 Task: Play online Dominion game.
Action: Mouse moved to (512, 545)
Screenshot: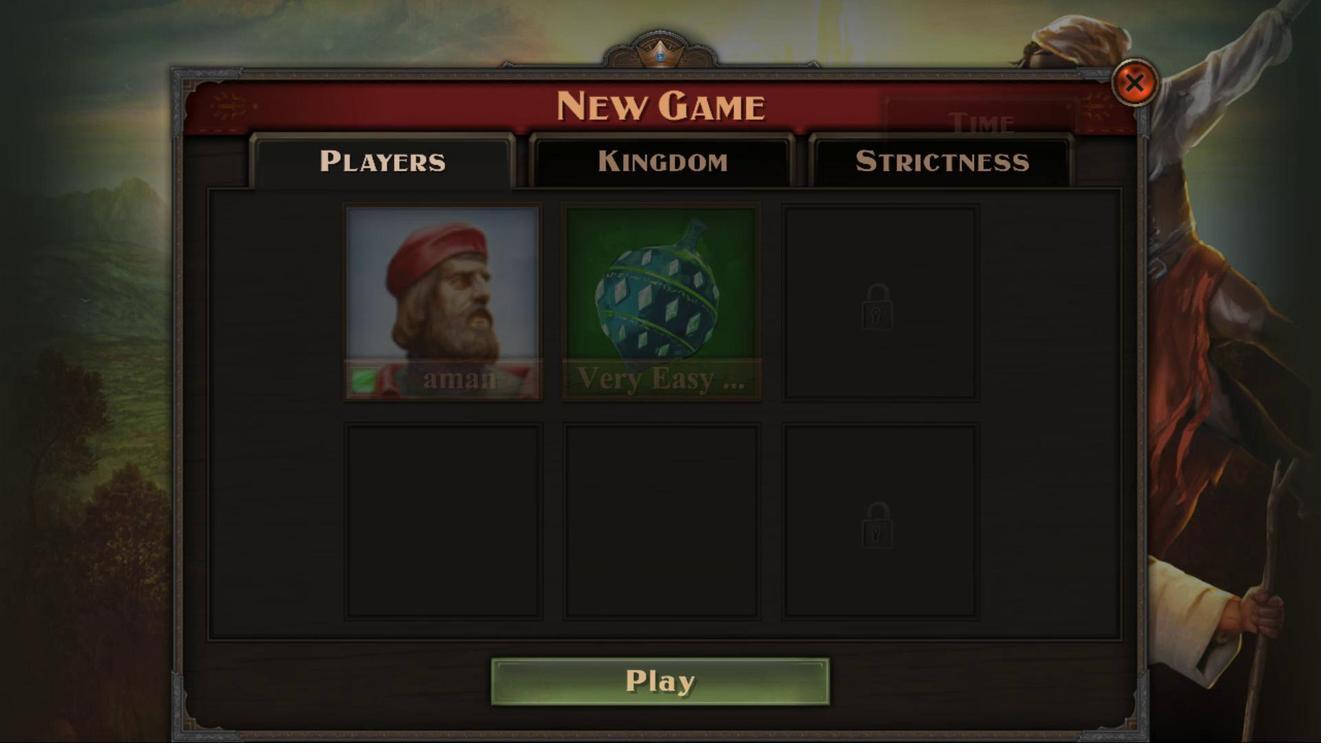 
Action: Mouse pressed left at (512, 545)
Screenshot: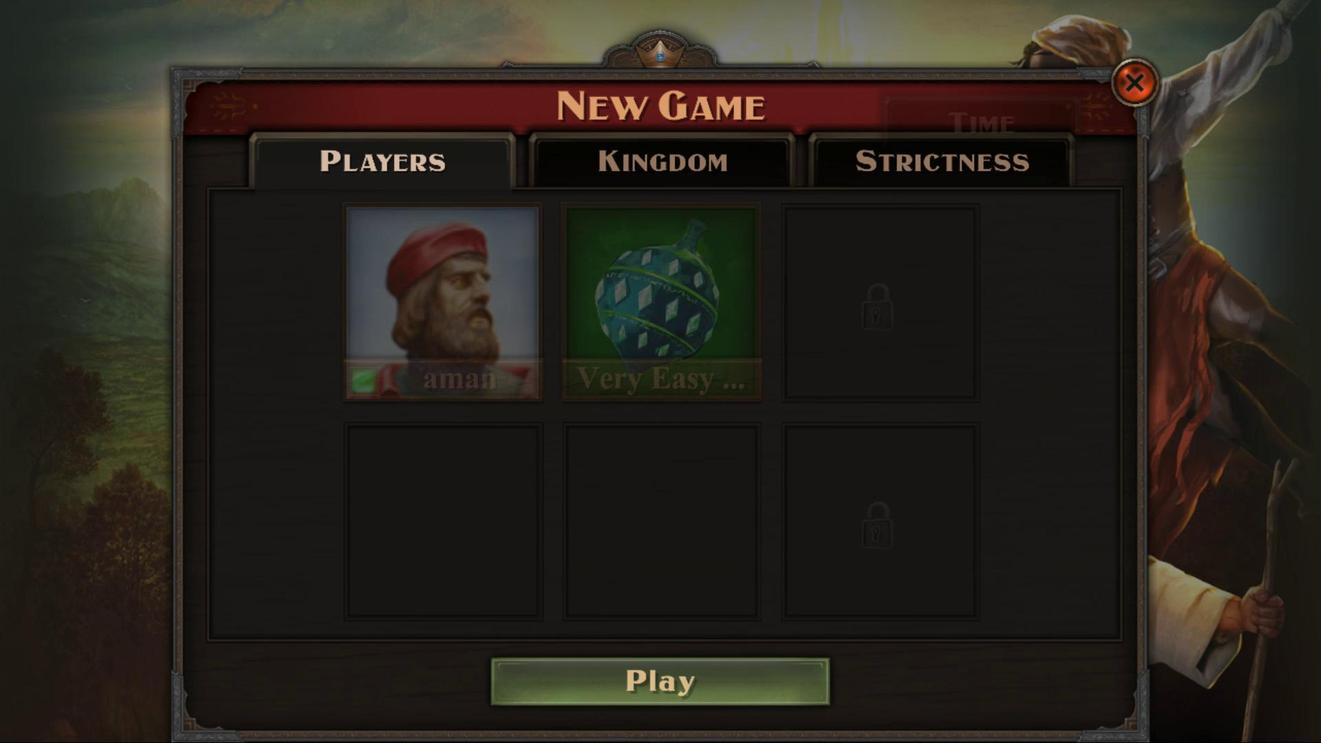 
Action: Mouse moved to (549, 538)
Screenshot: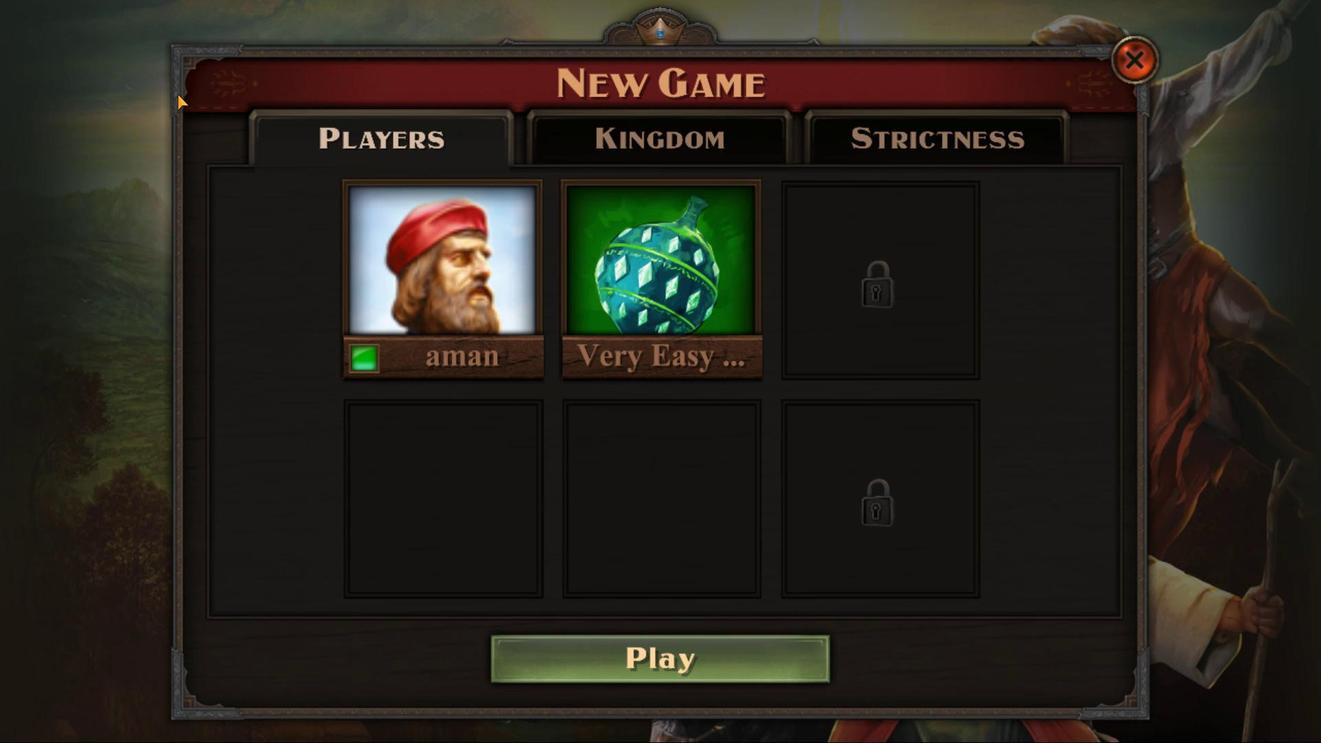 
Action: Mouse pressed left at (549, 538)
Screenshot: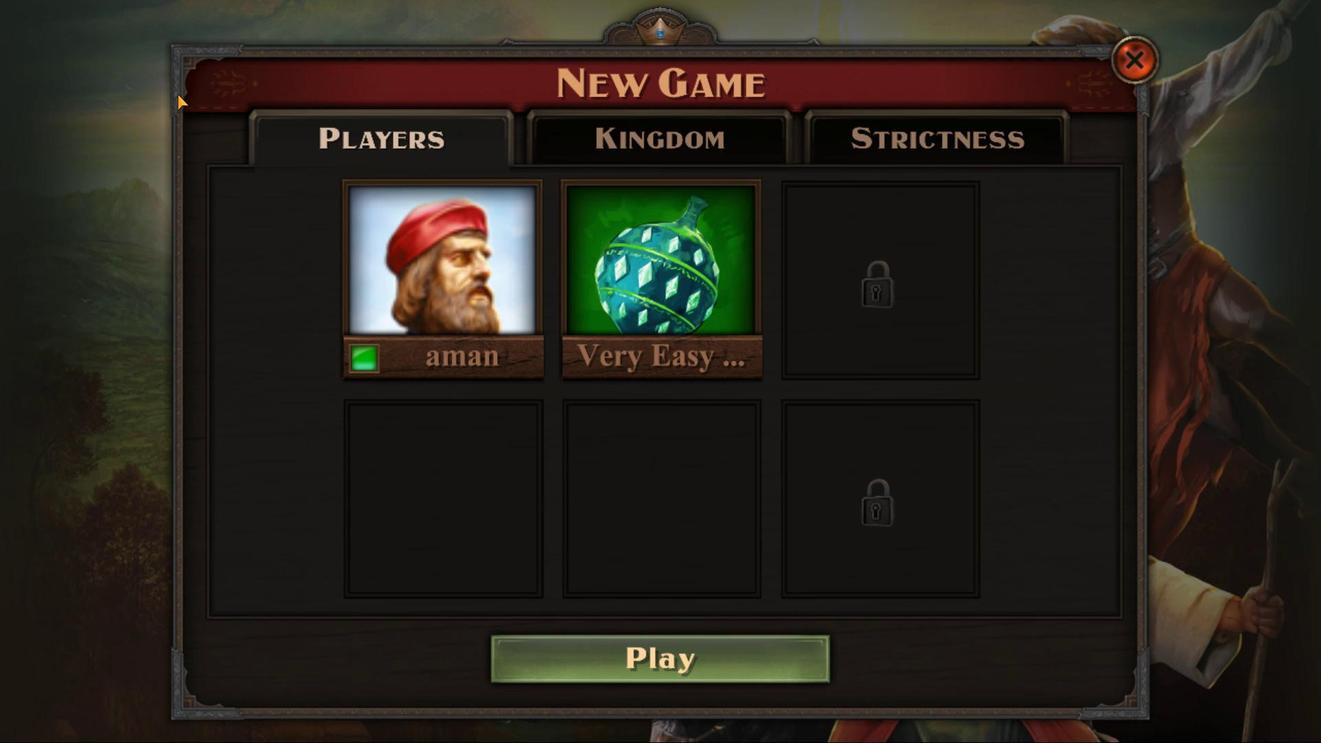 
Action: Mouse moved to (554, 527)
Screenshot: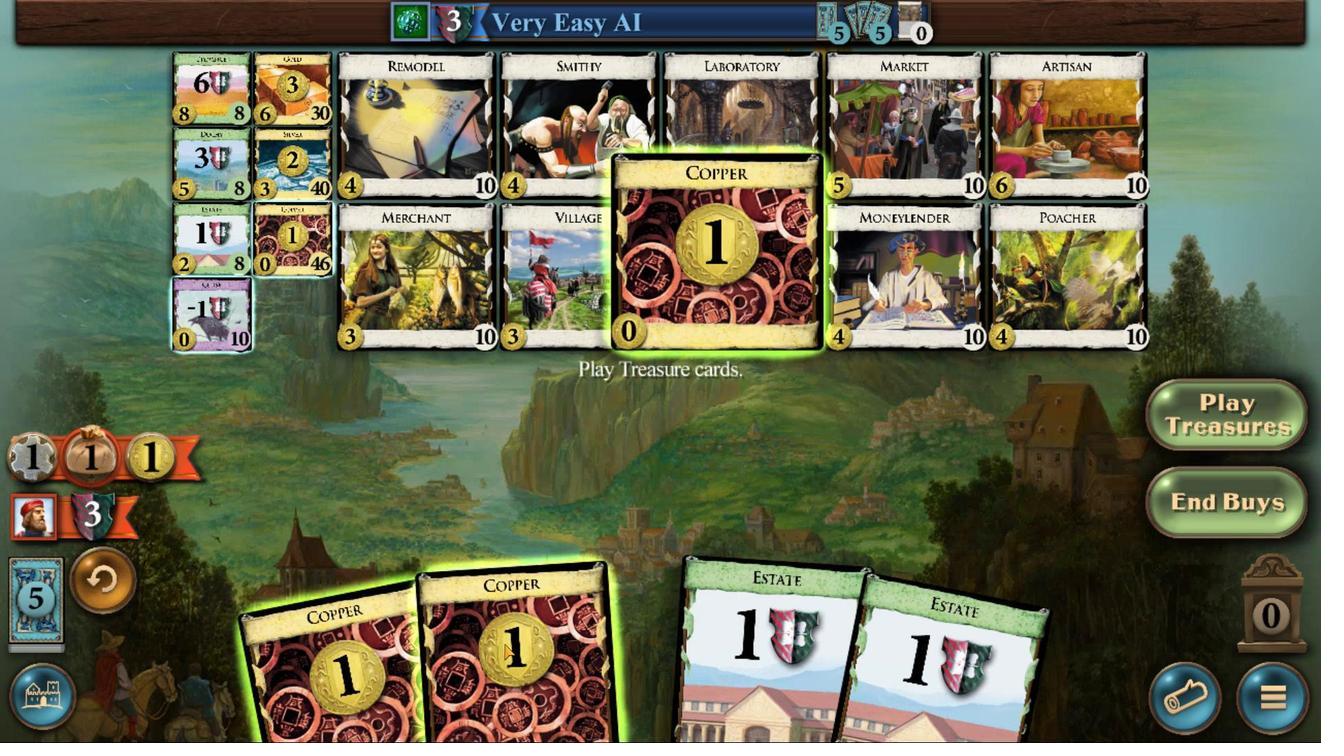 
Action: Mouse pressed left at (554, 527)
Screenshot: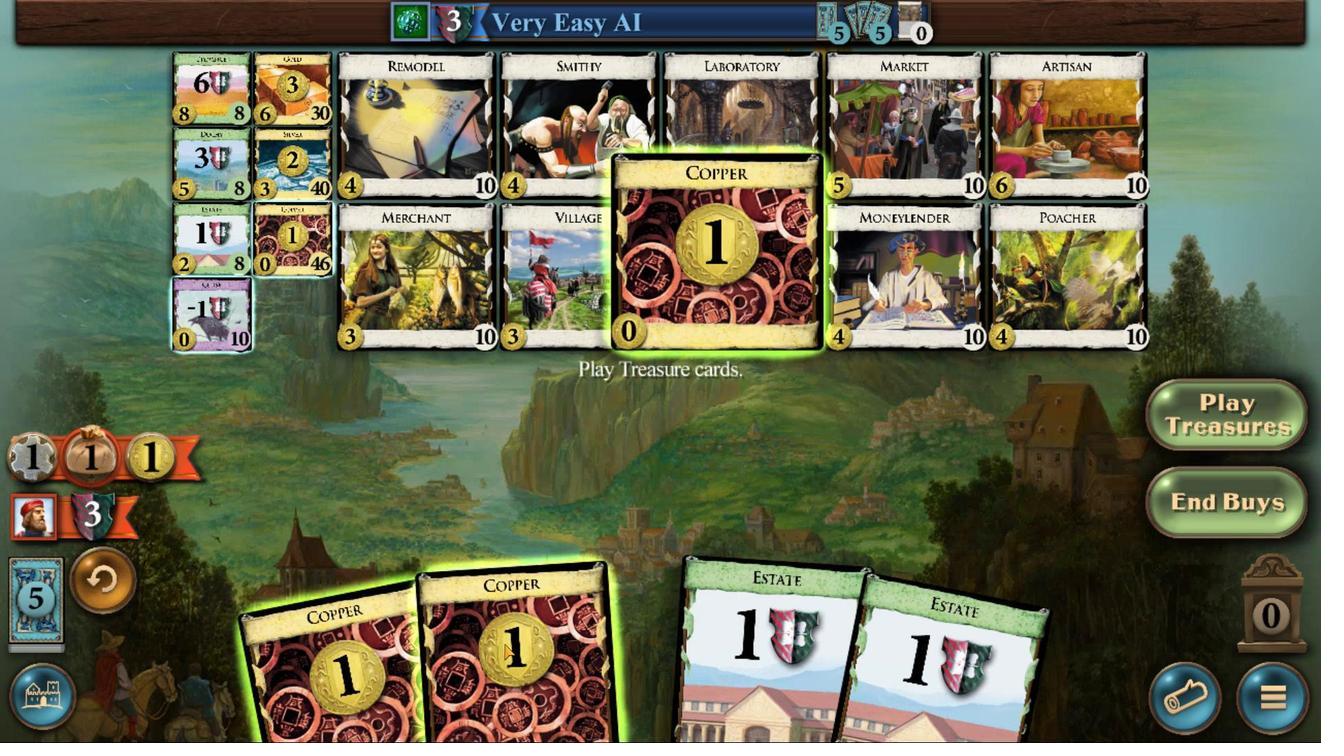 
Action: Mouse moved to (535, 540)
Screenshot: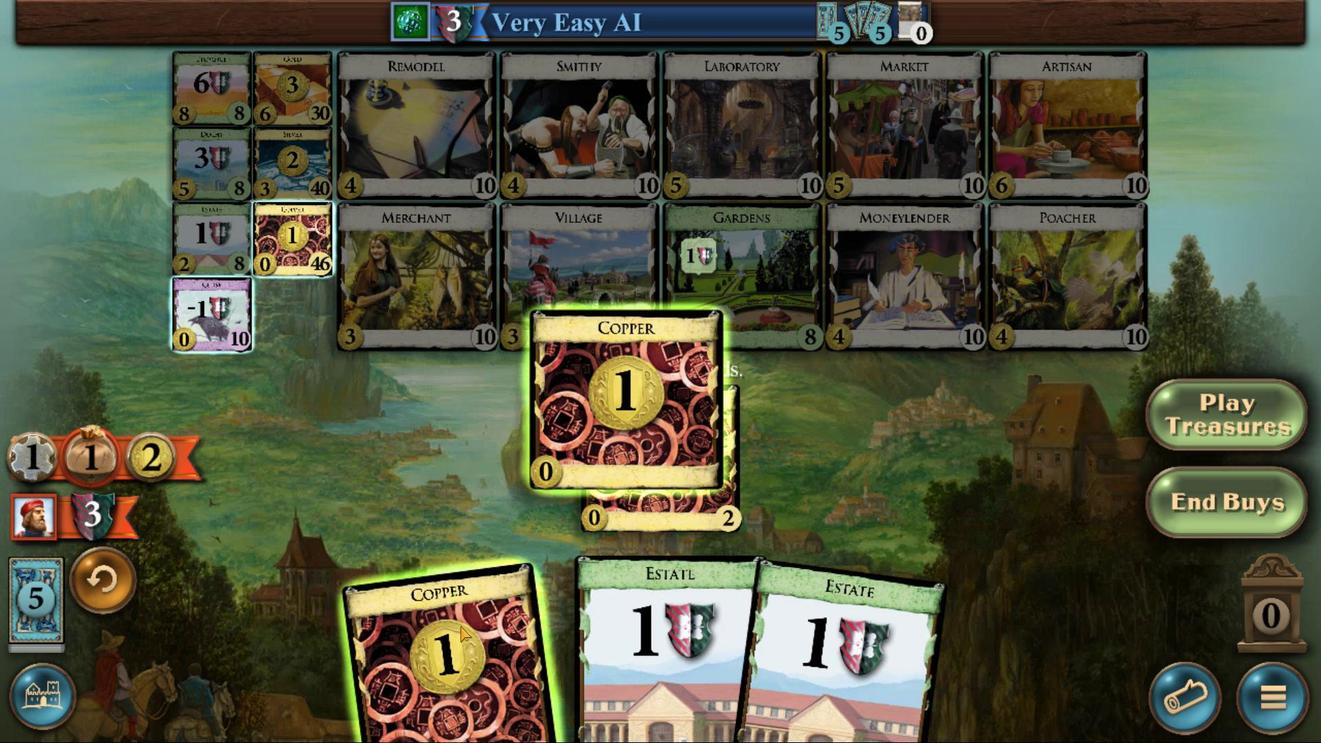 
Action: Mouse pressed left at (535, 540)
Screenshot: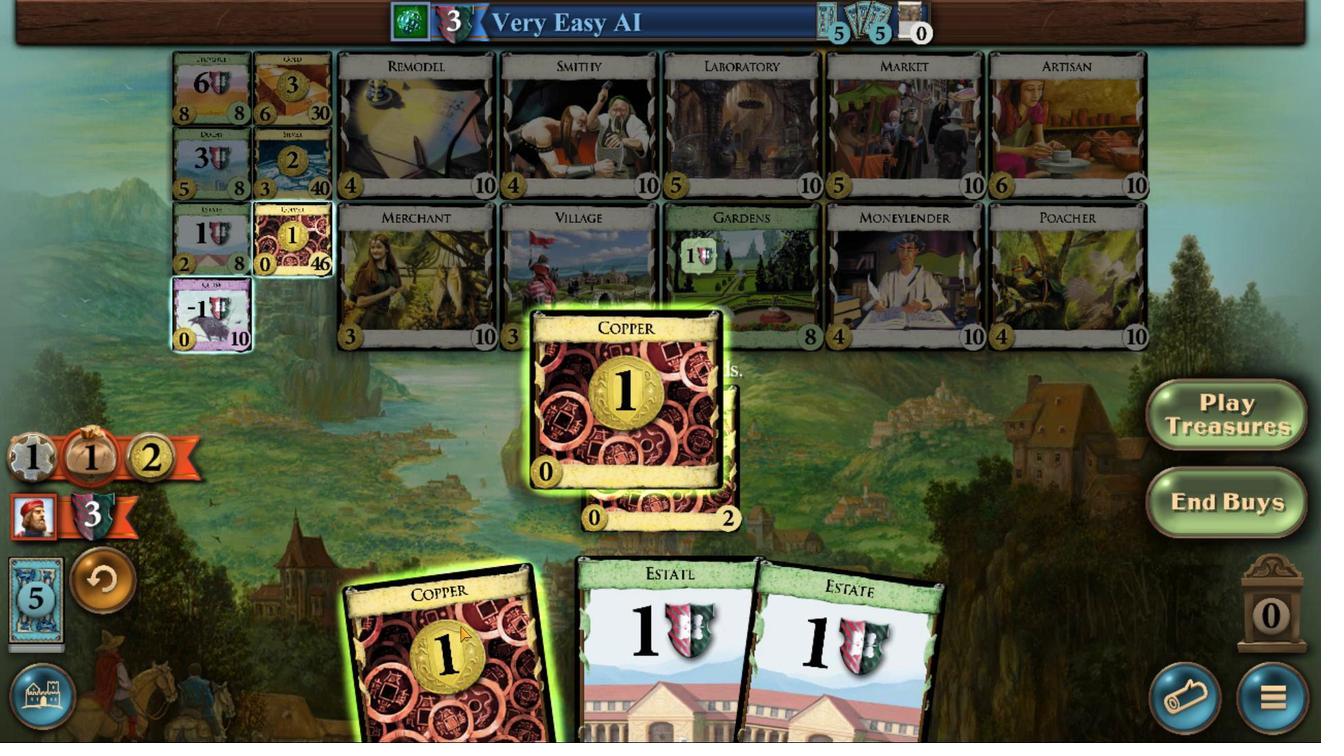 
Action: Mouse moved to (530, 535)
Screenshot: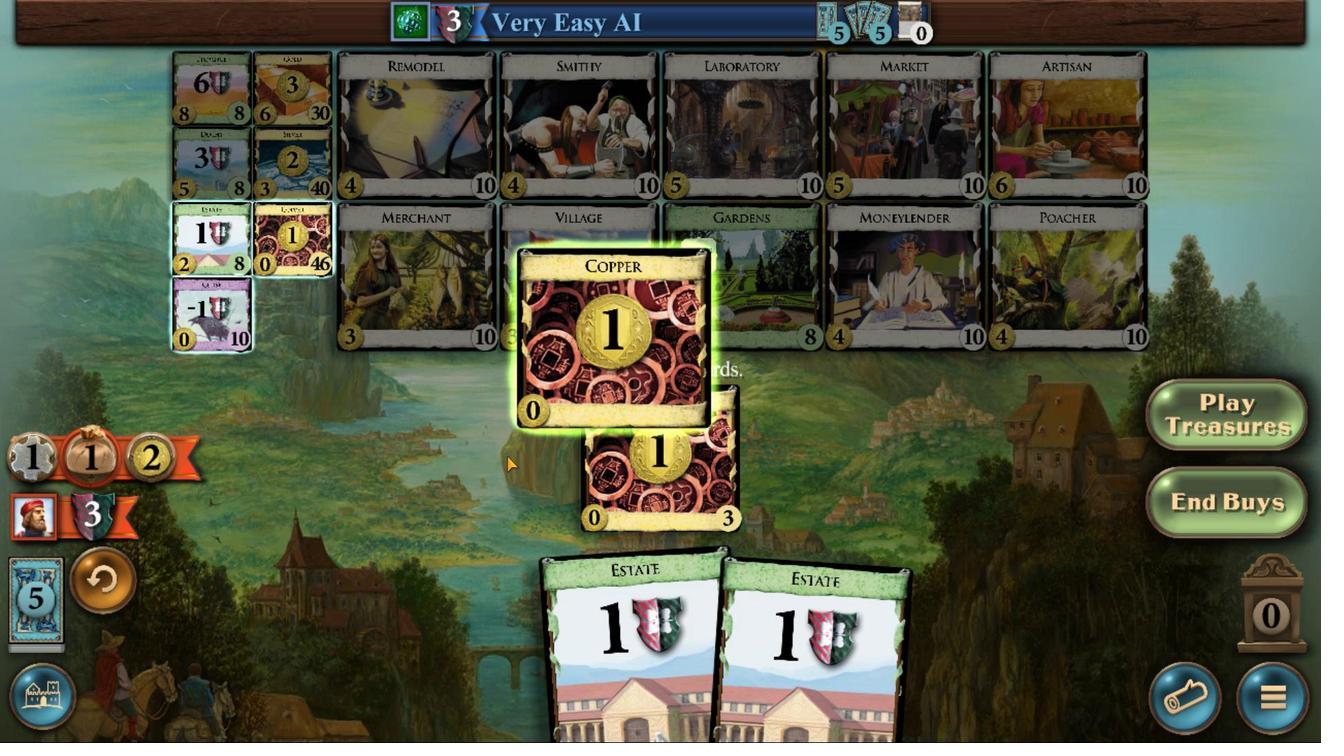 
Action: Mouse pressed left at (530, 535)
Screenshot: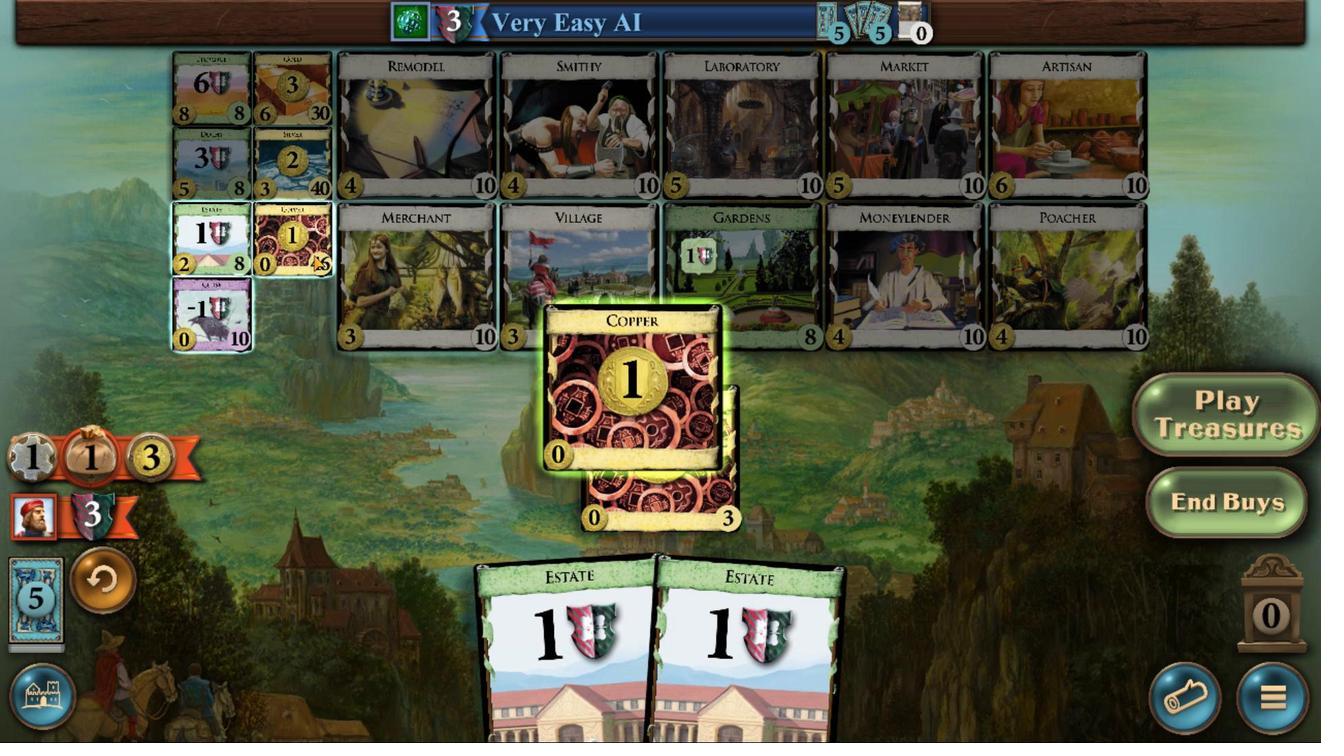 
Action: Mouse moved to (511, 419)
Screenshot: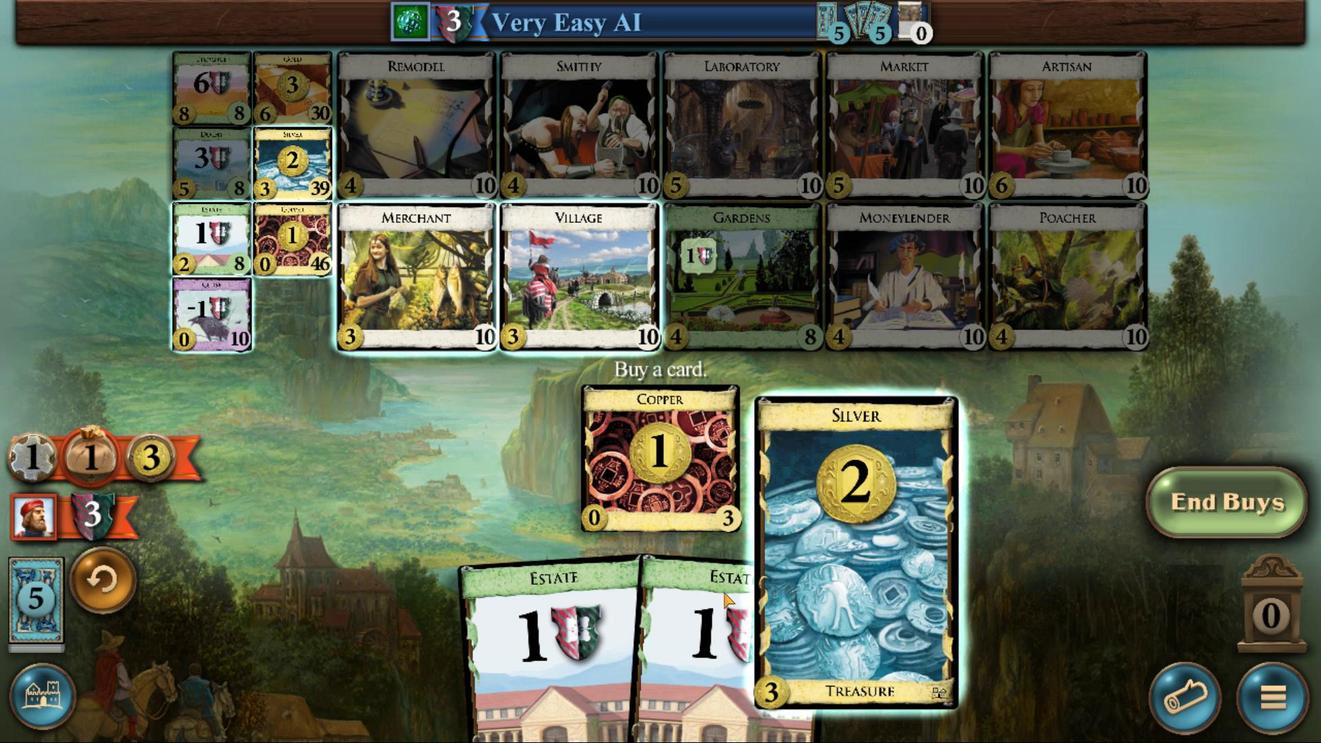 
Action: Mouse pressed left at (511, 419)
Screenshot: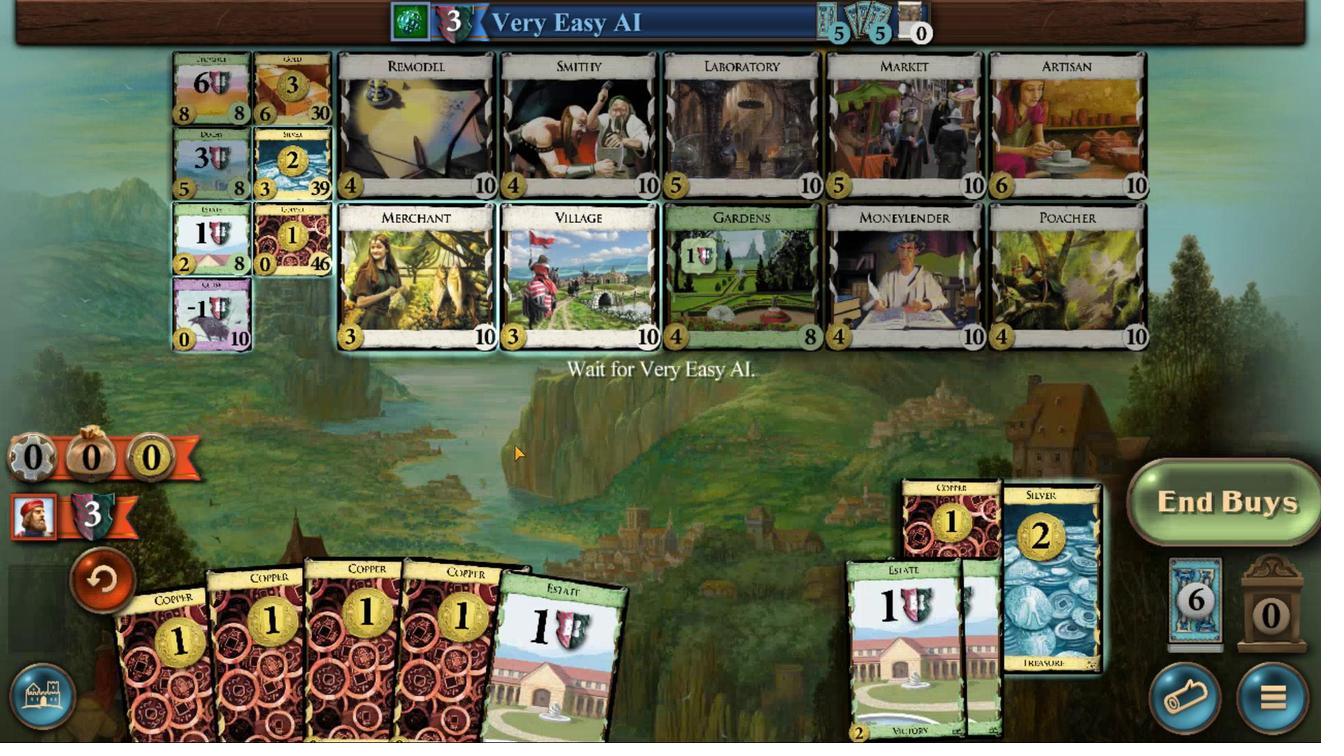 
Action: Mouse moved to (568, 548)
Screenshot: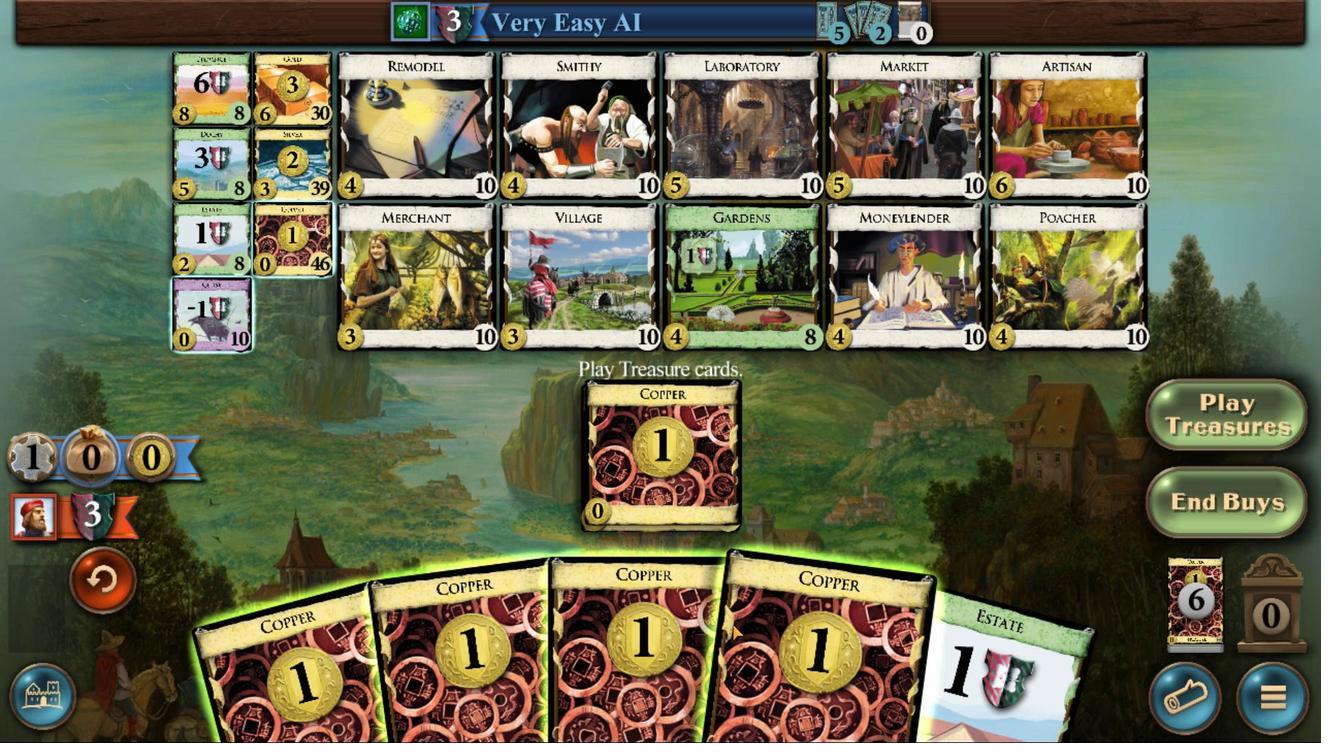 
Action: Mouse pressed left at (568, 548)
Screenshot: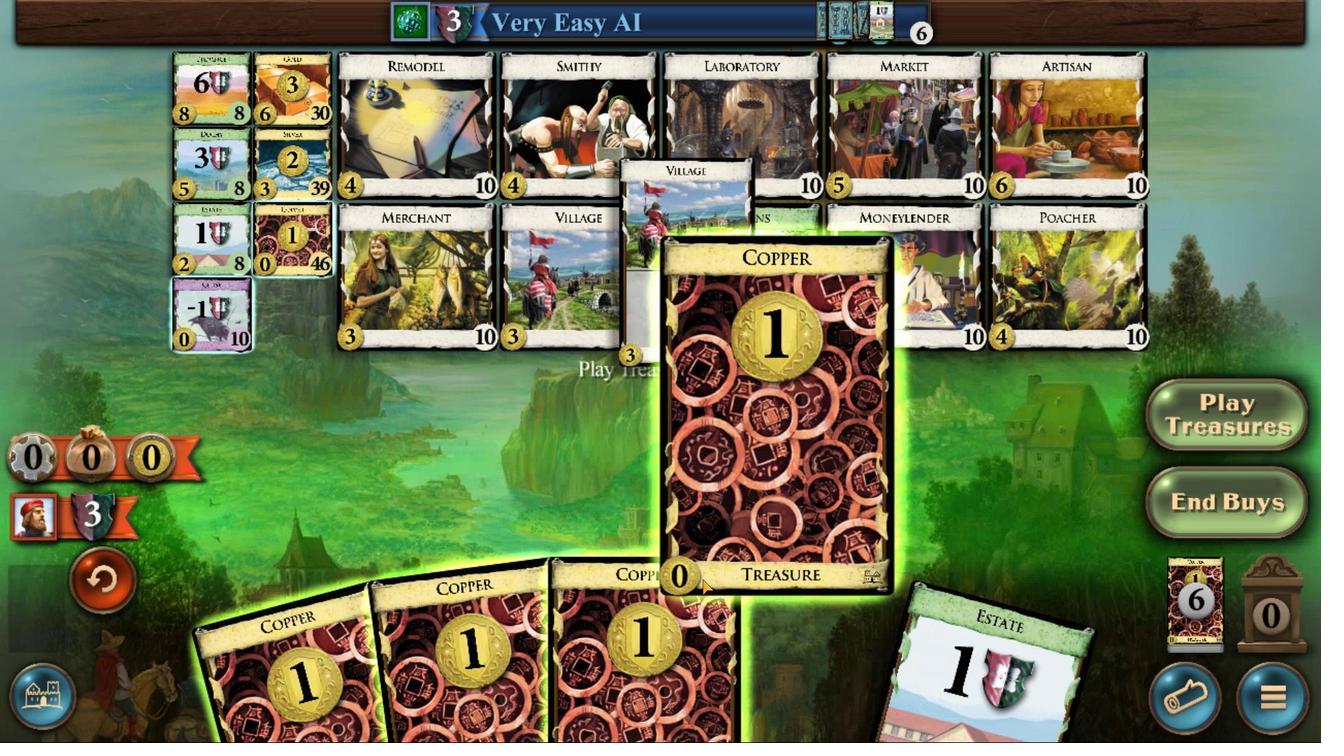 
Action: Mouse moved to (567, 549)
Screenshot: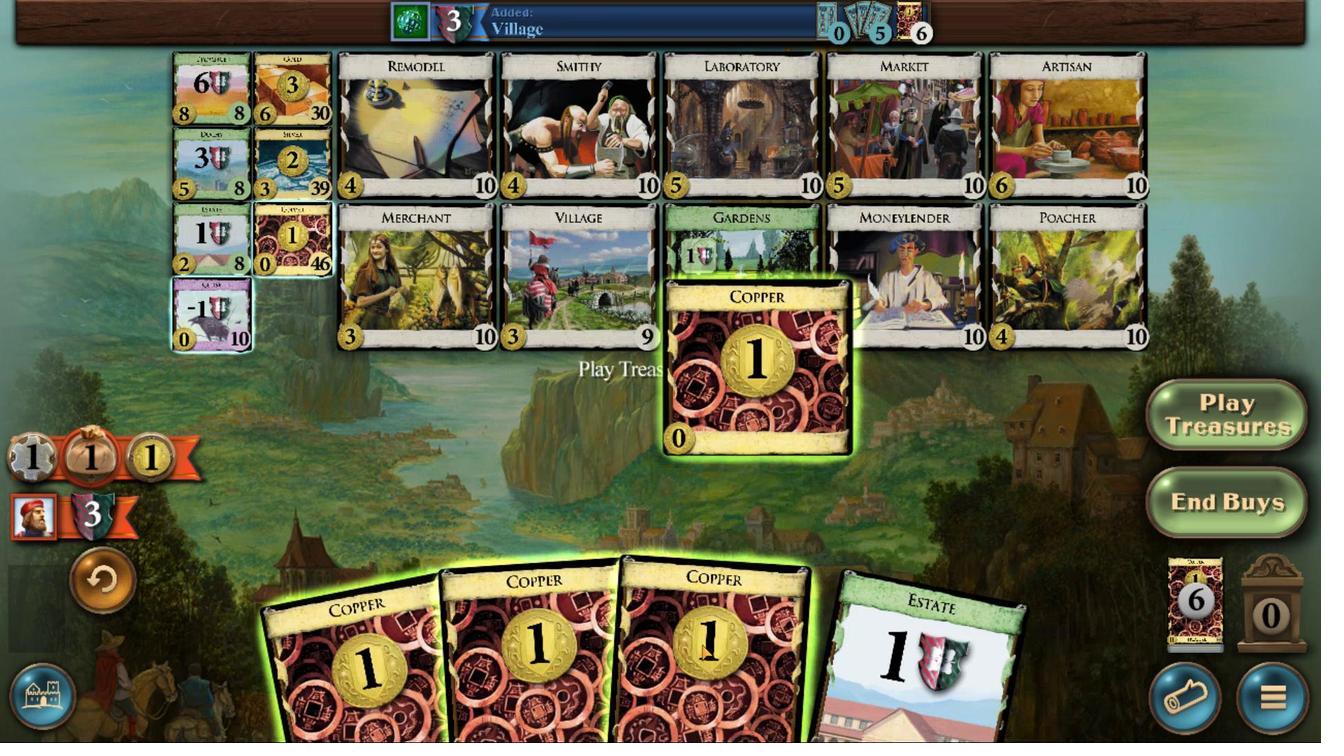 
Action: Mouse pressed left at (567, 549)
Screenshot: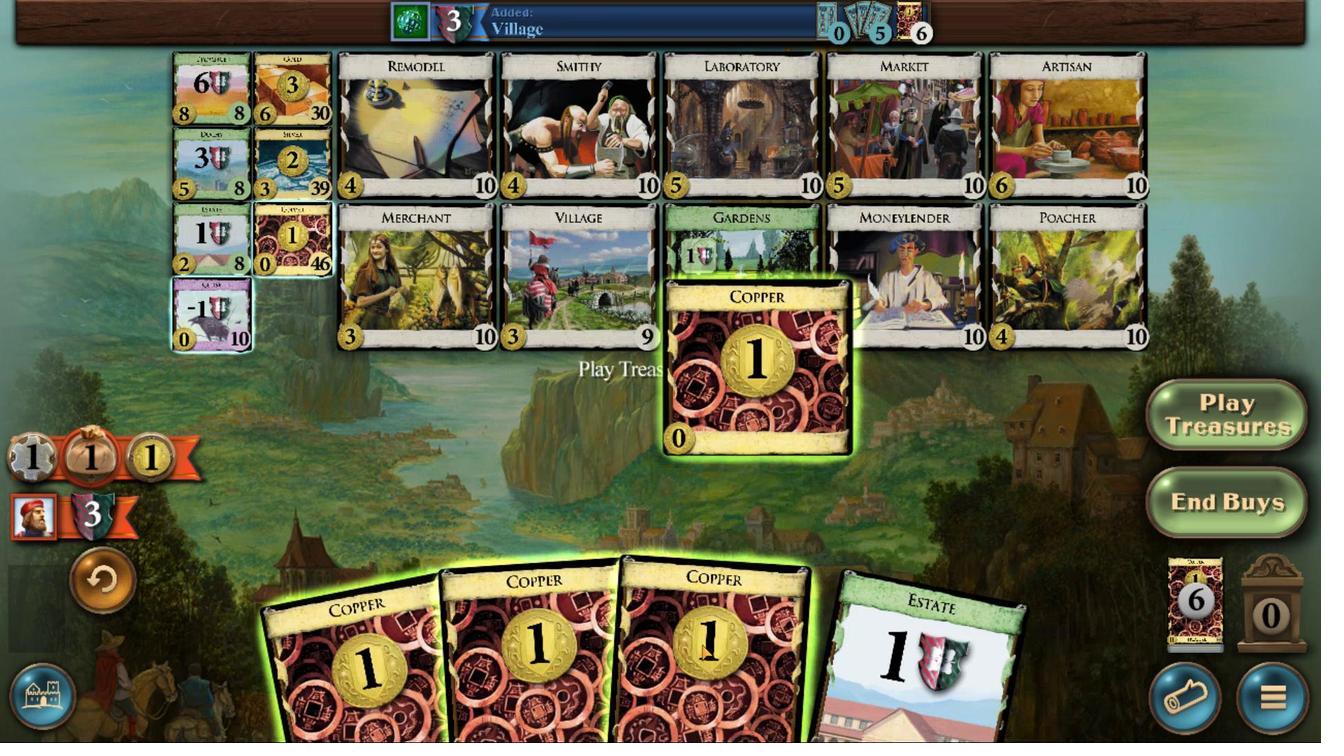 
Action: Mouse moved to (560, 536)
Screenshot: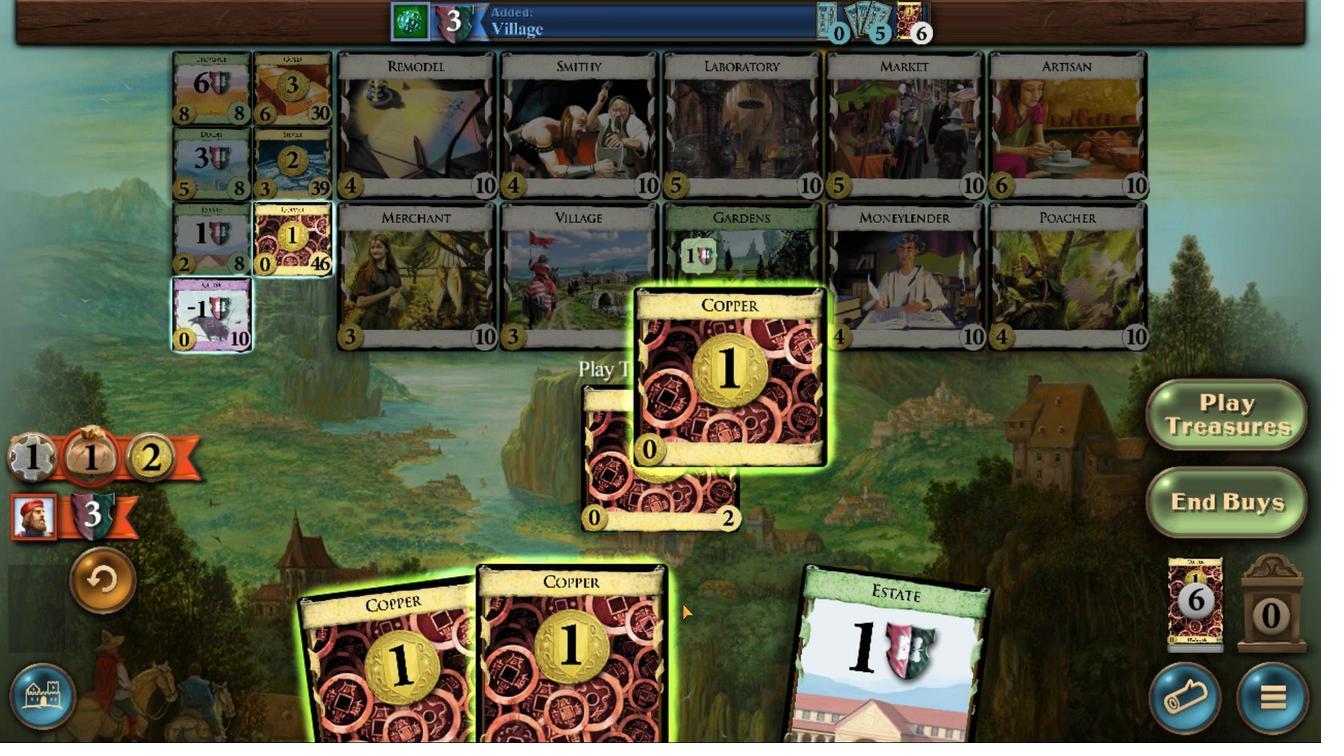 
Action: Mouse pressed left at (560, 536)
Screenshot: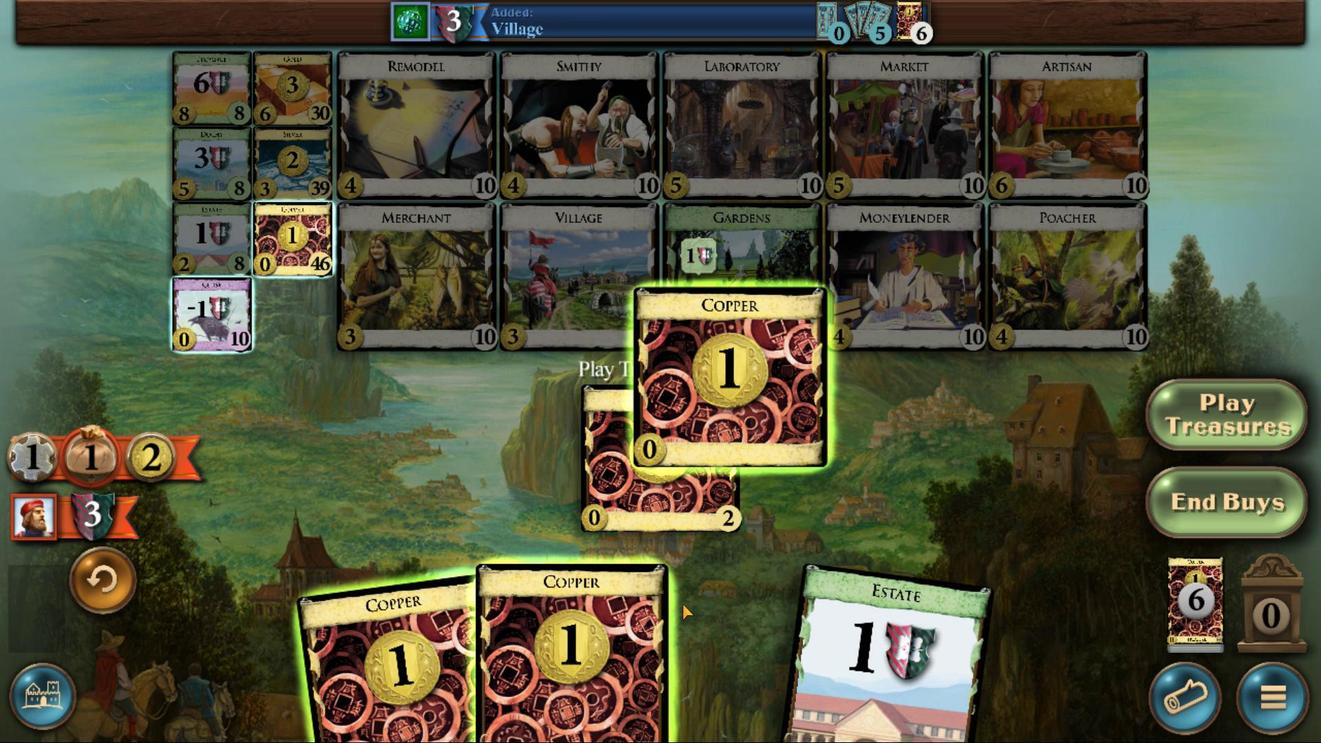 
Action: Mouse moved to (555, 533)
Screenshot: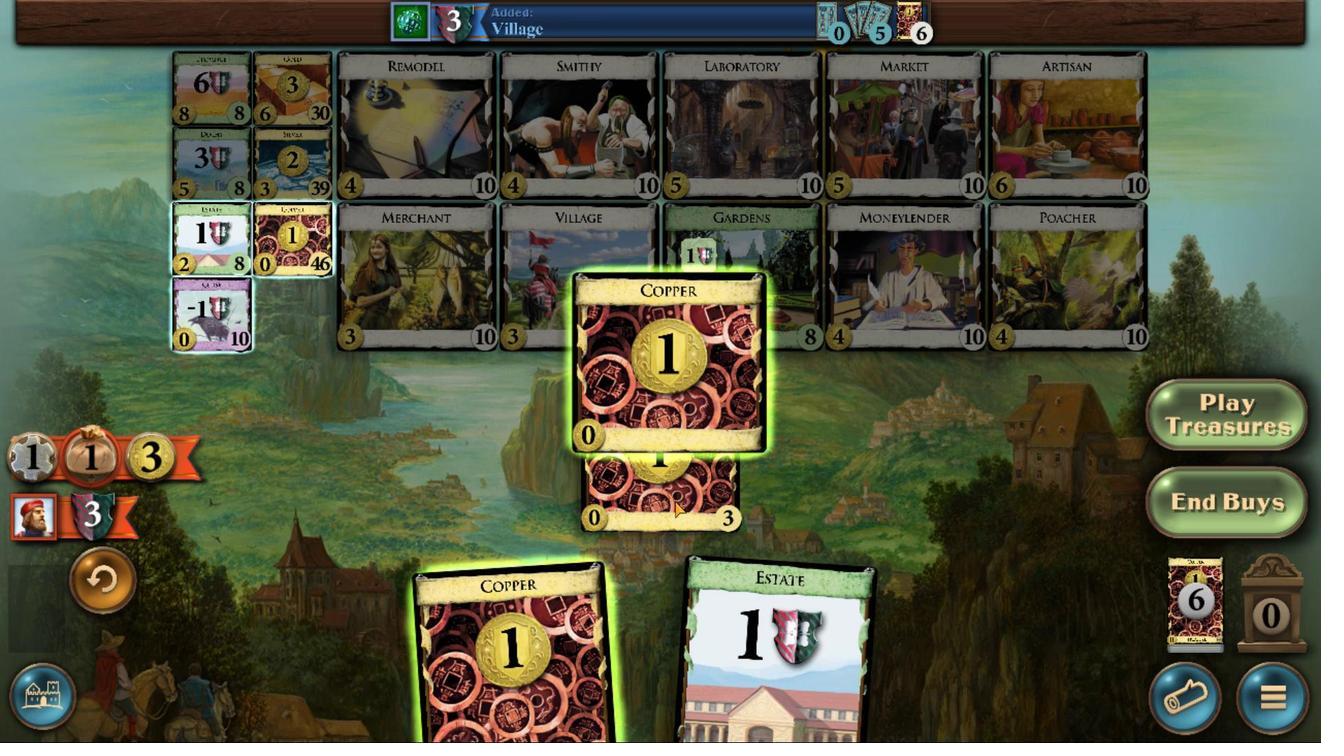 
Action: Mouse pressed left at (555, 533)
Screenshot: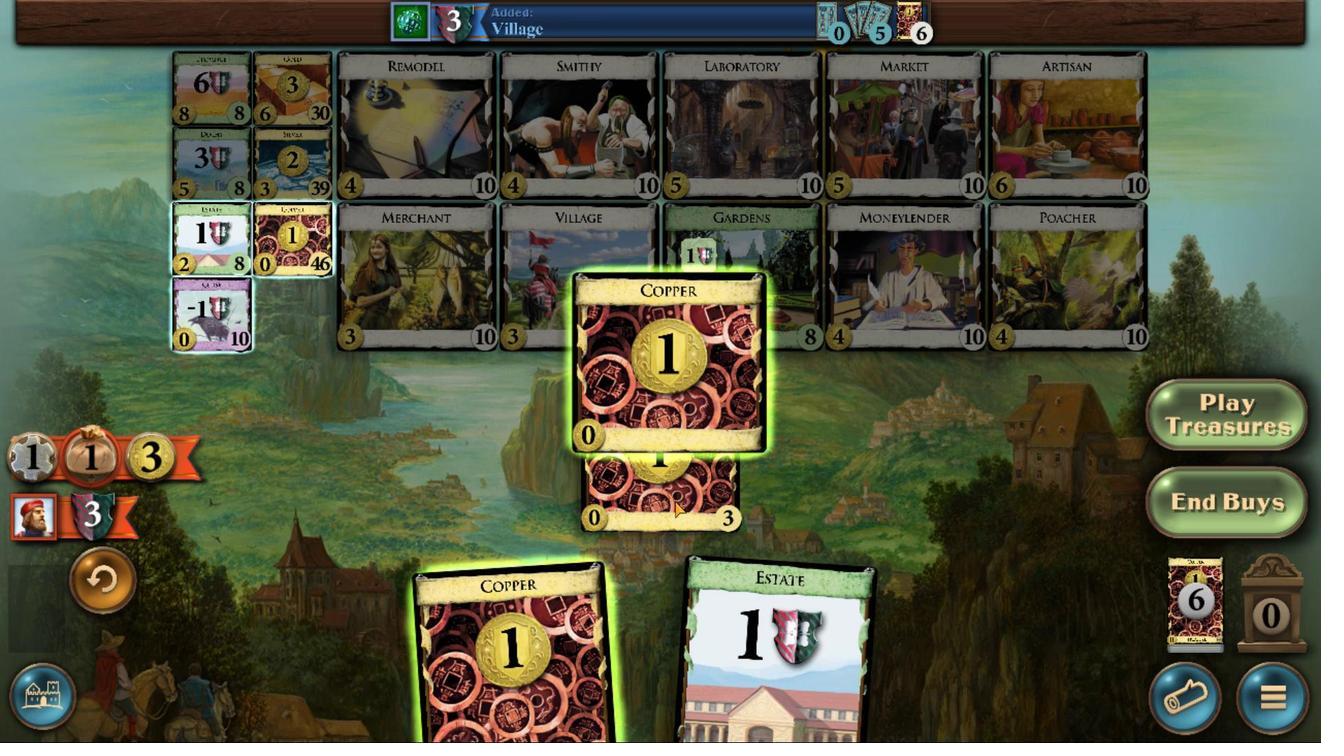 
Action: Mouse moved to (511, 419)
Screenshot: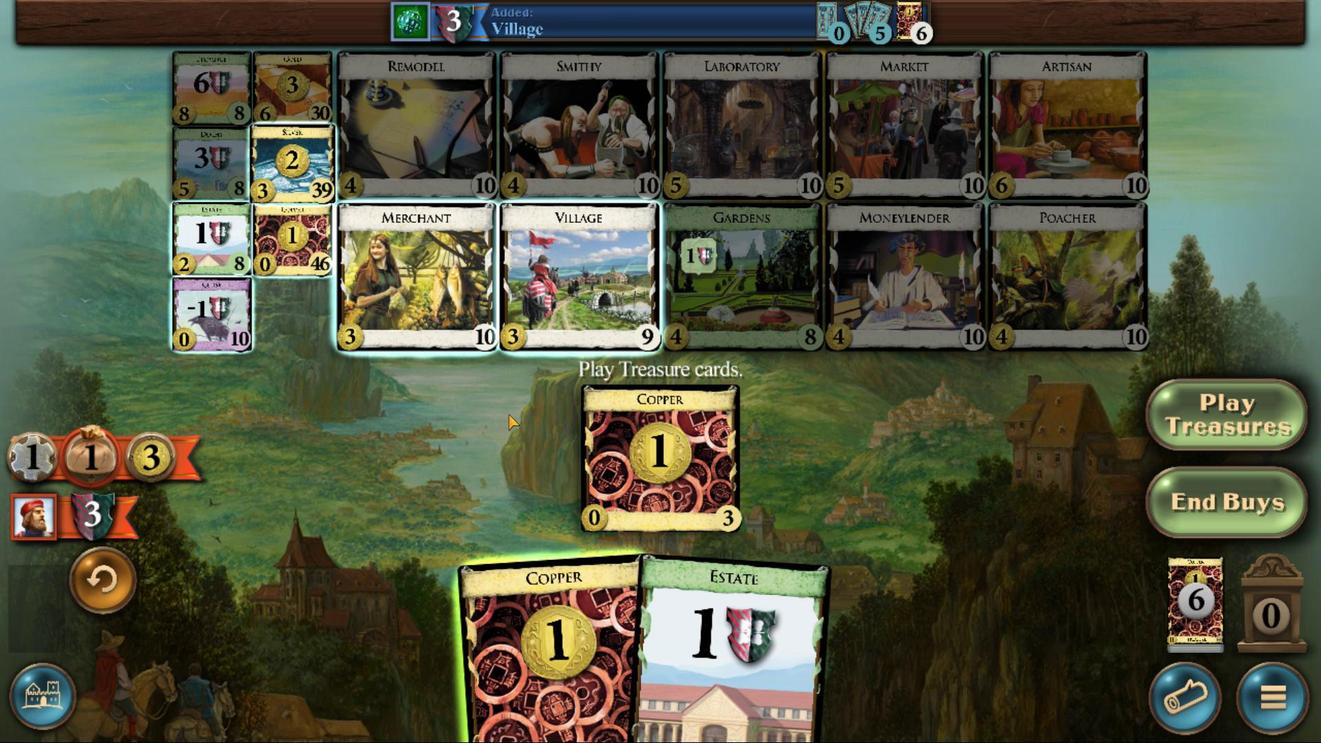 
Action: Mouse pressed left at (511, 419)
Screenshot: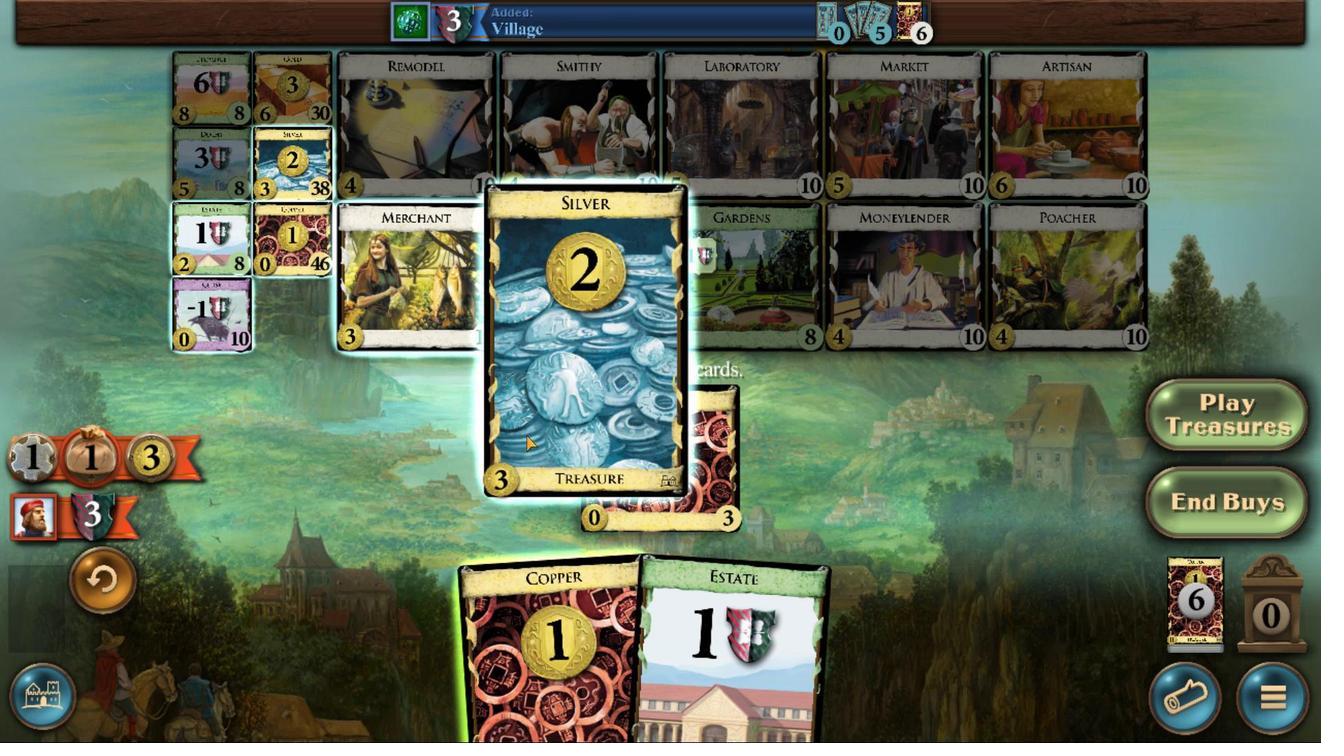 
Action: Mouse moved to (548, 529)
Screenshot: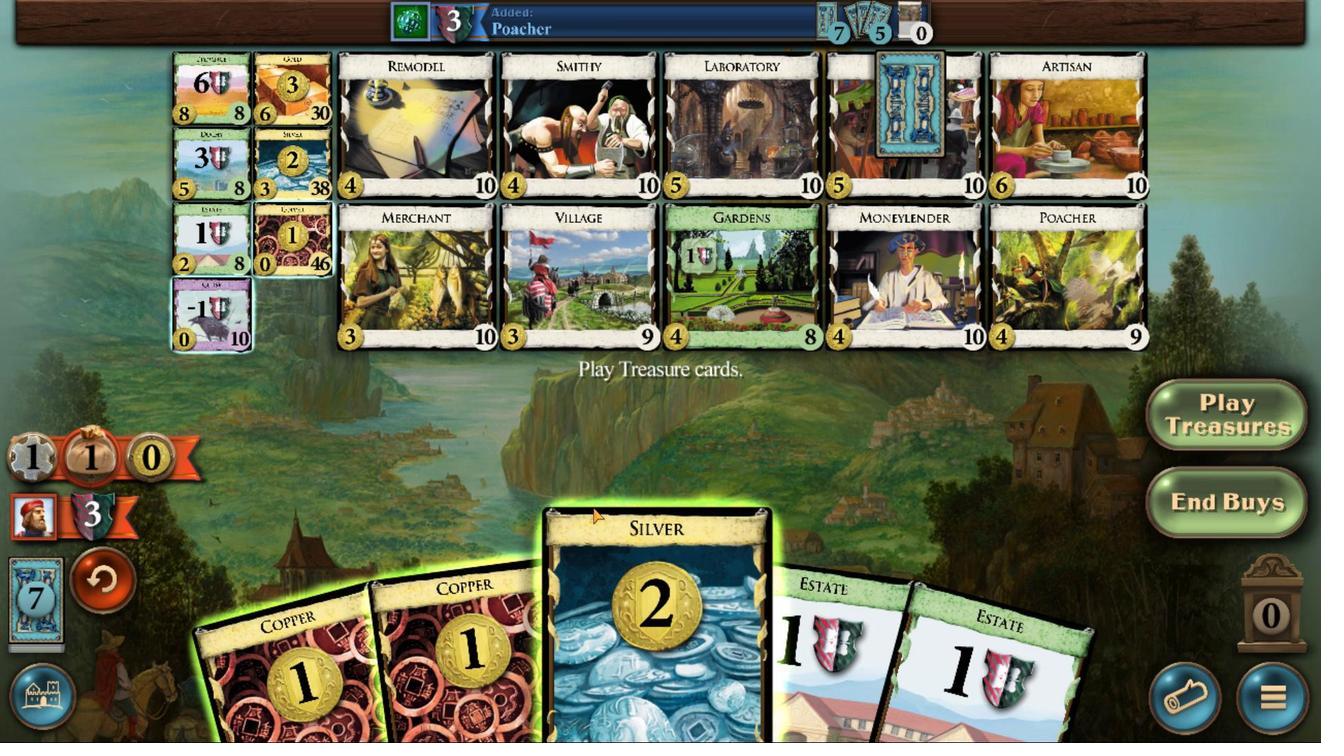 
Action: Mouse pressed left at (548, 529)
Screenshot: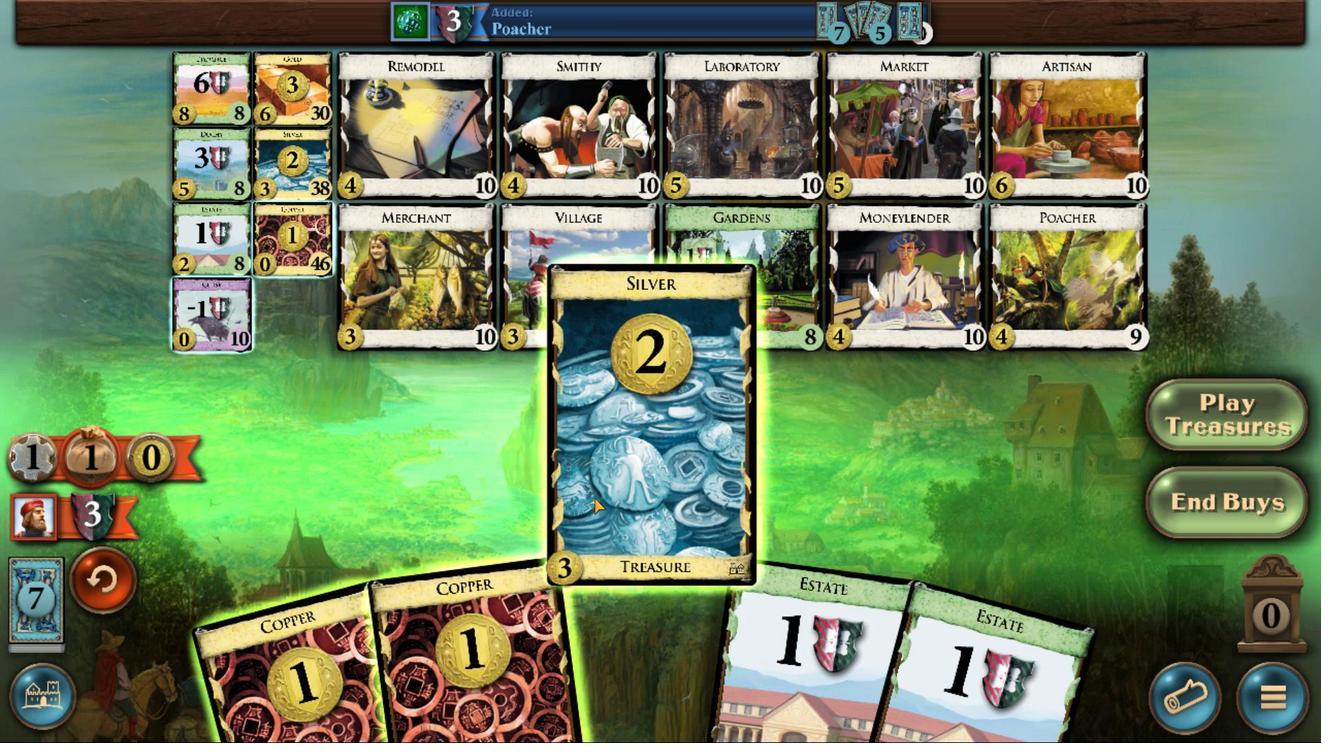 
Action: Mouse moved to (543, 536)
Screenshot: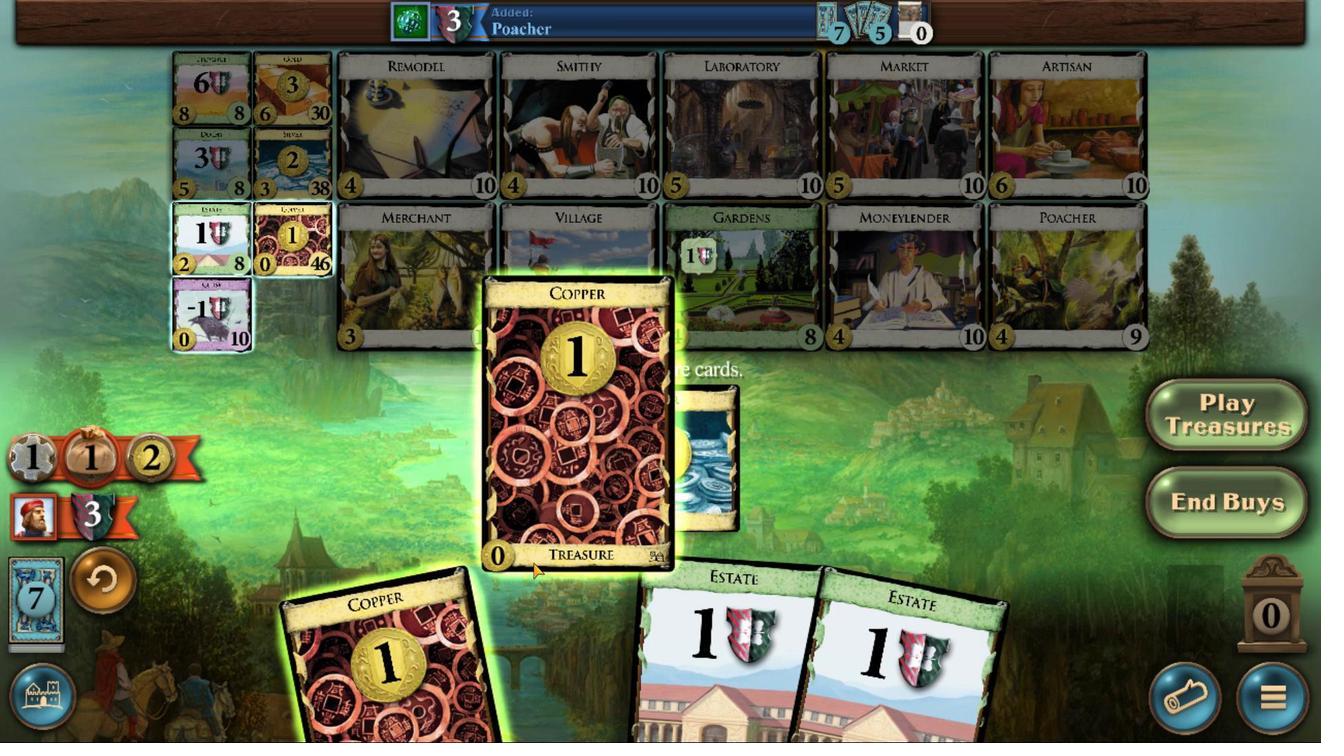 
Action: Mouse pressed left at (543, 536)
Screenshot: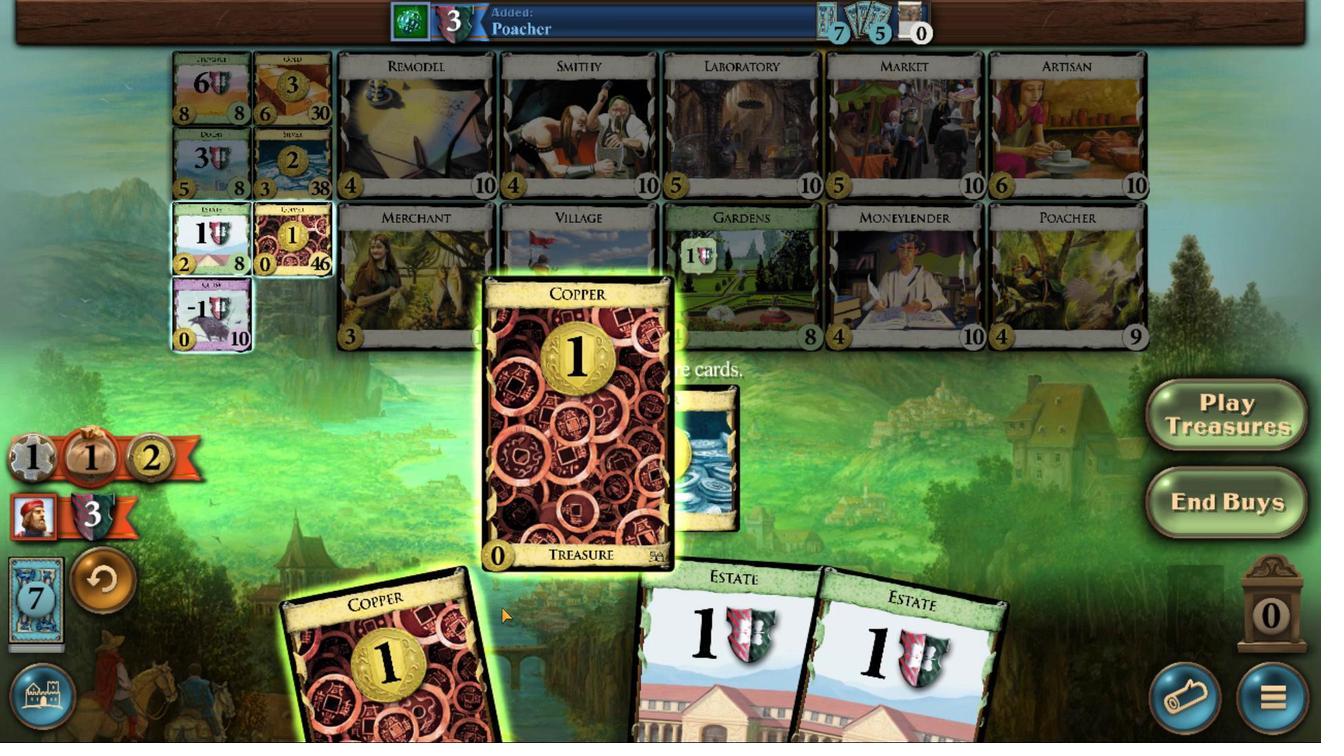 
Action: Mouse moved to (533, 537)
Screenshot: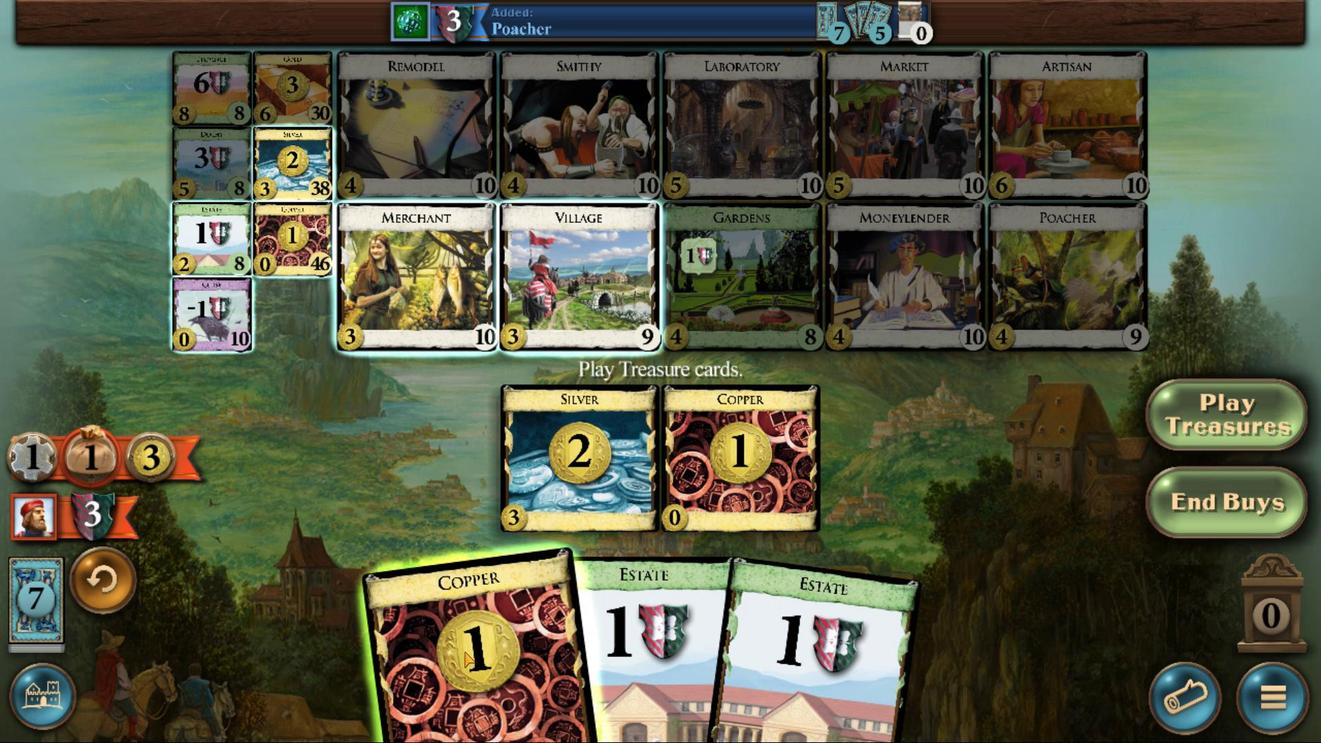 
Action: Mouse pressed left at (533, 537)
Screenshot: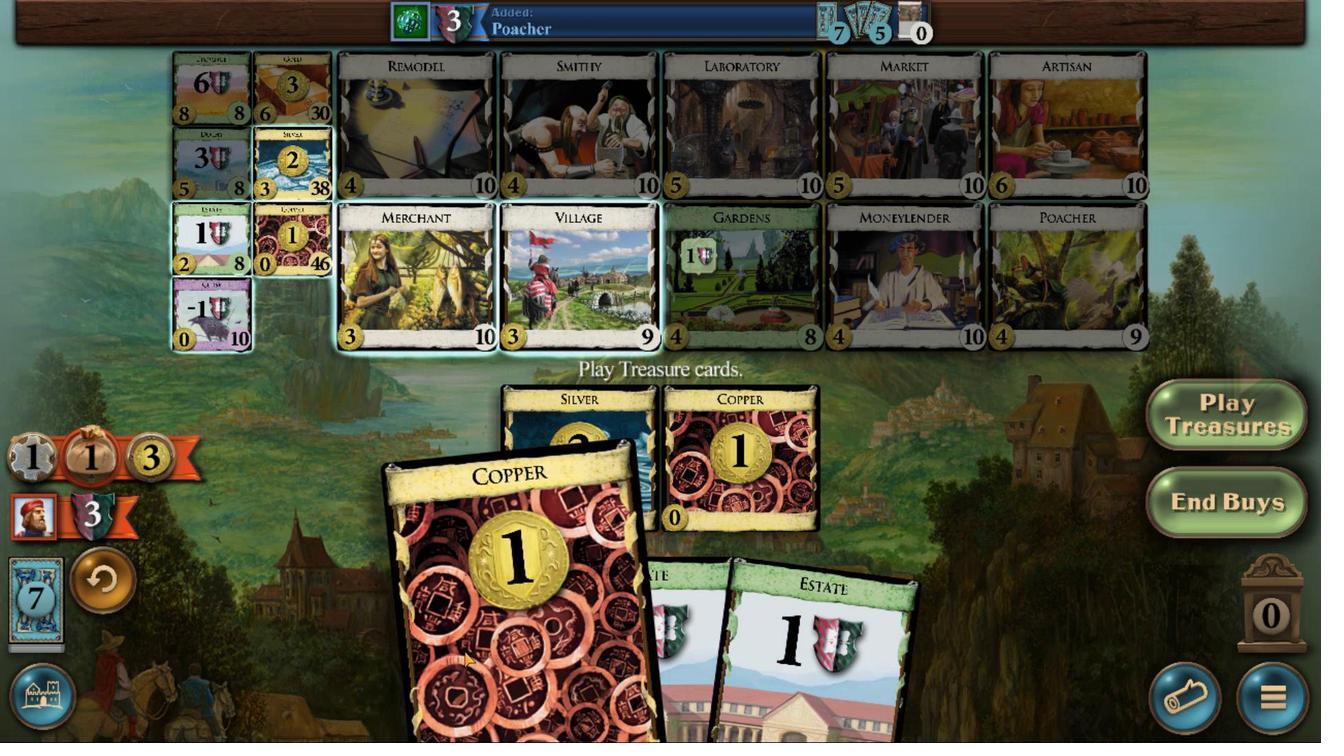 
Action: Mouse pressed left at (533, 537)
Screenshot: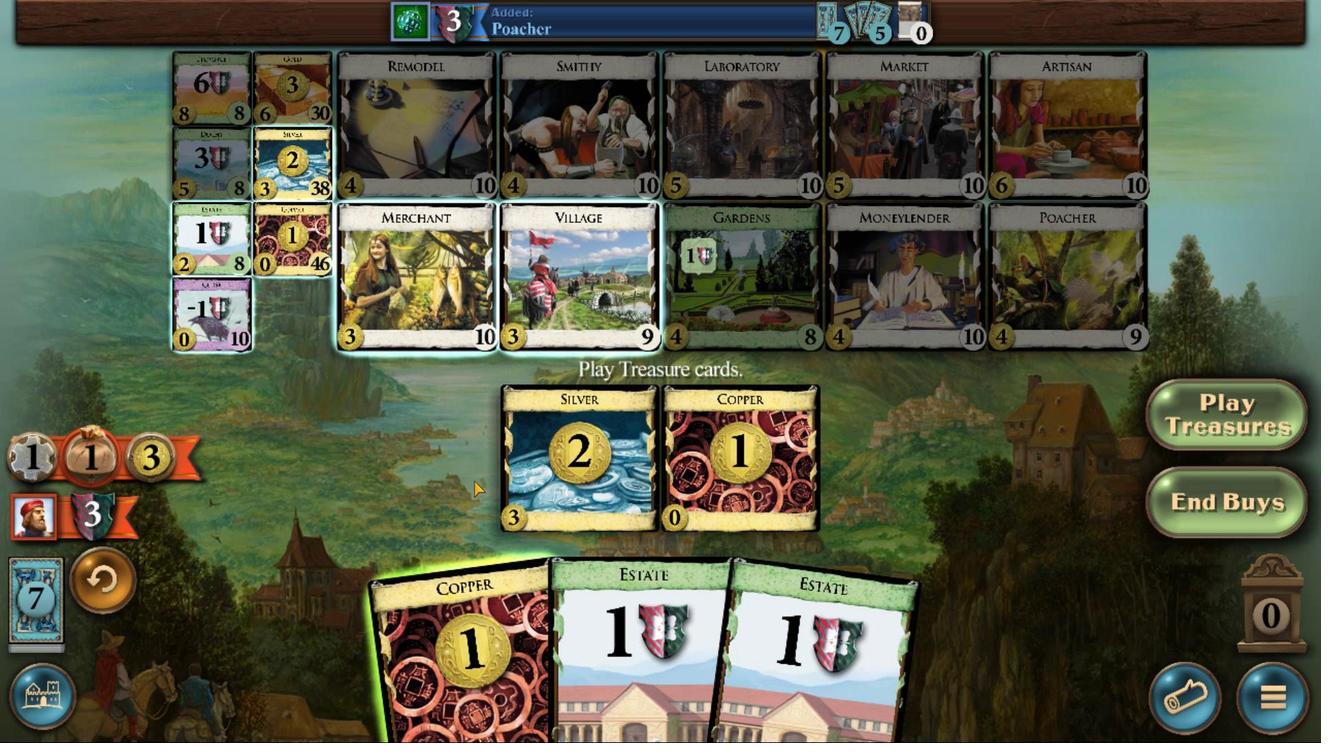 
Action: Mouse moved to (518, 413)
Screenshot: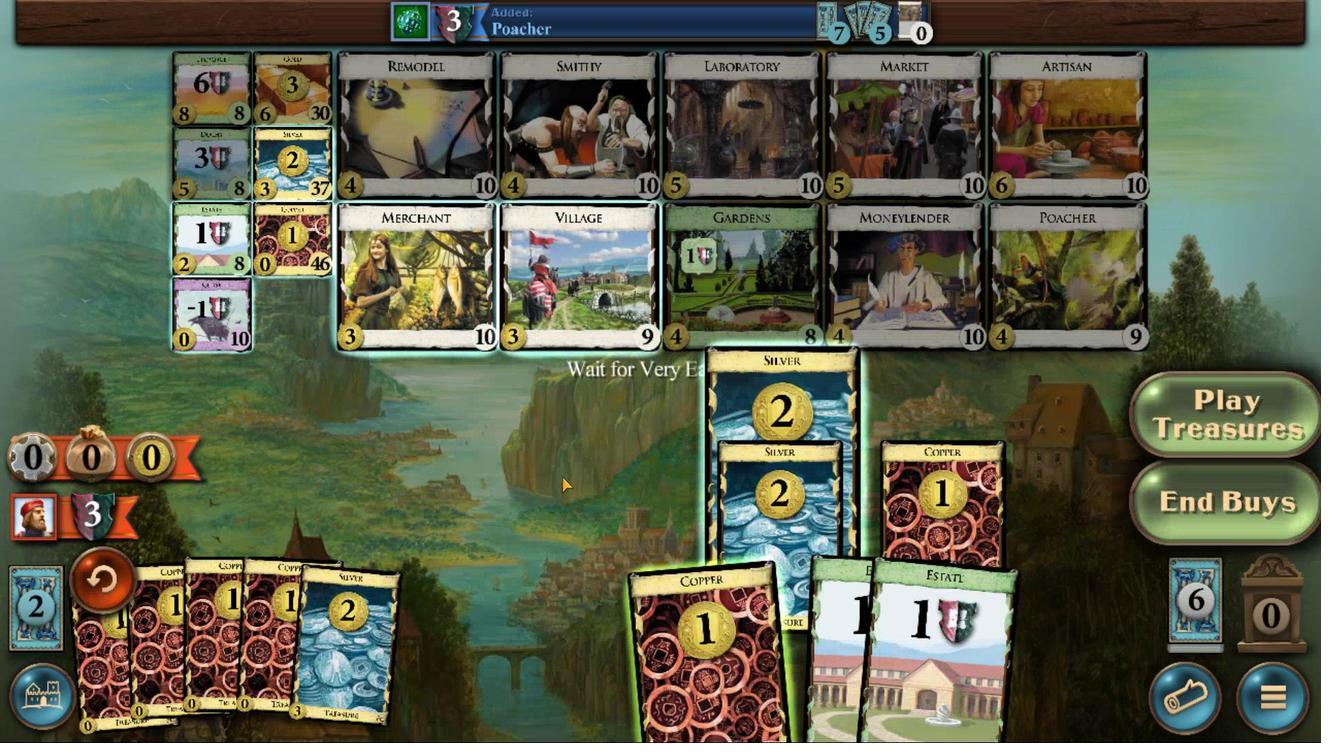 
Action: Mouse pressed left at (518, 413)
Screenshot: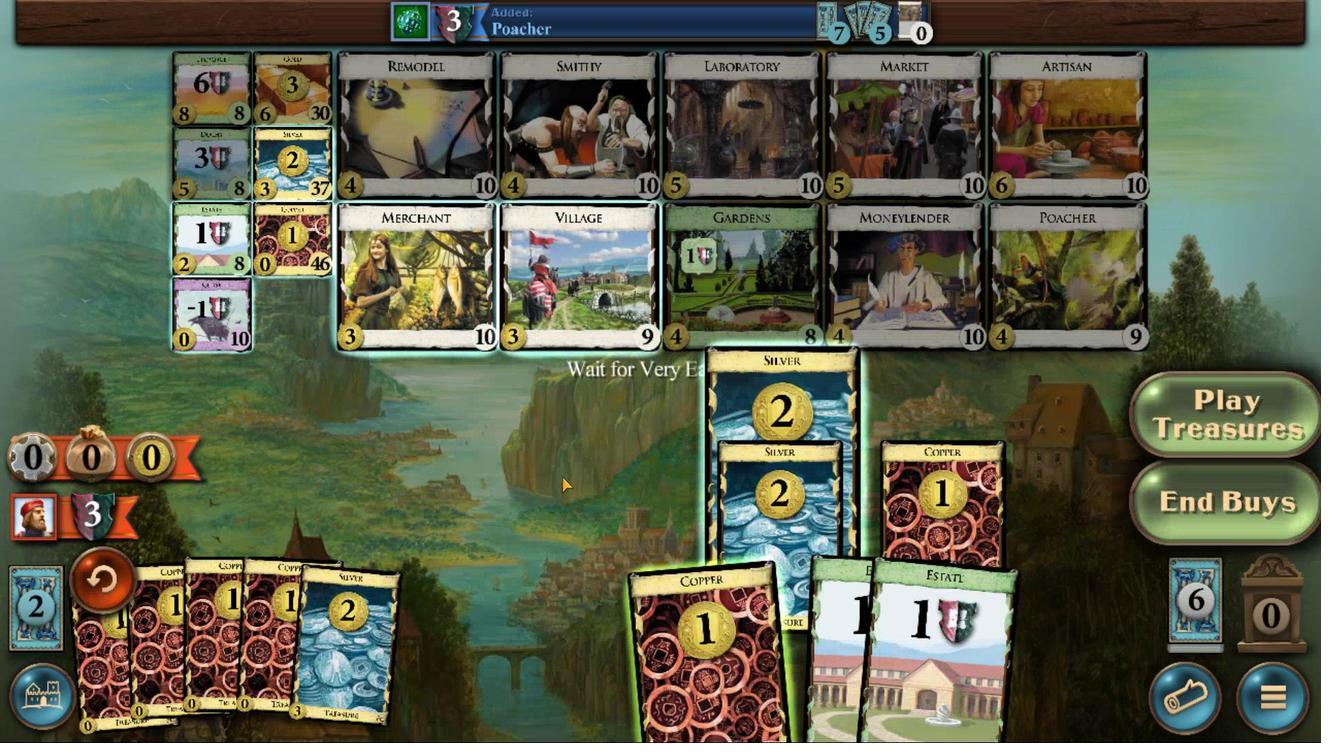 
Action: Mouse moved to (566, 540)
Screenshot: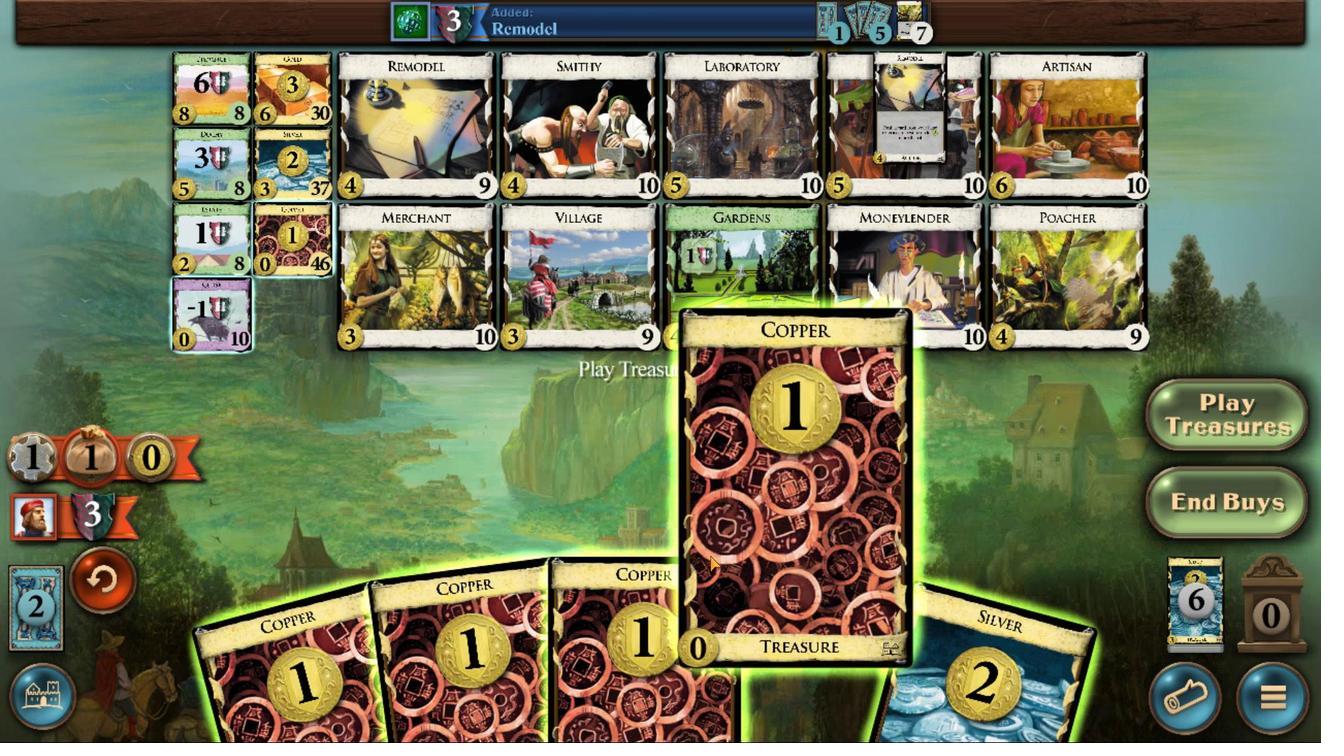 
Action: Mouse pressed left at (566, 540)
Screenshot: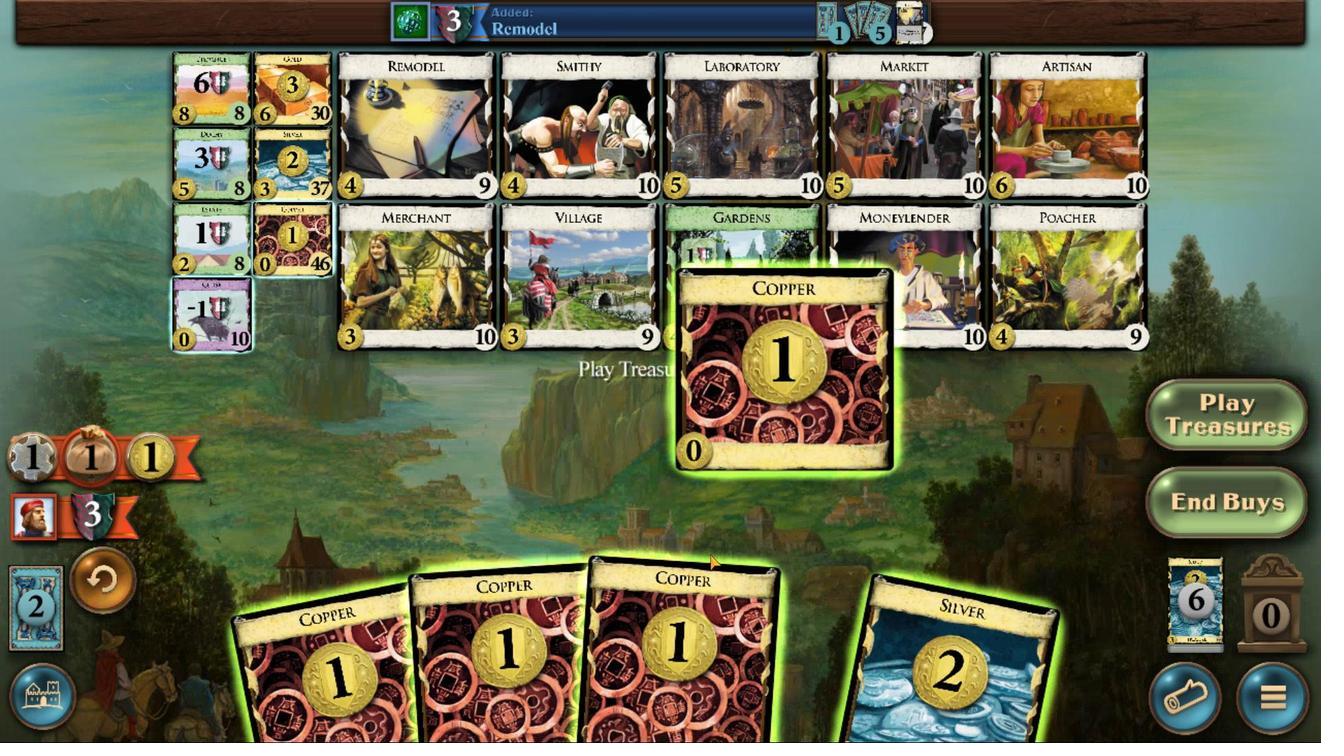 
Action: Mouse moved to (562, 543)
Screenshot: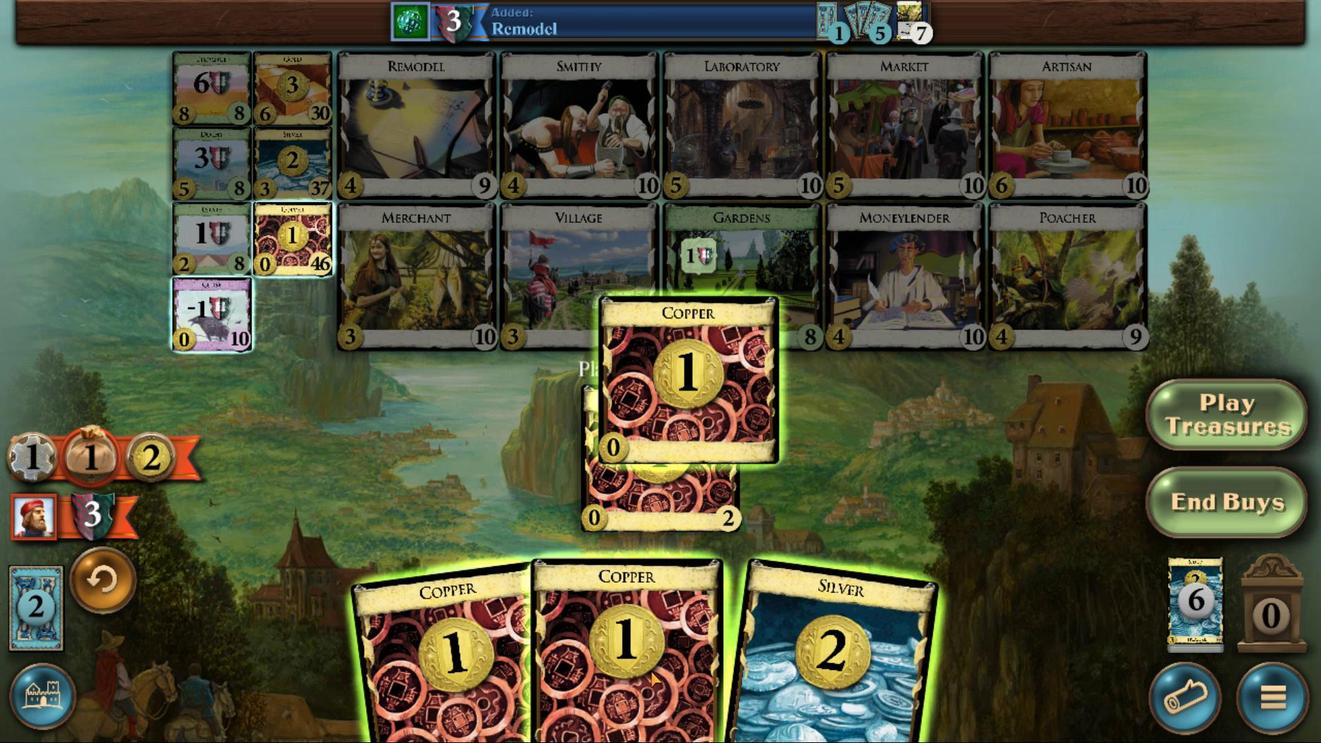
Action: Mouse pressed left at (562, 543)
Screenshot: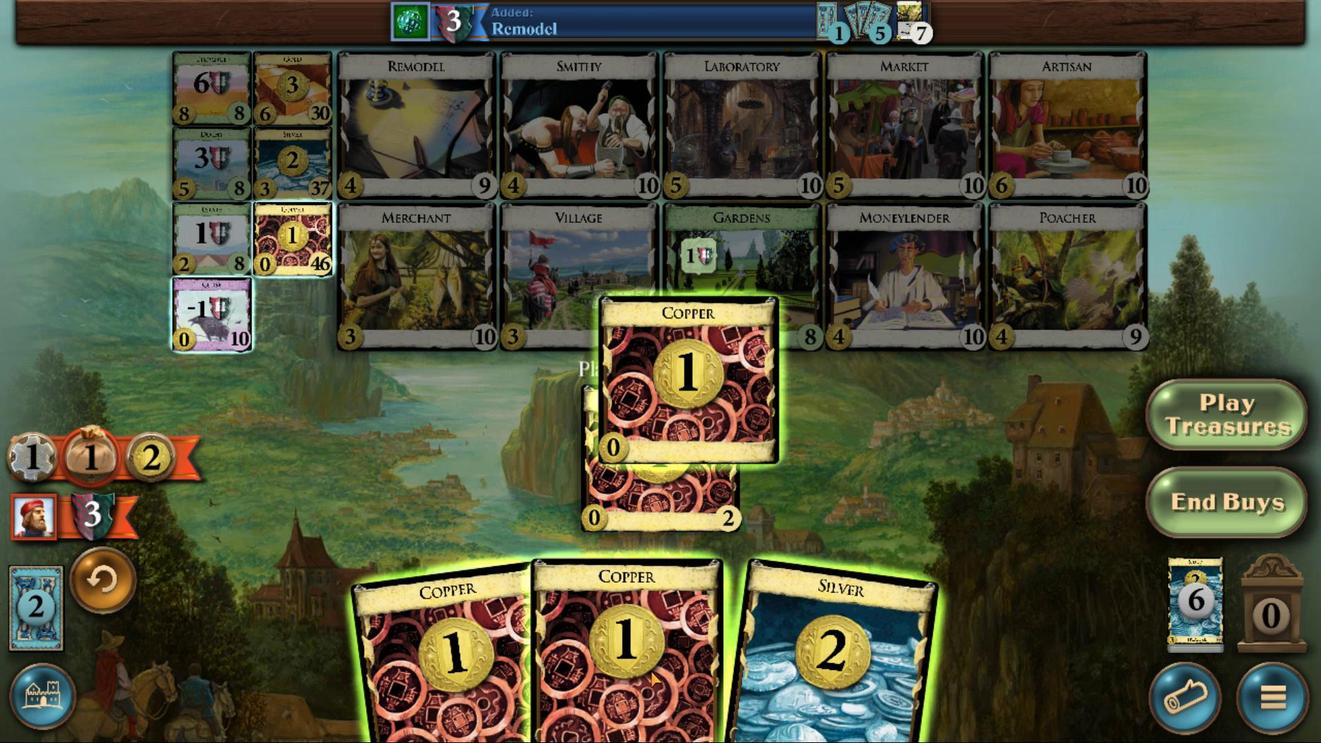 
Action: Mouse moved to (553, 547)
Screenshot: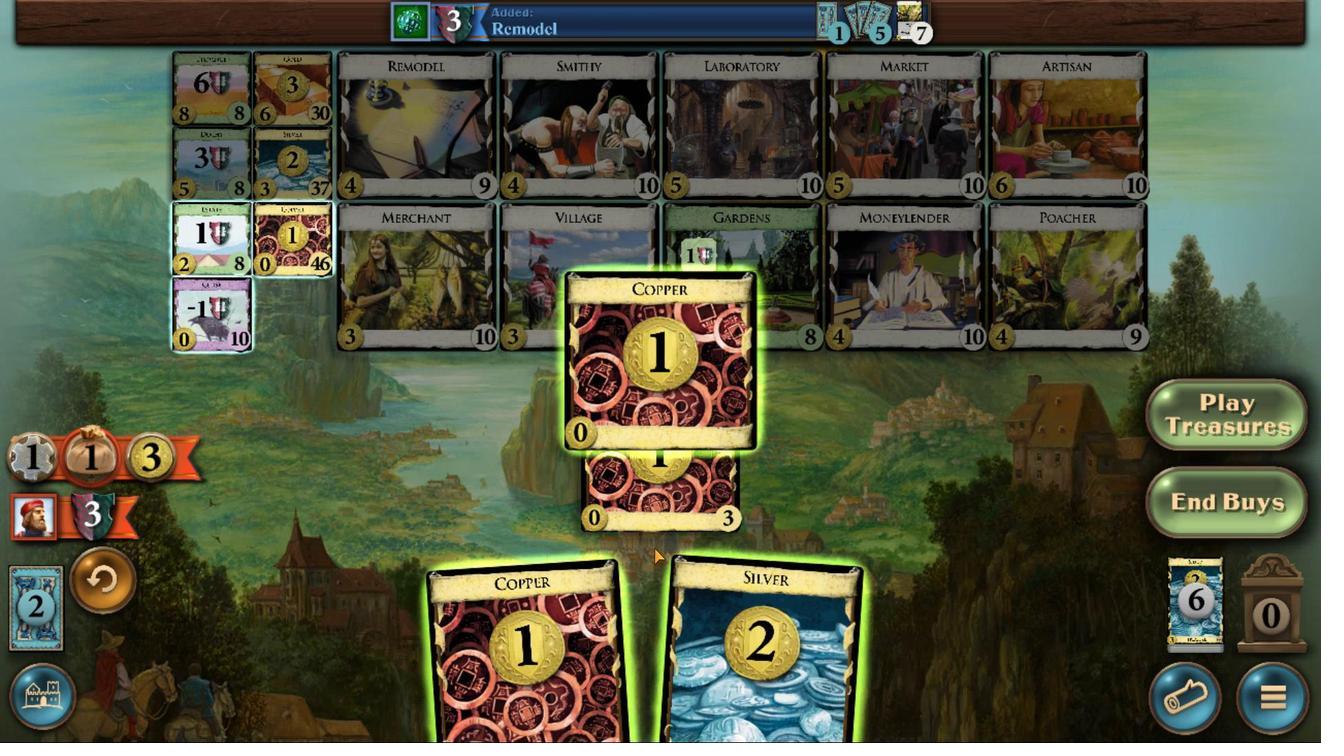 
Action: Mouse pressed left at (553, 547)
Screenshot: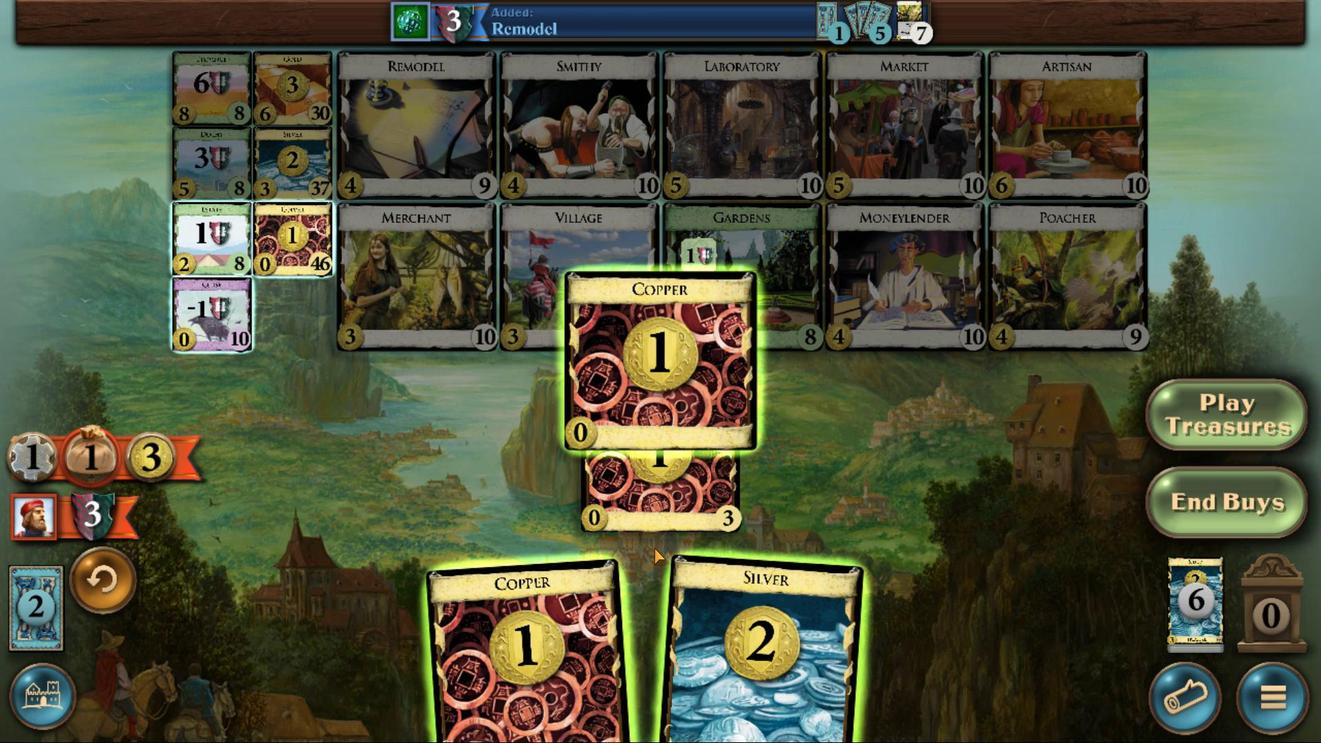 
Action: Mouse moved to (515, 415)
Screenshot: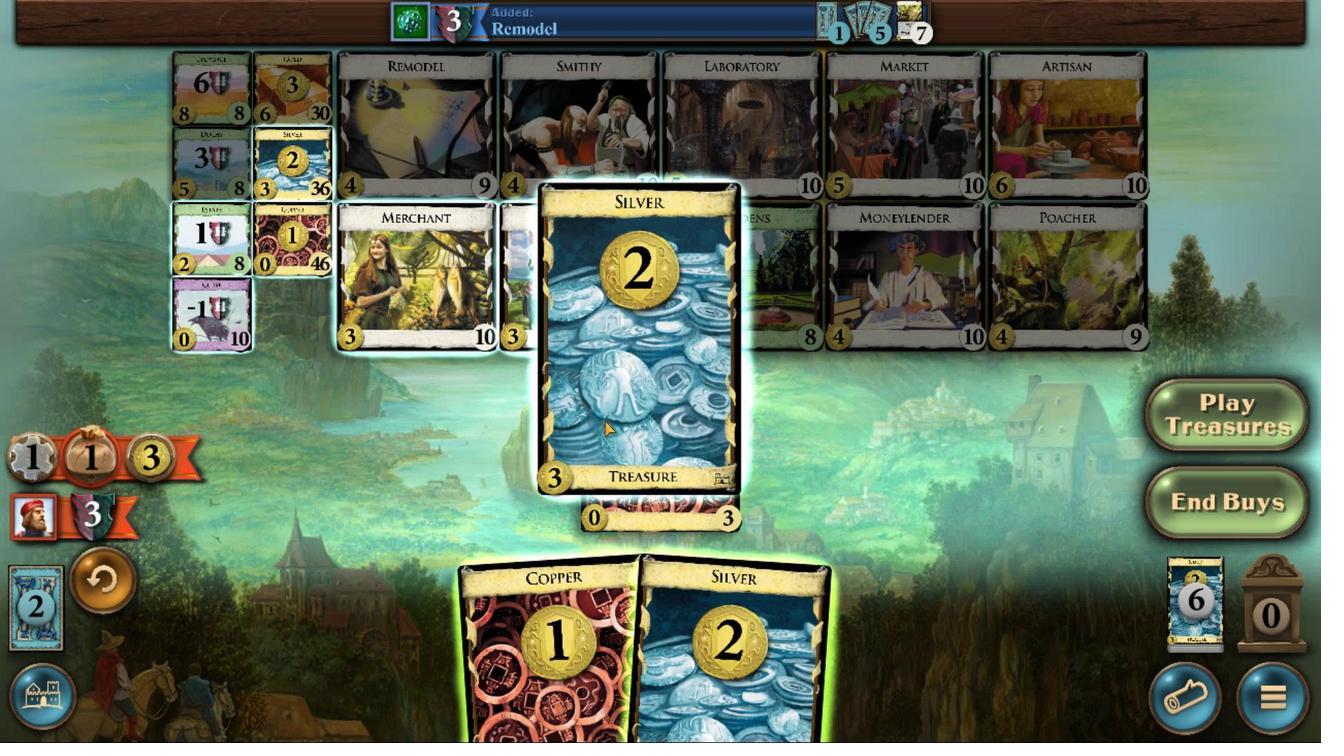 
Action: Mouse pressed left at (515, 415)
Screenshot: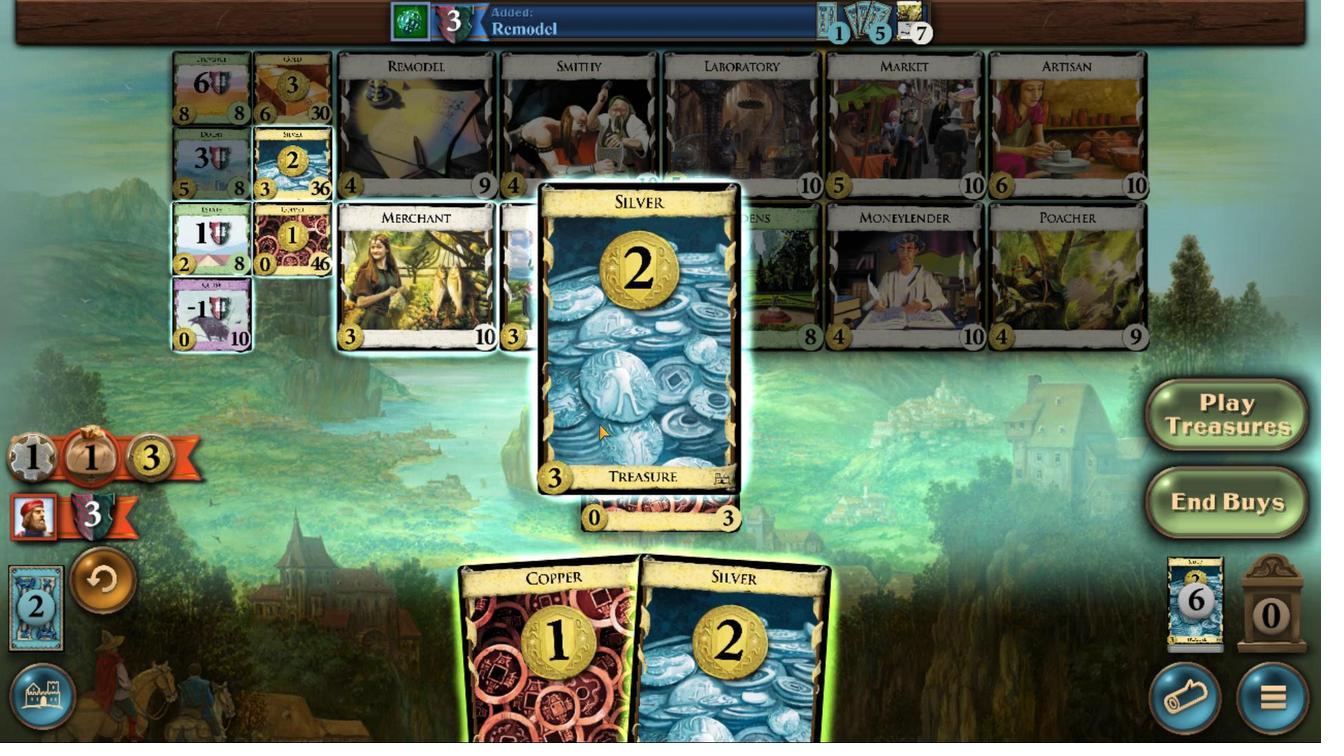 
Action: Mouse moved to (570, 529)
Screenshot: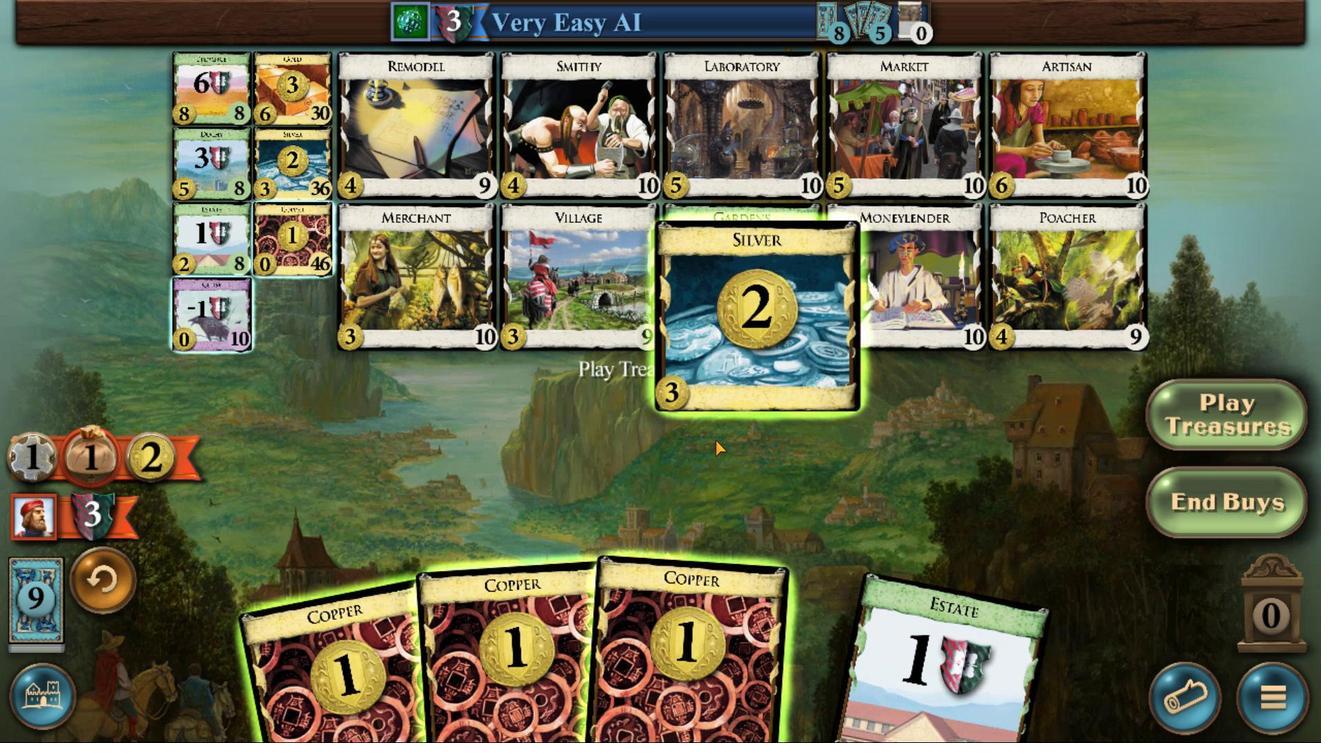 
Action: Mouse pressed left at (570, 529)
Screenshot: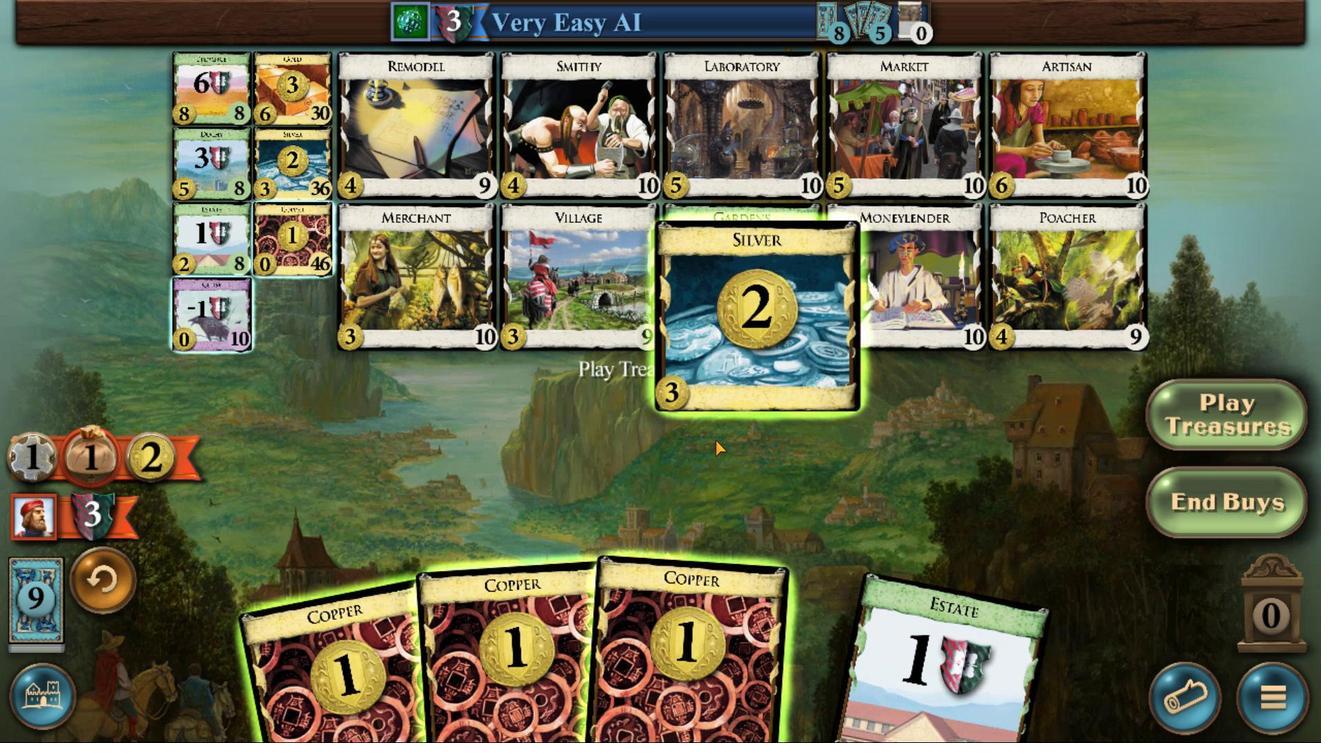 
Action: Mouse moved to (565, 529)
Screenshot: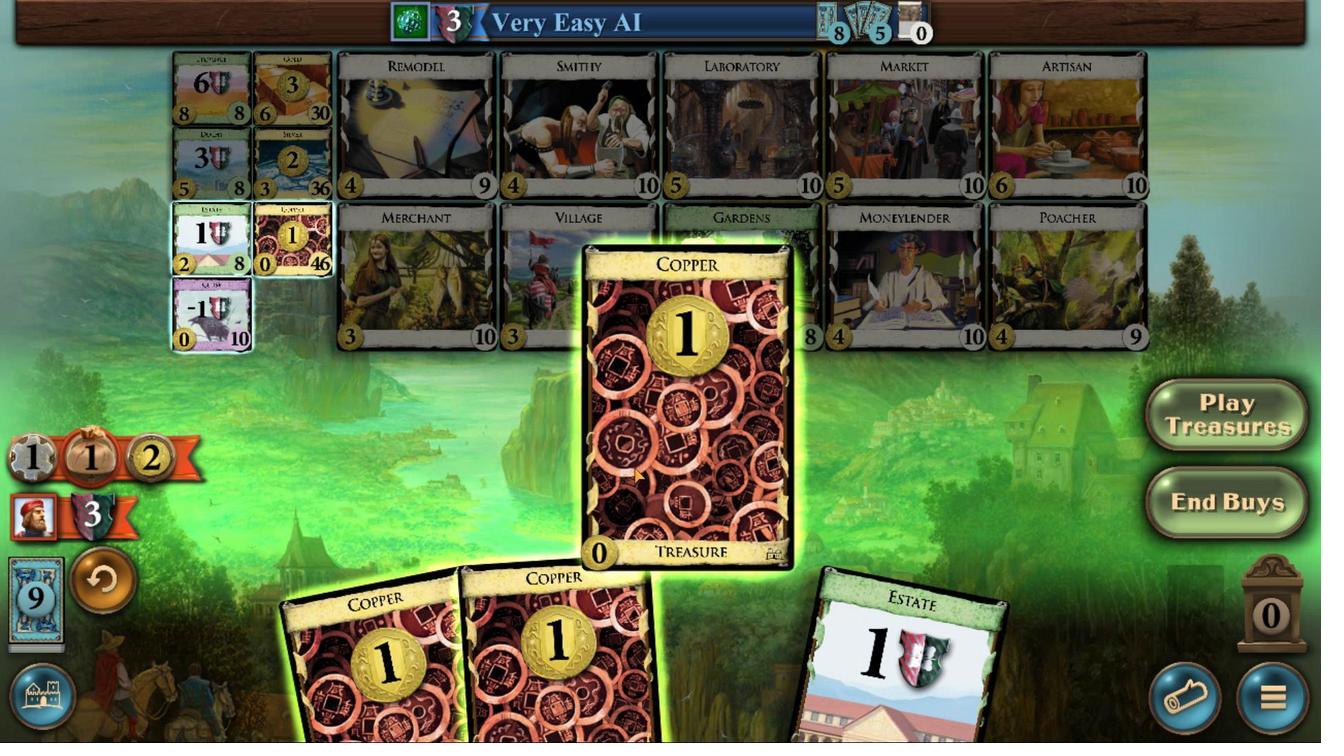 
Action: Mouse pressed left at (565, 529)
Screenshot: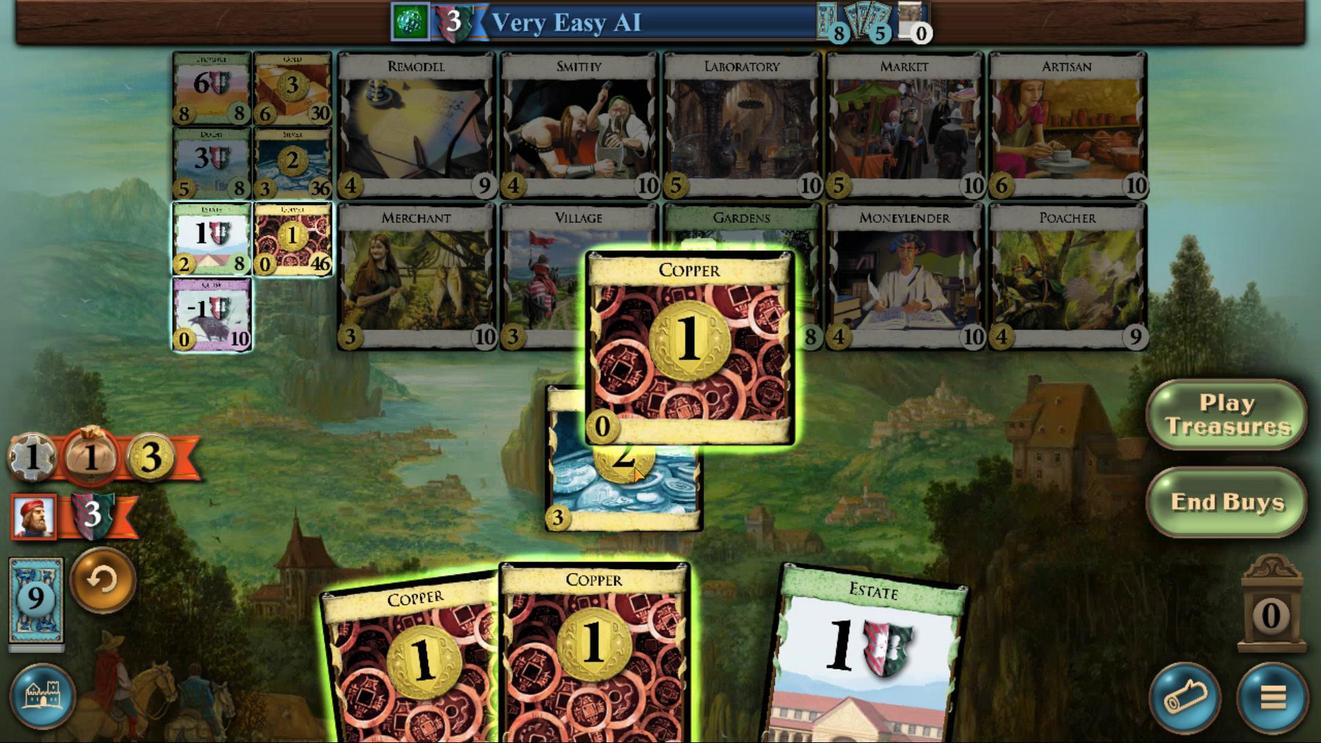 
Action: Mouse moved to (560, 489)
Screenshot: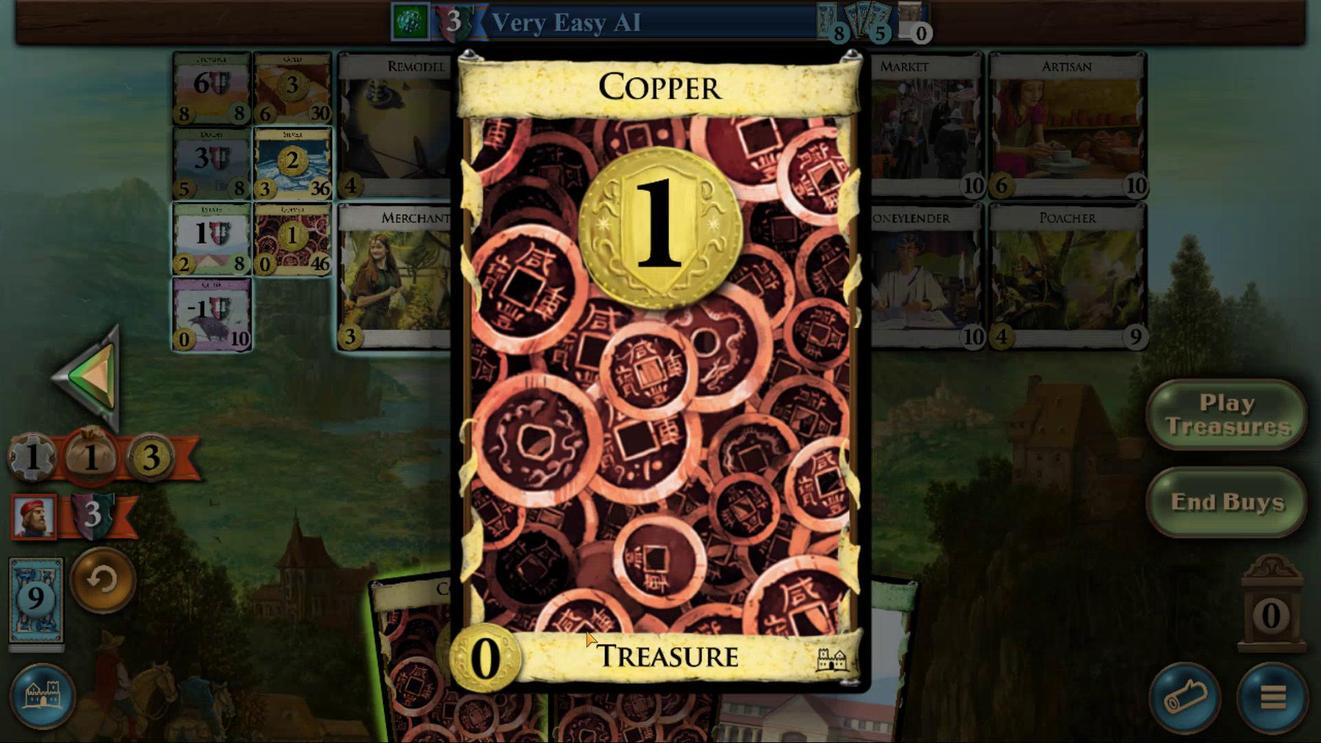 
Action: Mouse pressed left at (560, 489)
Screenshot: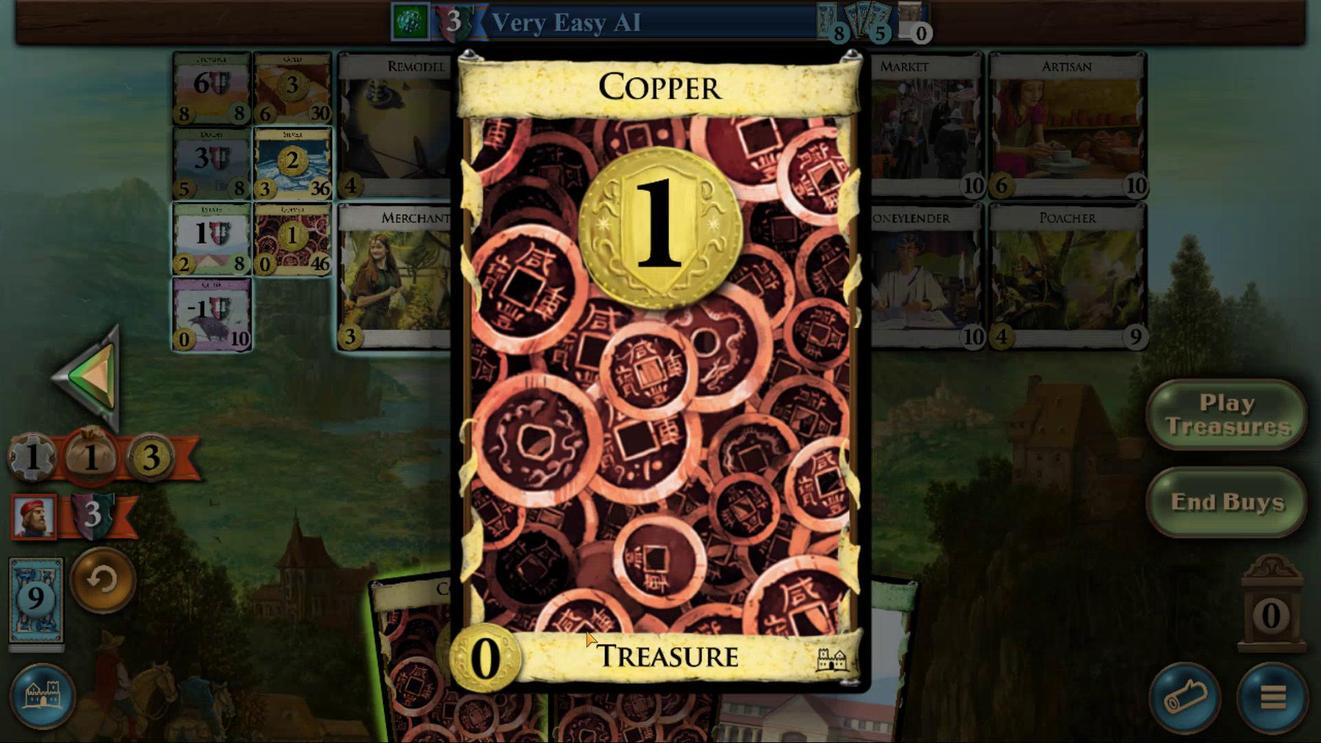 
Action: Mouse moved to (551, 506)
Screenshot: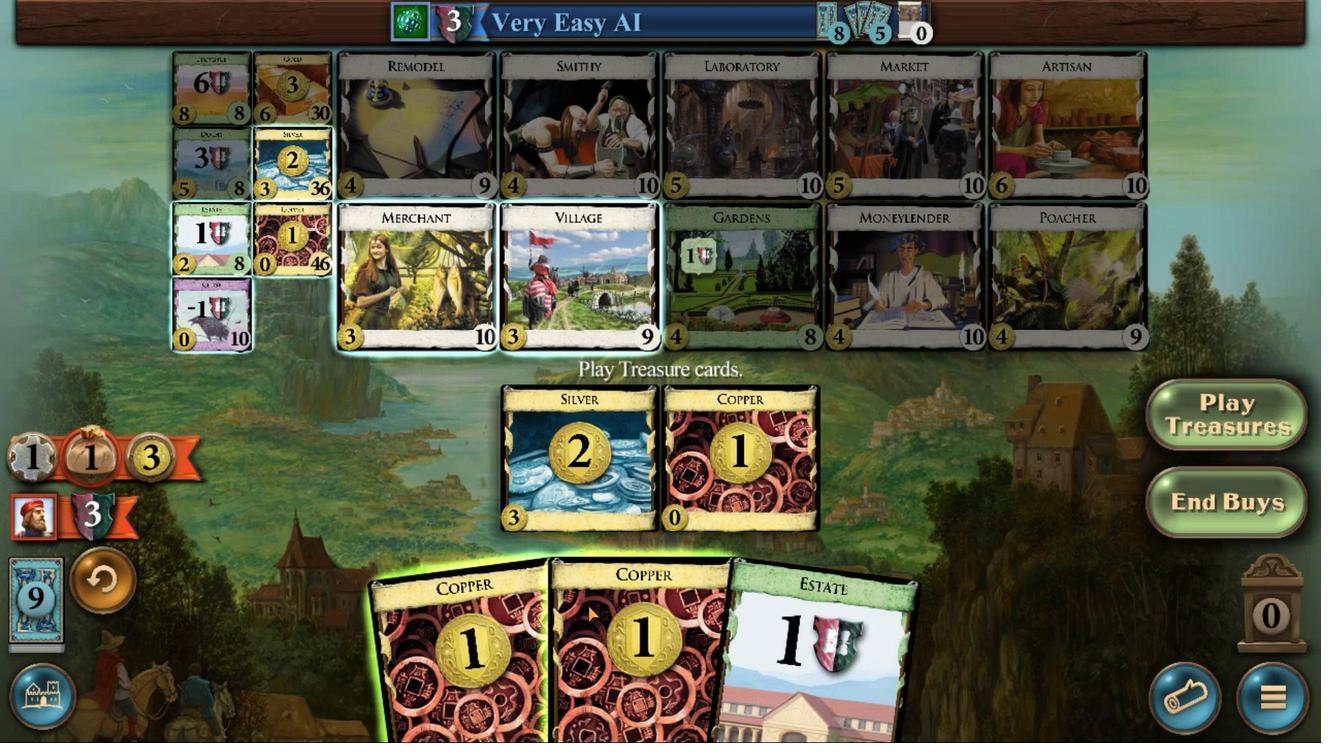 
Action: Mouse pressed left at (551, 506)
Screenshot: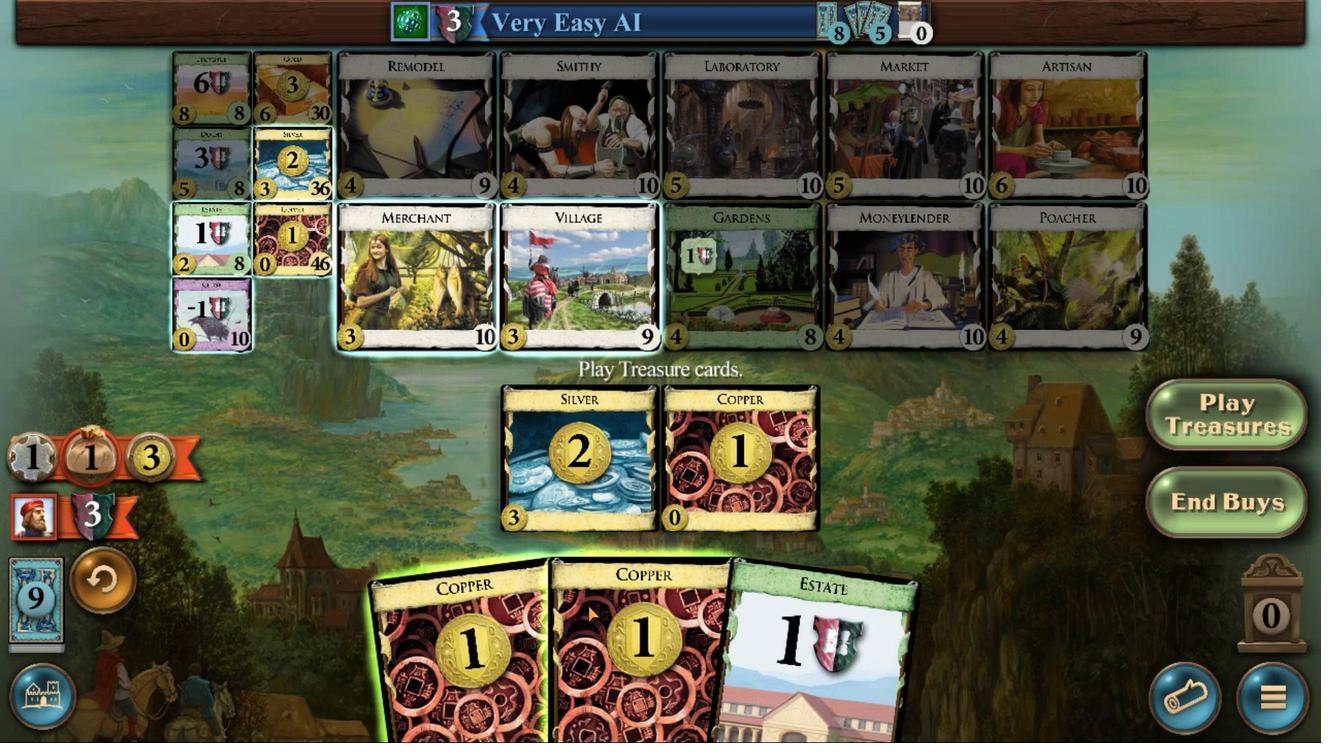 
Action: Mouse moved to (549, 528)
Screenshot: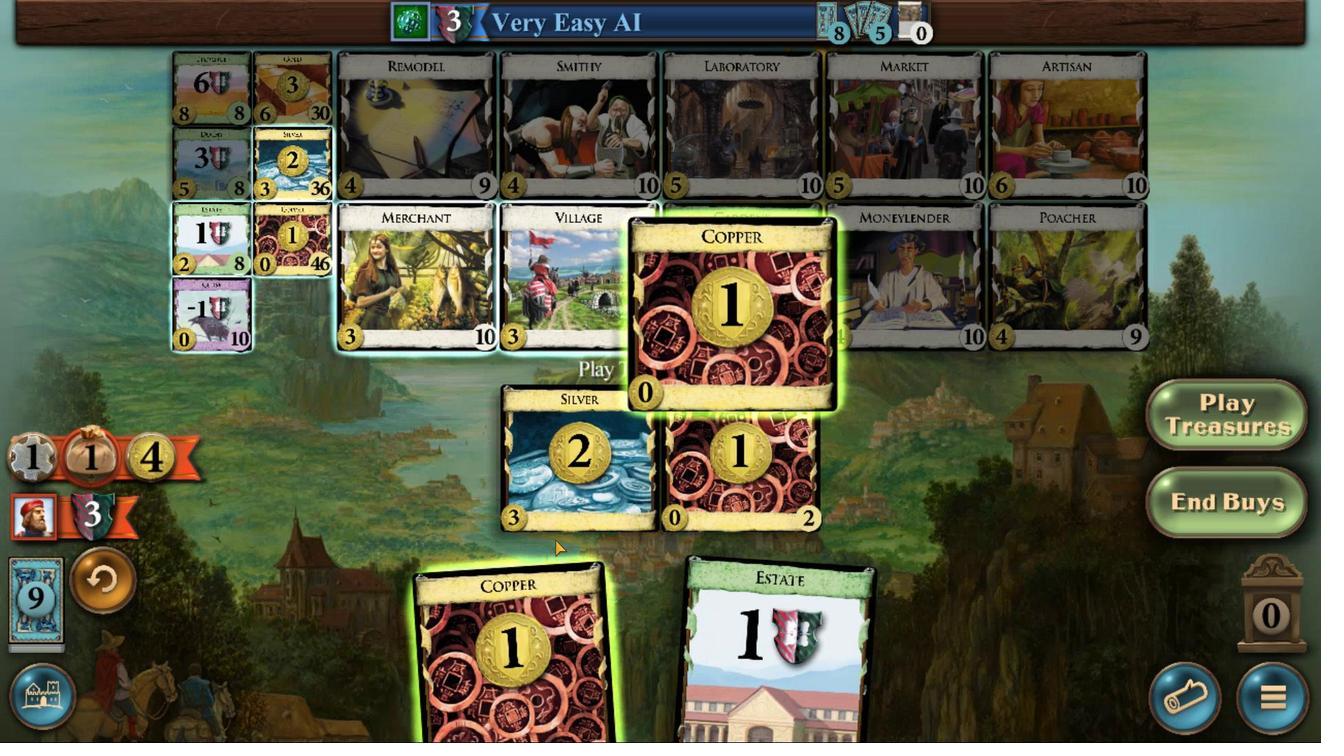 
Action: Mouse pressed left at (549, 528)
Screenshot: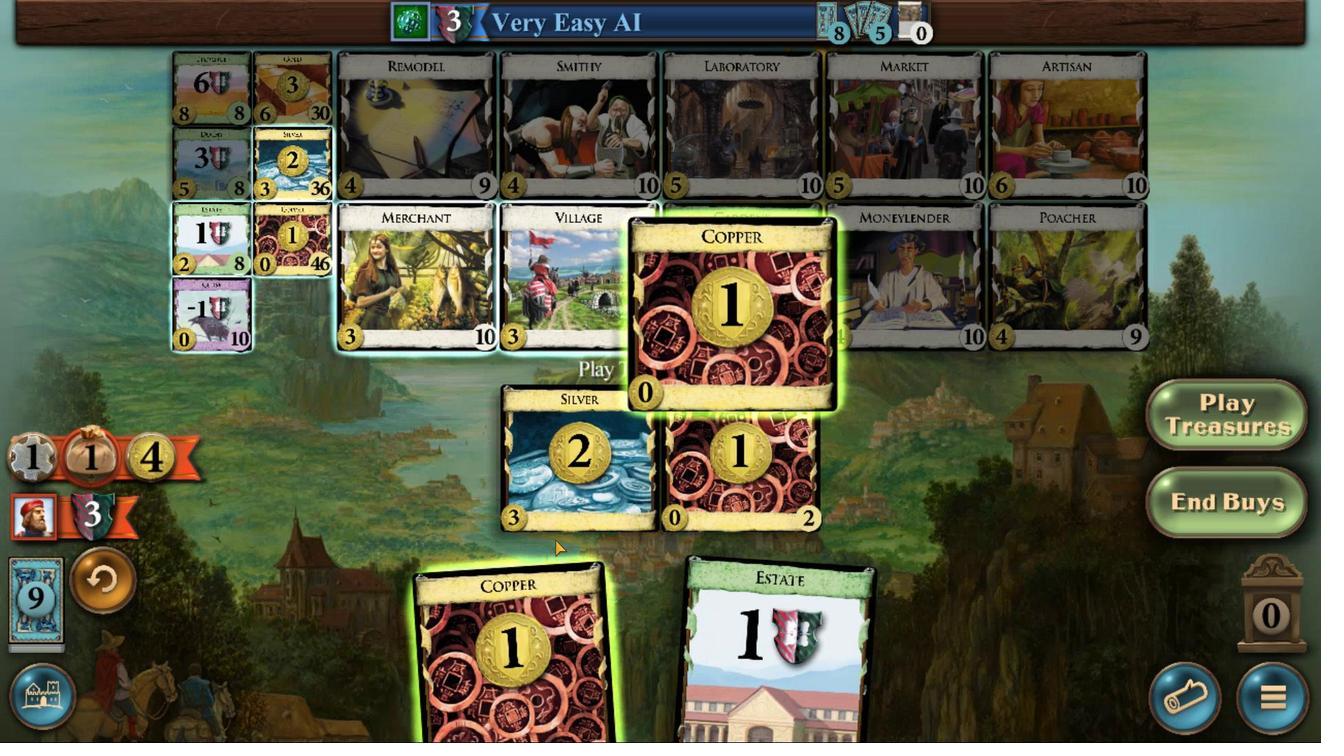 
Action: Mouse moved to (534, 541)
Screenshot: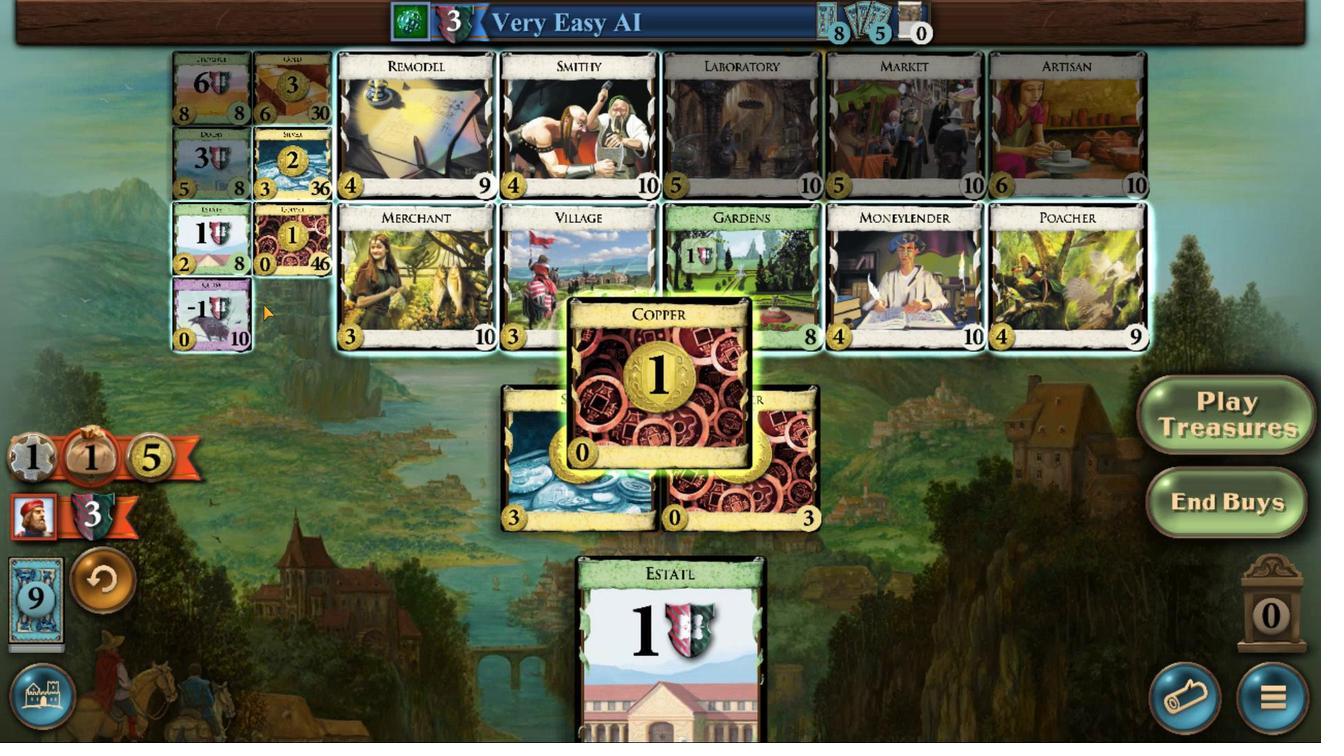 
Action: Mouse pressed left at (534, 541)
Screenshot: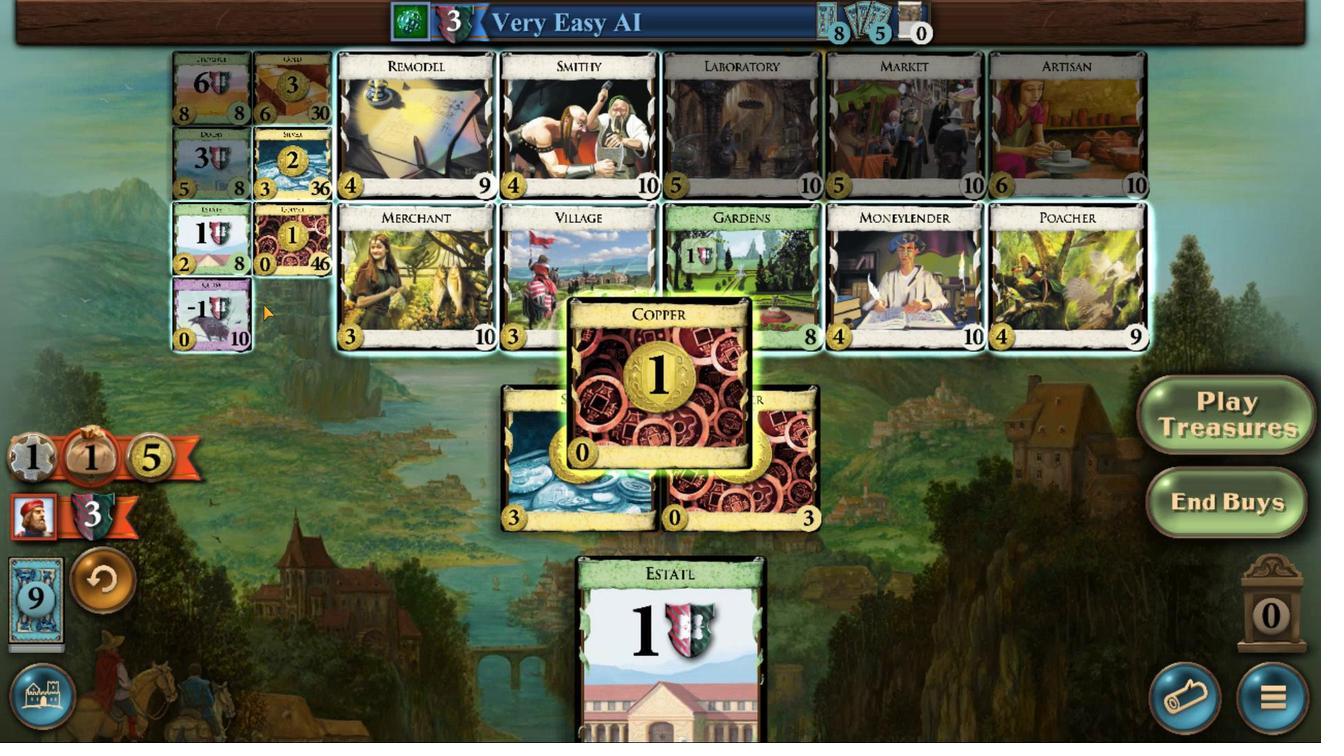 
Action: Mouse moved to (505, 412)
Screenshot: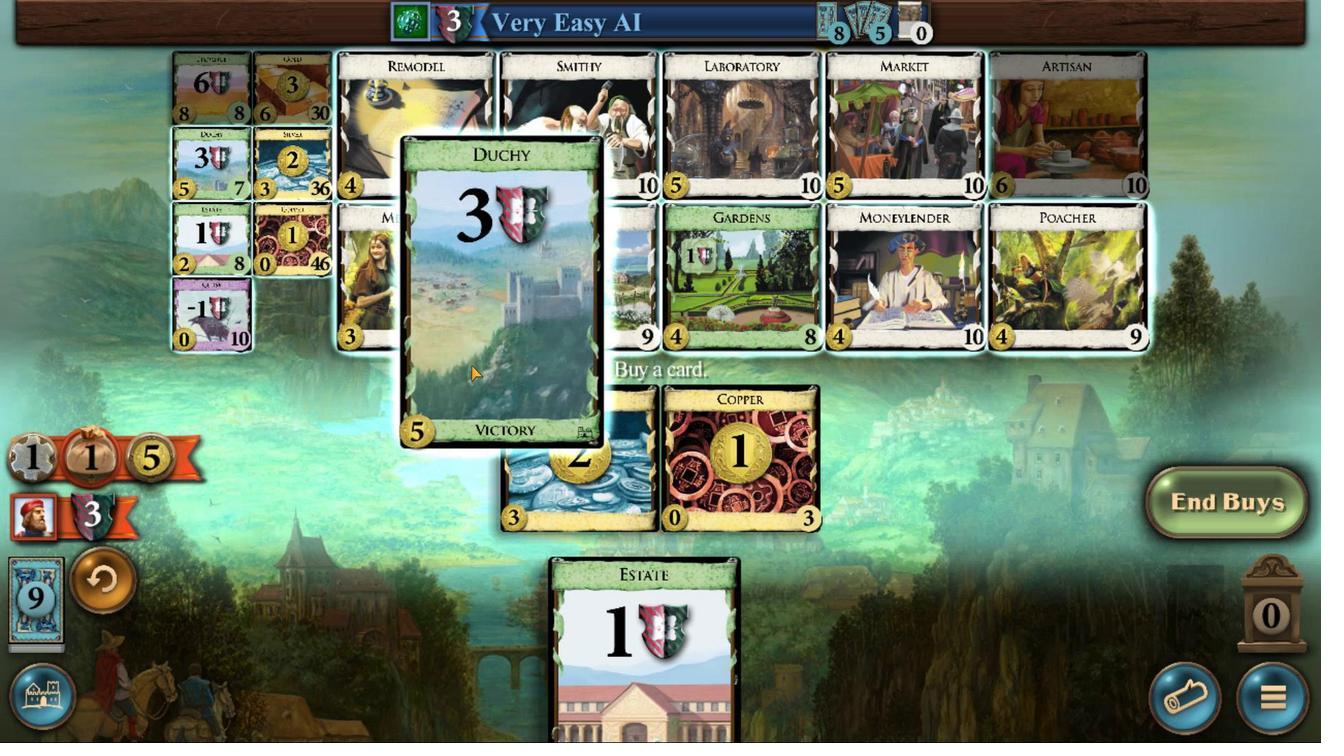 
Action: Mouse pressed left at (505, 412)
Screenshot: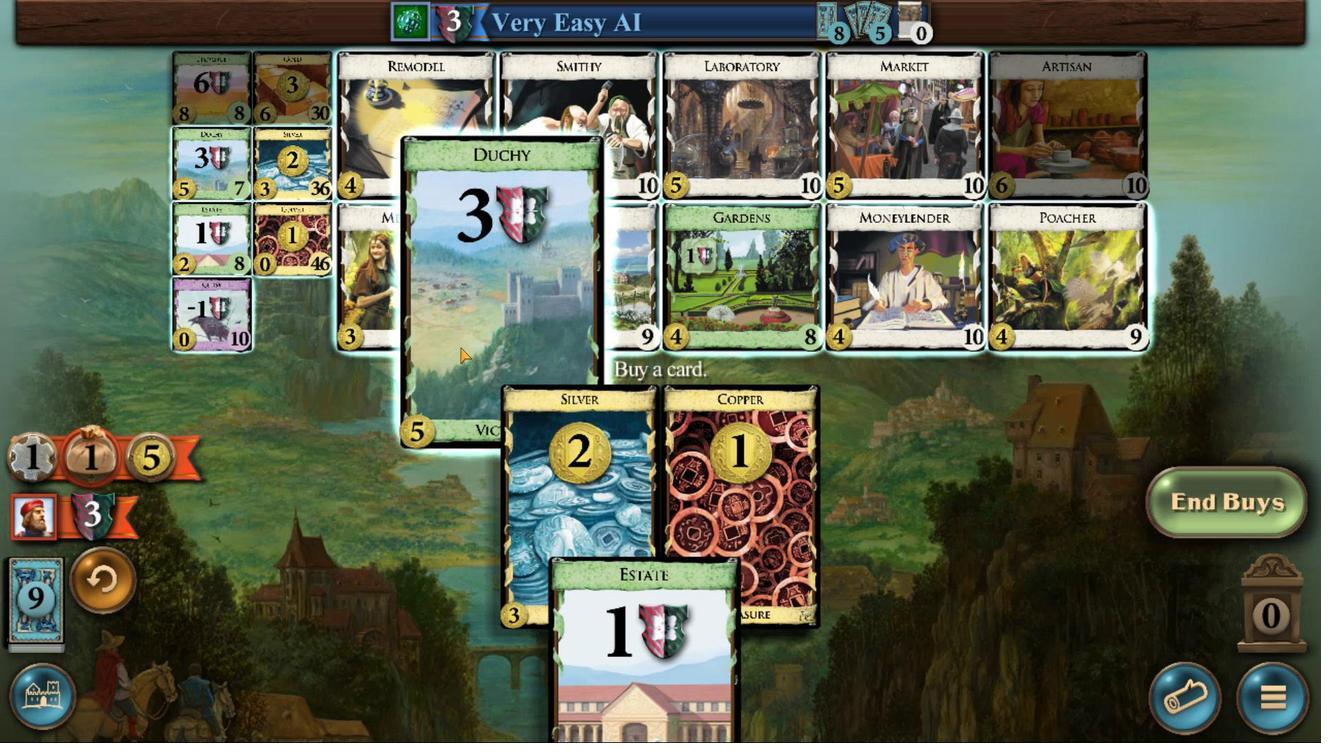 
Action: Mouse moved to (547, 539)
Screenshot: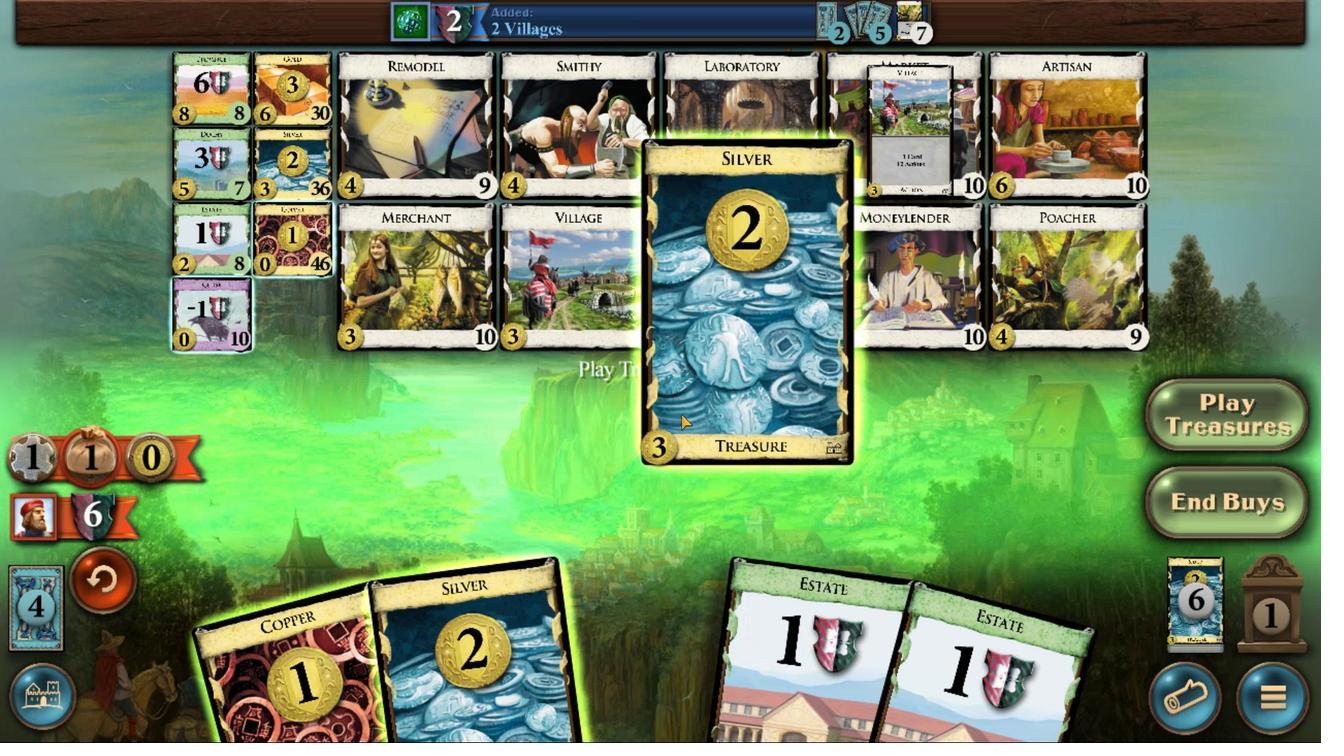 
Action: Mouse pressed left at (547, 539)
Screenshot: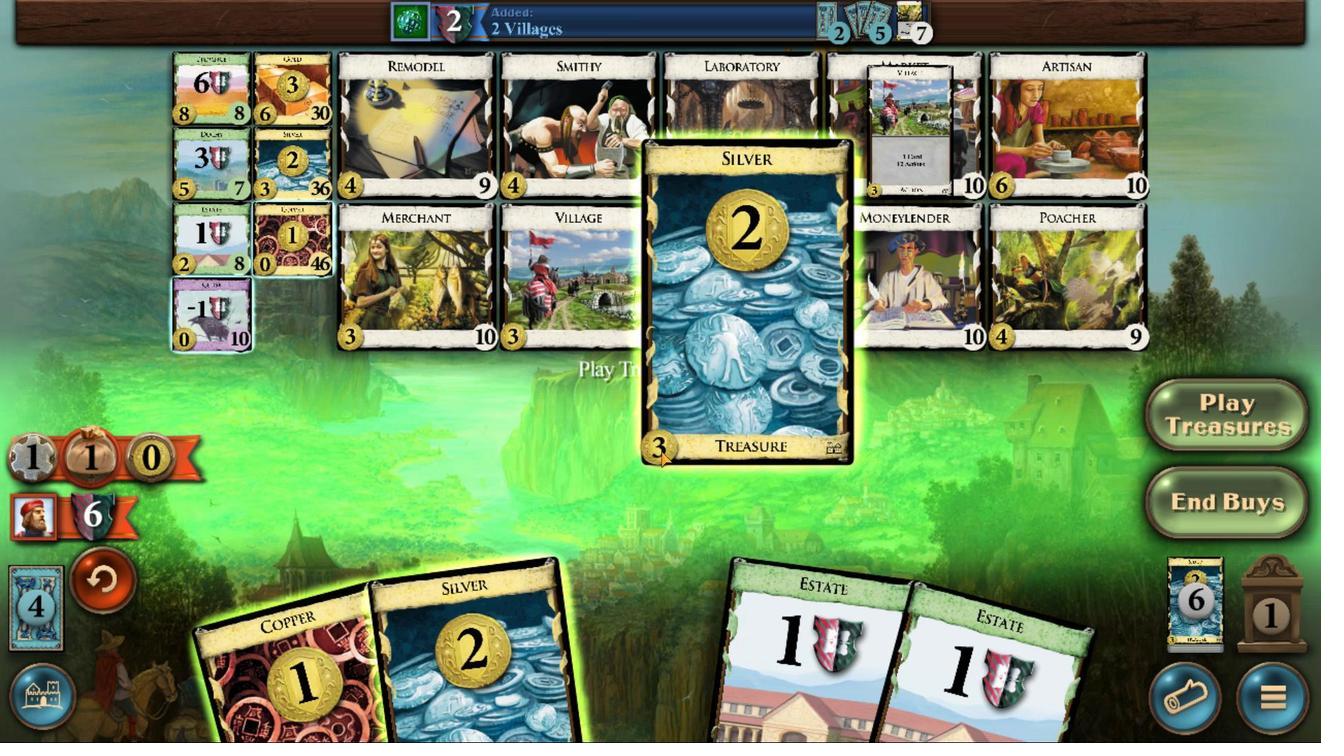 
Action: Mouse moved to (539, 519)
Screenshot: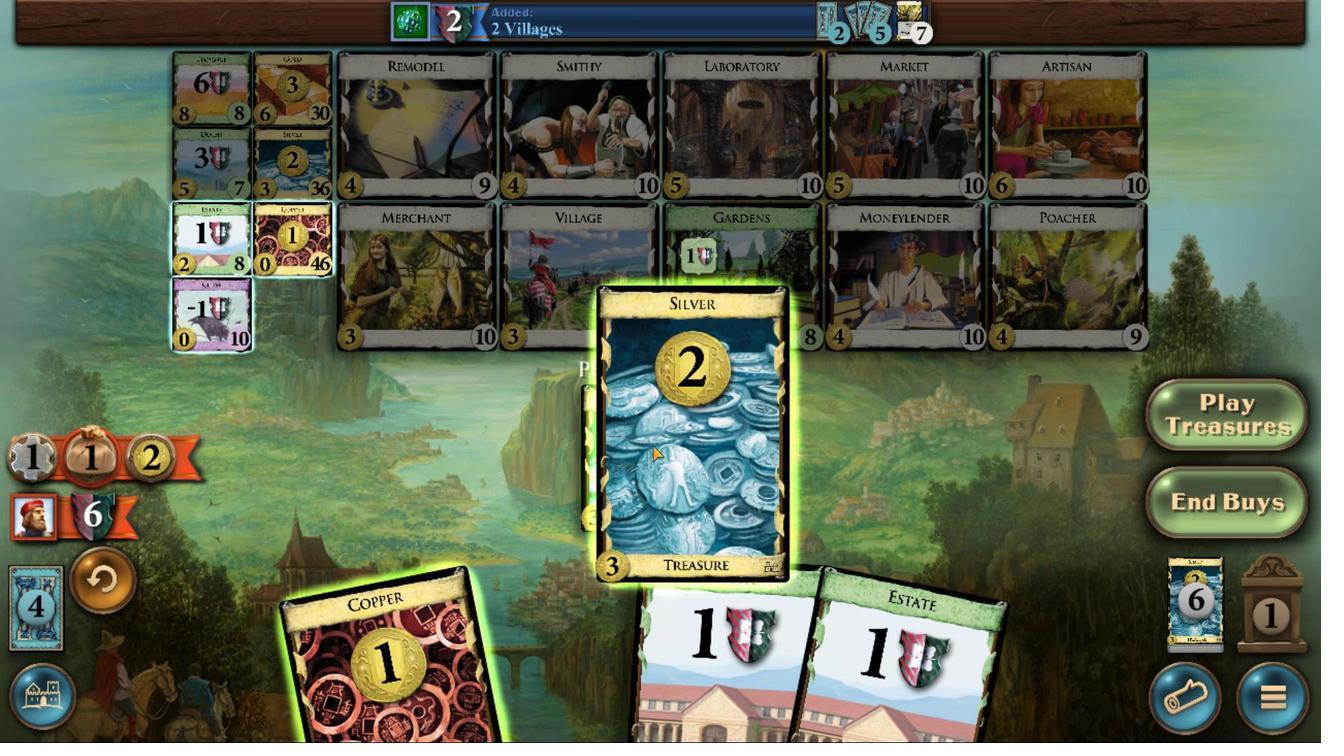 
Action: Mouse pressed left at (539, 519)
Screenshot: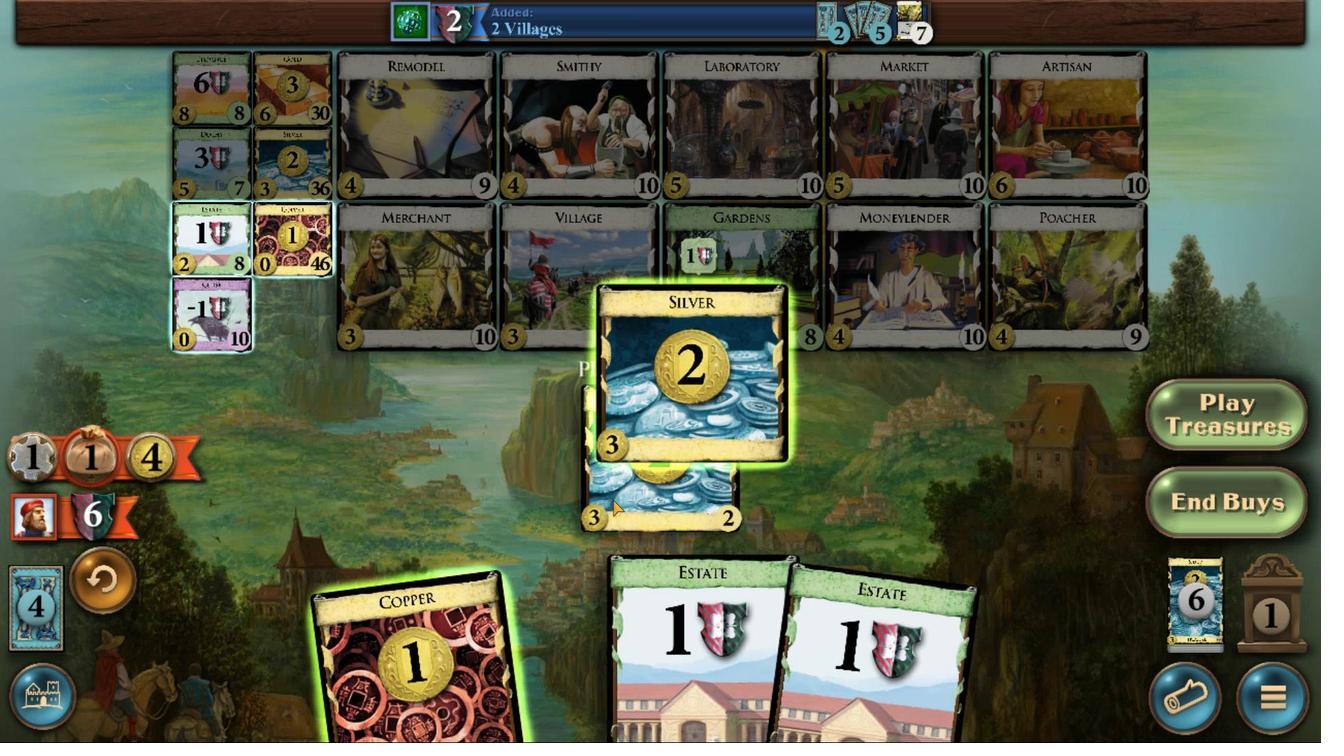 
Action: Mouse moved to (532, 524)
Screenshot: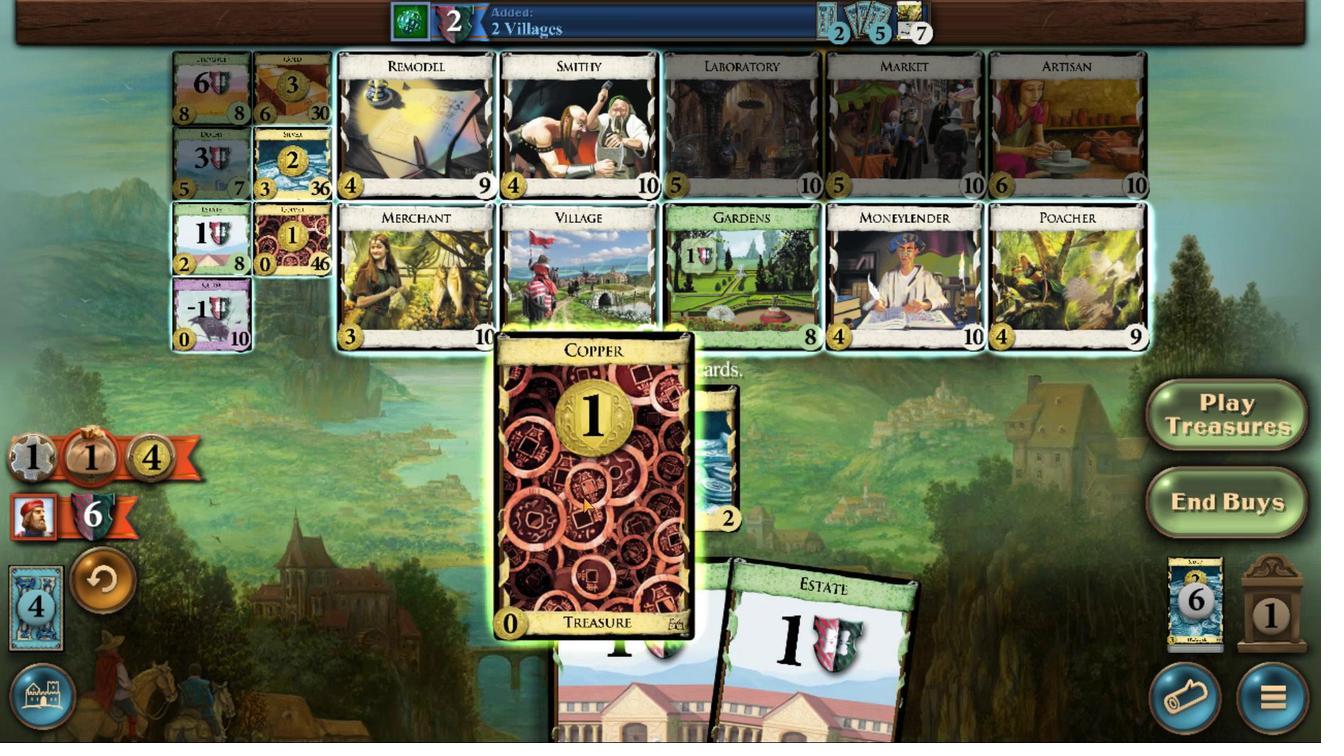 
Action: Mouse pressed left at (532, 524)
Screenshot: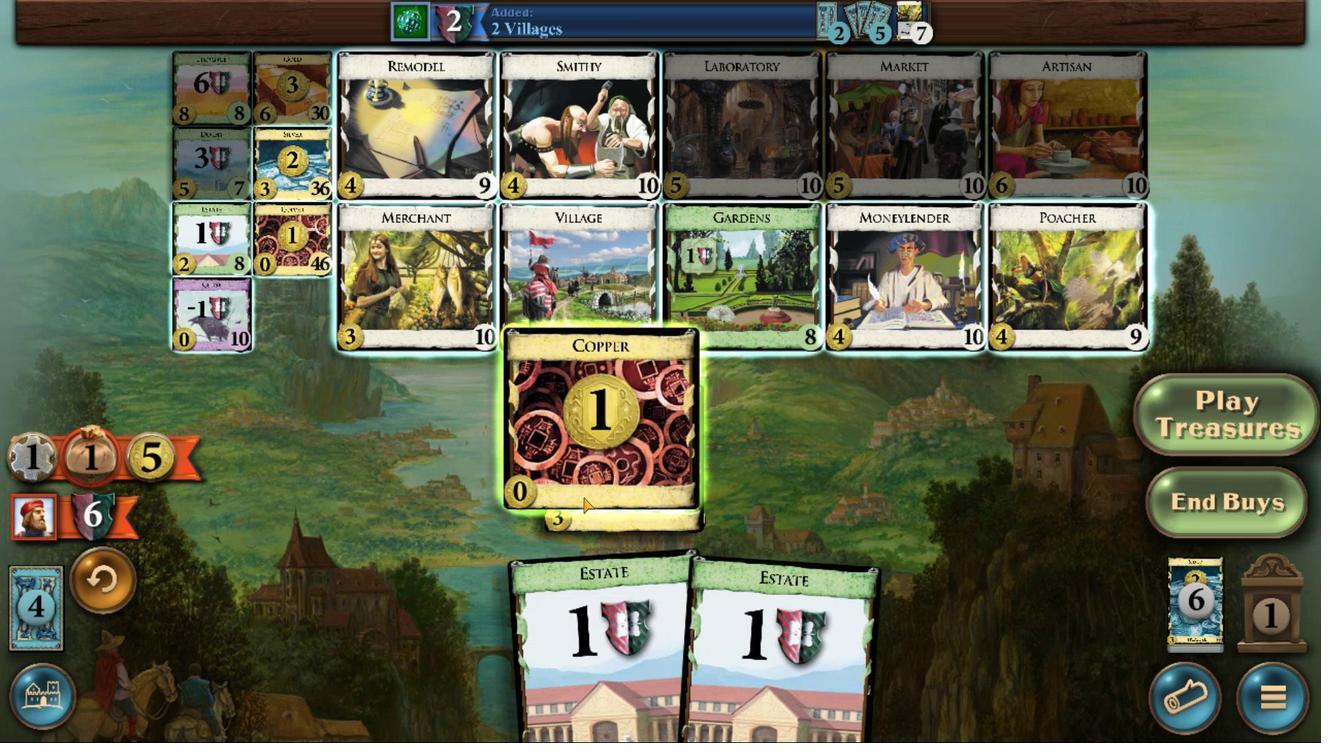 
Action: Mouse moved to (502, 409)
Screenshot: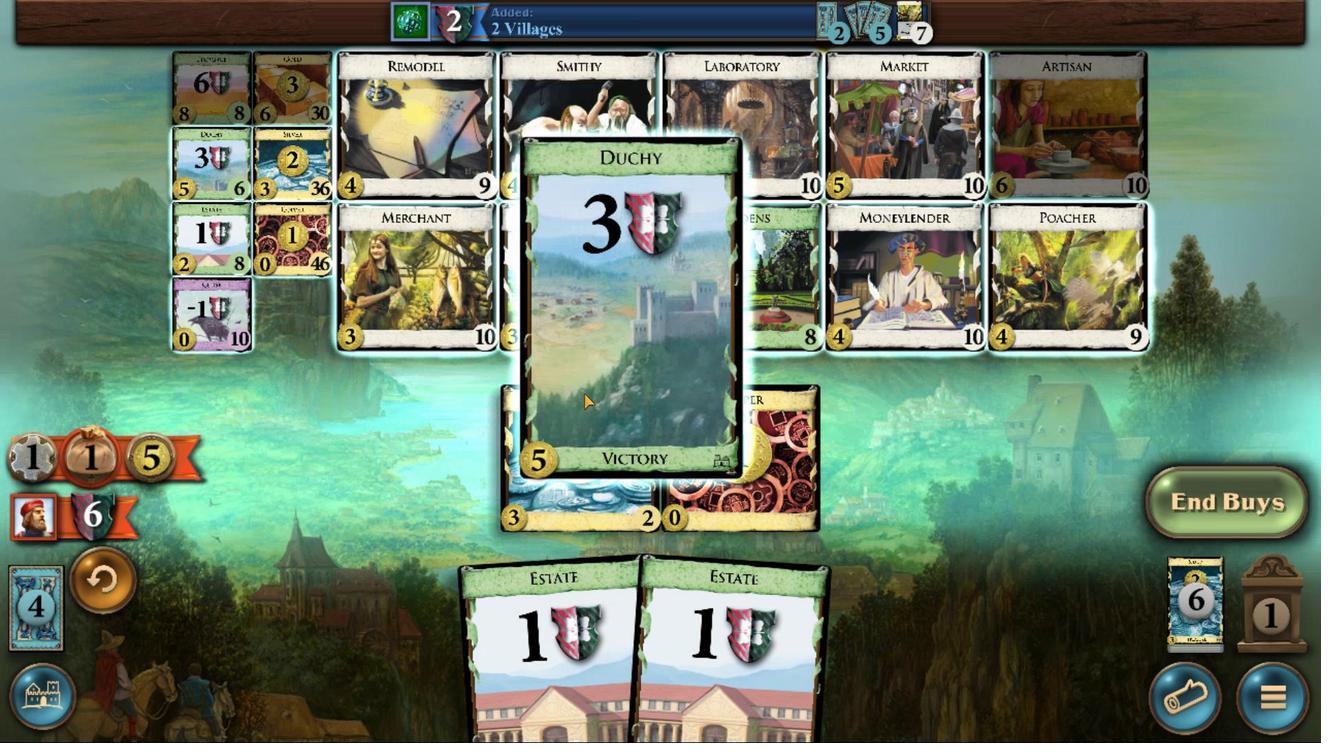 
Action: Mouse pressed left at (502, 409)
Screenshot: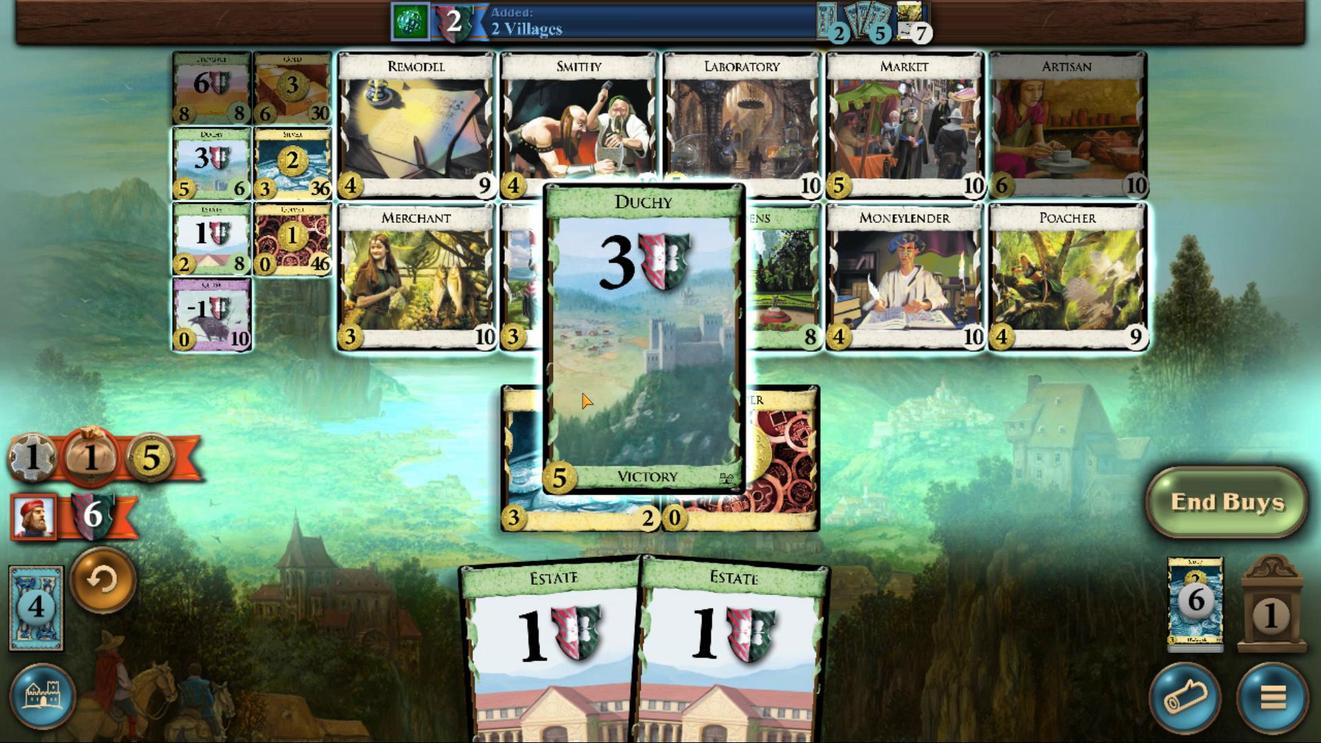 
Action: Mouse moved to (571, 526)
Screenshot: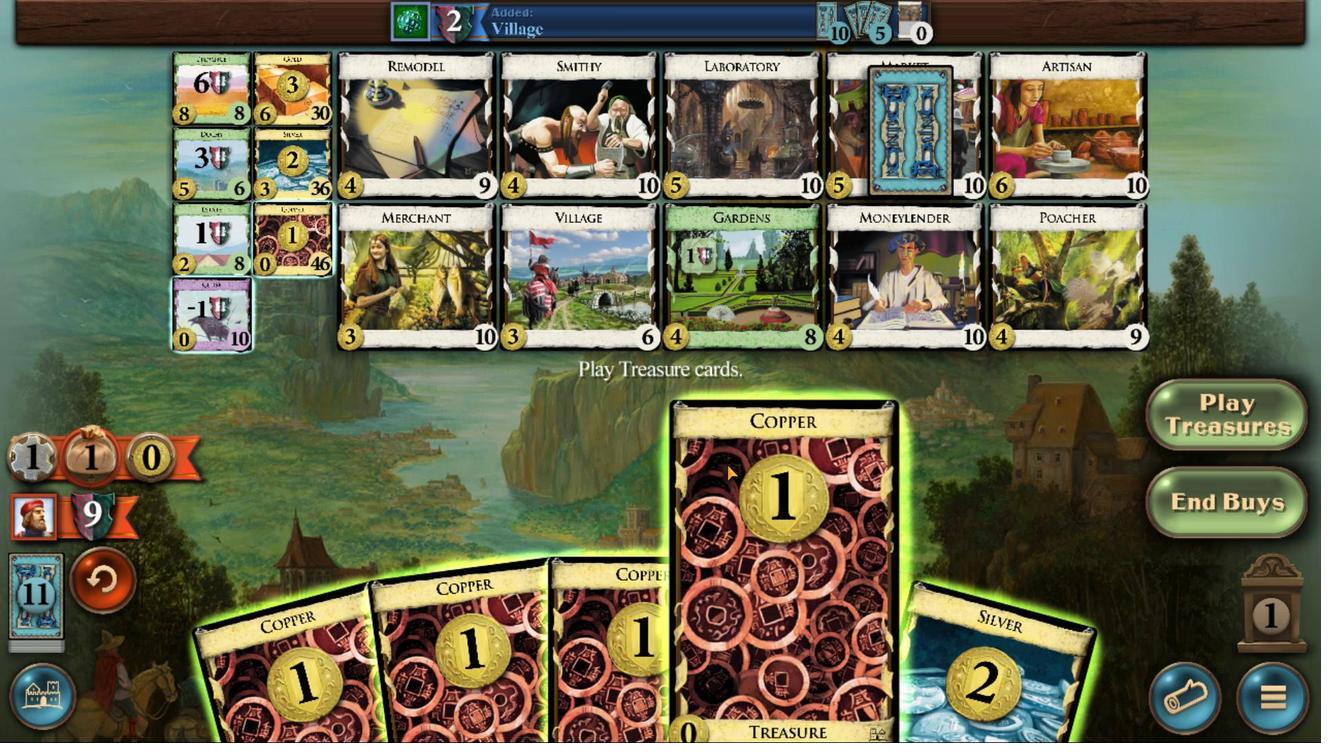 
Action: Mouse pressed left at (571, 526)
Screenshot: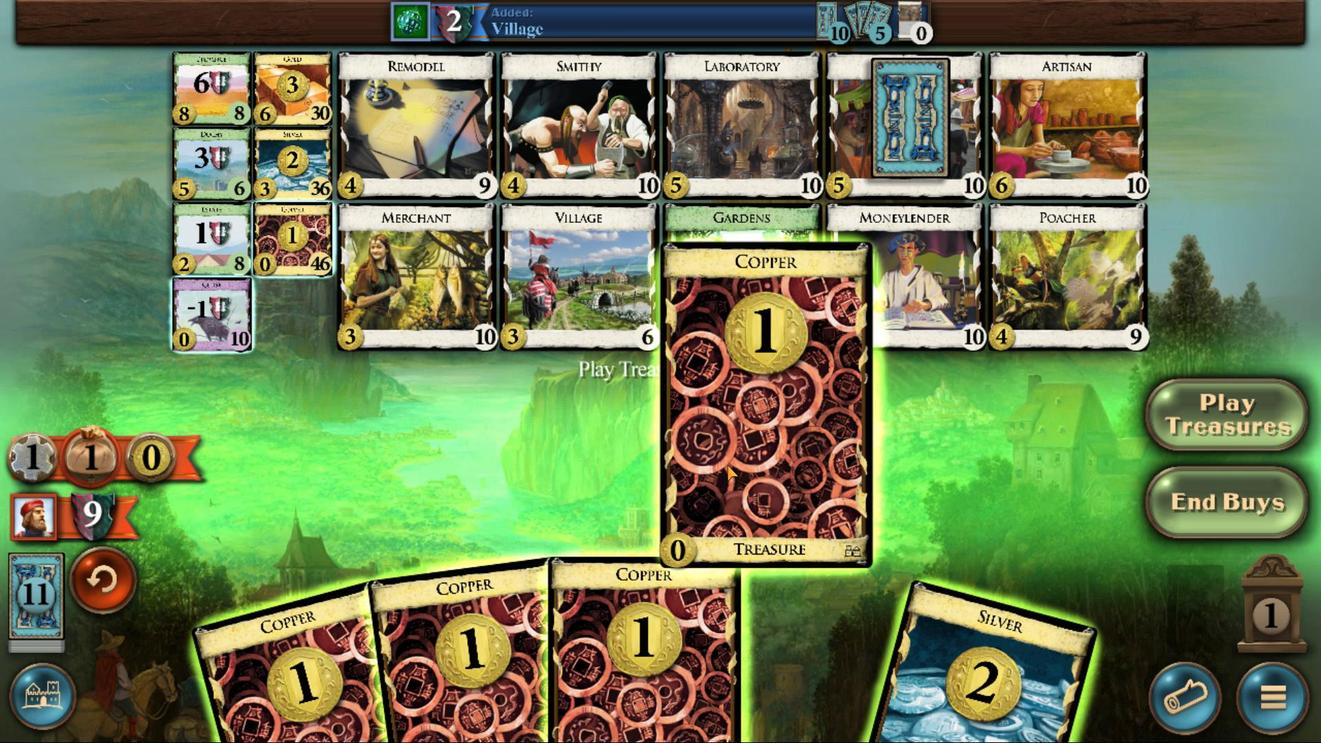 
Action: Mouse moved to (562, 527)
Screenshot: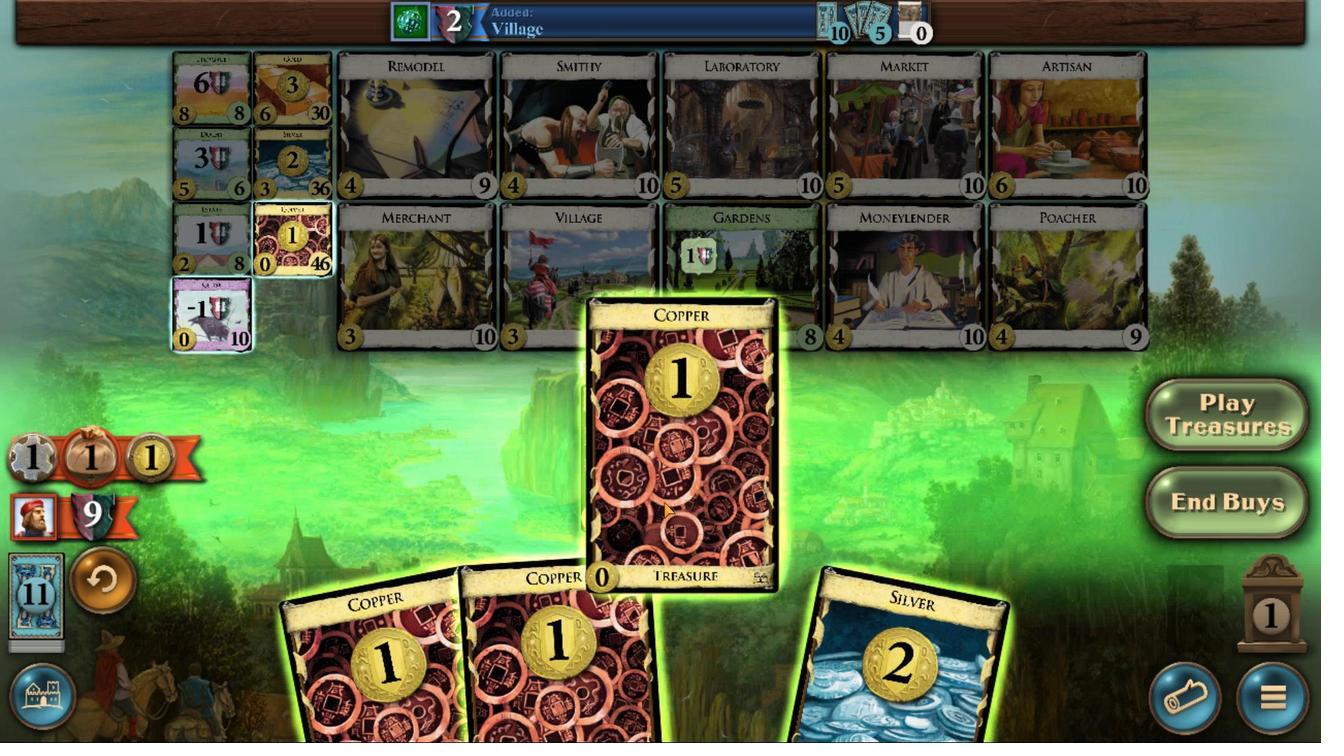 
Action: Mouse pressed left at (562, 527)
Screenshot: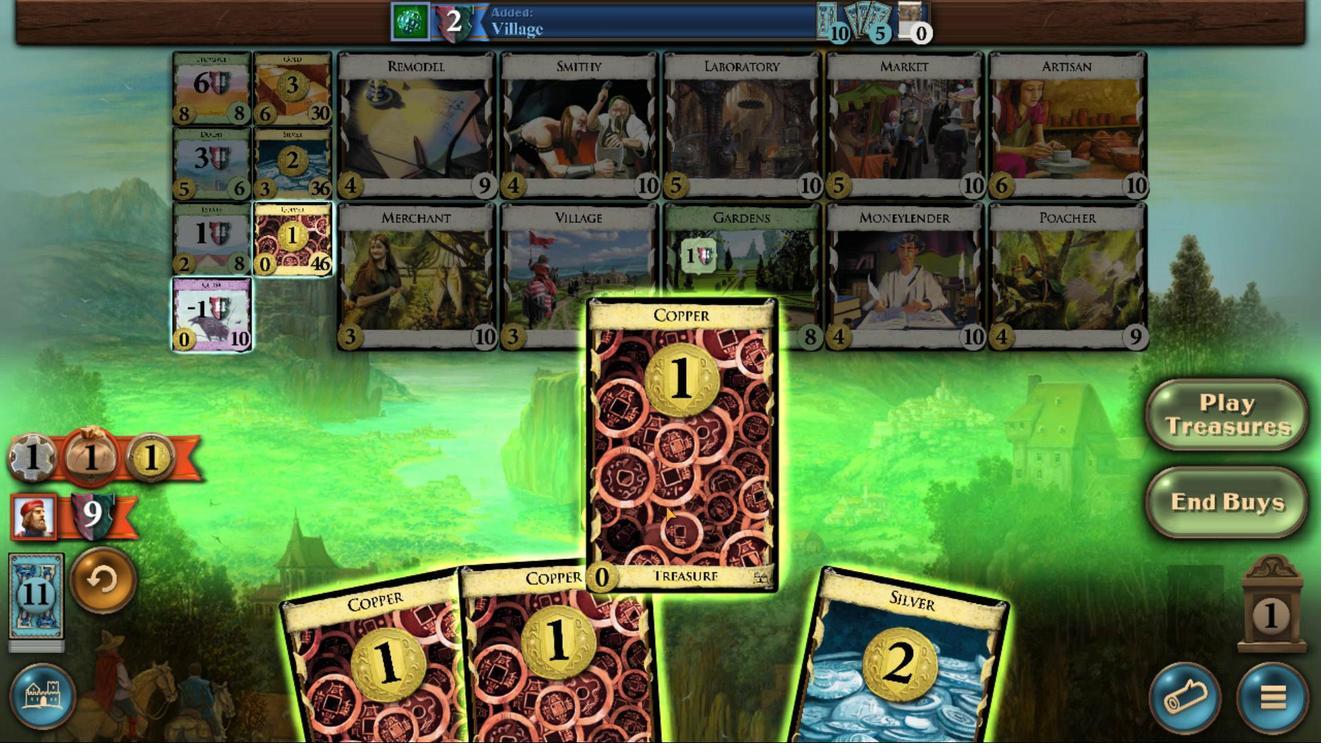 
Action: Mouse moved to (551, 531)
Screenshot: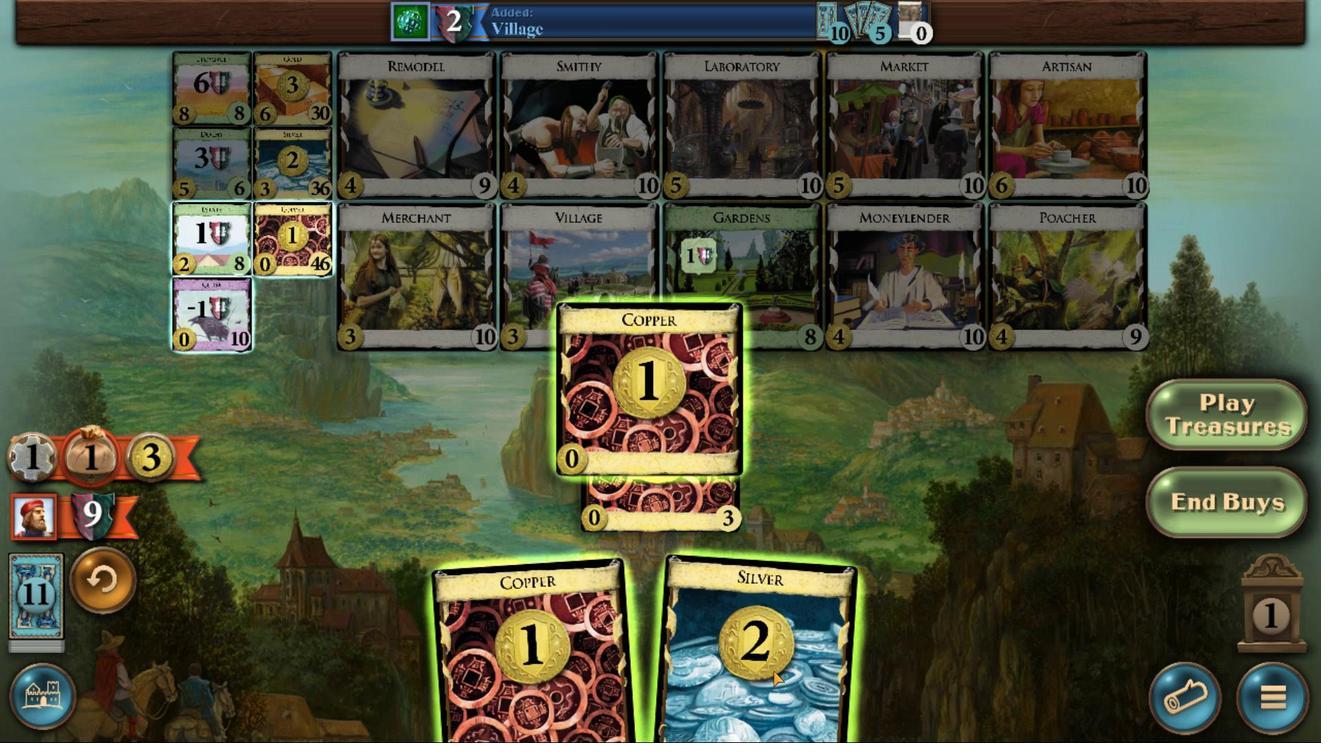 
Action: Mouse pressed left at (551, 531)
Screenshot: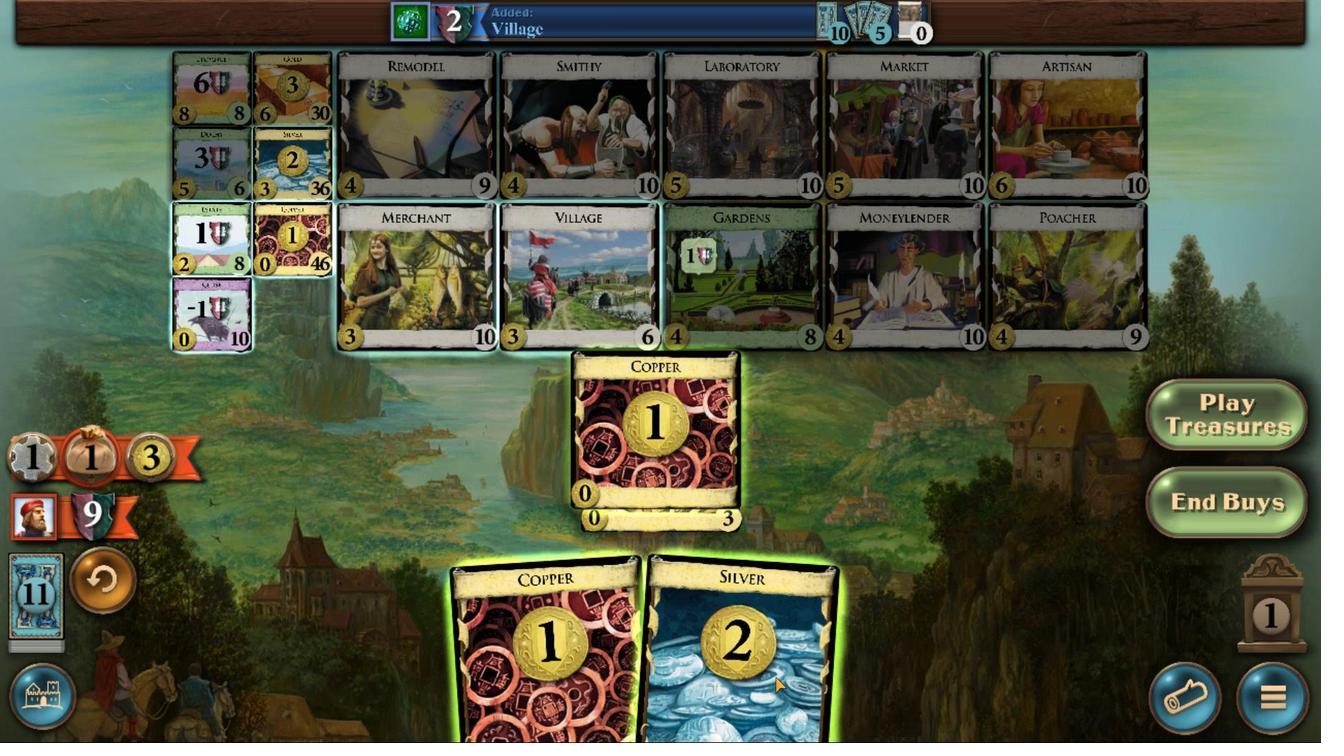 
Action: Mouse moved to (569, 543)
Screenshot: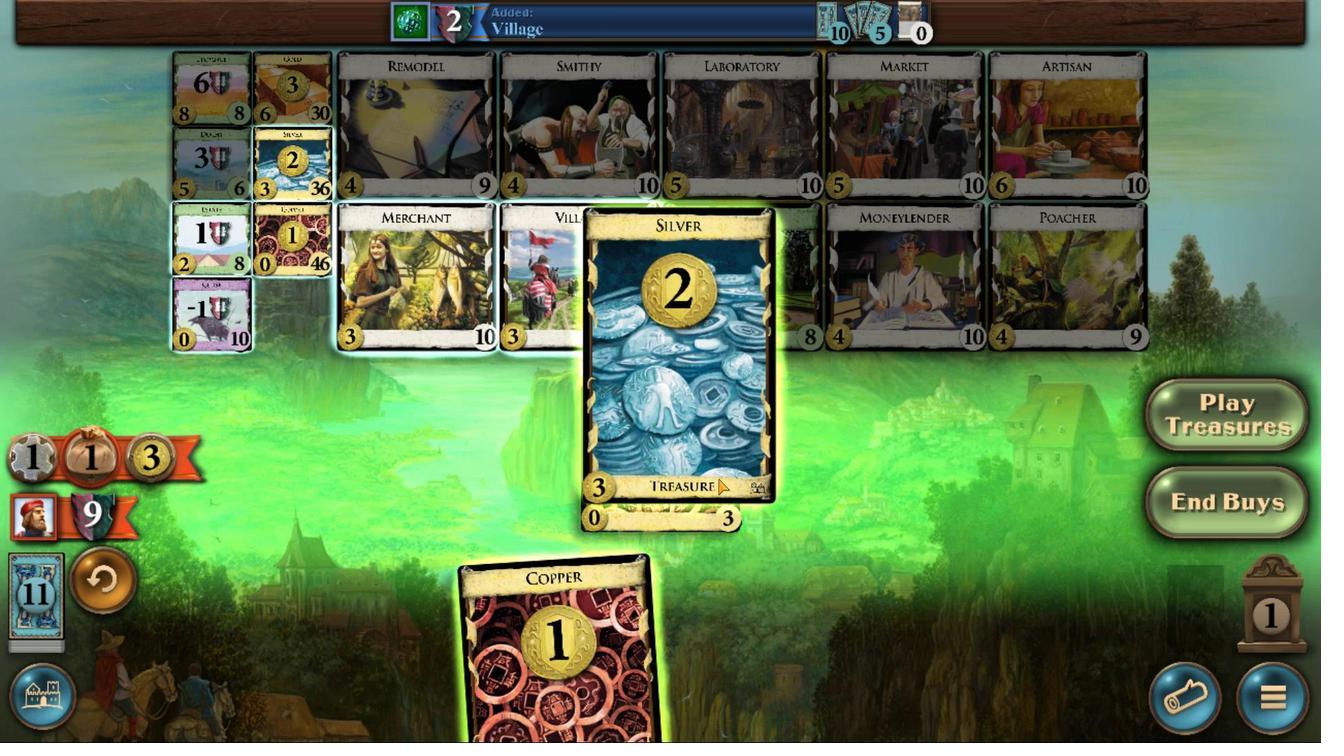 
Action: Mouse pressed left at (569, 543)
Screenshot: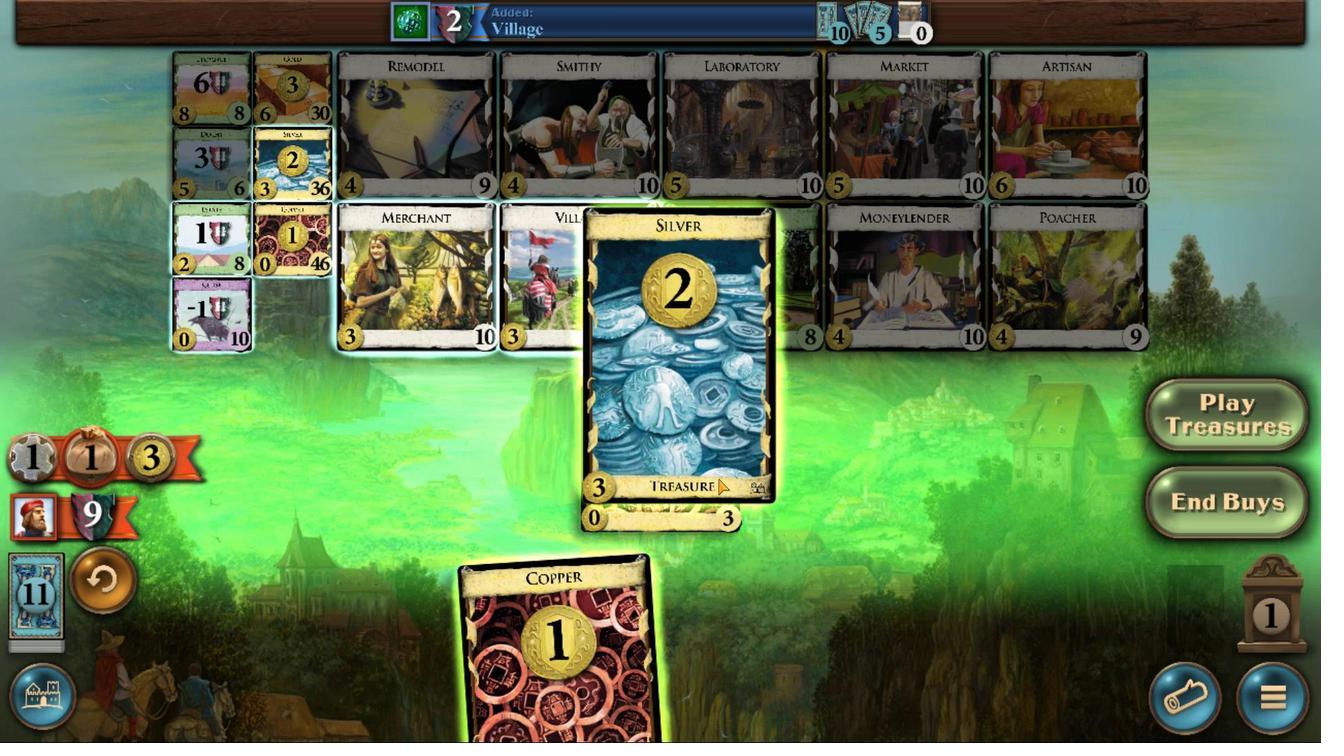 
Action: Mouse moved to (505, 407)
Screenshot: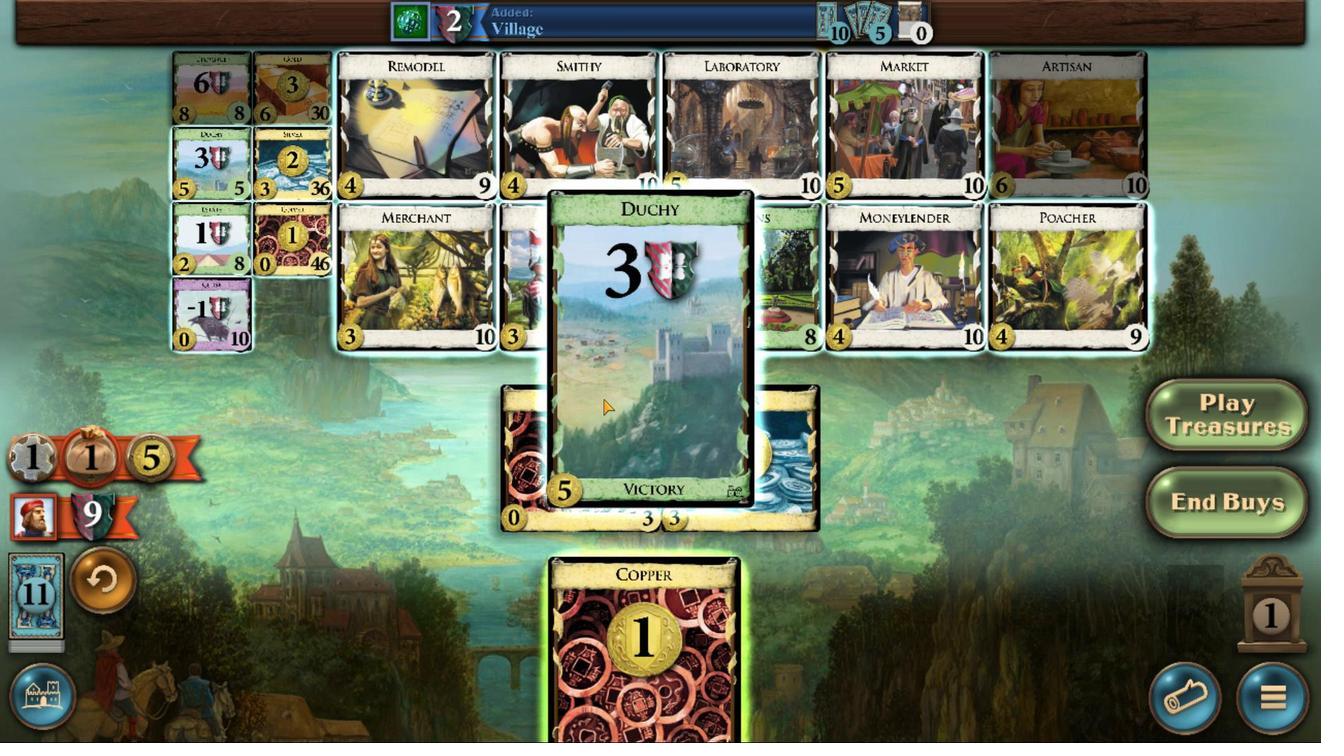 
Action: Mouse pressed left at (505, 407)
Screenshot: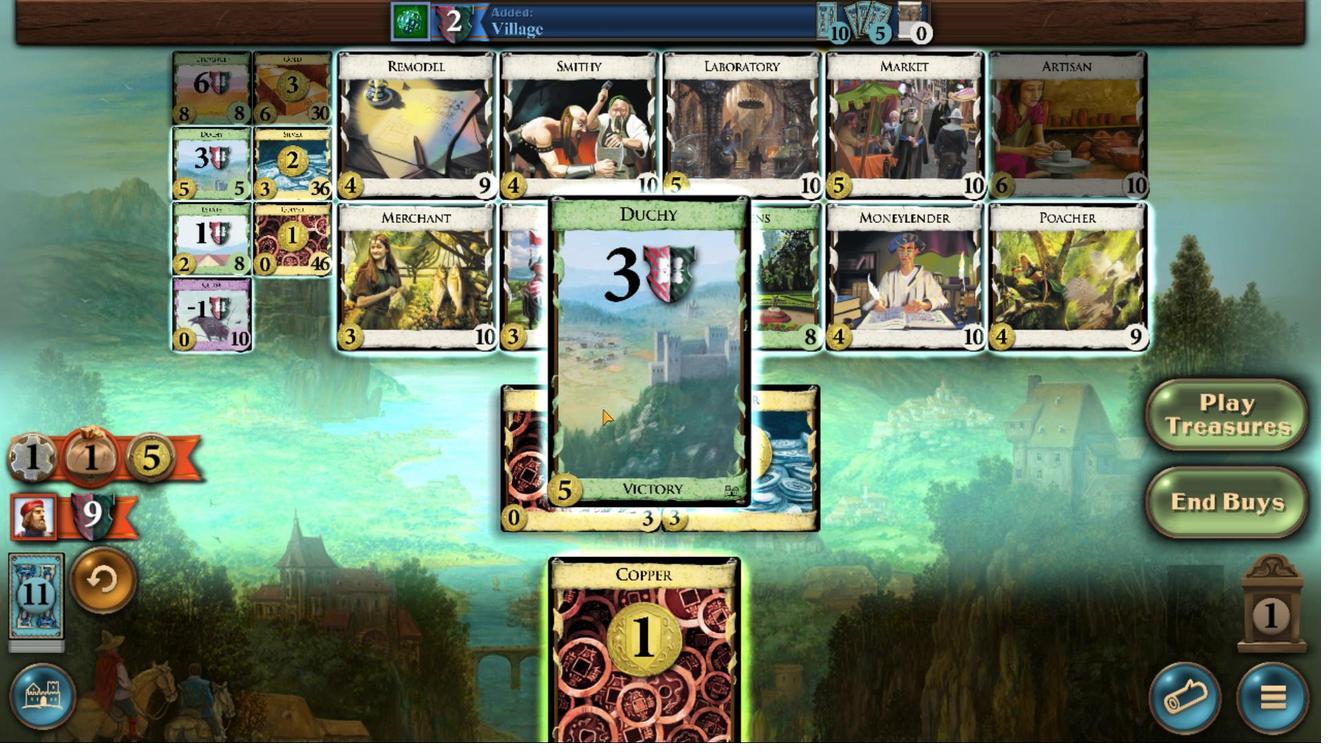 
Action: Mouse moved to (514, 540)
Screenshot: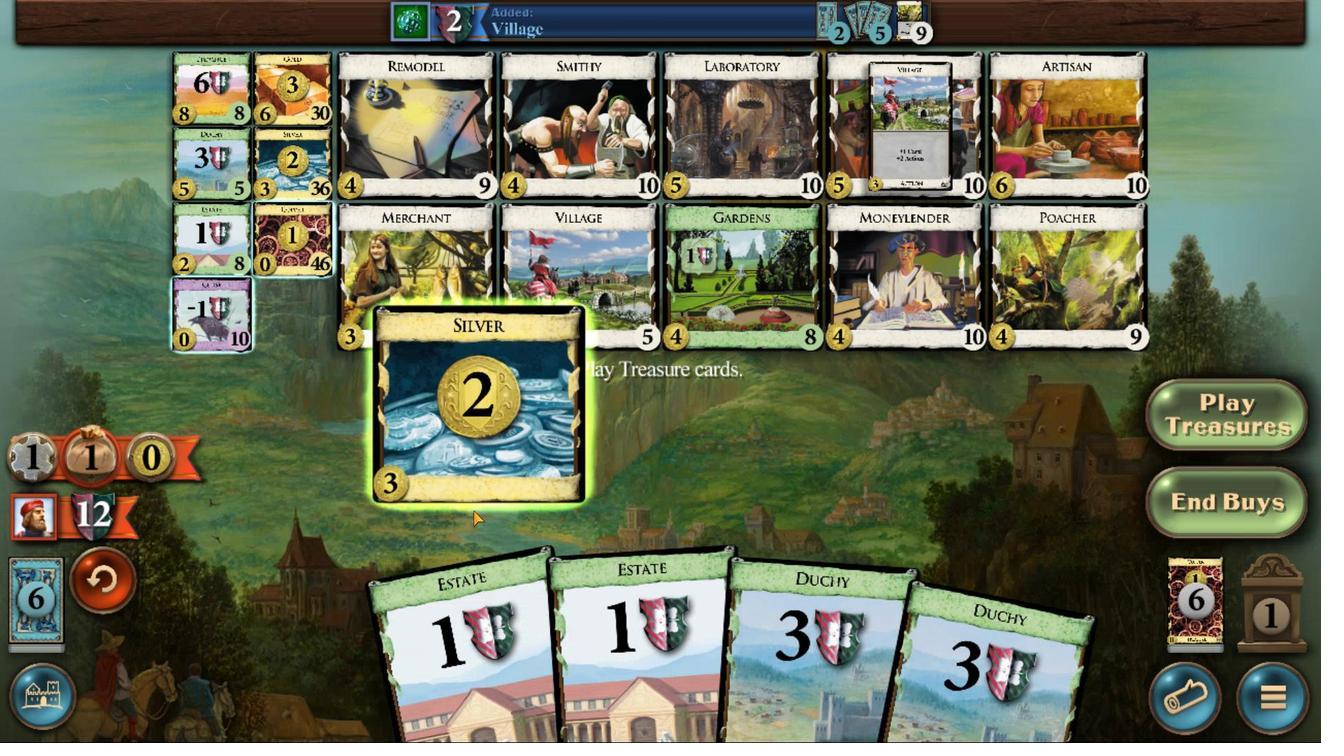 
Action: Mouse pressed left at (514, 540)
Screenshot: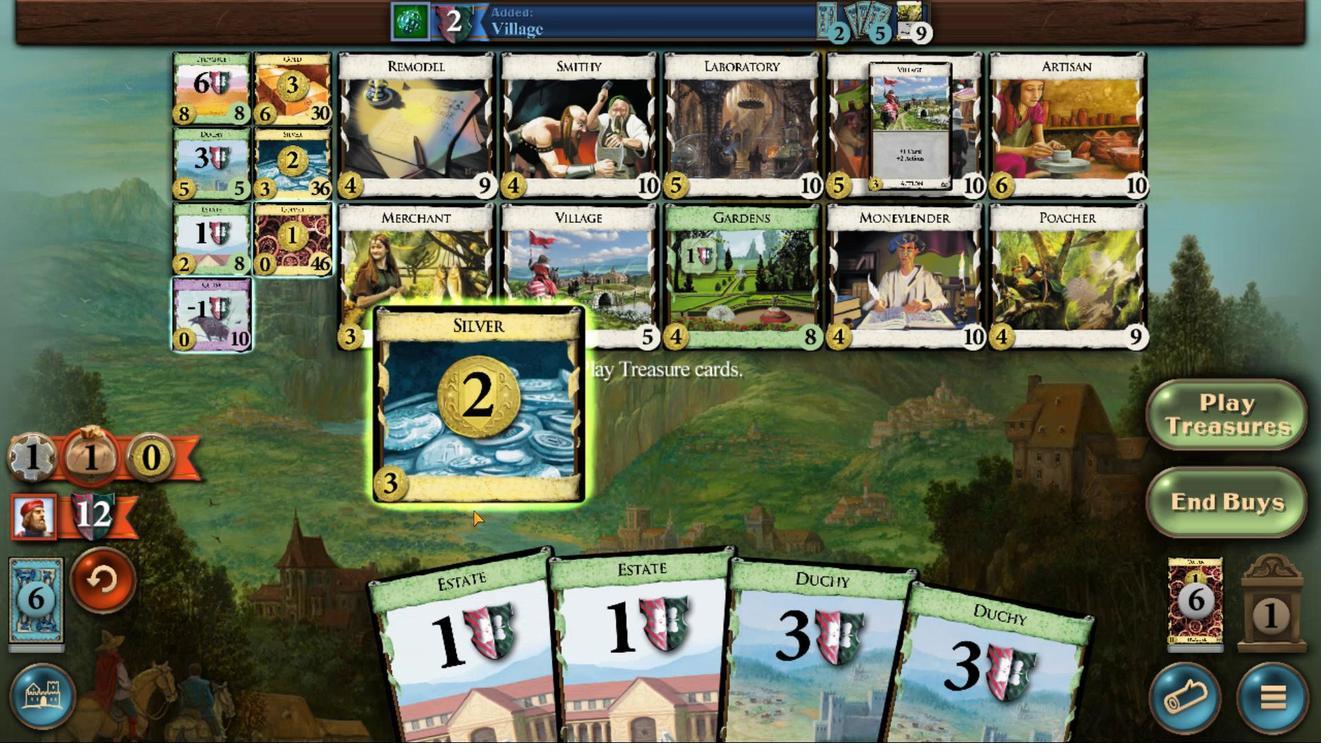 
Action: Mouse moved to (503, 430)
Screenshot: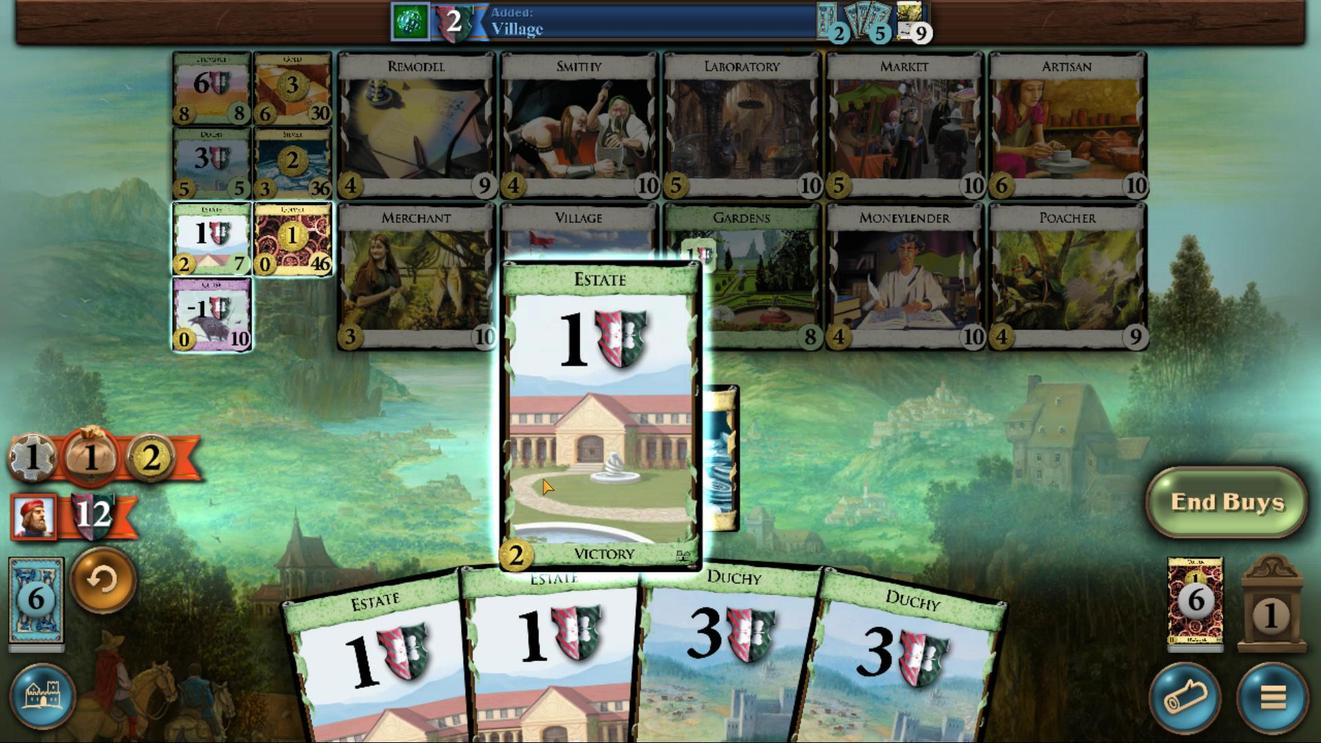 
Action: Mouse pressed left at (503, 430)
Screenshot: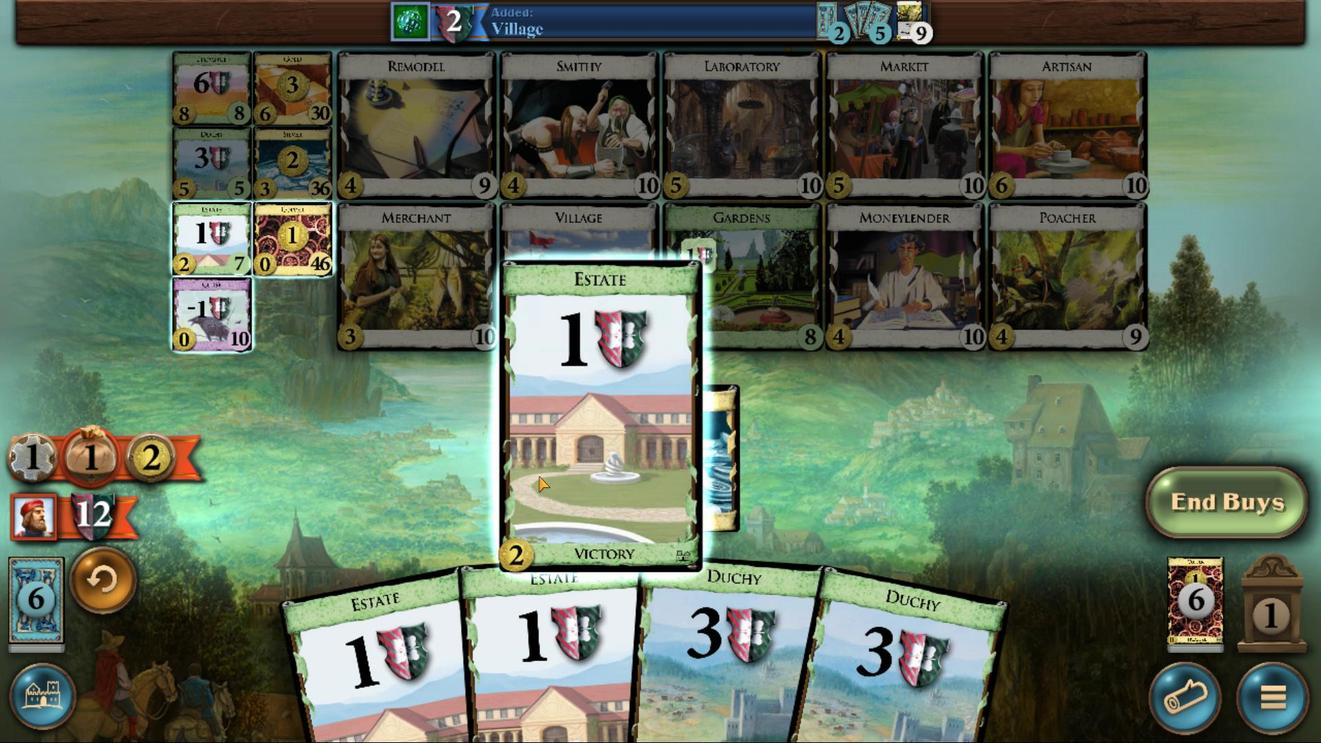 
Action: Mouse moved to (573, 526)
Screenshot: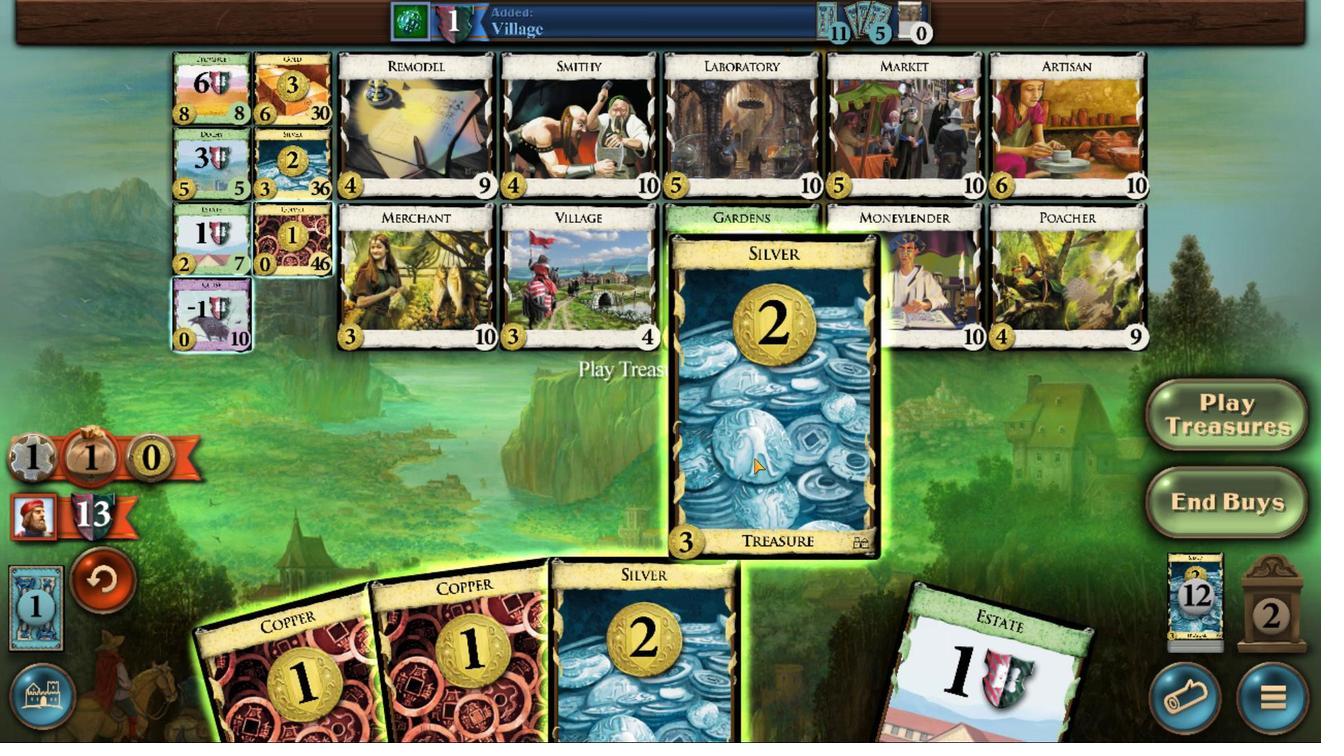 
Action: Mouse pressed left at (573, 526)
Screenshot: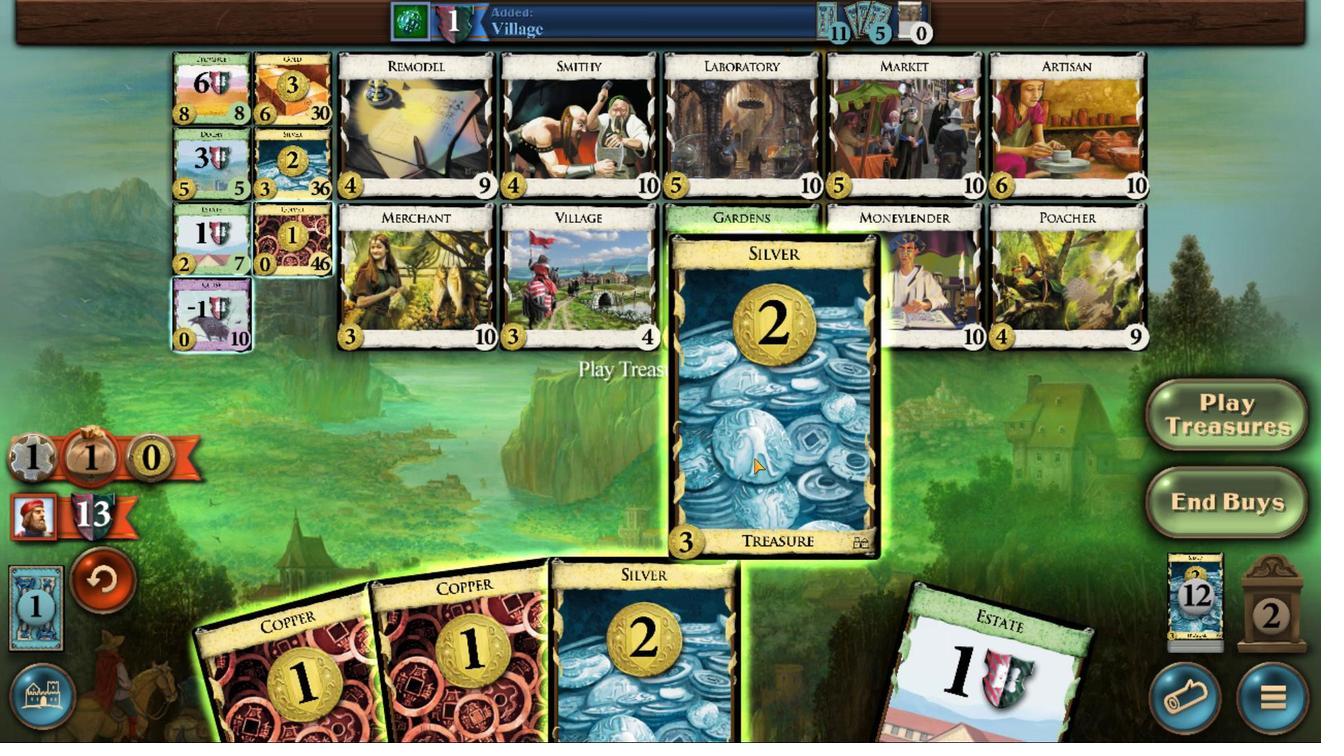 
Action: Mouse moved to (564, 530)
Screenshot: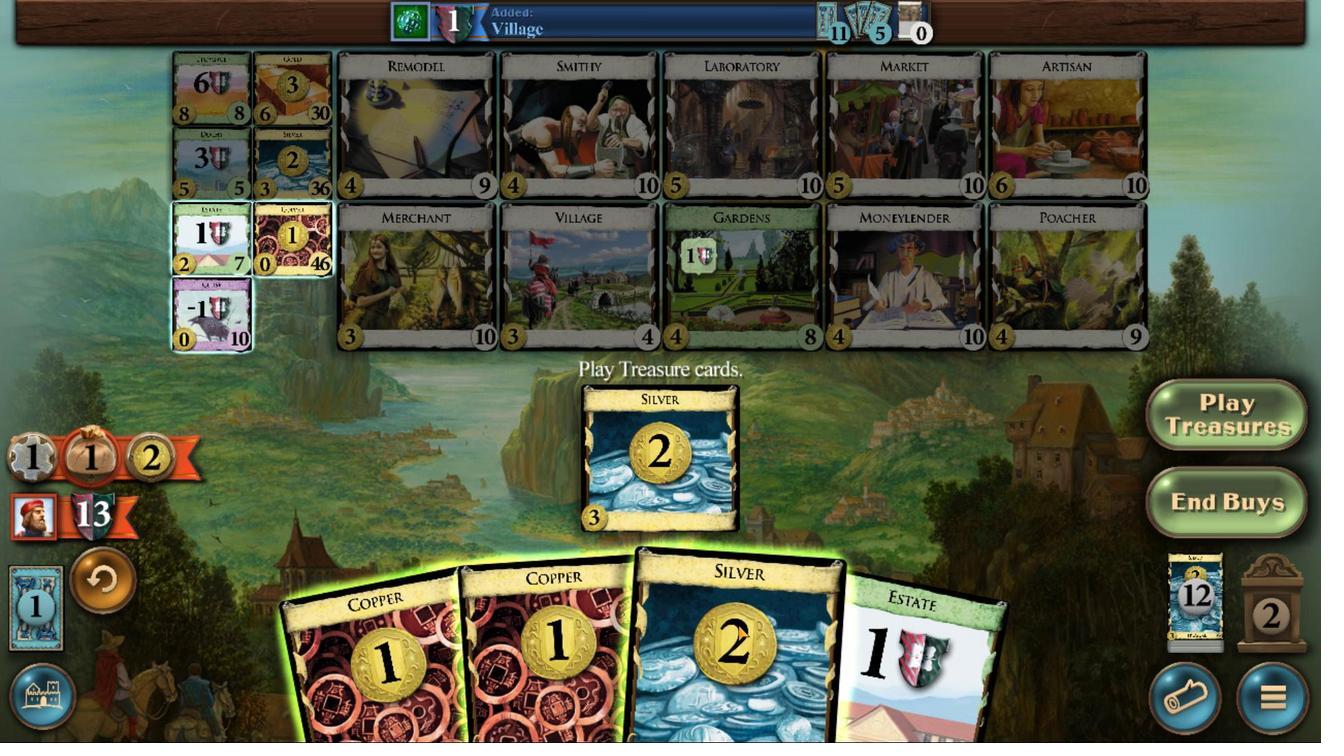 
Action: Mouse pressed left at (564, 530)
Screenshot: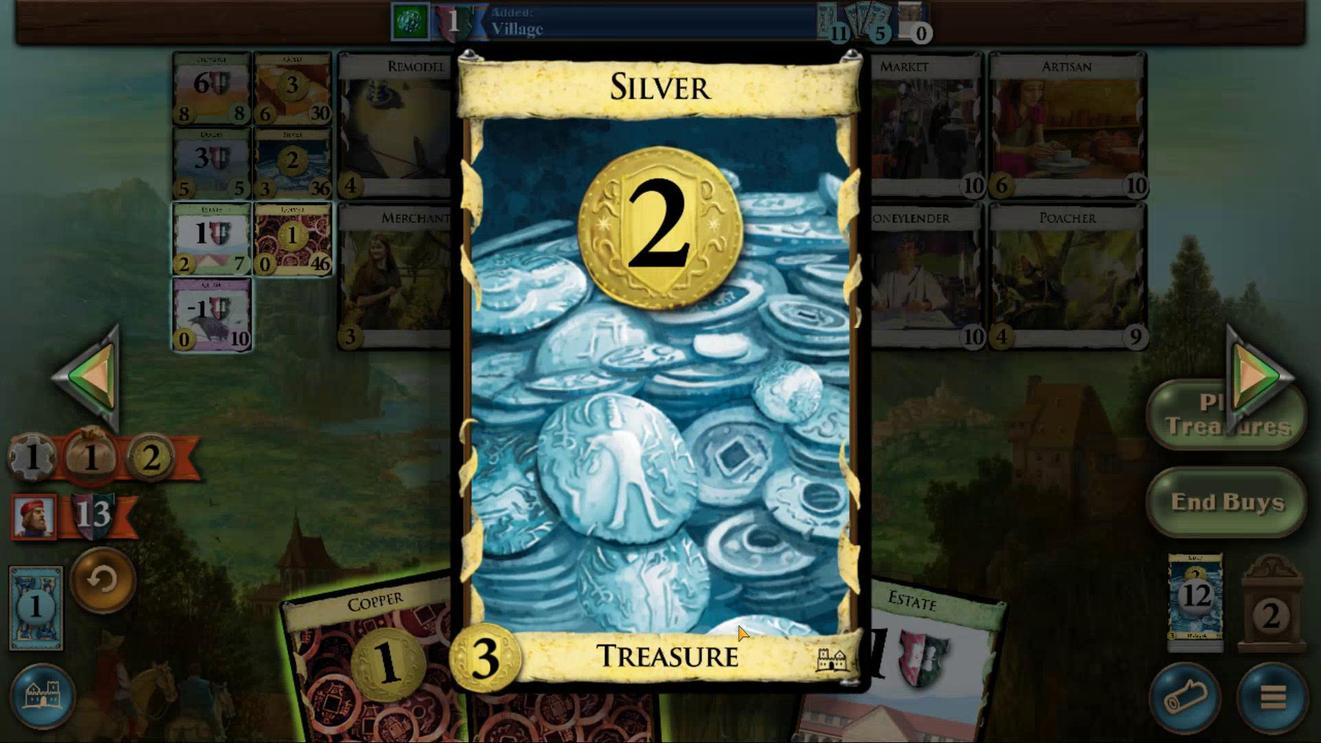 
Action: Mouse pressed left at (564, 530)
Screenshot: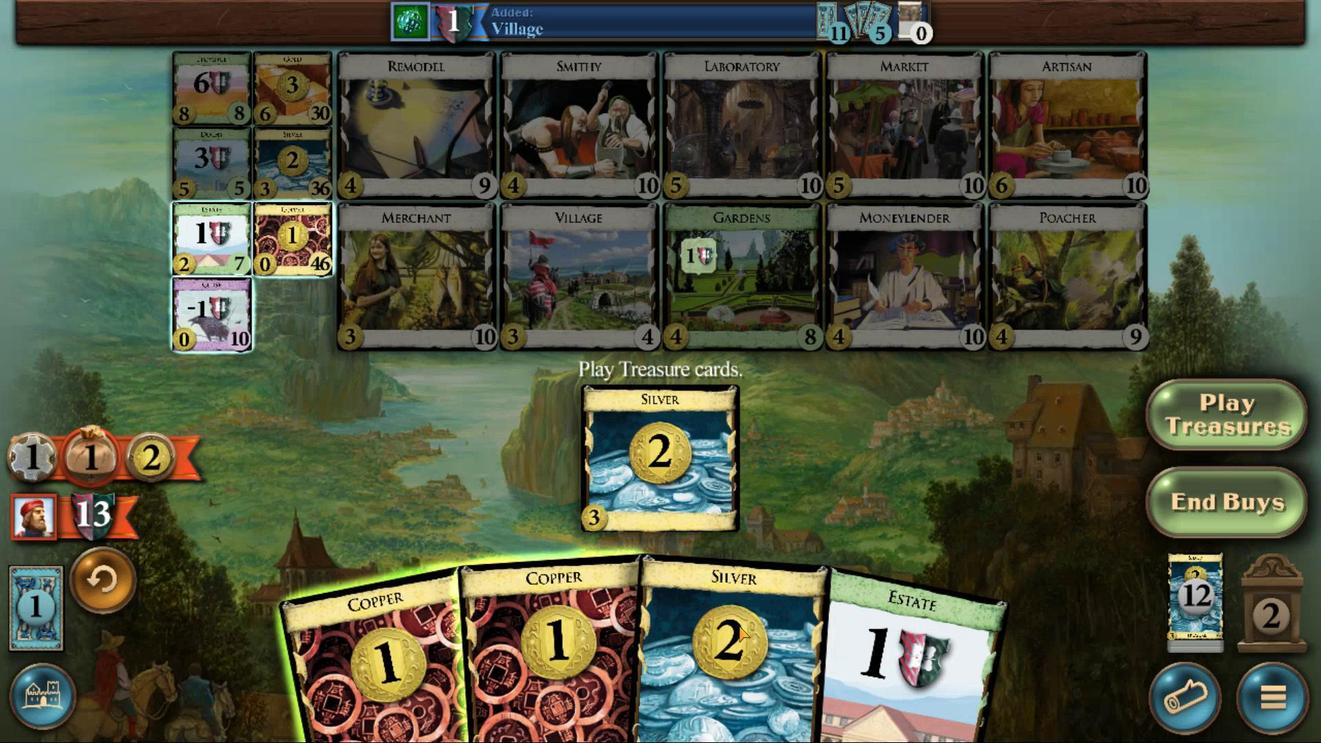 
Action: Mouse moved to (565, 531)
Screenshot: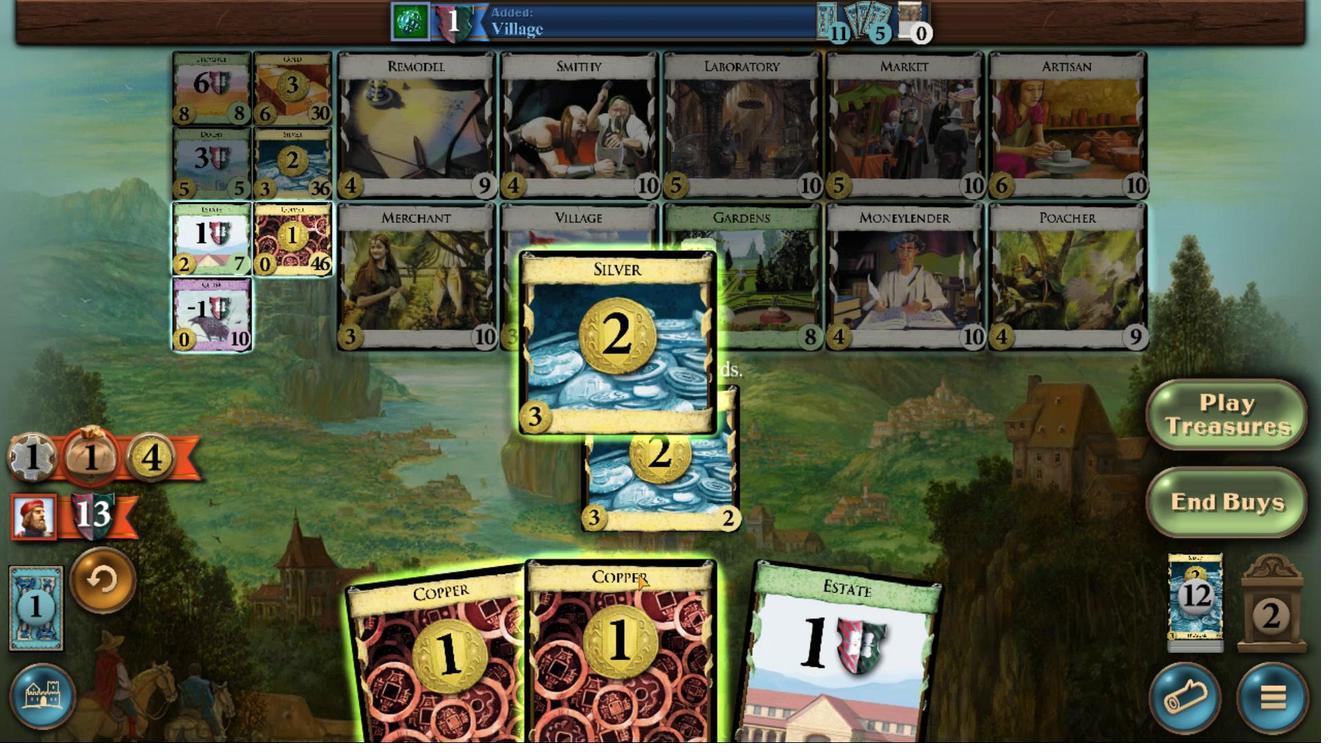 
Action: Mouse pressed left at (565, 531)
Screenshot: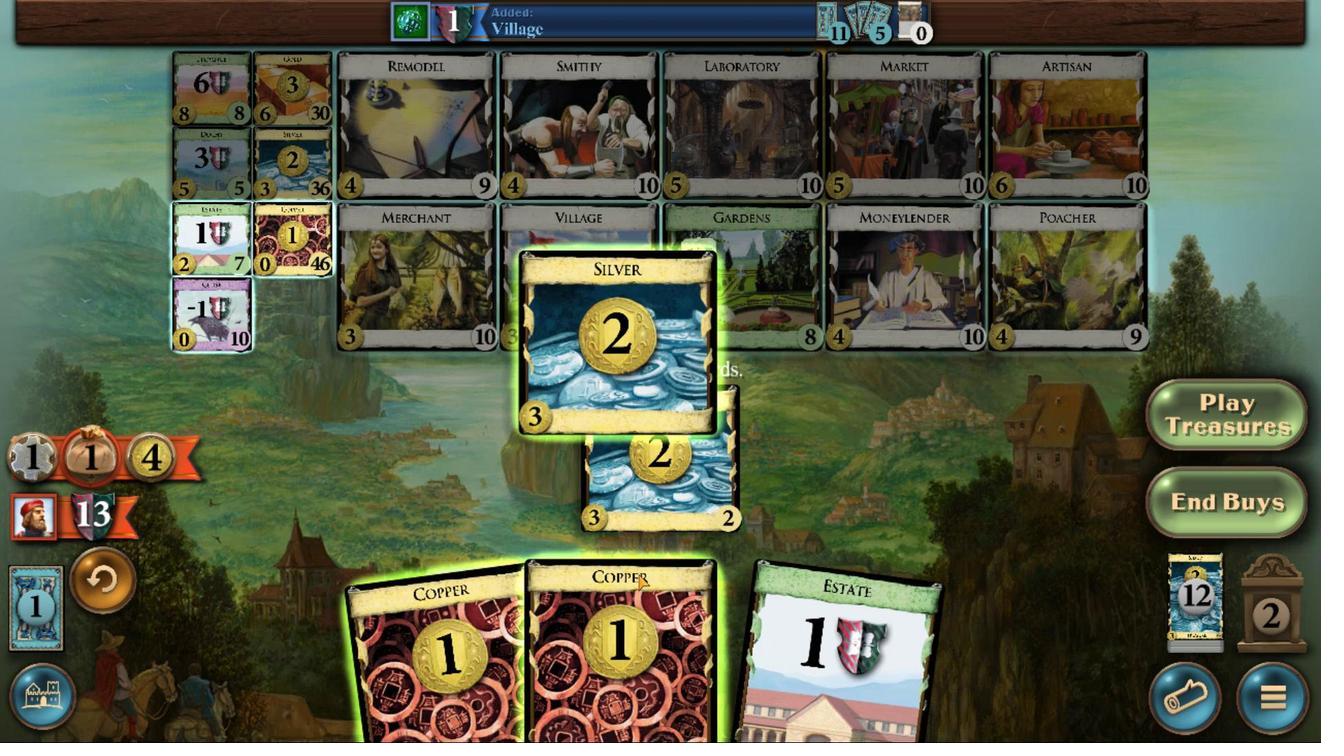 
Action: Mouse moved to (553, 522)
Screenshot: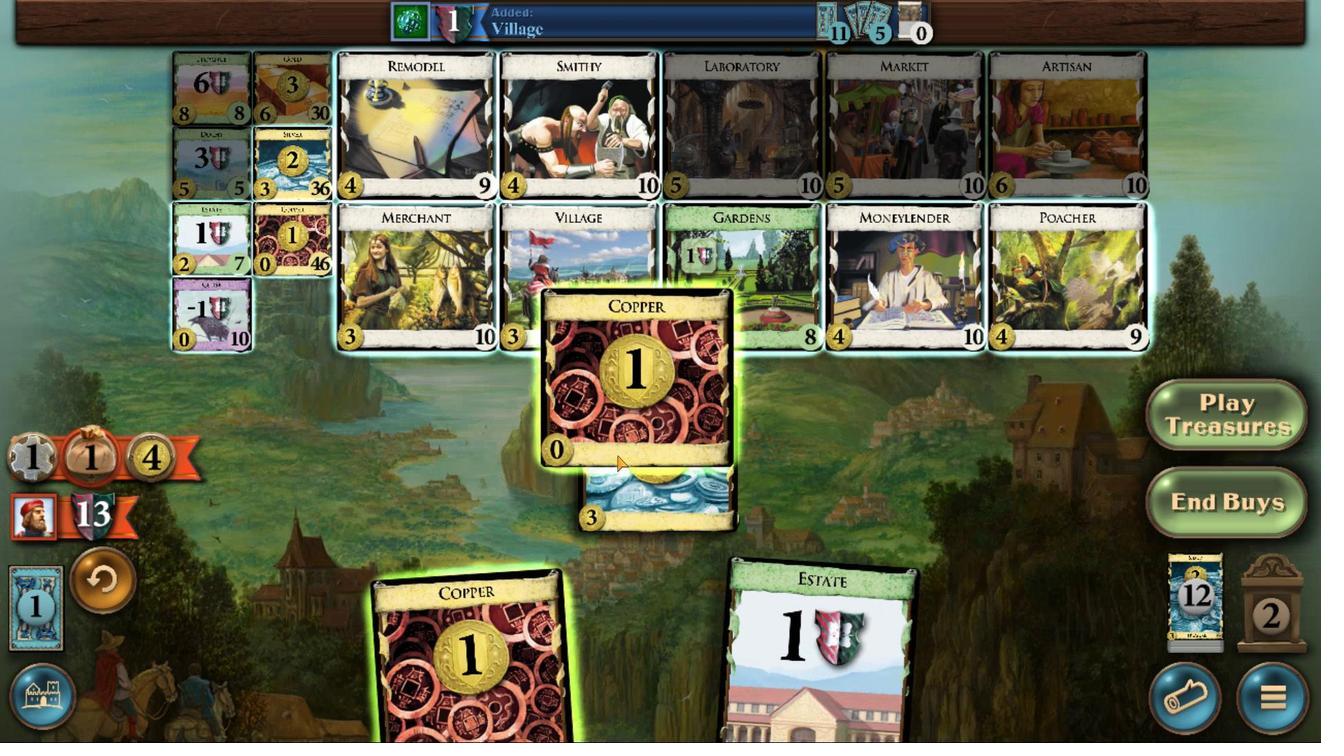 
Action: Mouse pressed left at (553, 522)
Screenshot: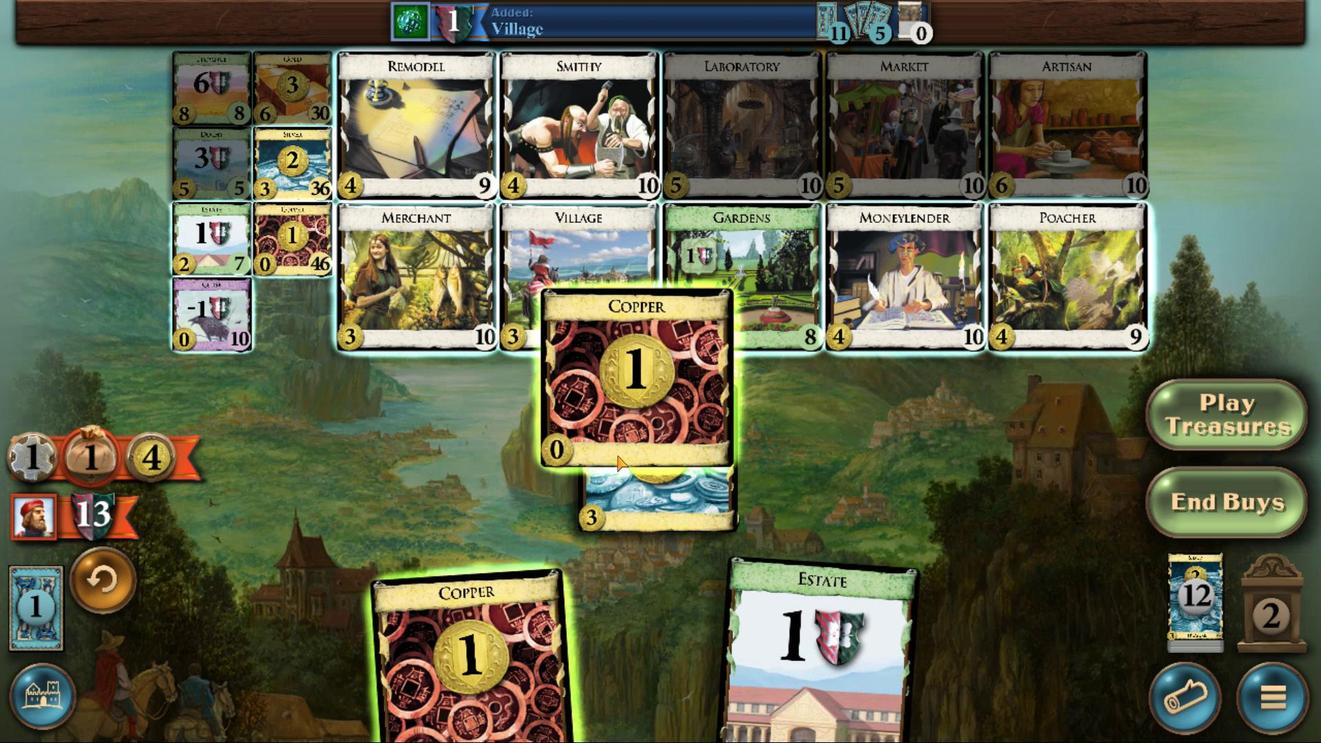 
Action: Mouse moved to (503, 412)
Screenshot: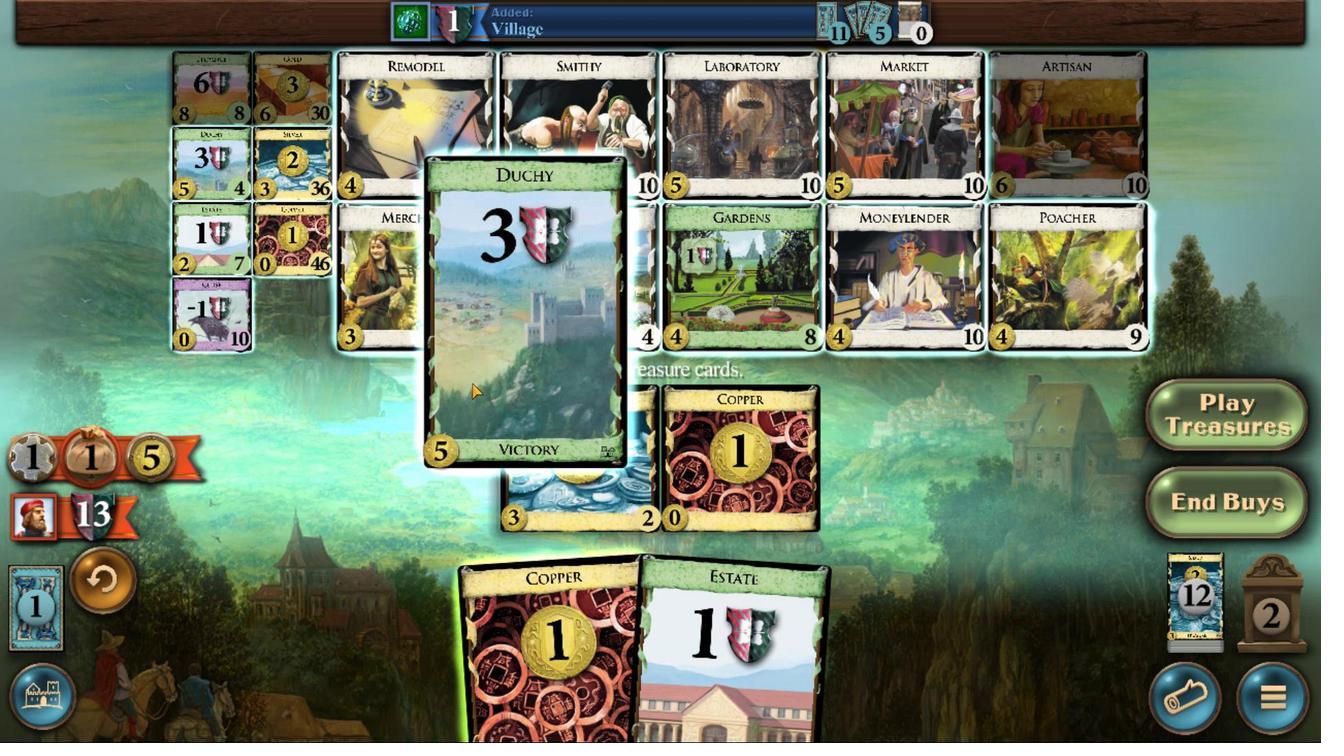 
Action: Mouse pressed left at (503, 412)
Screenshot: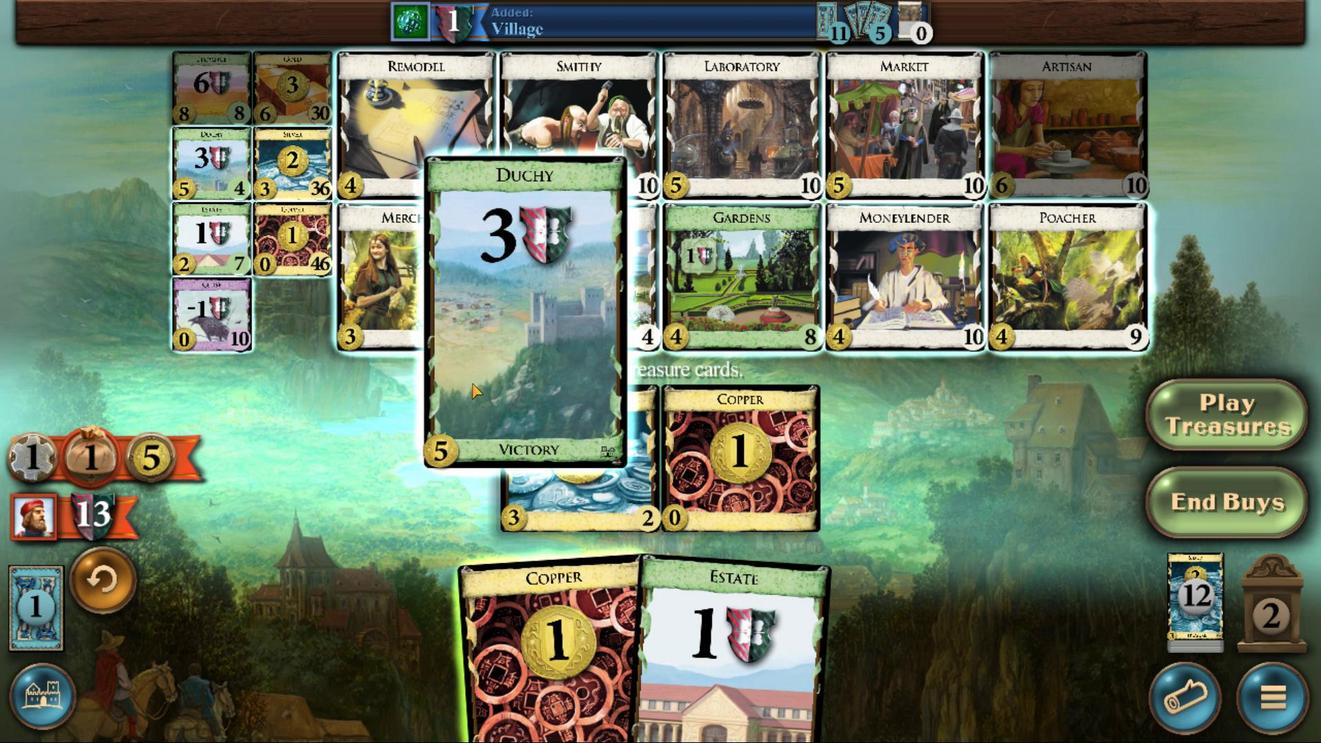 
Action: Mouse moved to (555, 534)
Screenshot: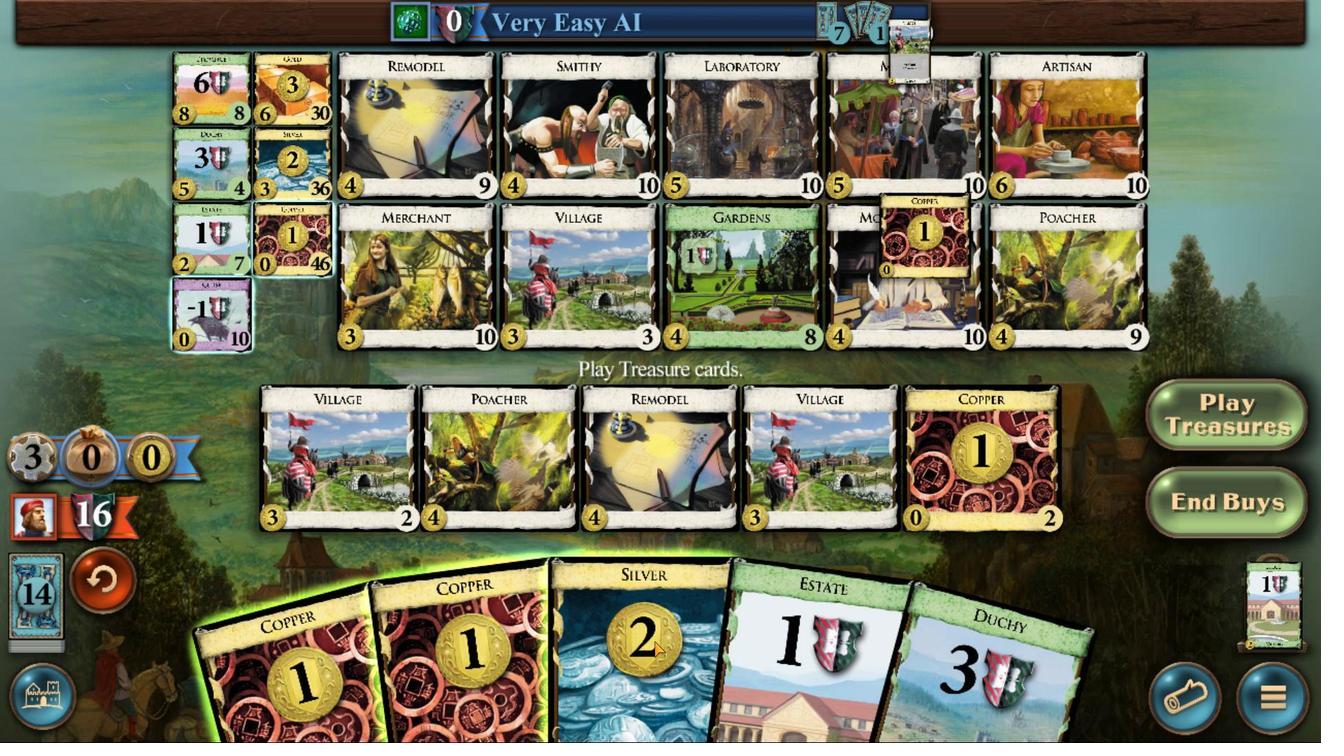 
Action: Mouse pressed left at (555, 534)
Screenshot: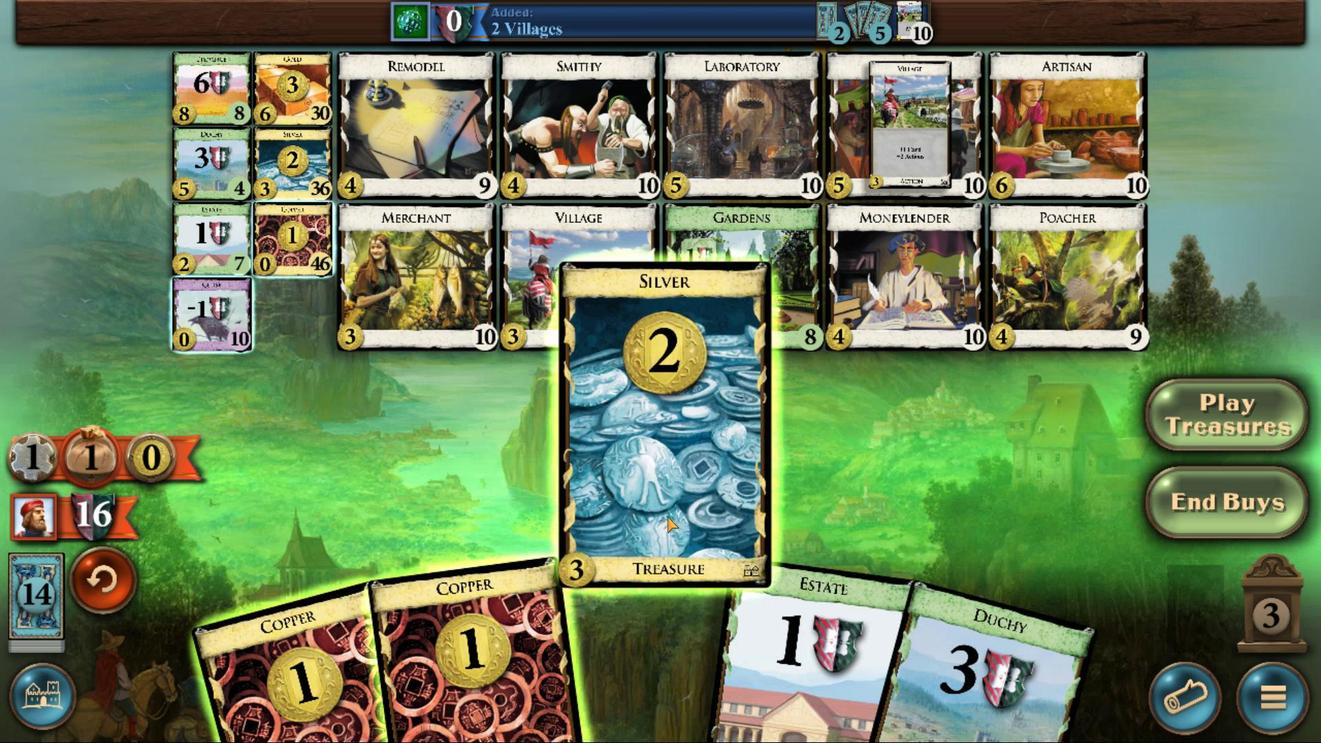 
Action: Mouse moved to (548, 530)
Screenshot: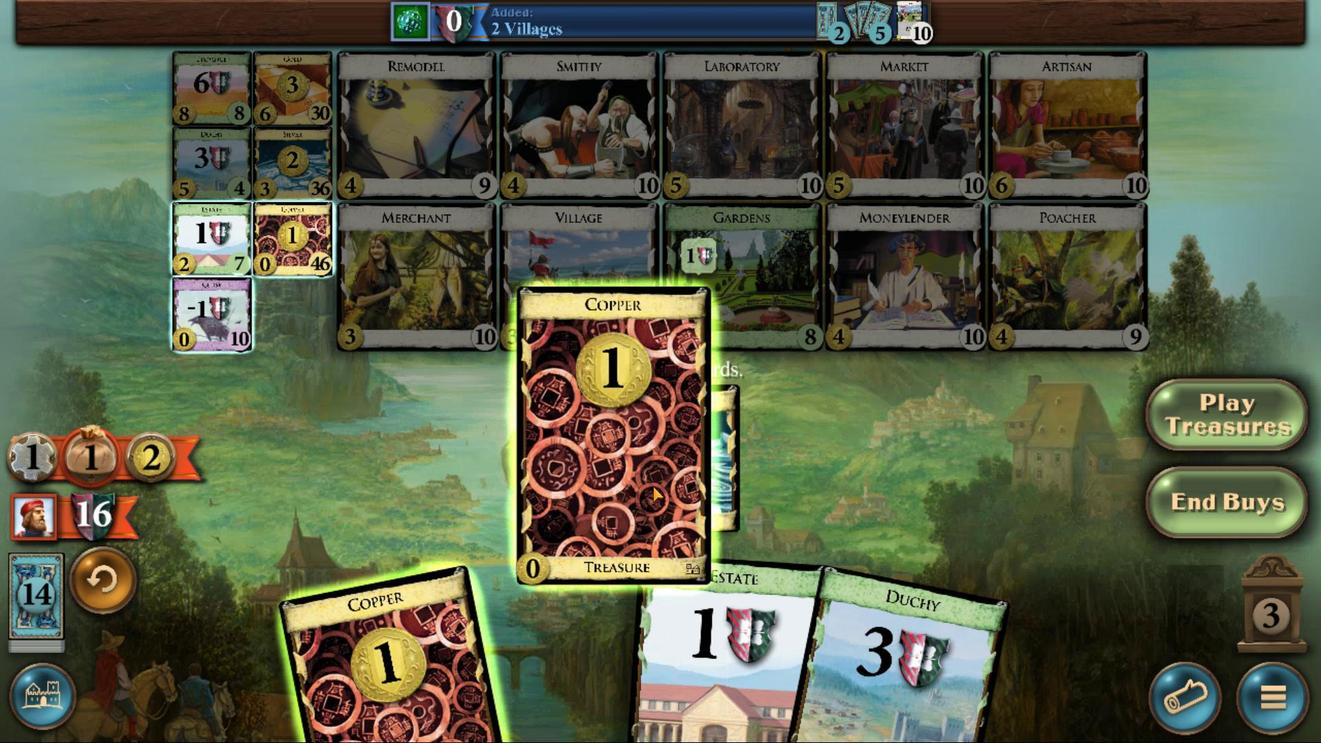
Action: Mouse pressed left at (548, 530)
Screenshot: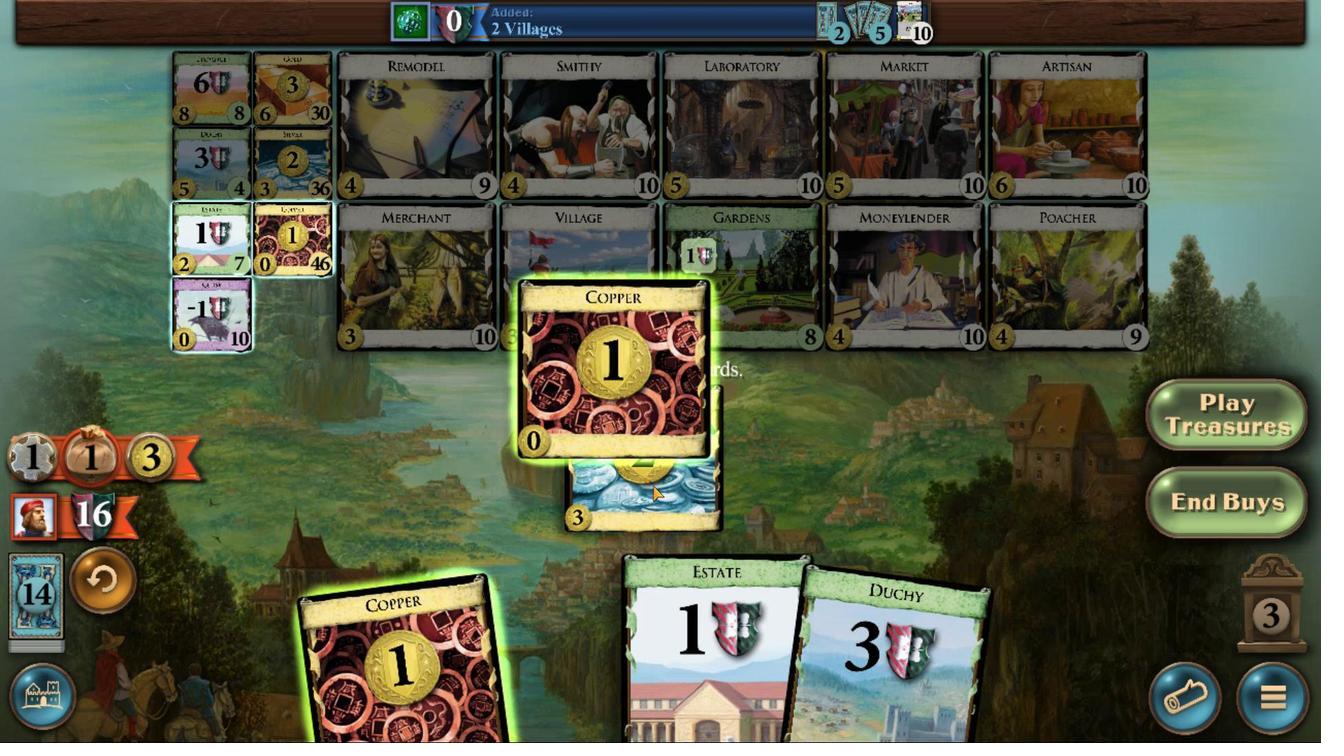 
Action: Mouse moved to (511, 418)
Screenshot: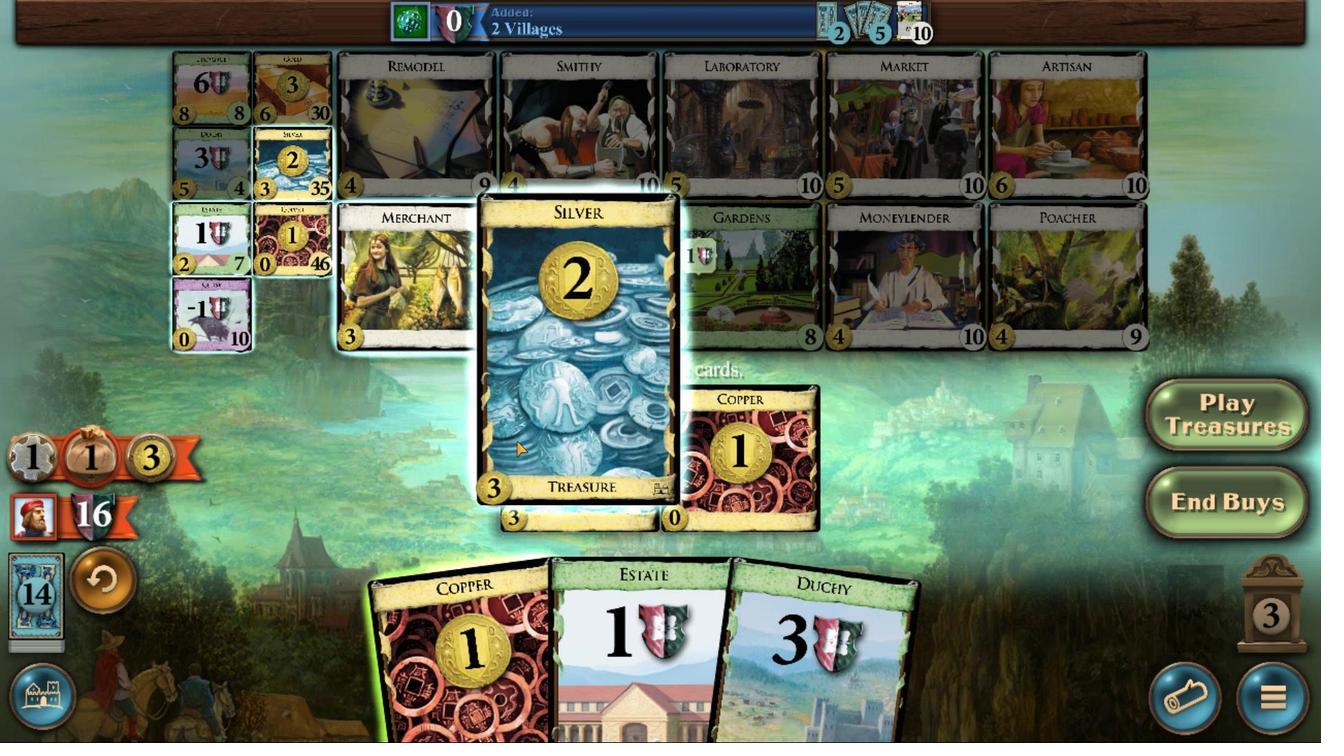 
Action: Mouse pressed left at (511, 418)
Screenshot: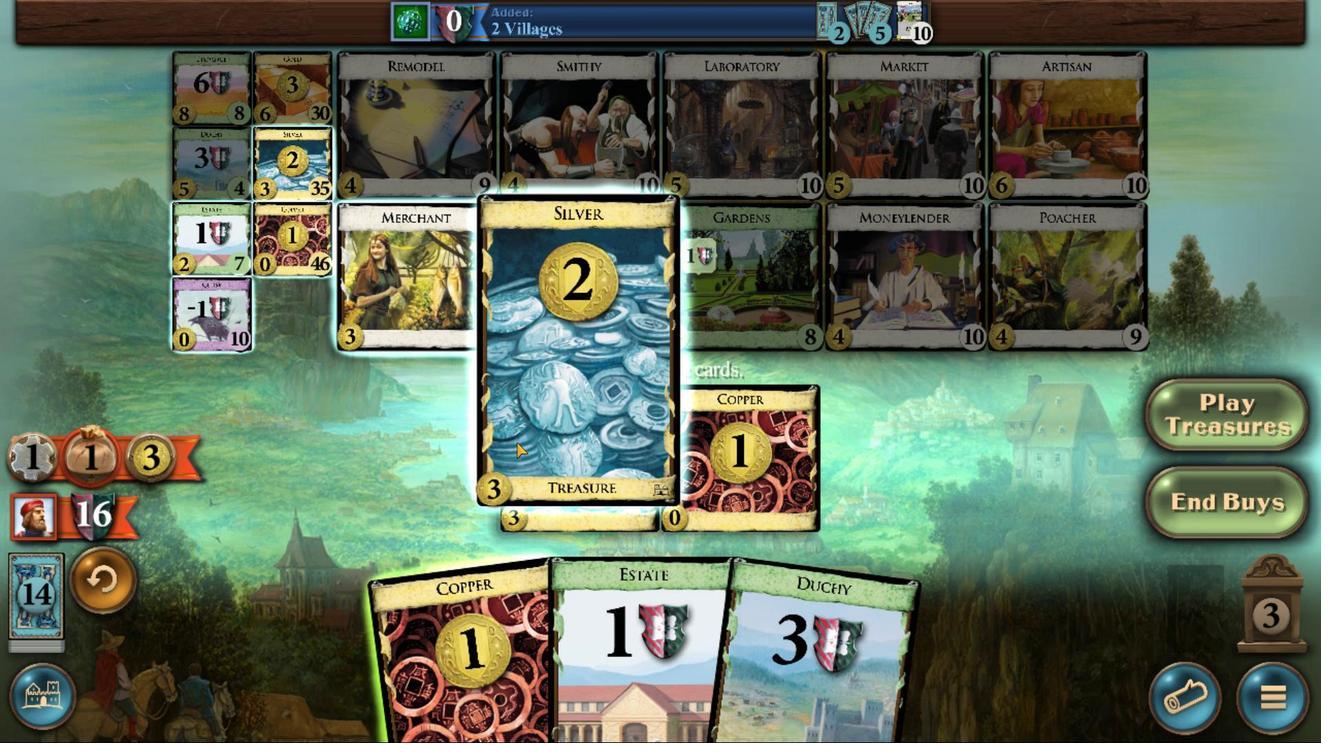 
Action: Mouse moved to (538, 520)
Screenshot: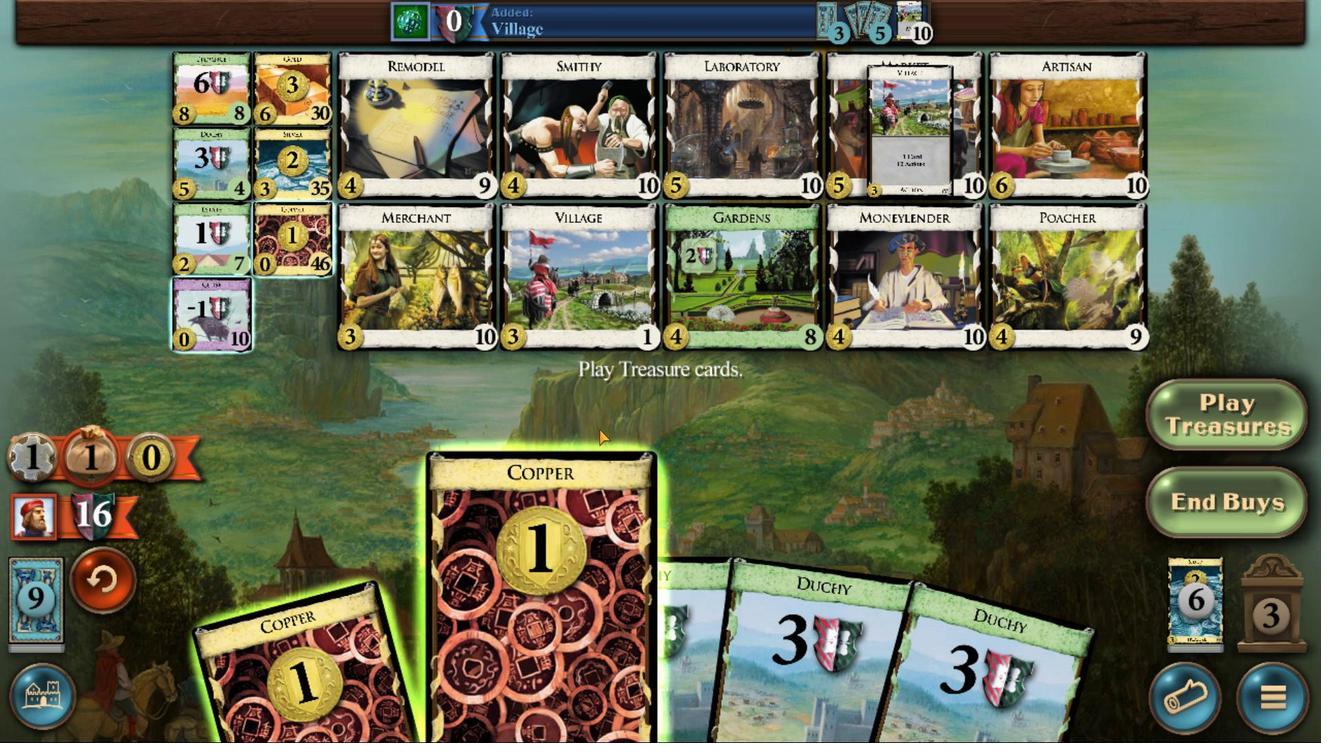 
Action: Mouse pressed left at (538, 520)
Screenshot: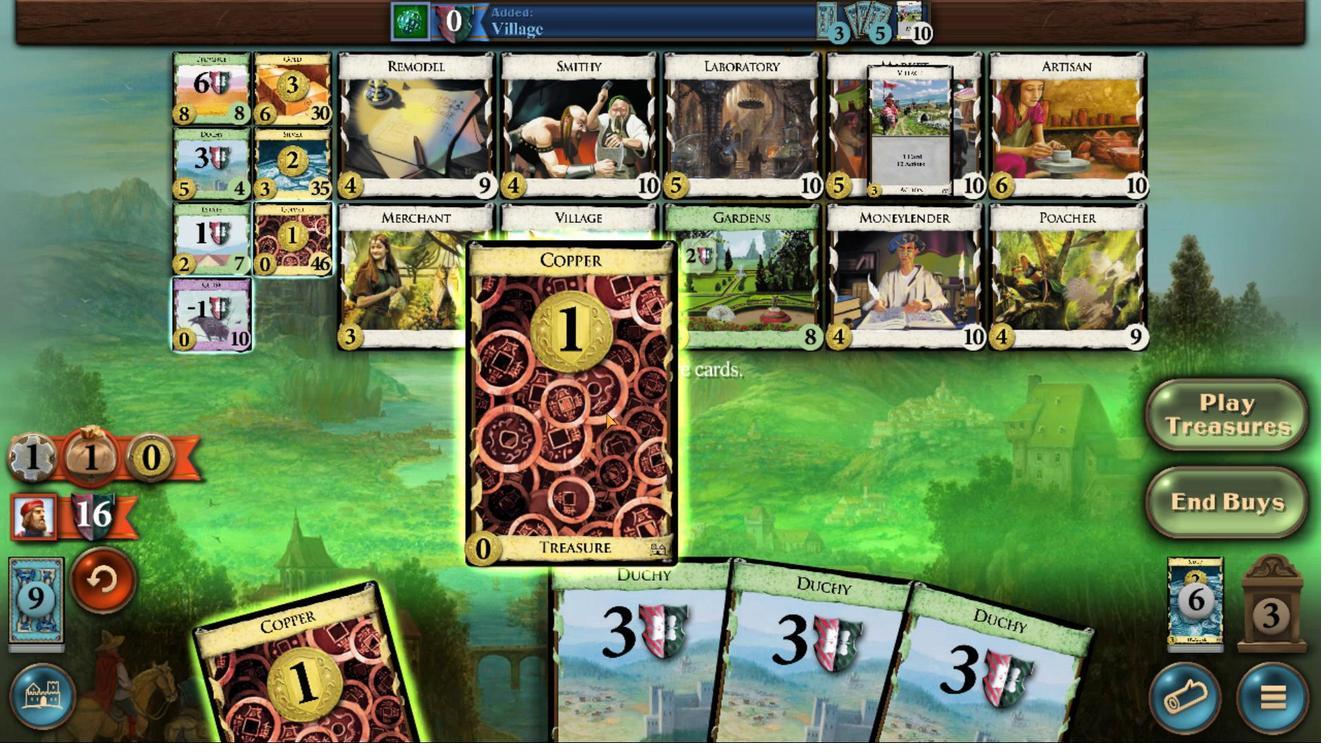 
Action: Mouse moved to (529, 549)
Screenshot: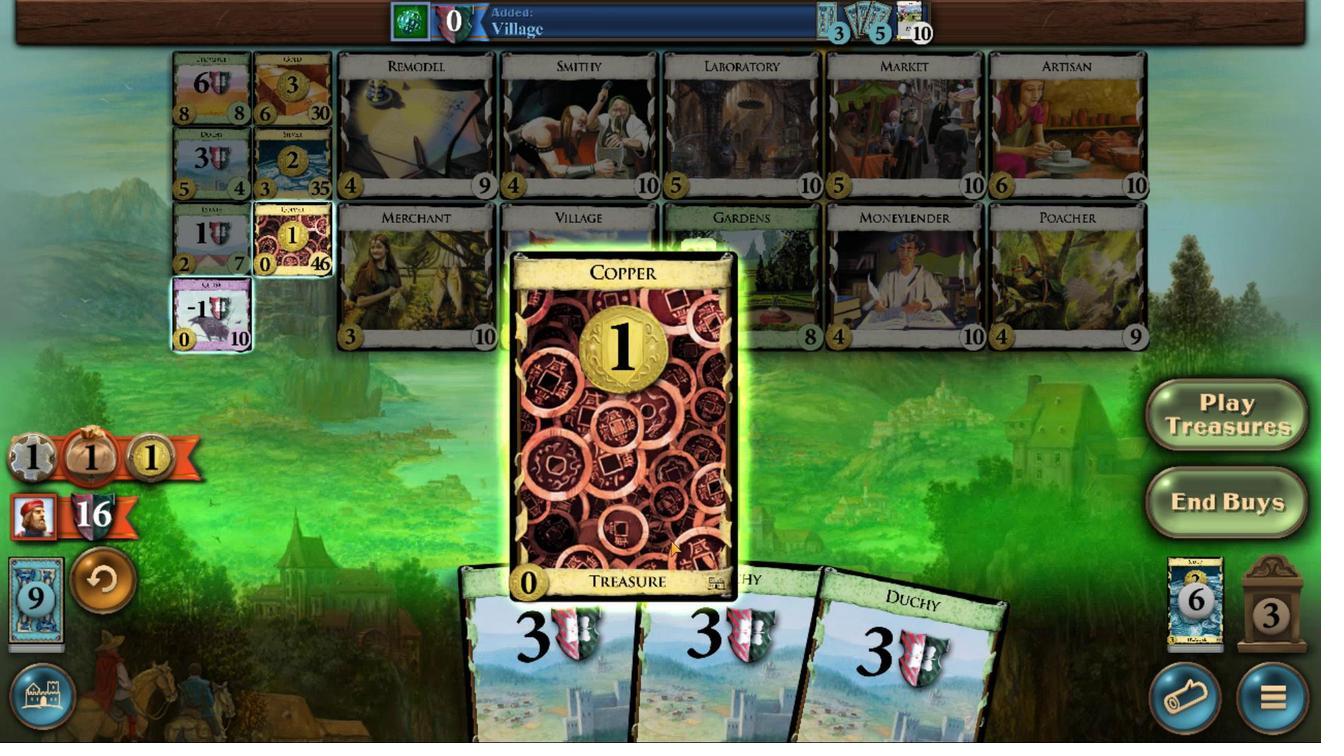 
Action: Mouse pressed left at (529, 549)
Screenshot: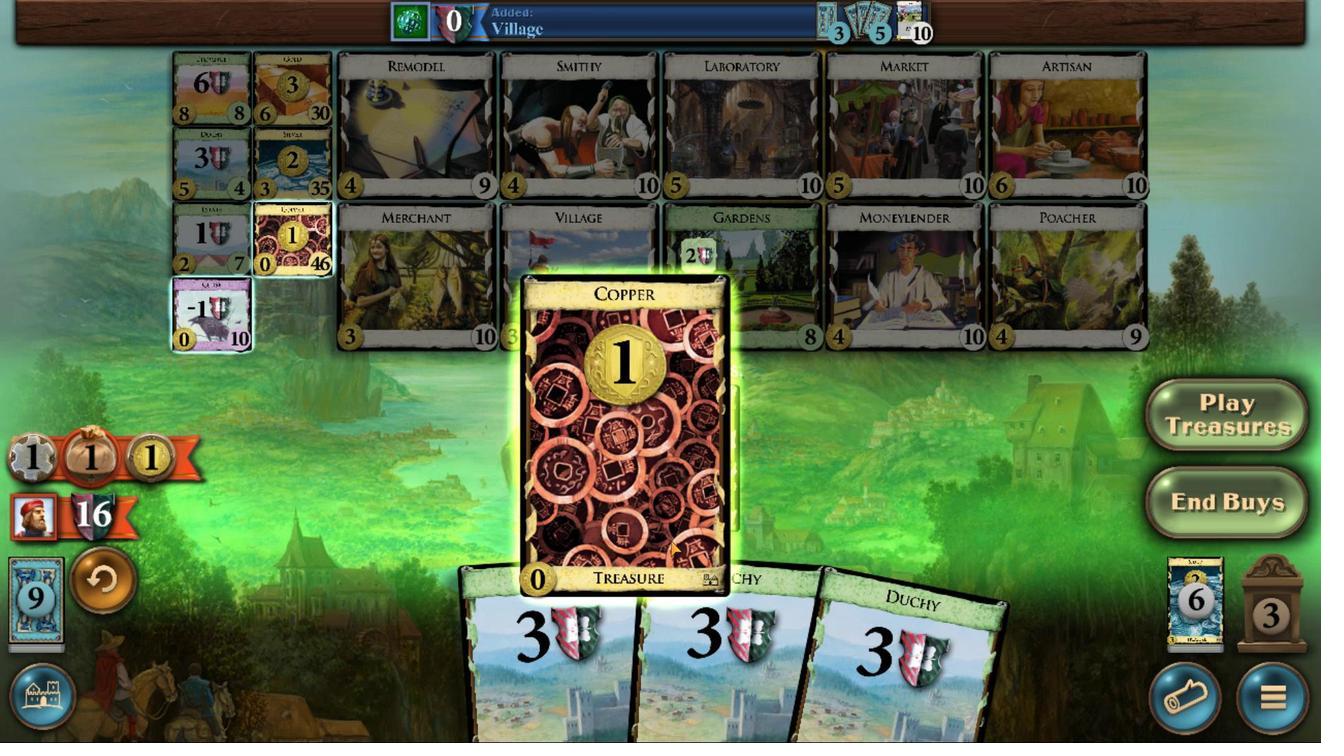 
Action: Mouse moved to (505, 432)
Screenshot: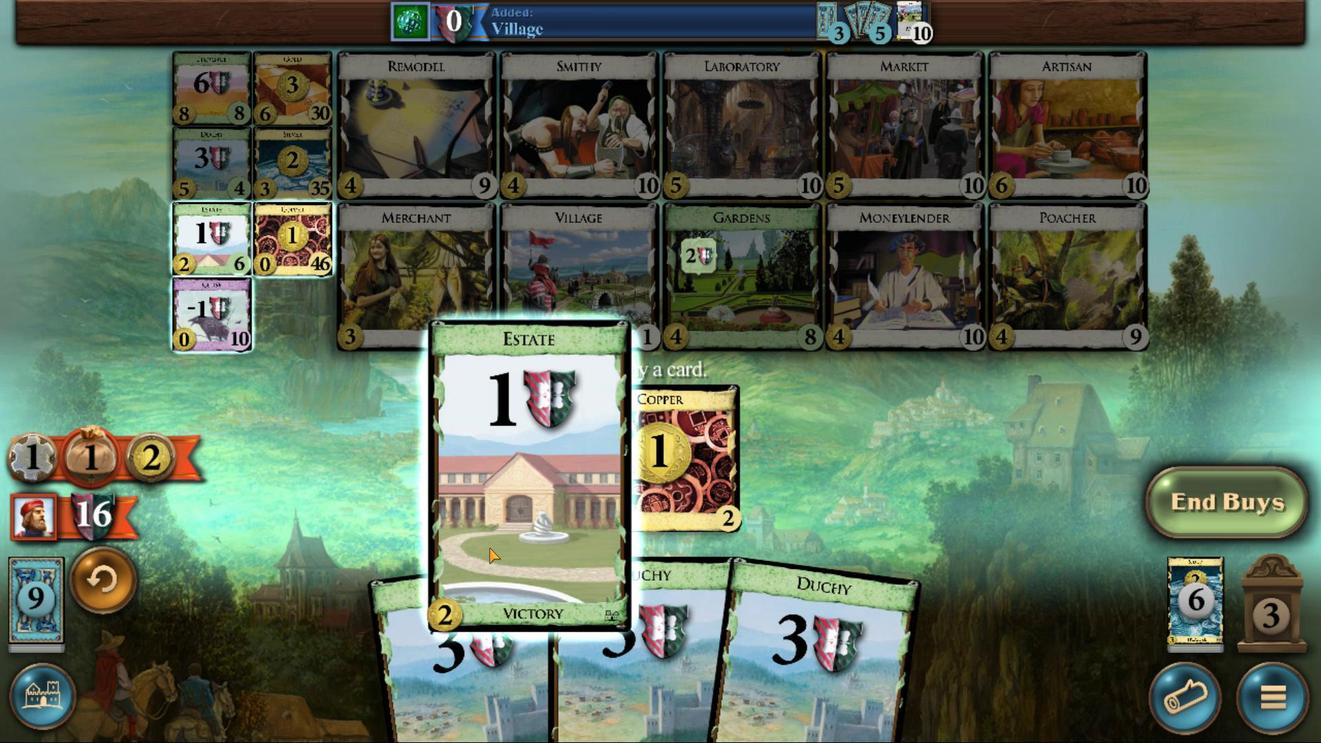 
Action: Mouse pressed left at (505, 432)
Screenshot: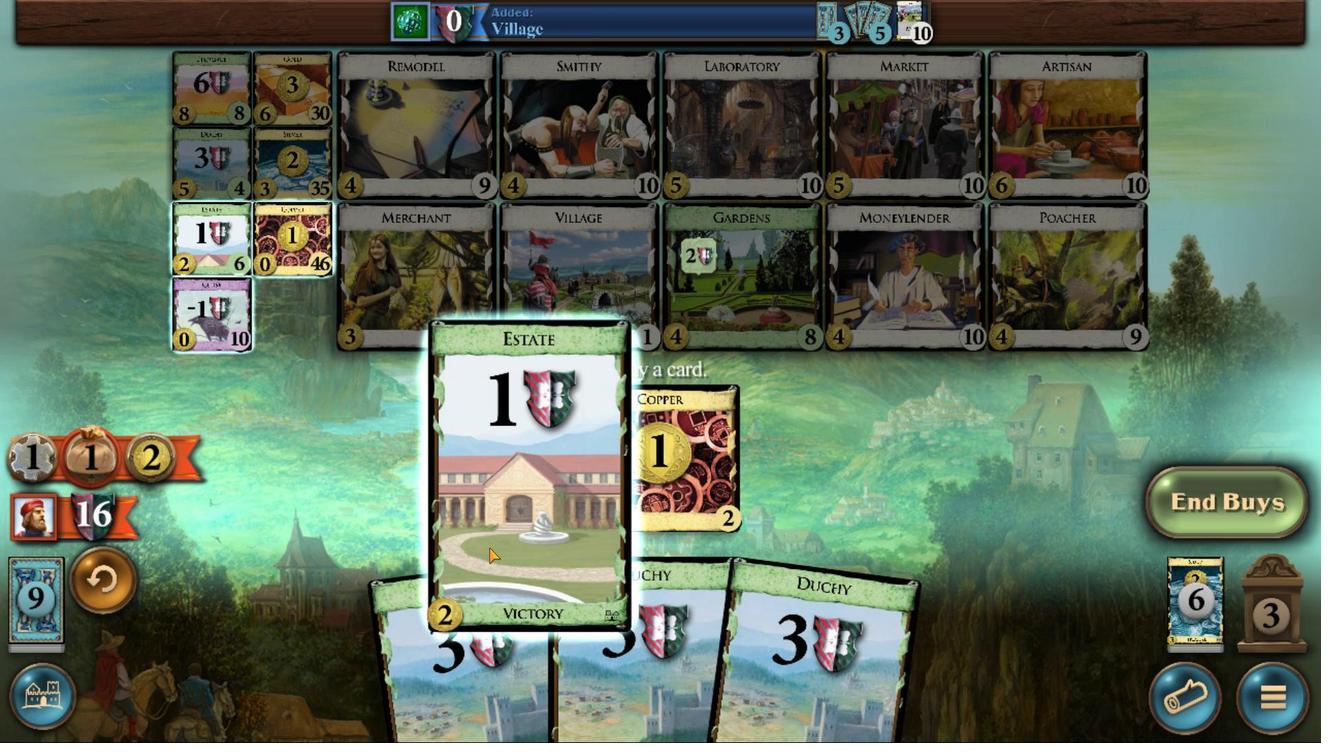 
Action: Mouse moved to (569, 542)
Screenshot: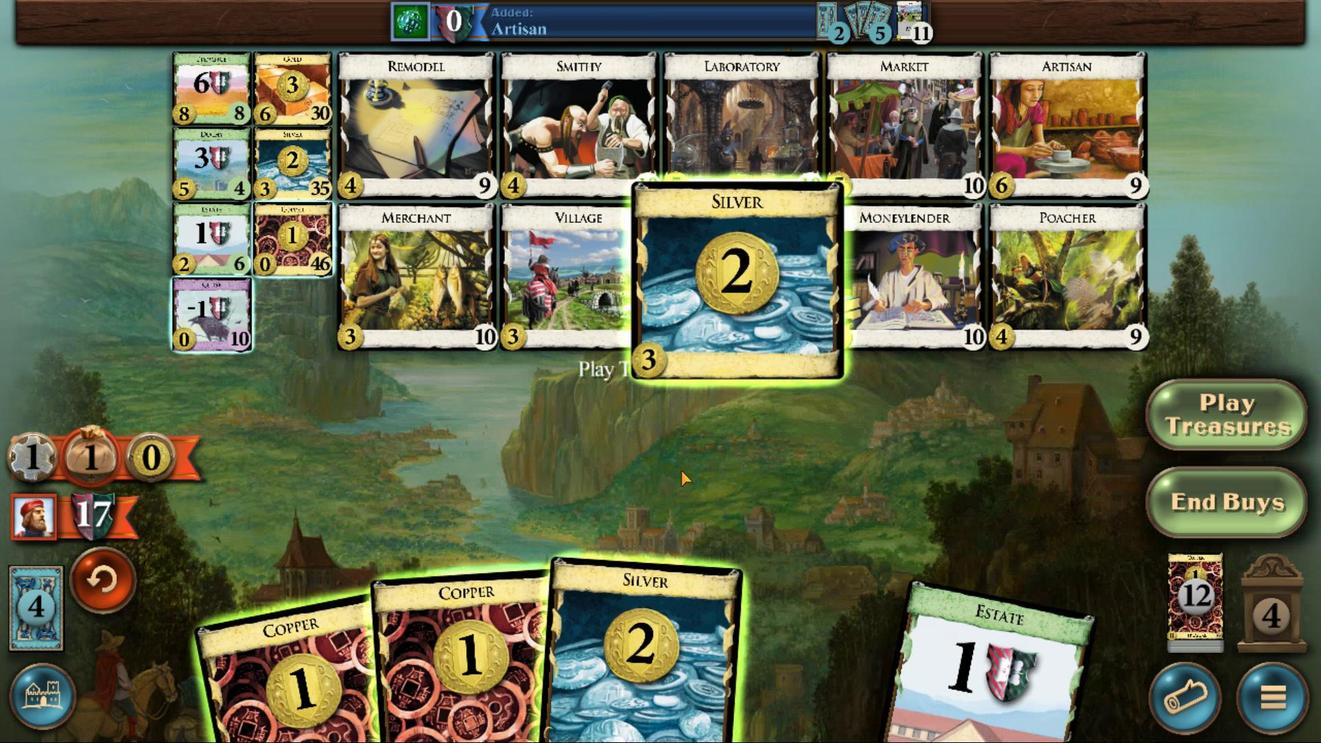 
Action: Mouse pressed left at (569, 542)
Screenshot: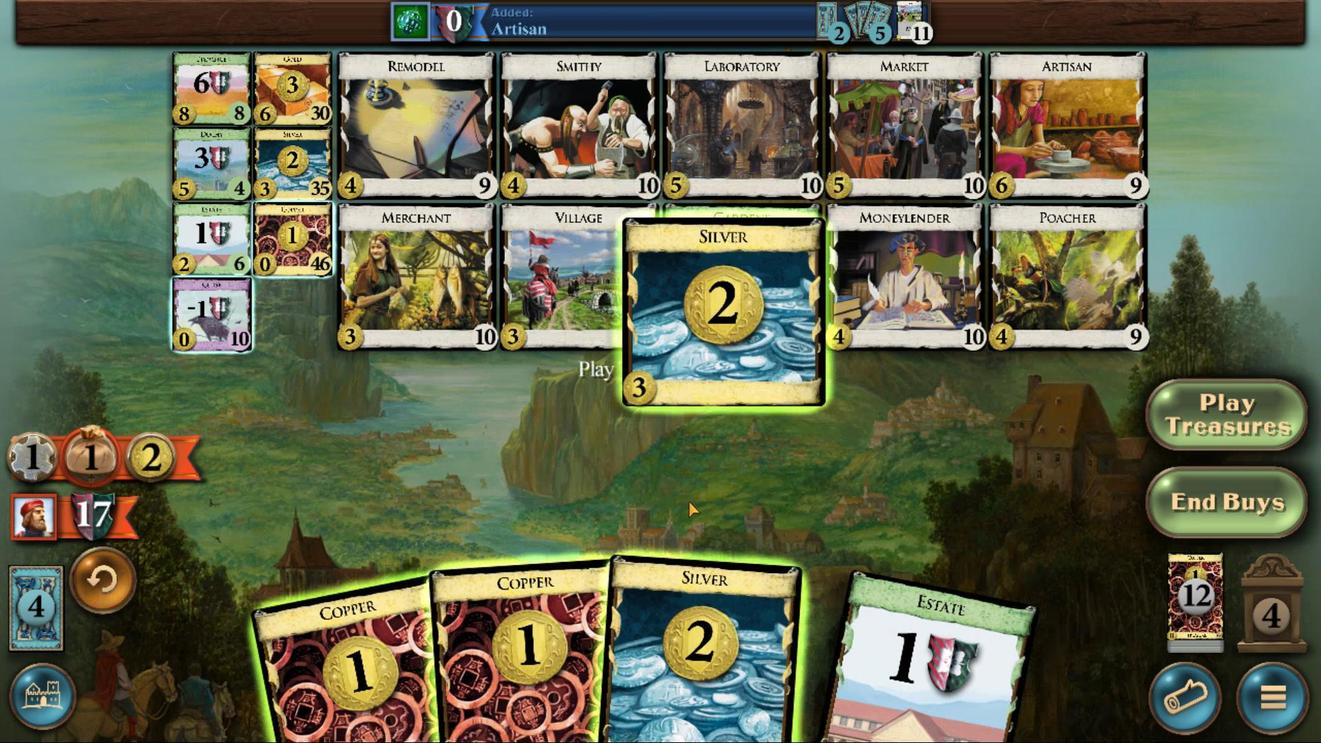 
Action: Mouse moved to (560, 530)
Screenshot: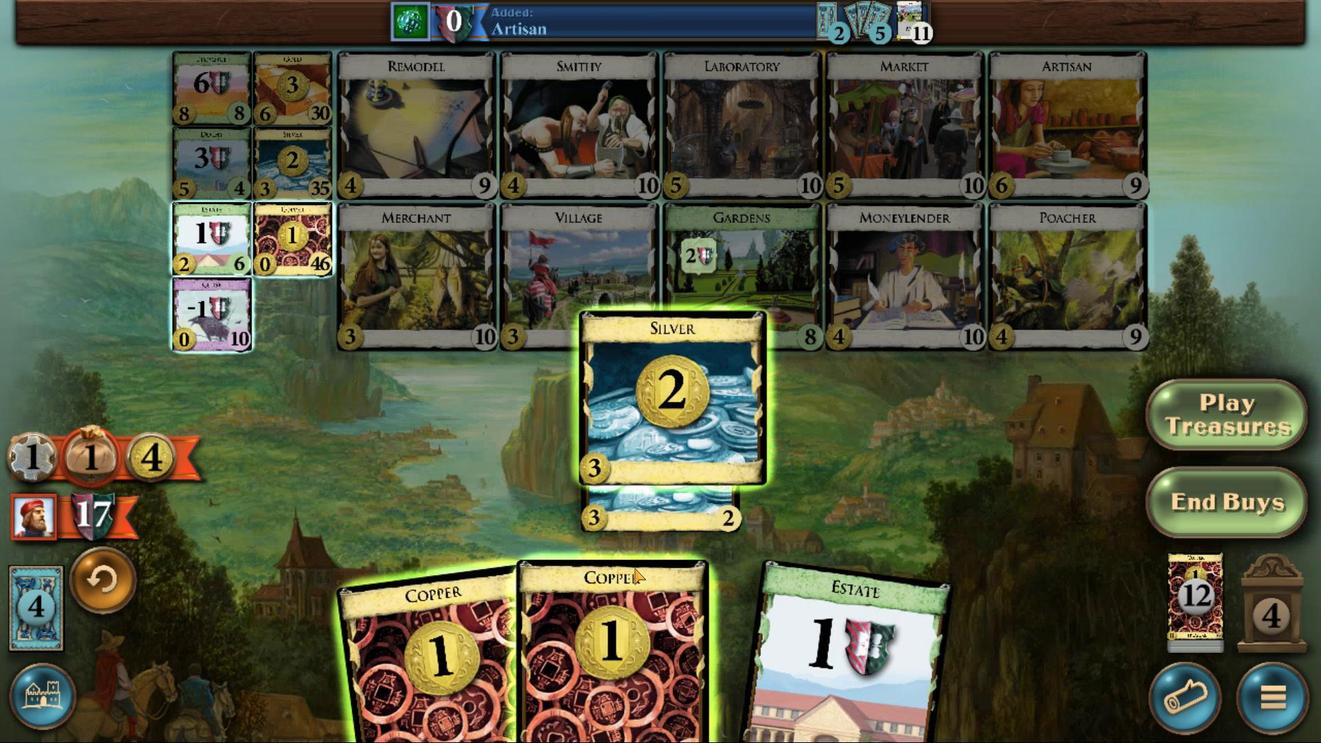 
Action: Mouse pressed left at (560, 530)
Screenshot: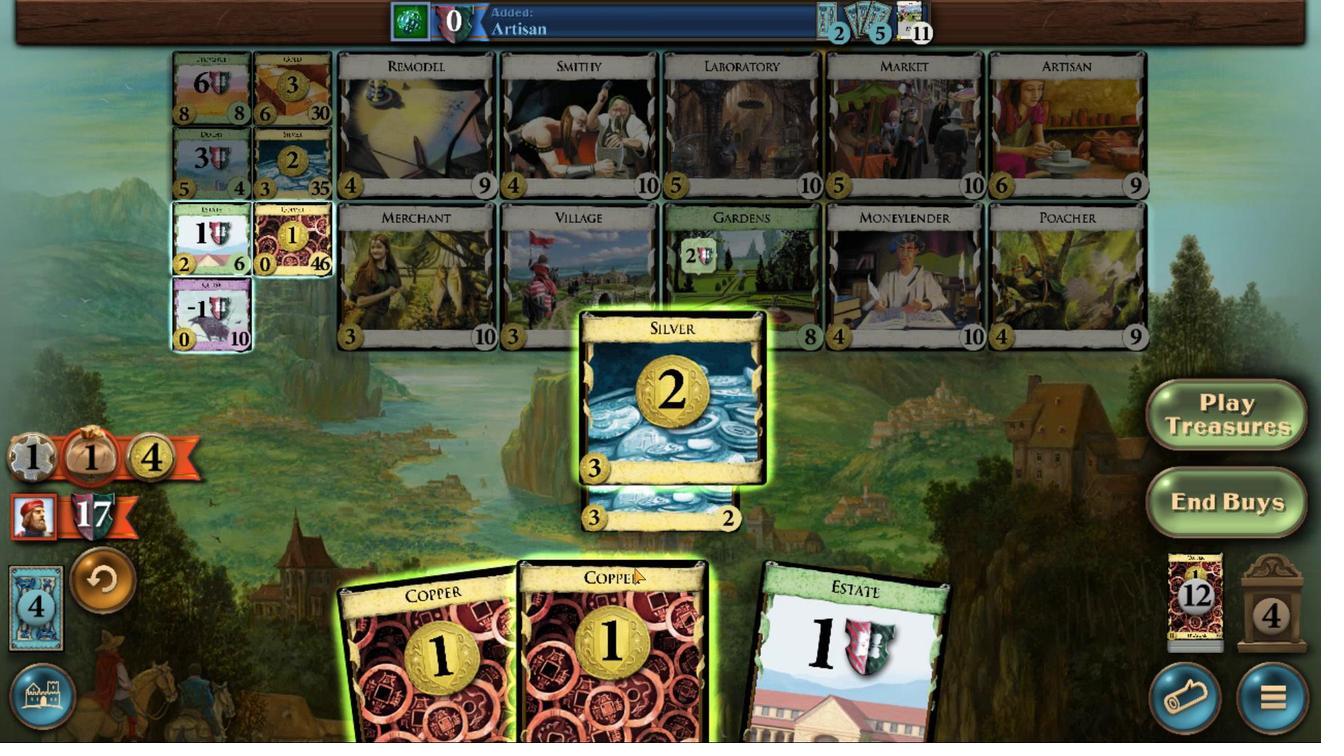 
Action: Mouse moved to (553, 536)
Screenshot: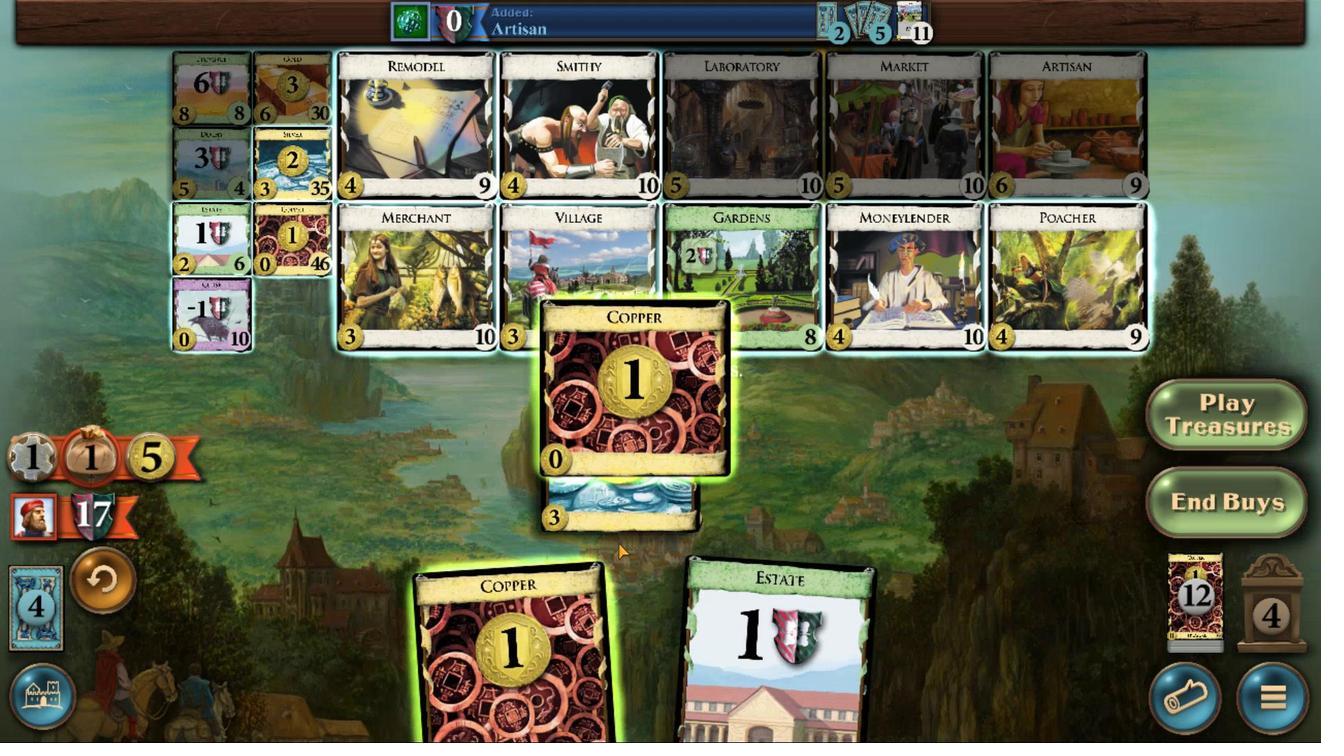 
Action: Mouse pressed left at (553, 536)
Screenshot: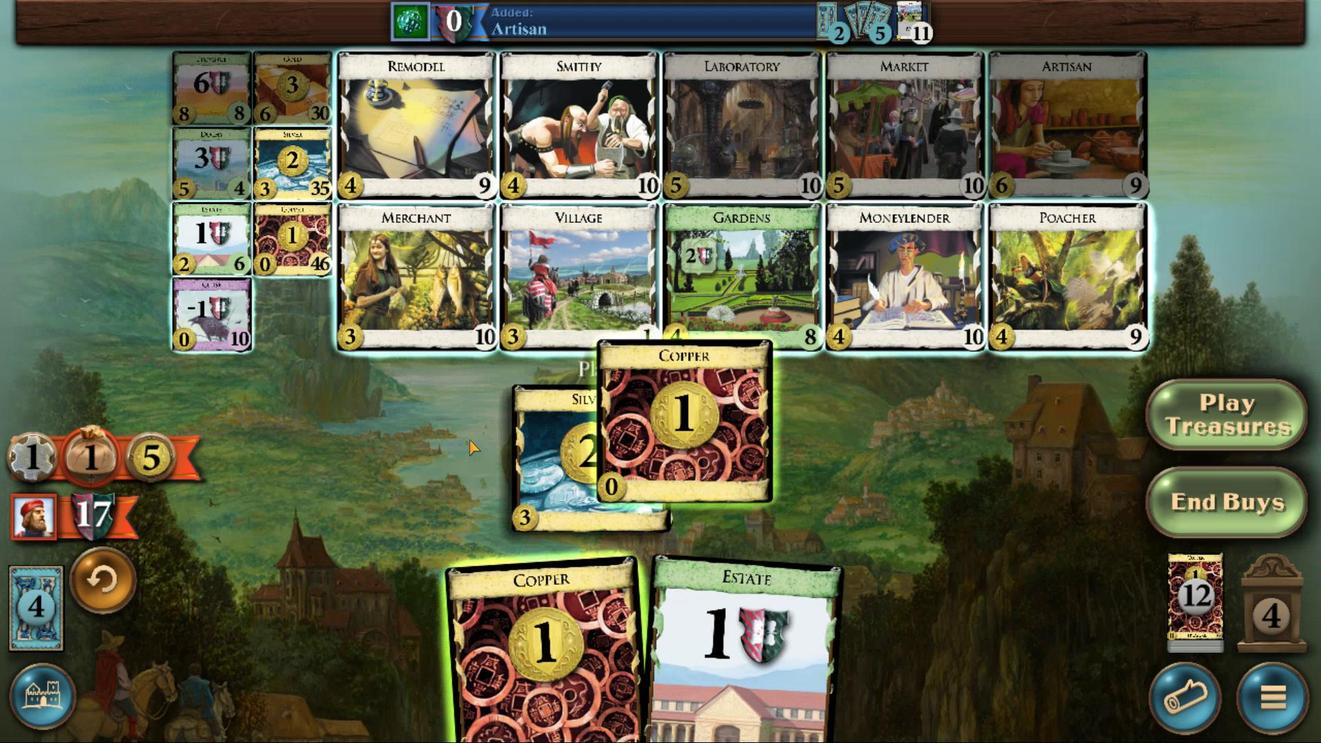 
Action: Mouse moved to (502, 416)
Screenshot: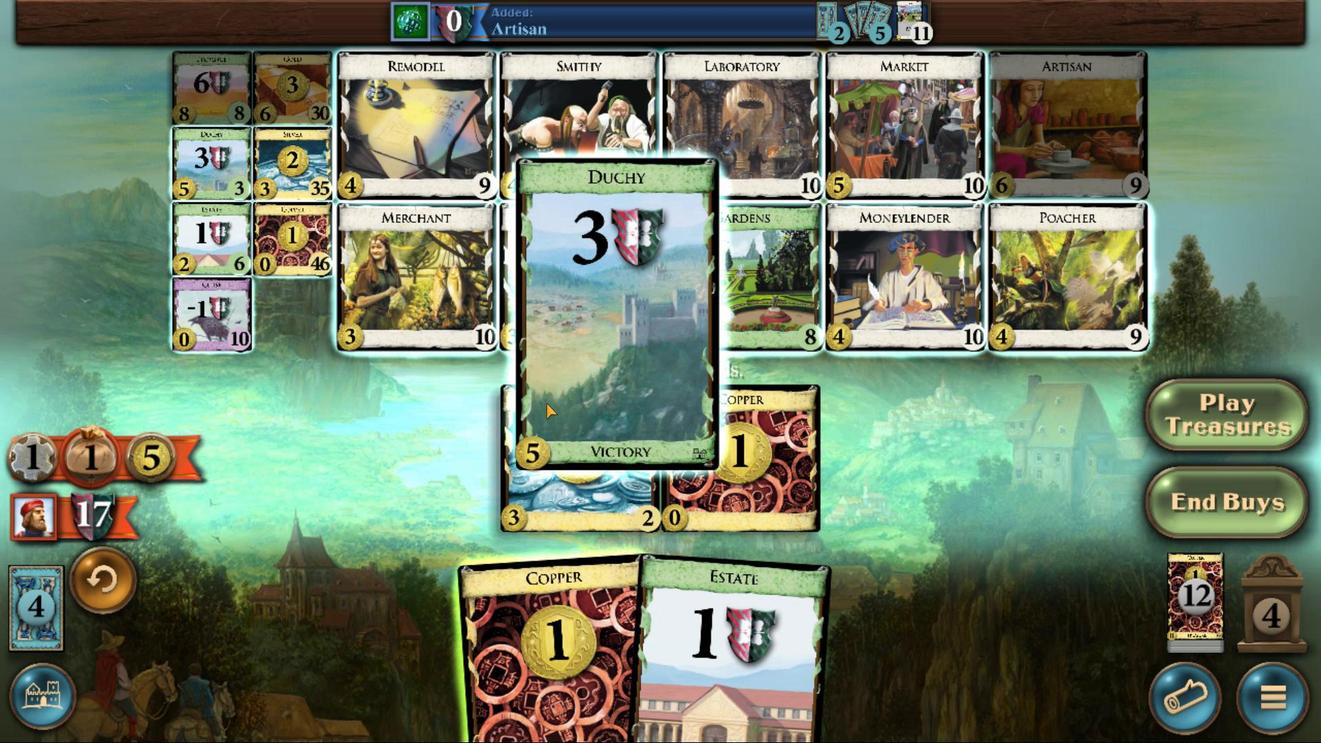 
Action: Mouse pressed left at (502, 416)
Screenshot: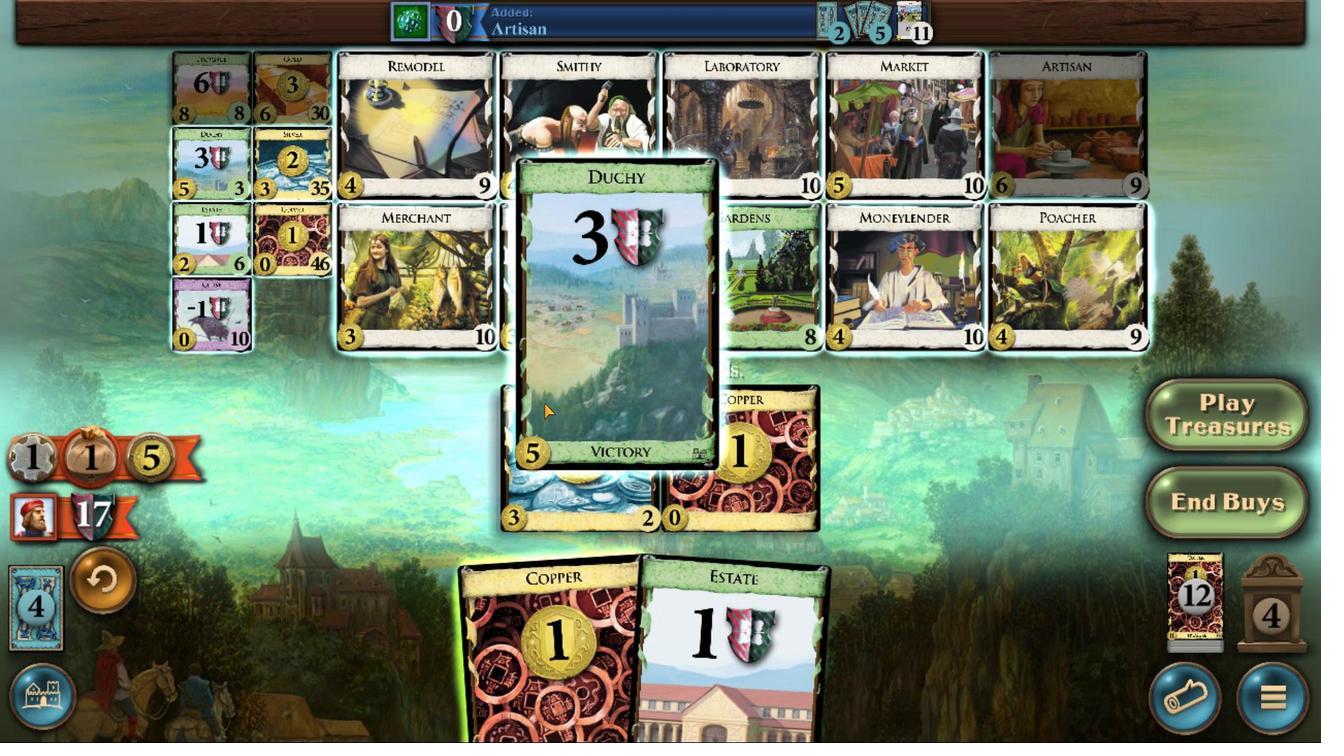 
Action: Mouse moved to (555, 520)
Screenshot: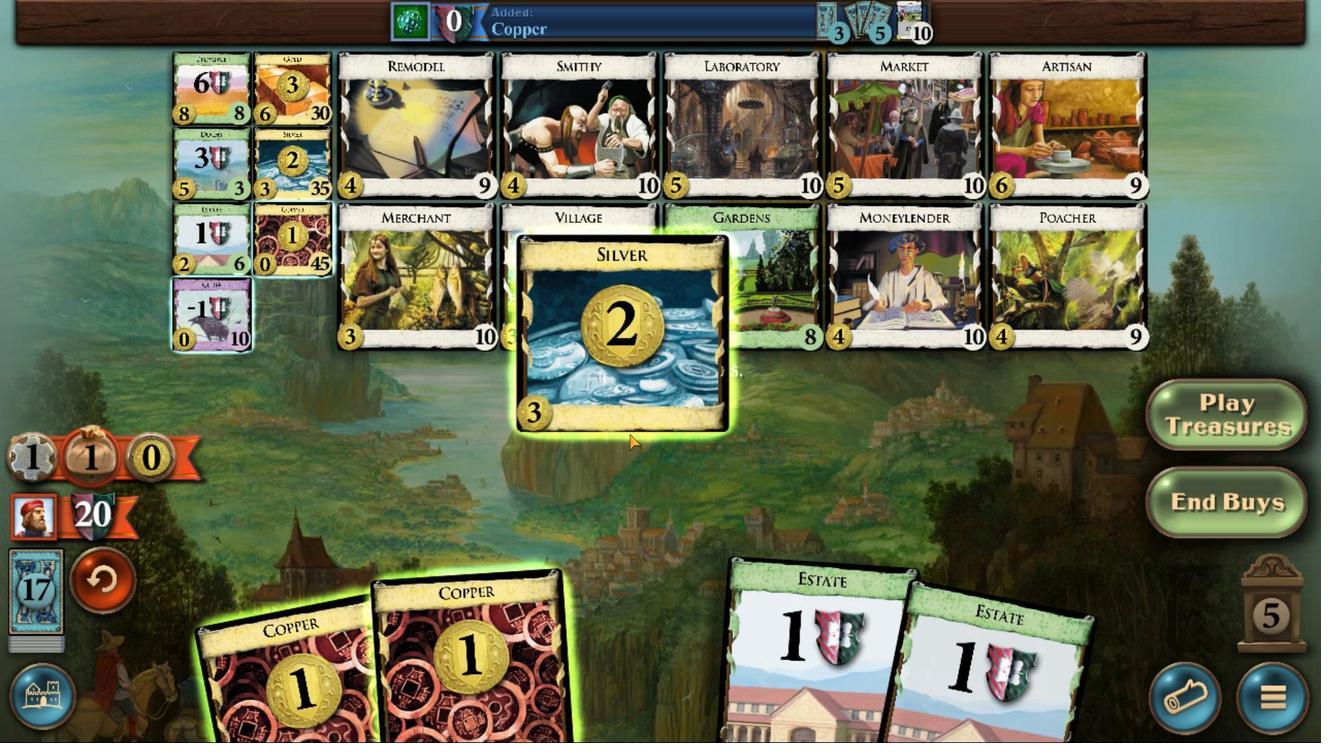 
Action: Mouse pressed left at (555, 520)
Screenshot: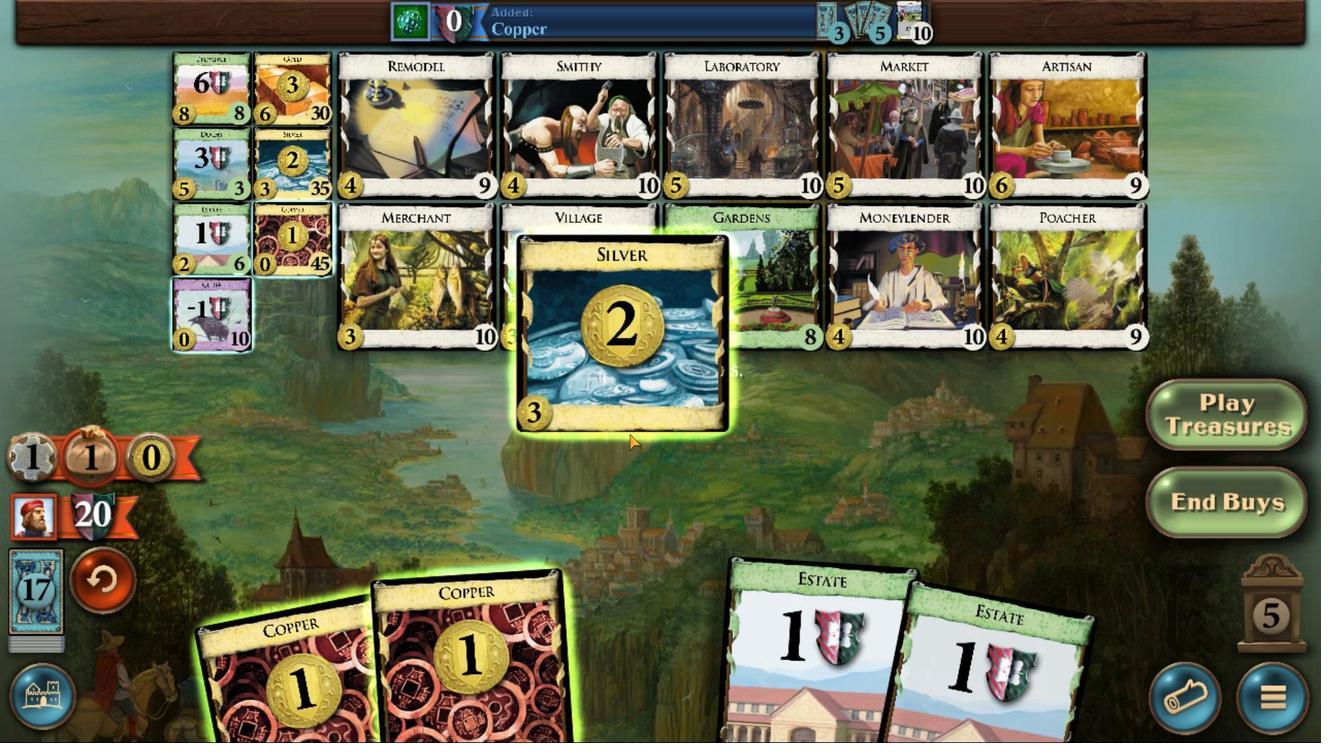 
Action: Mouse moved to (541, 518)
Screenshot: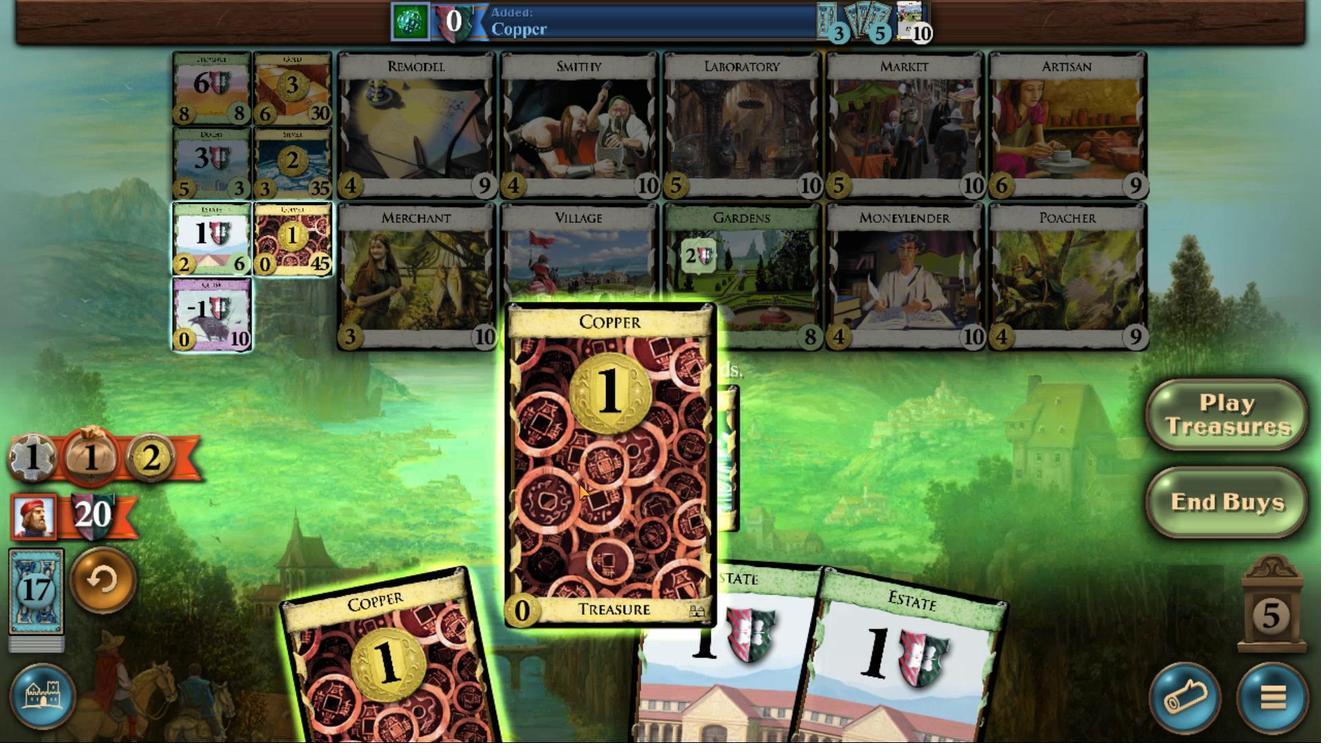 
Action: Mouse pressed left at (541, 518)
Screenshot: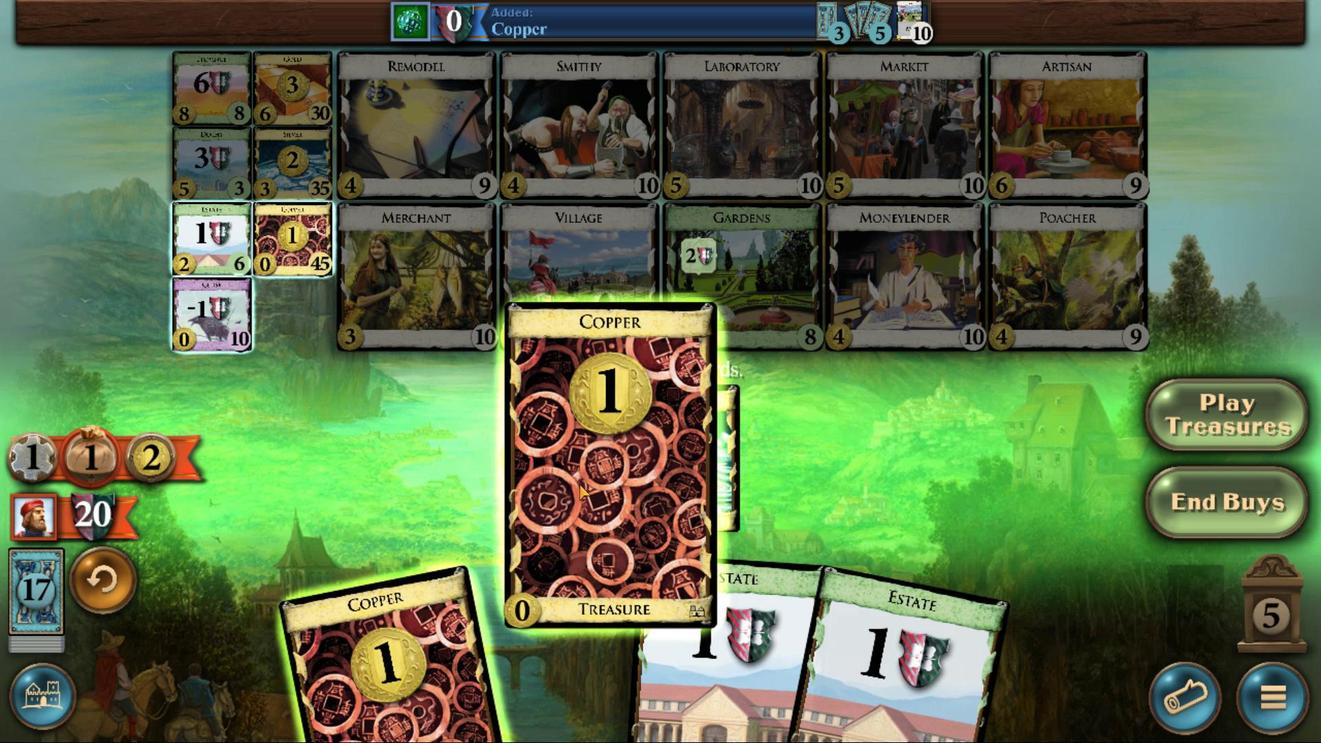 
Action: Mouse moved to (513, 410)
Screenshot: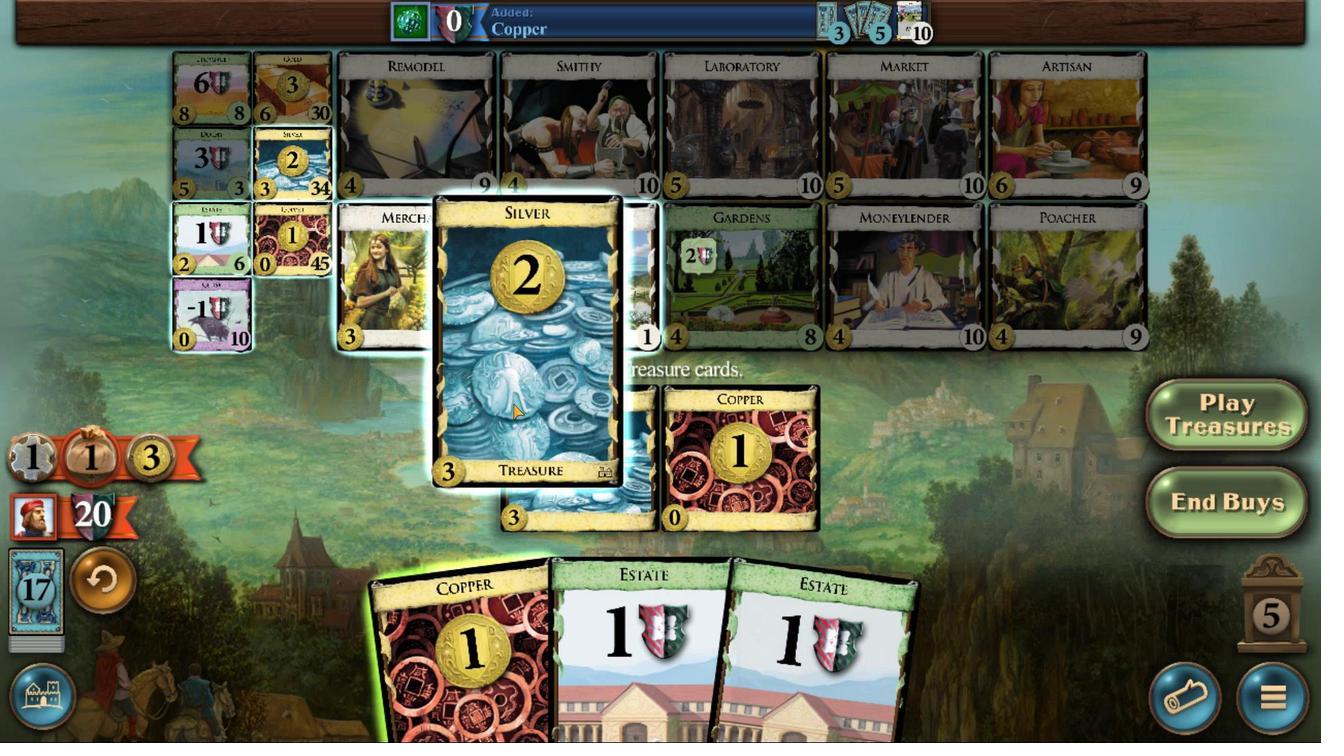 
Action: Mouse pressed left at (513, 410)
Screenshot: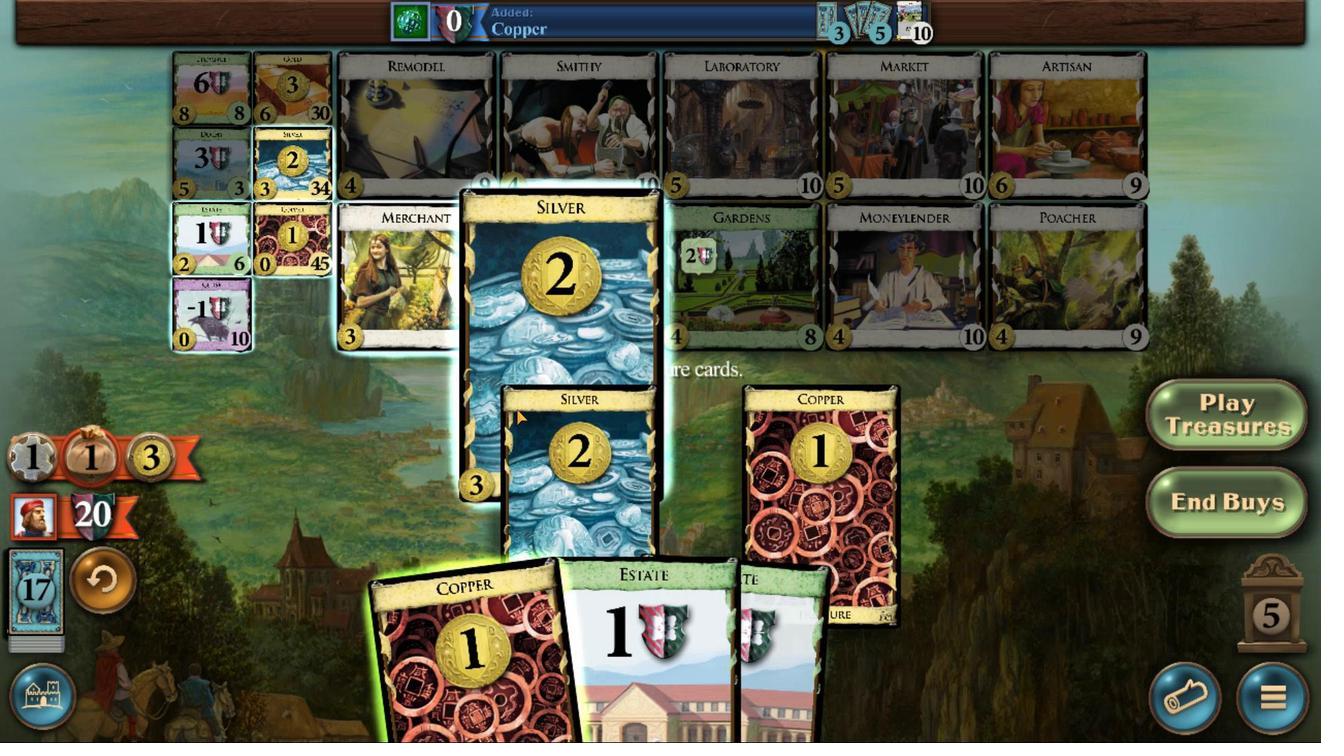 
Action: Mouse moved to (536, 525)
Screenshot: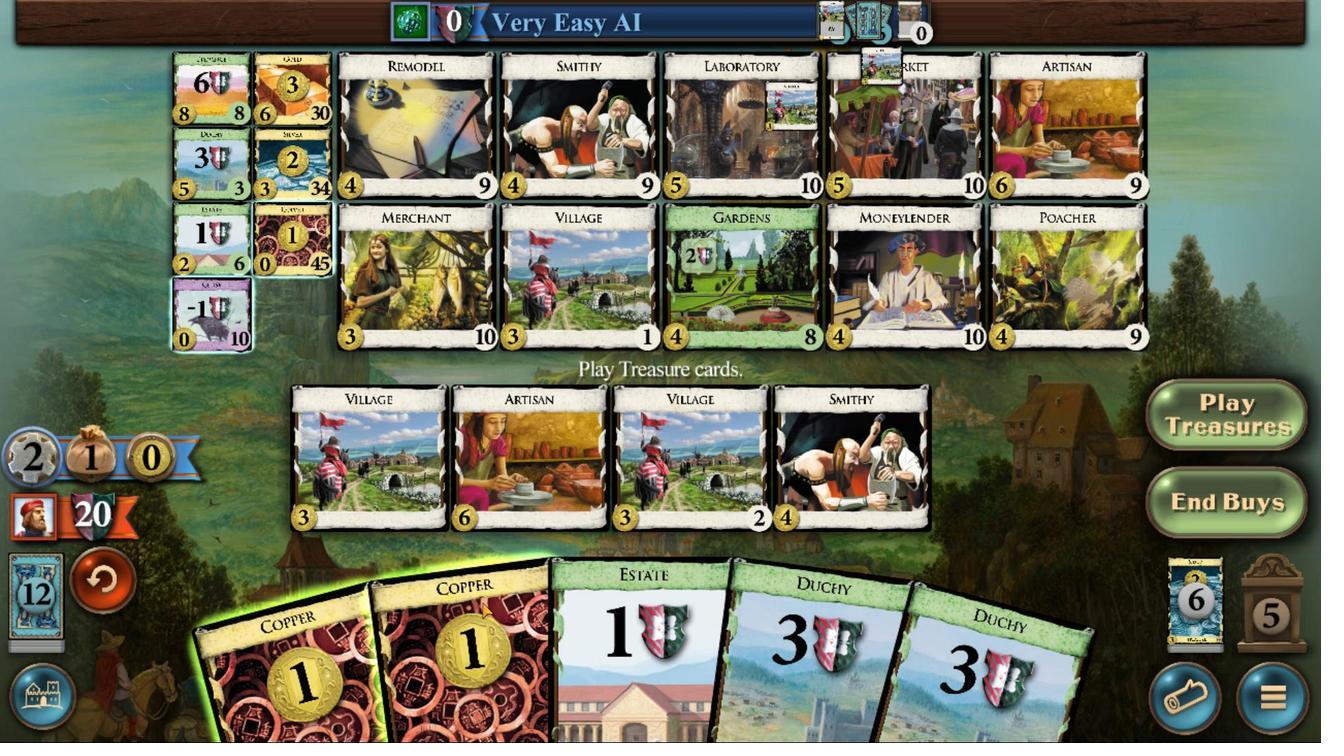 
Action: Mouse pressed left at (536, 525)
Screenshot: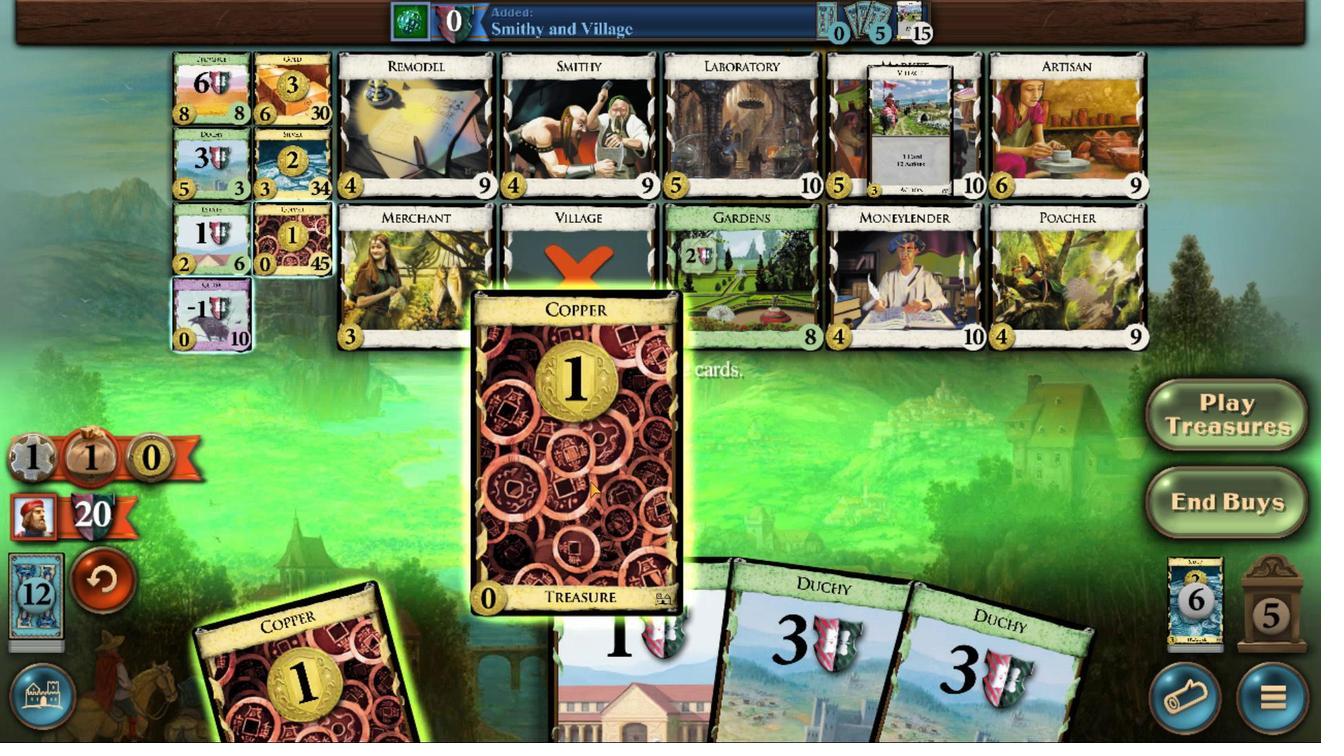 
Action: Mouse moved to (527, 530)
Screenshot: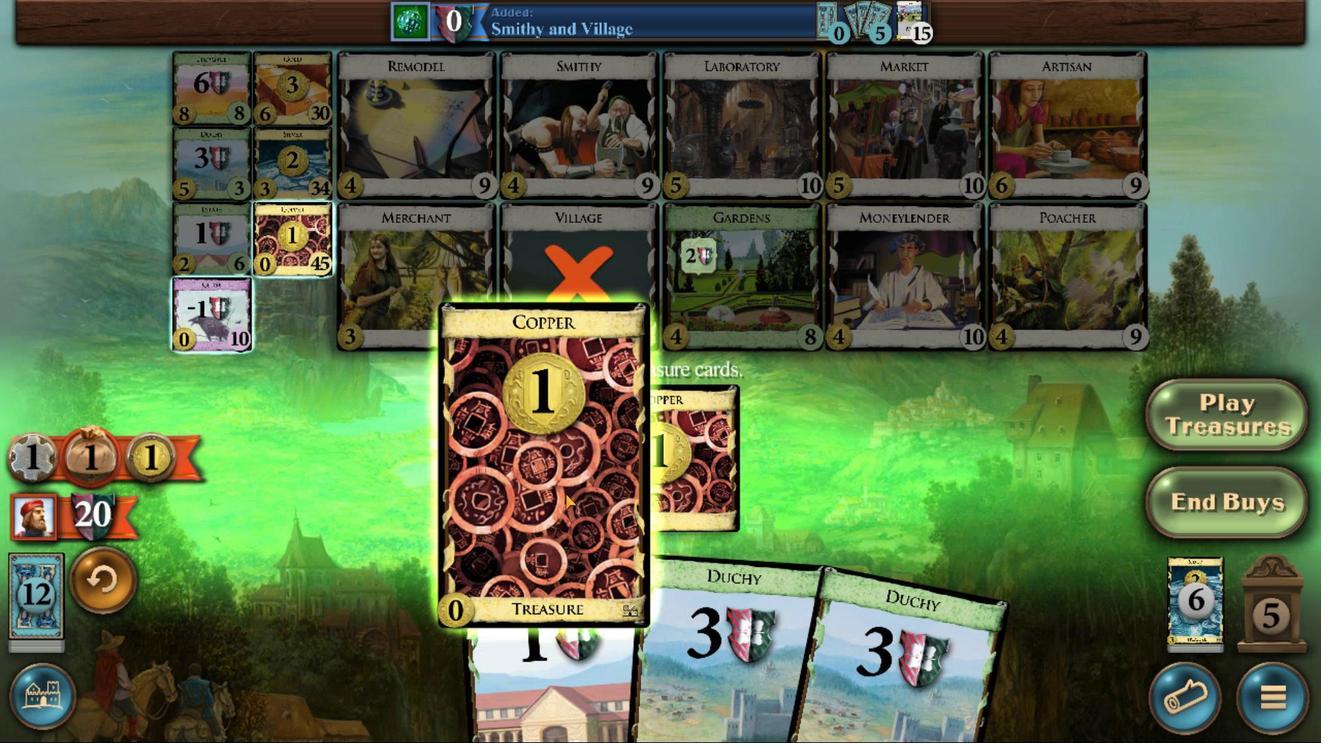 
Action: Mouse pressed left at (527, 530)
Screenshot: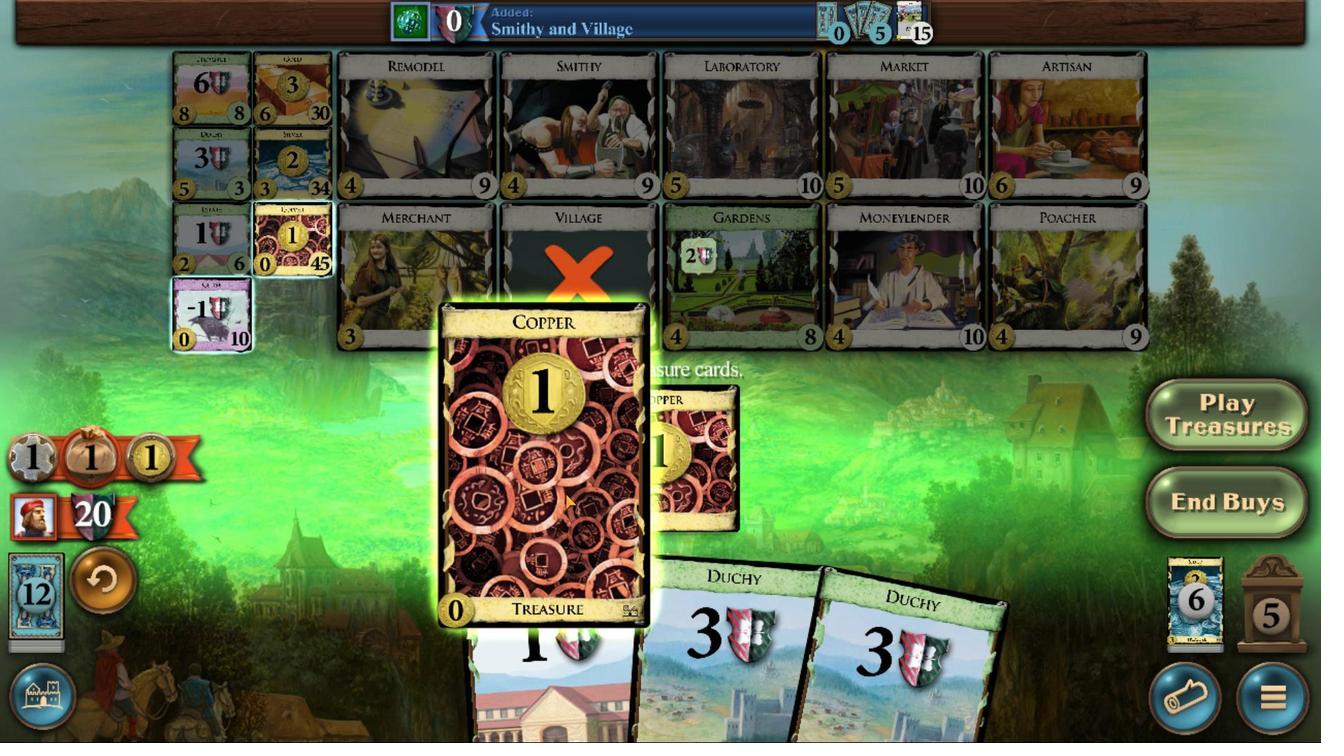 
Action: Mouse moved to (505, 428)
Screenshot: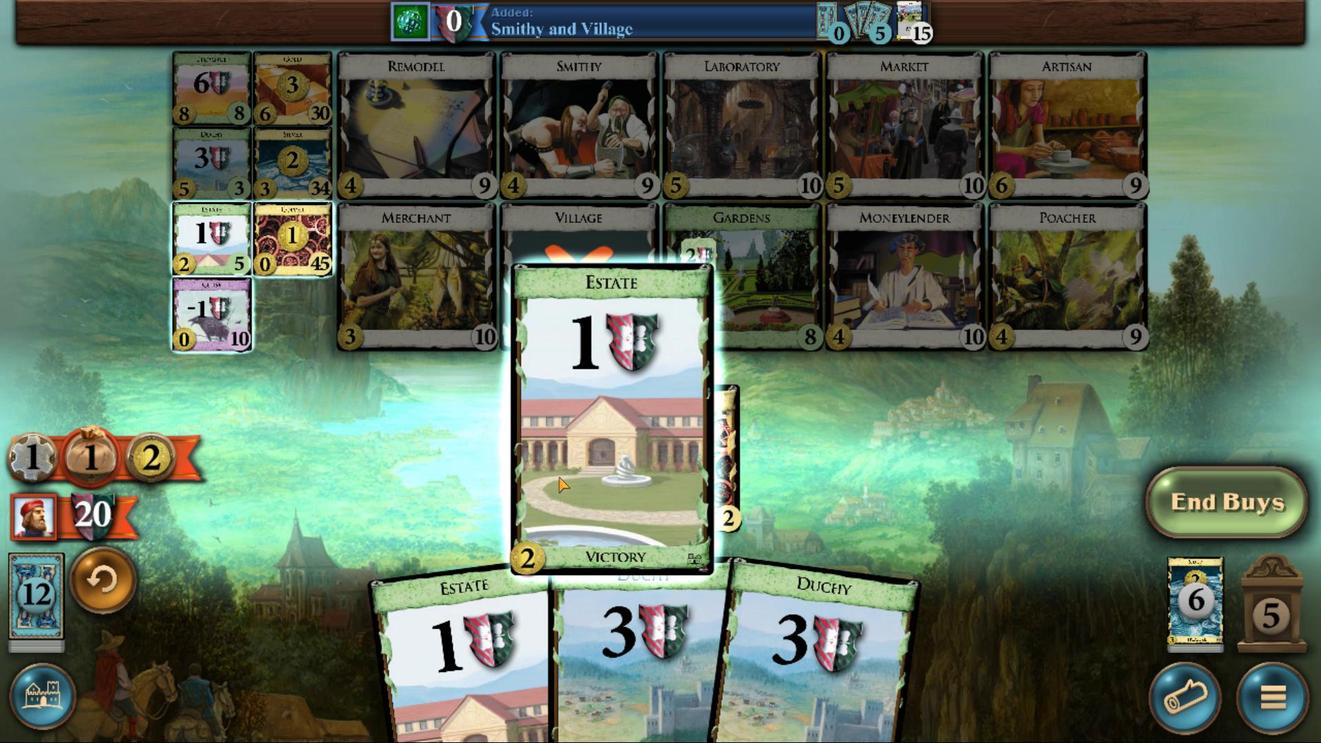 
Action: Mouse pressed left at (504, 427)
Screenshot: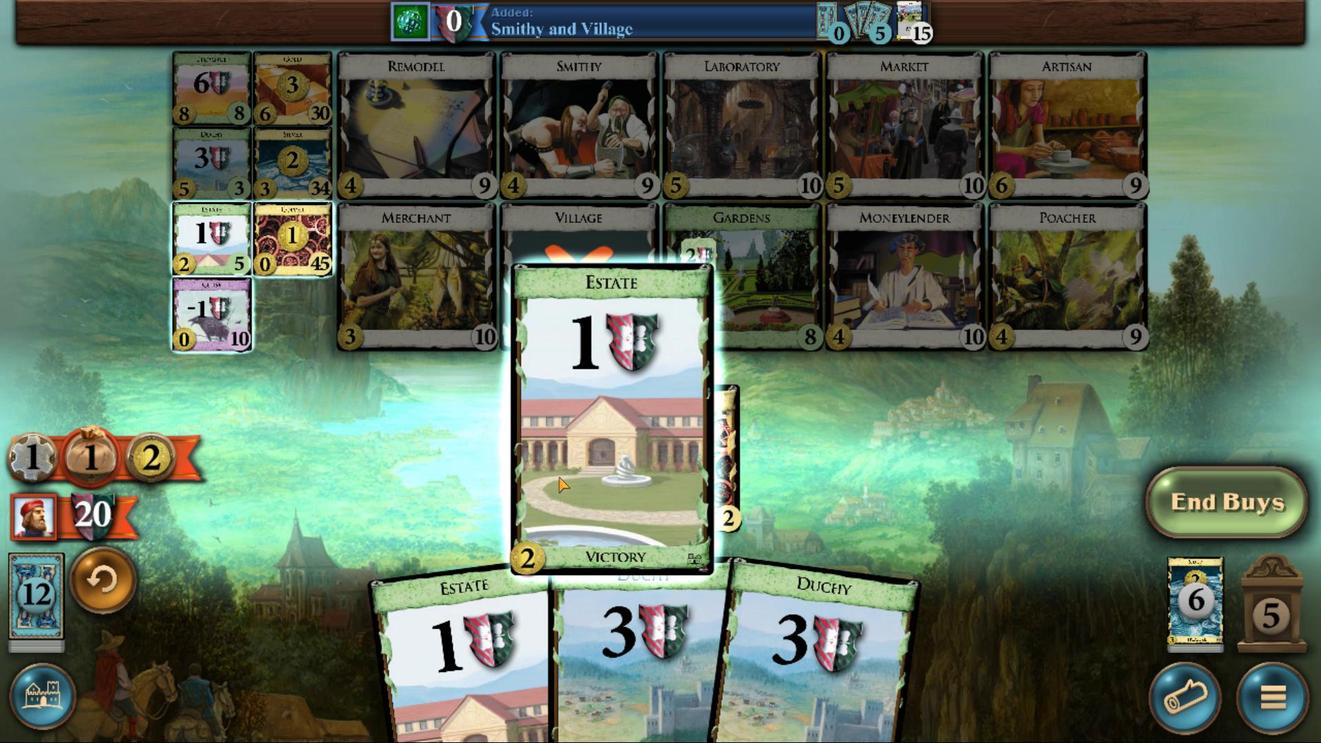 
Action: Mouse moved to (544, 534)
Screenshot: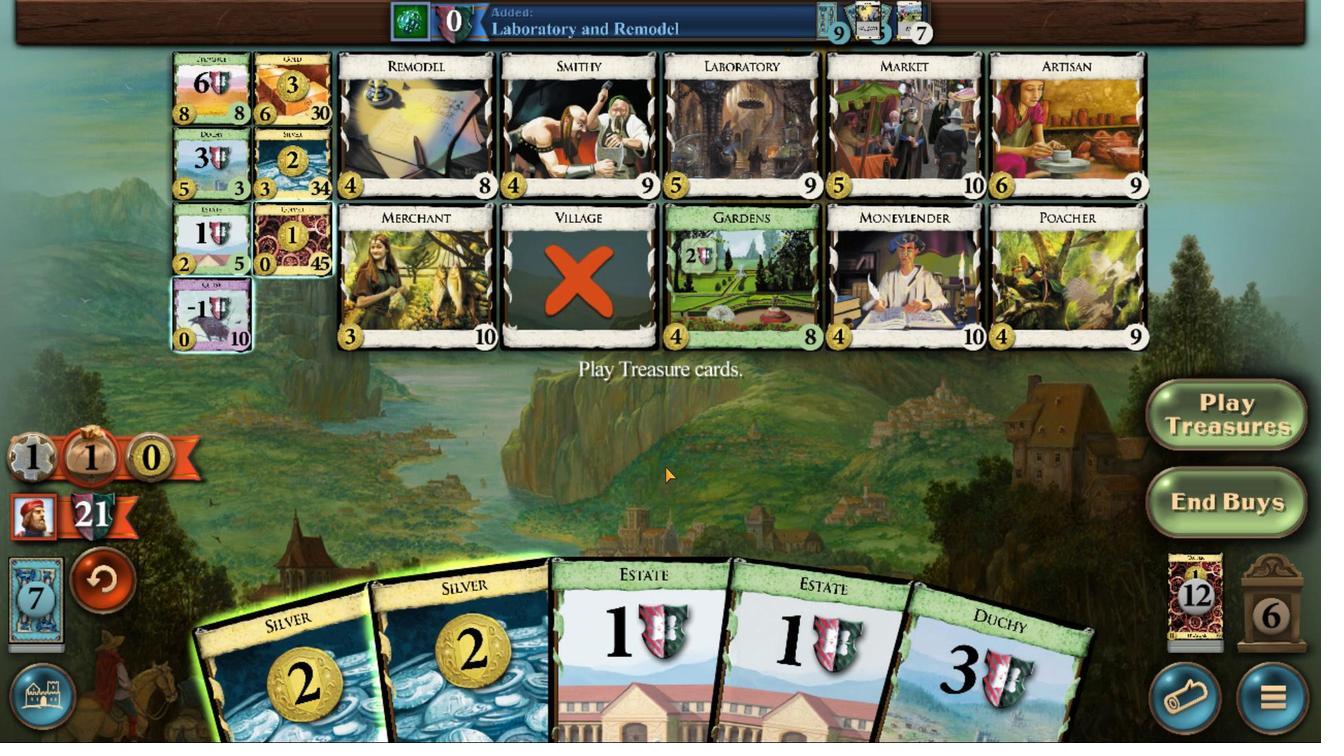 
Action: Mouse pressed left at (544, 534)
Screenshot: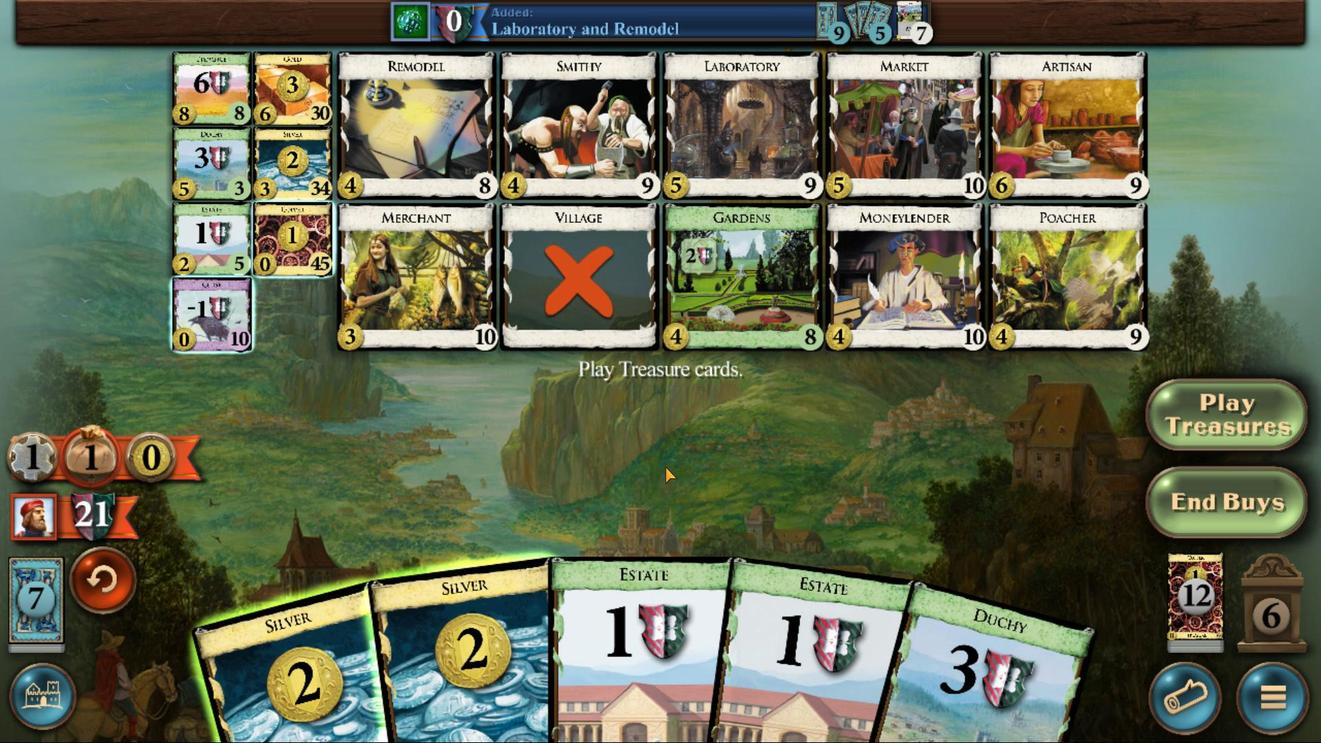 
Action: Mouse moved to (533, 529)
Screenshot: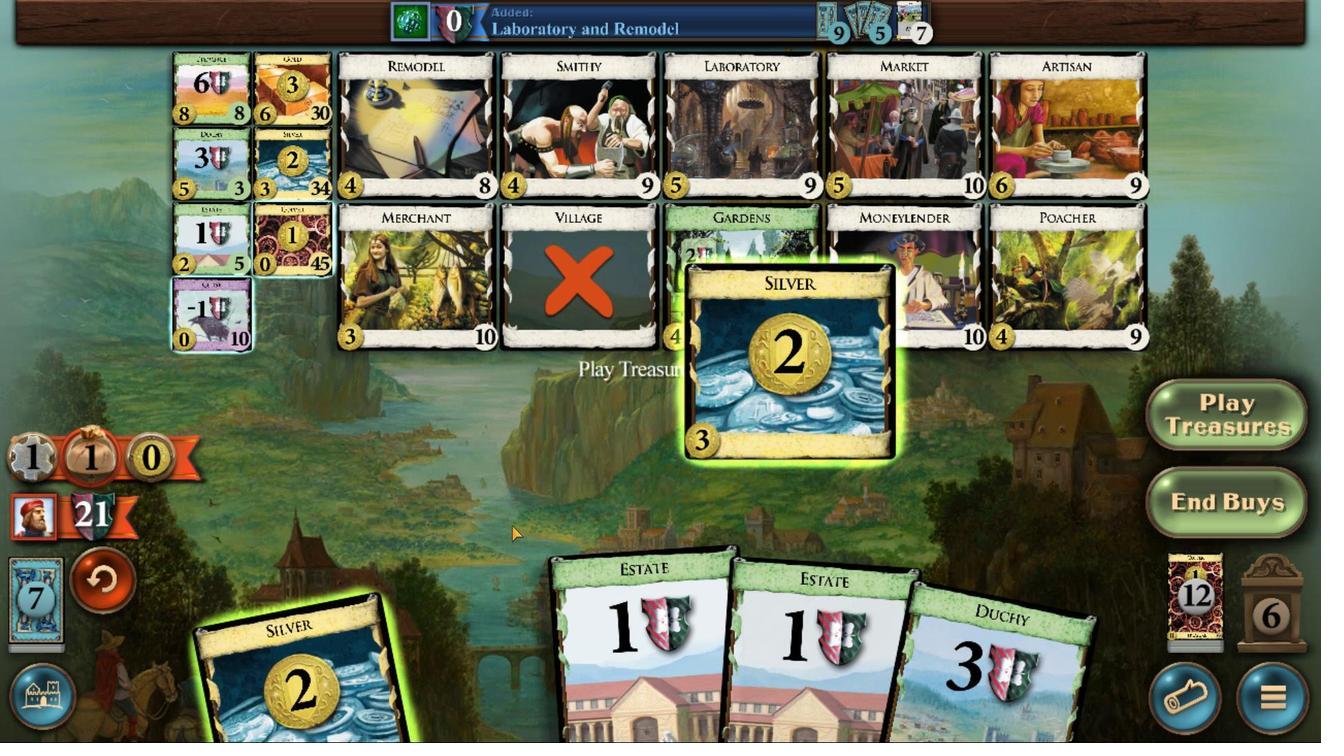 
Action: Mouse pressed left at (533, 529)
Screenshot: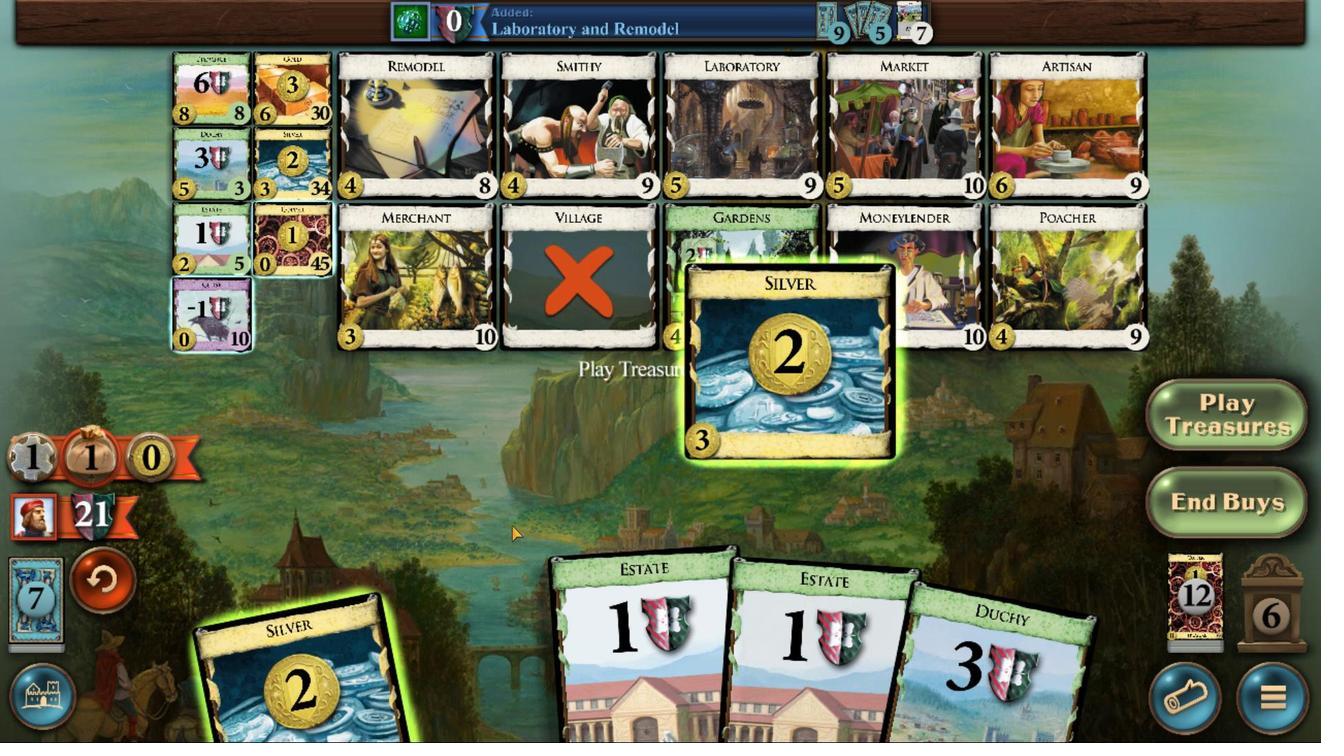 
Action: Mouse moved to (522, 534)
Screenshot: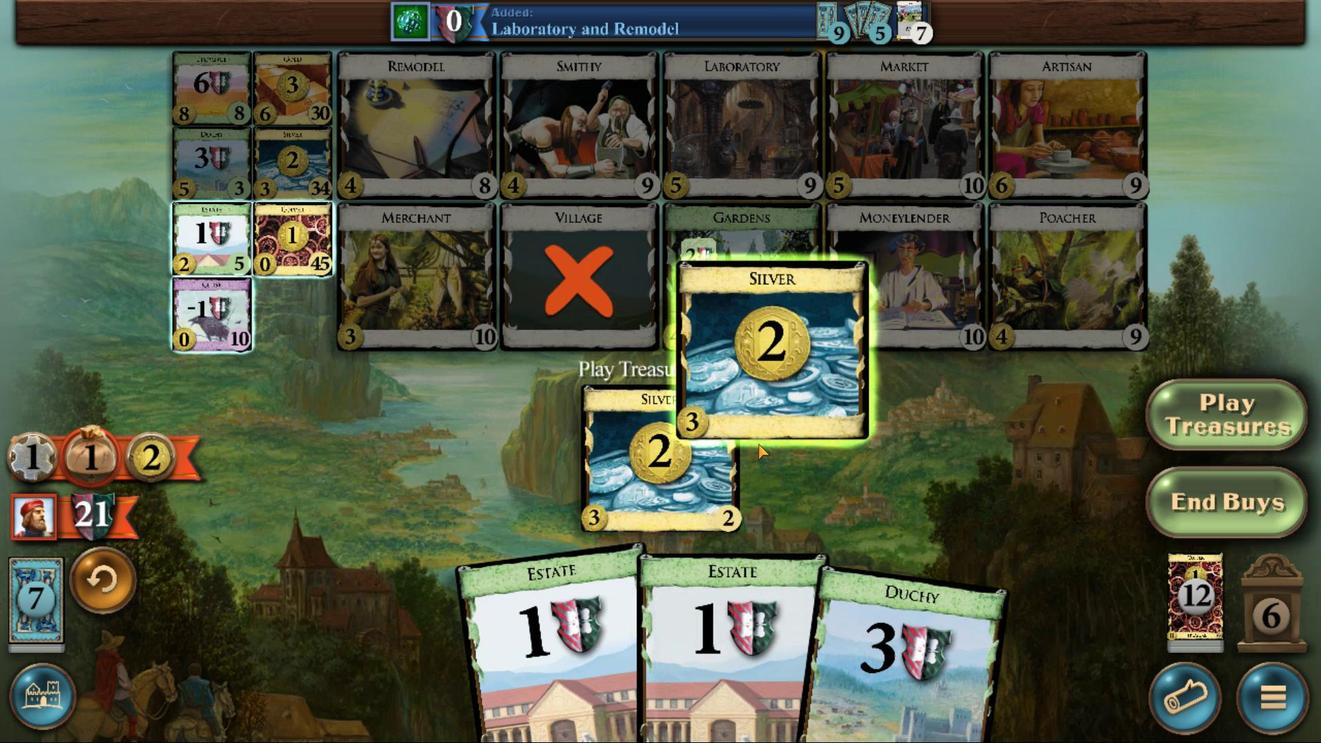 
Action: Mouse pressed left at (522, 534)
Screenshot: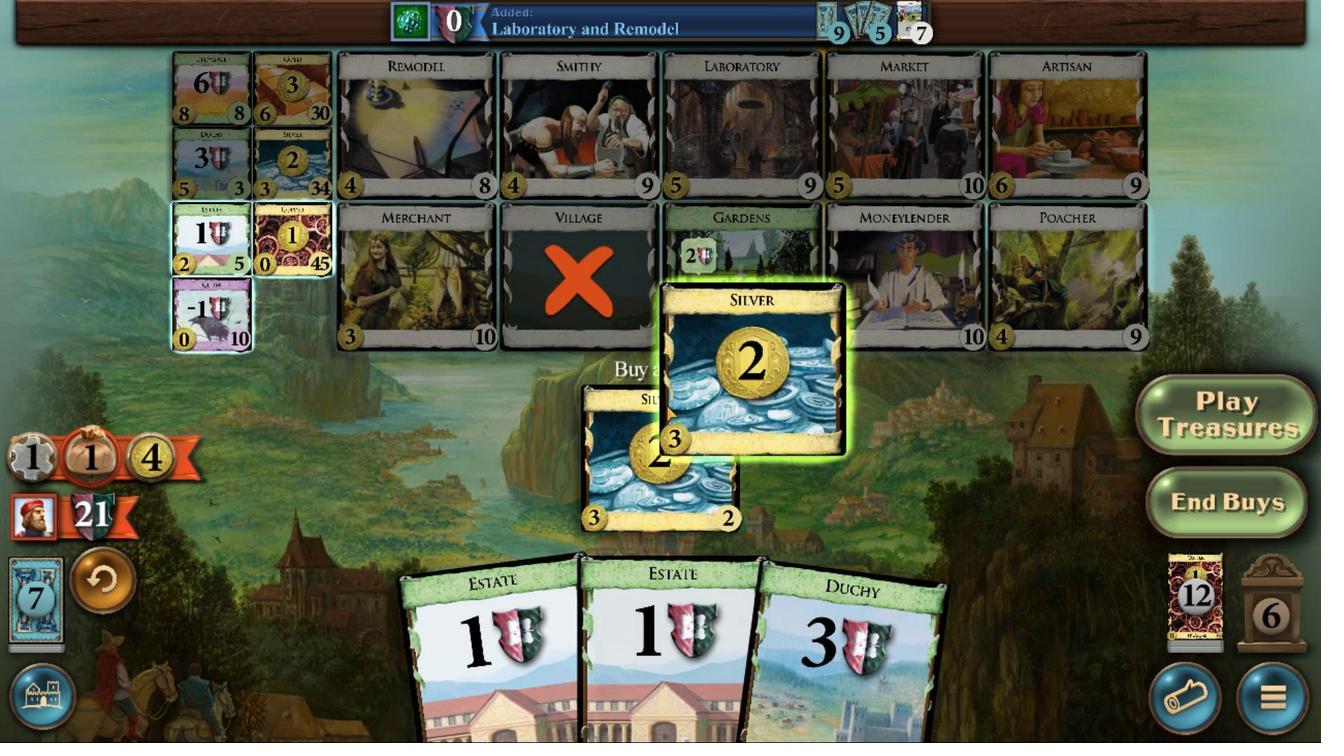 
Action: Mouse moved to (514, 414)
Screenshot: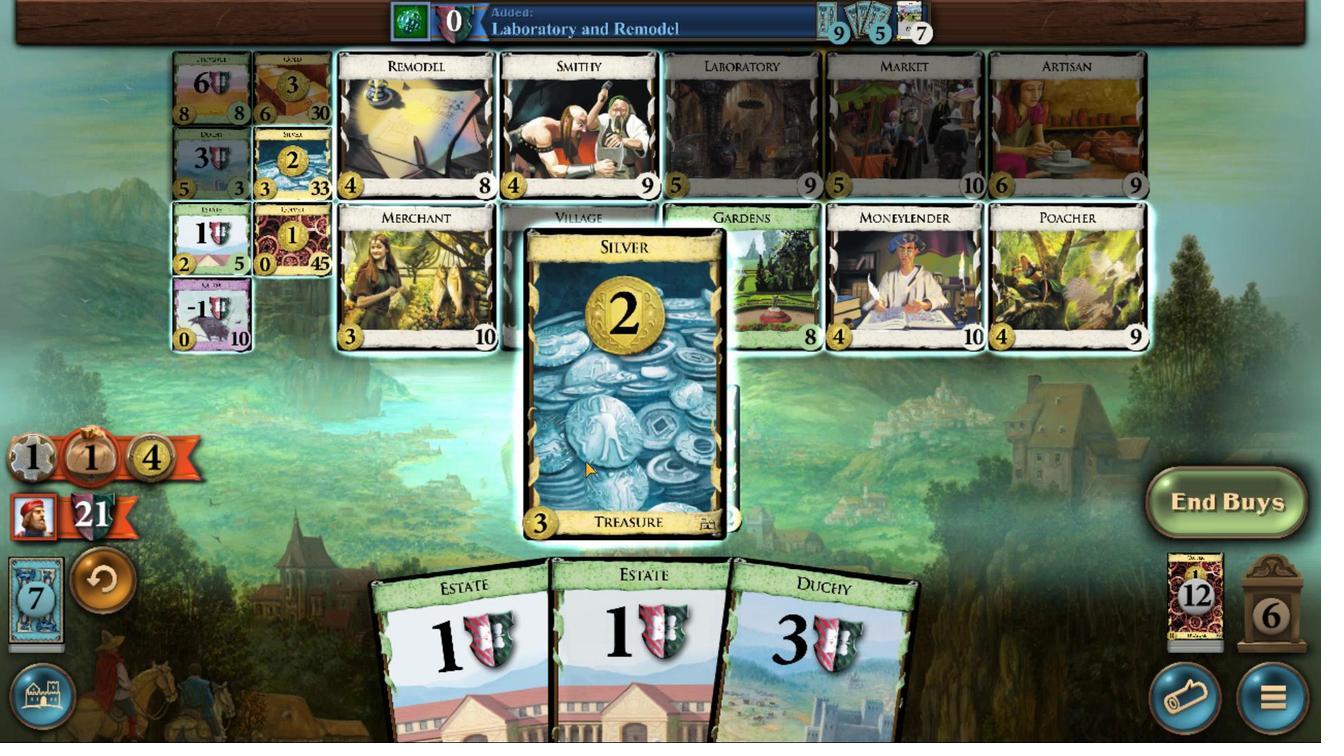
Action: Mouse pressed left at (514, 414)
Screenshot: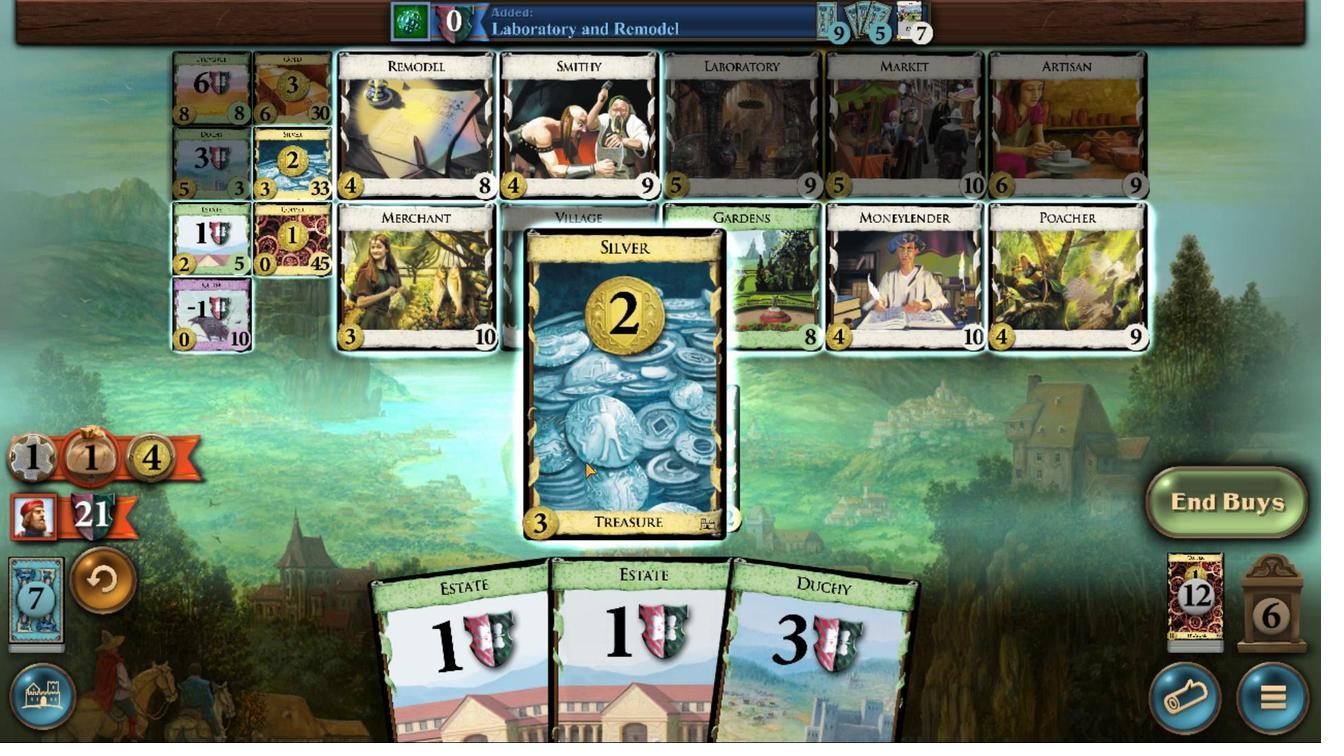 
Action: Mouse moved to (569, 536)
Screenshot: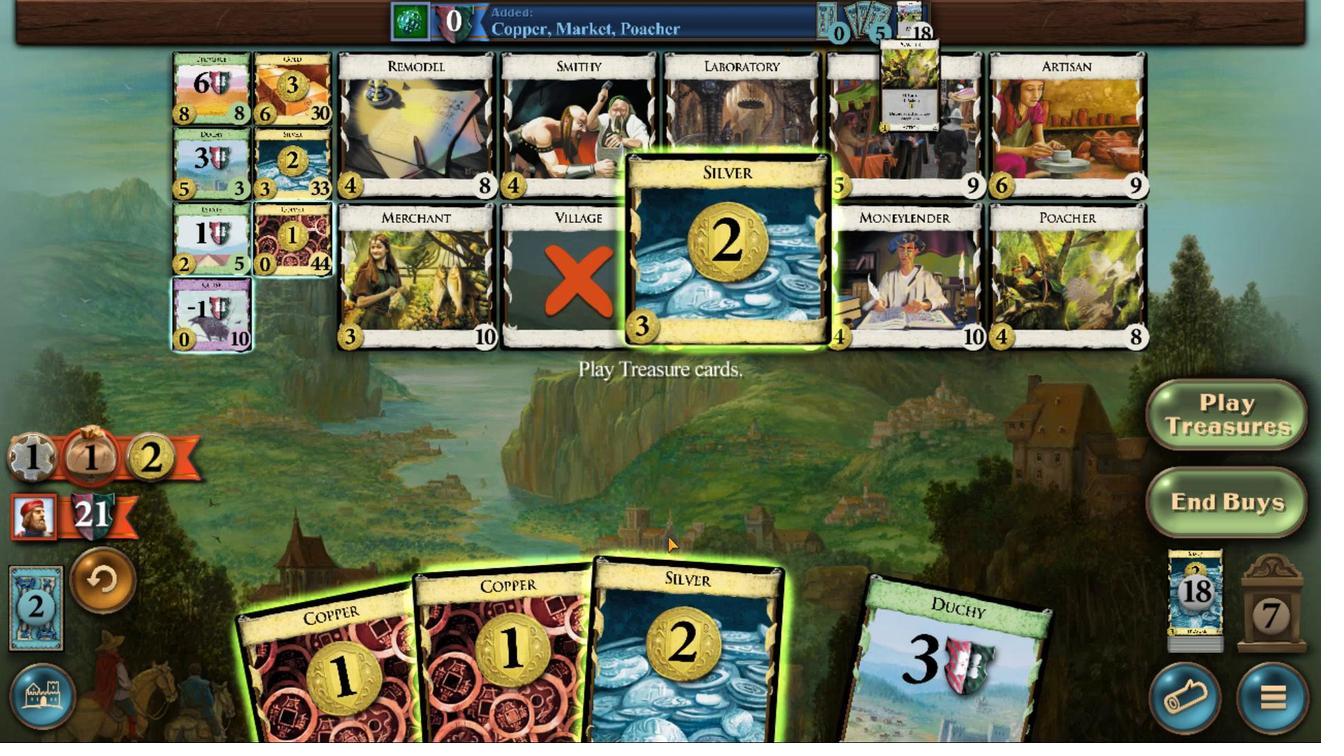 
Action: Mouse pressed left at (569, 536)
Screenshot: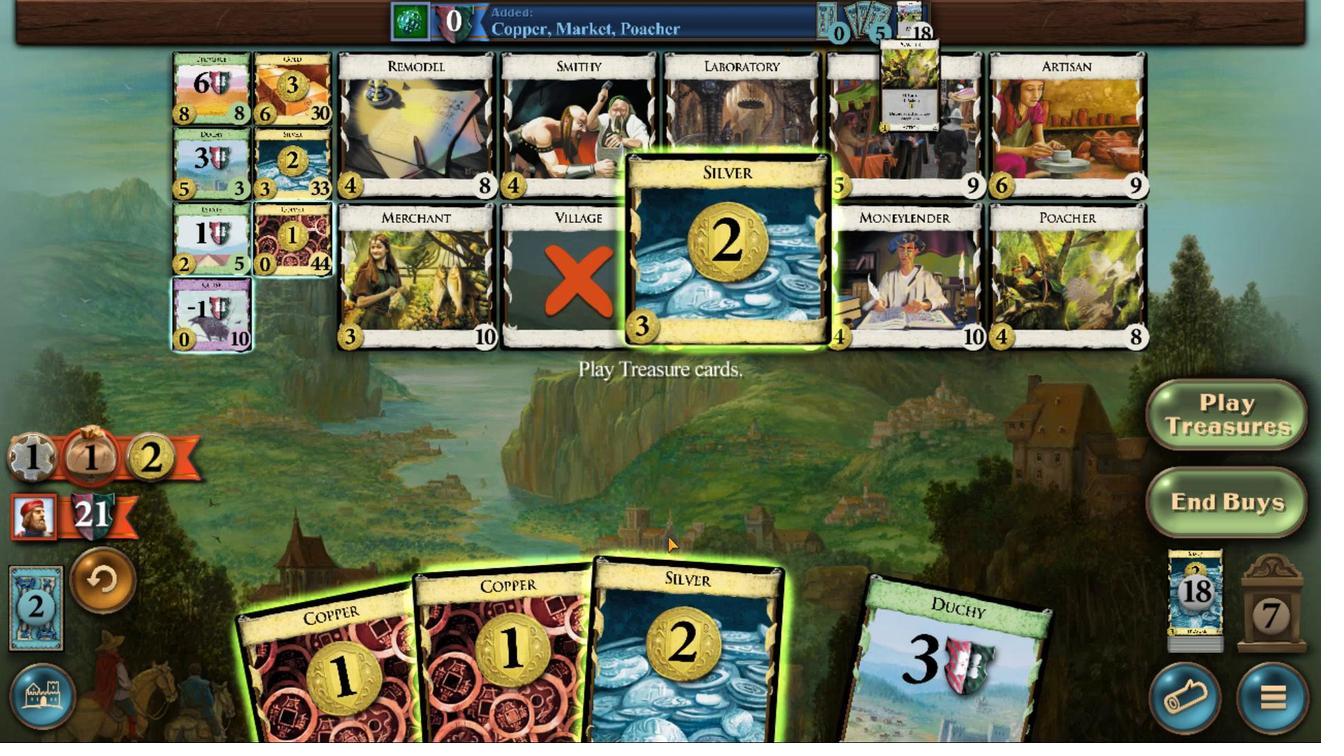 
Action: Mouse moved to (559, 522)
Screenshot: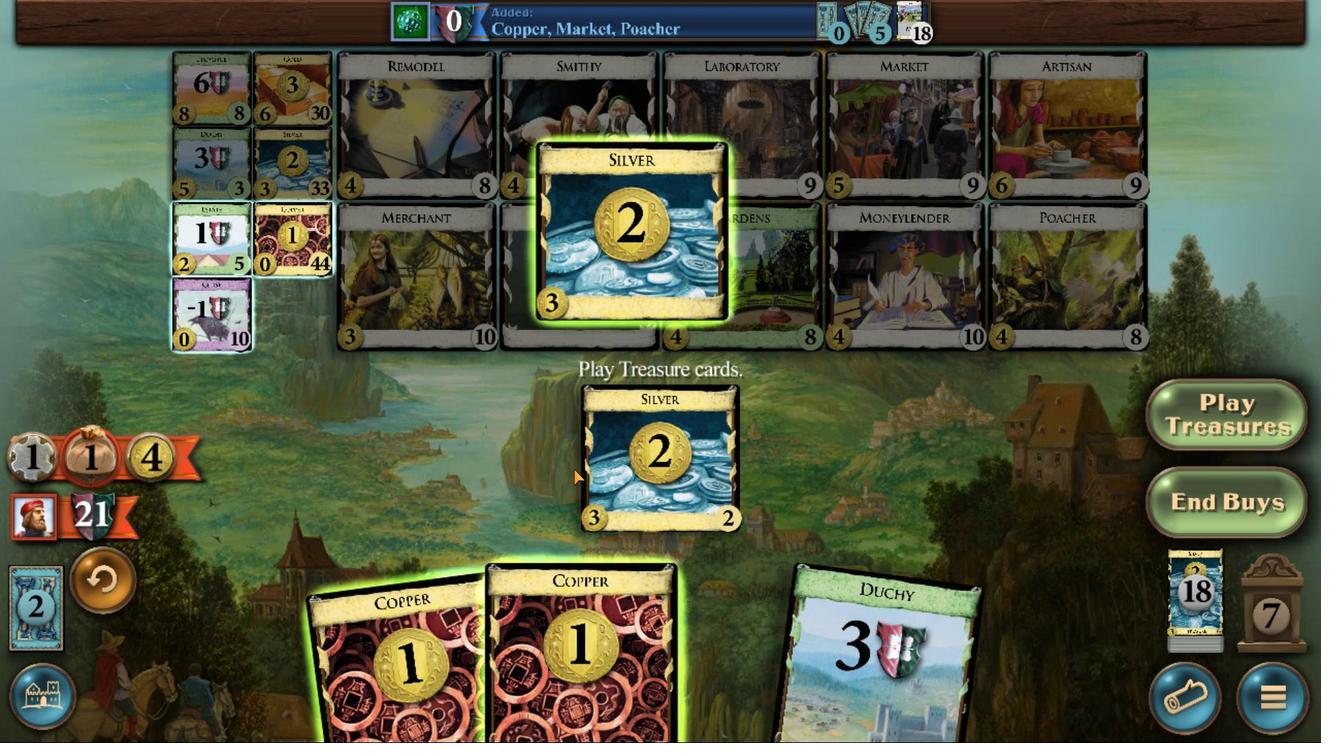
Action: Mouse pressed left at (559, 522)
Screenshot: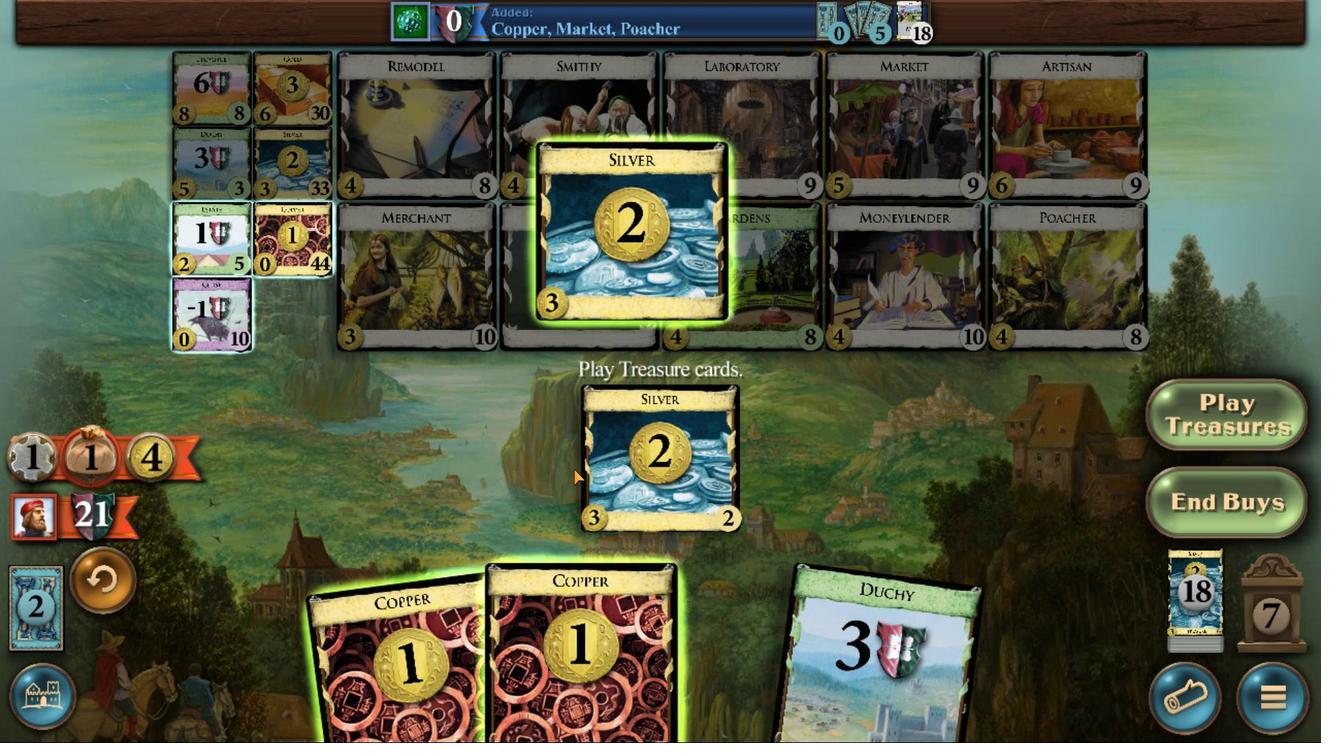 
Action: Mouse moved to (552, 519)
Screenshot: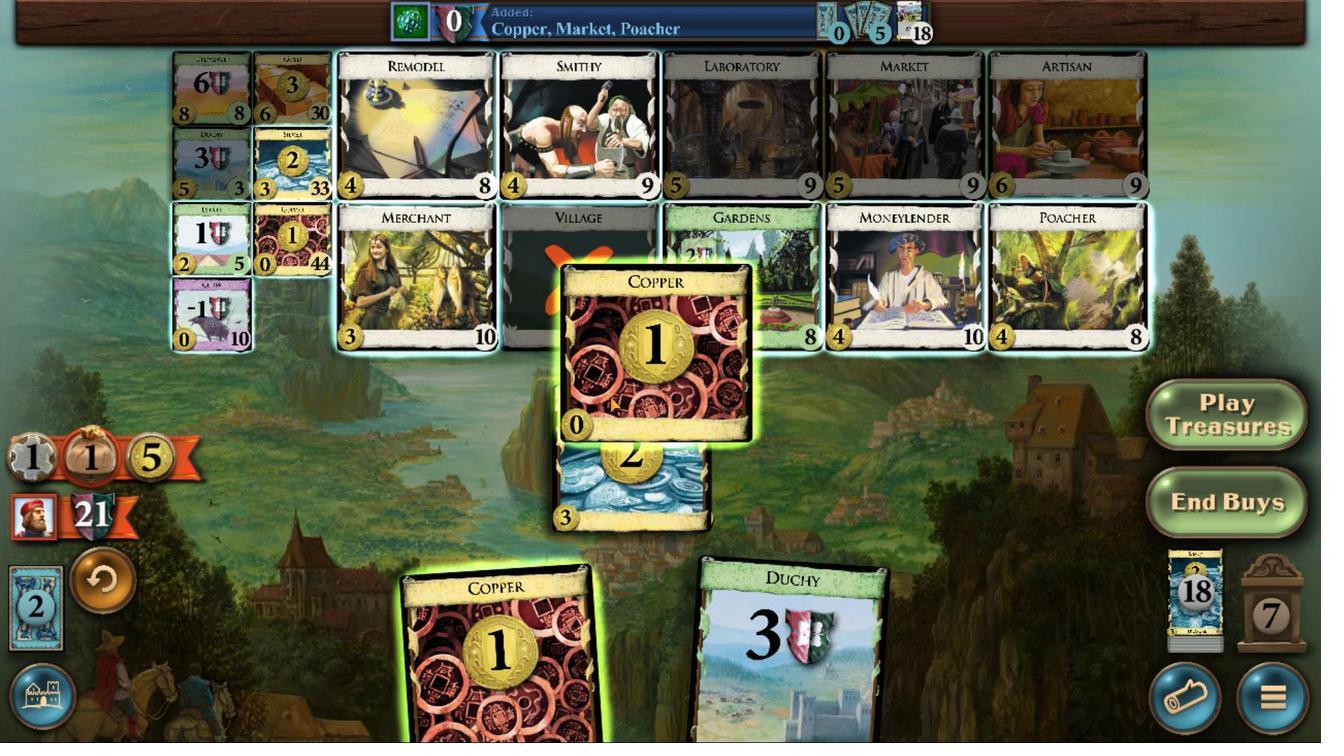 
Action: Mouse pressed left at (552, 519)
Screenshot: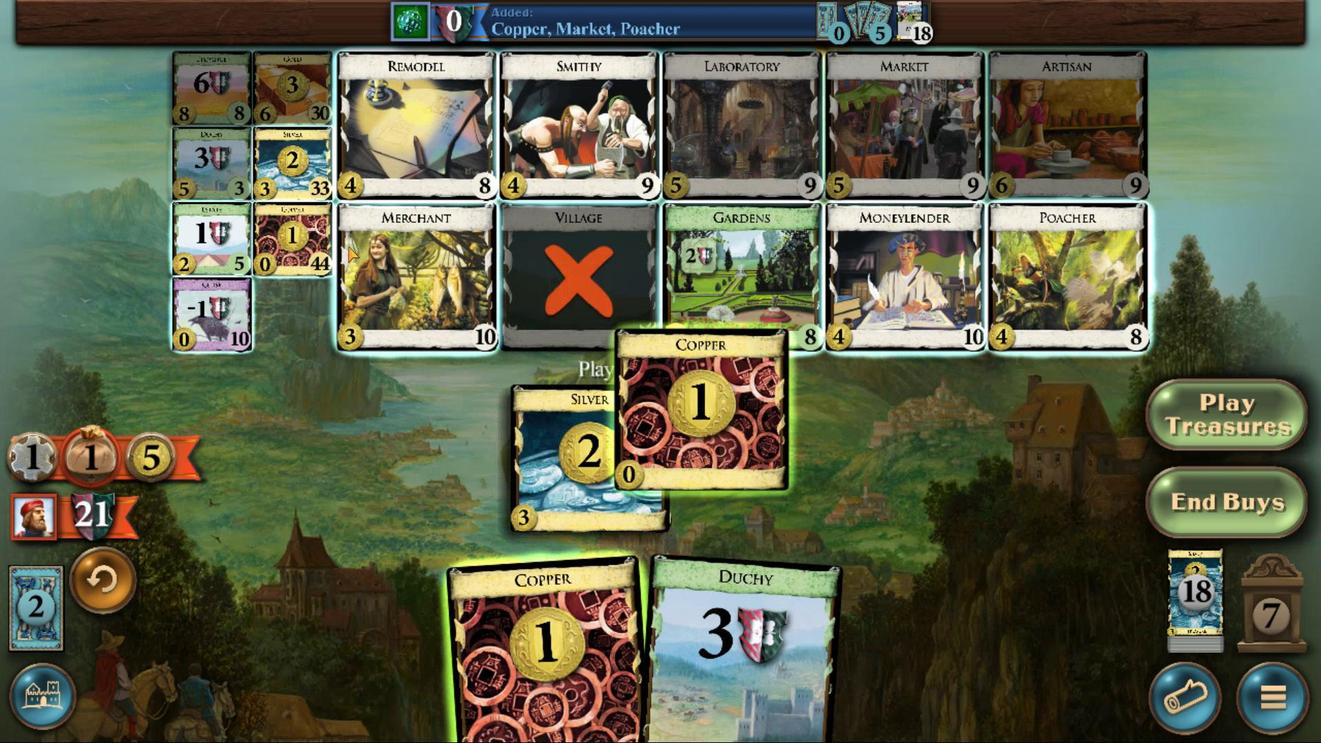 
Action: Mouse moved to (507, 413)
Screenshot: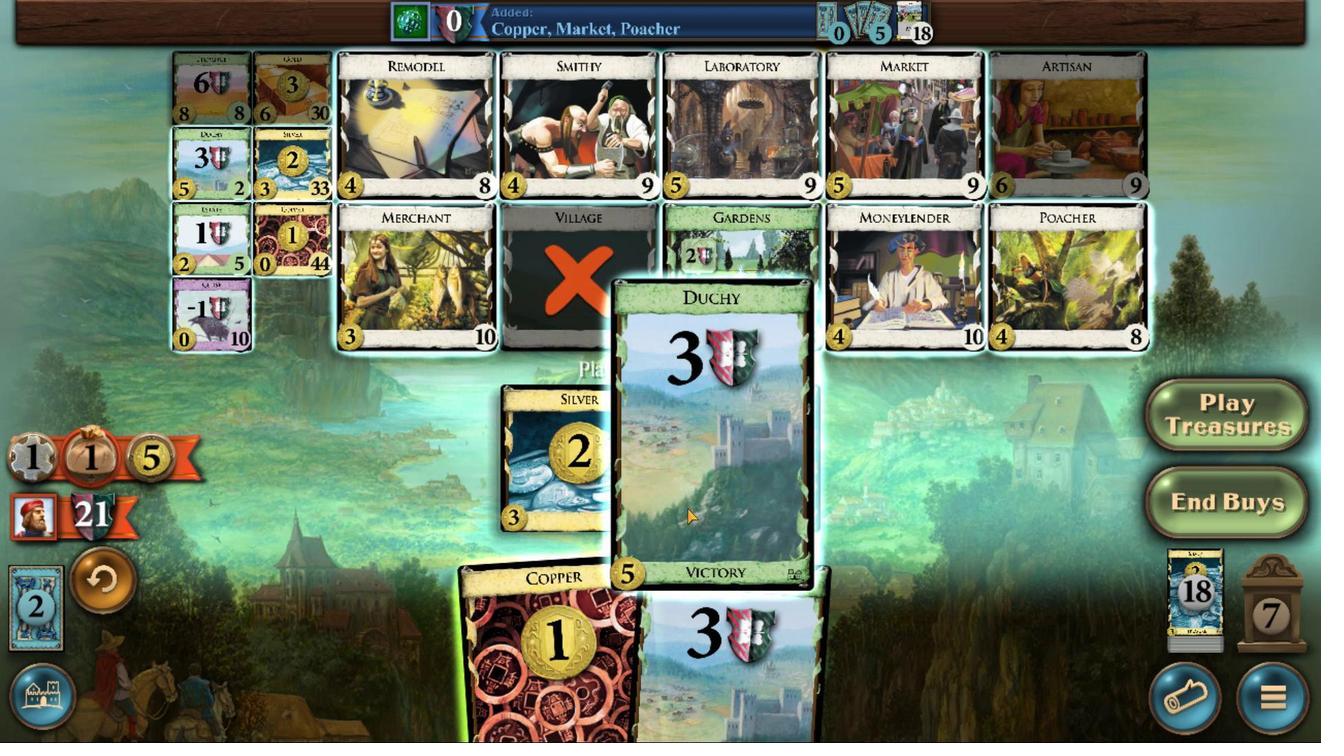 
Action: Mouse pressed left at (507, 413)
Screenshot: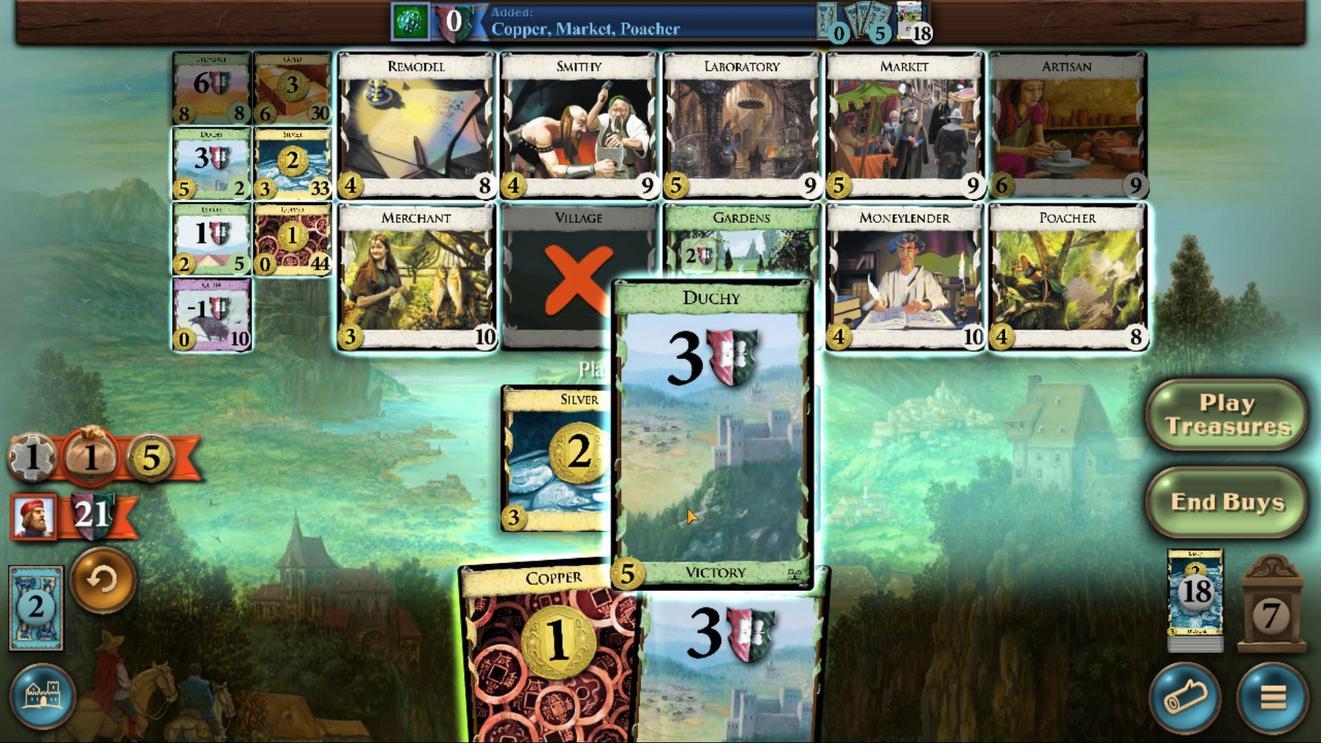 
Action: Mouse moved to (551, 532)
Screenshot: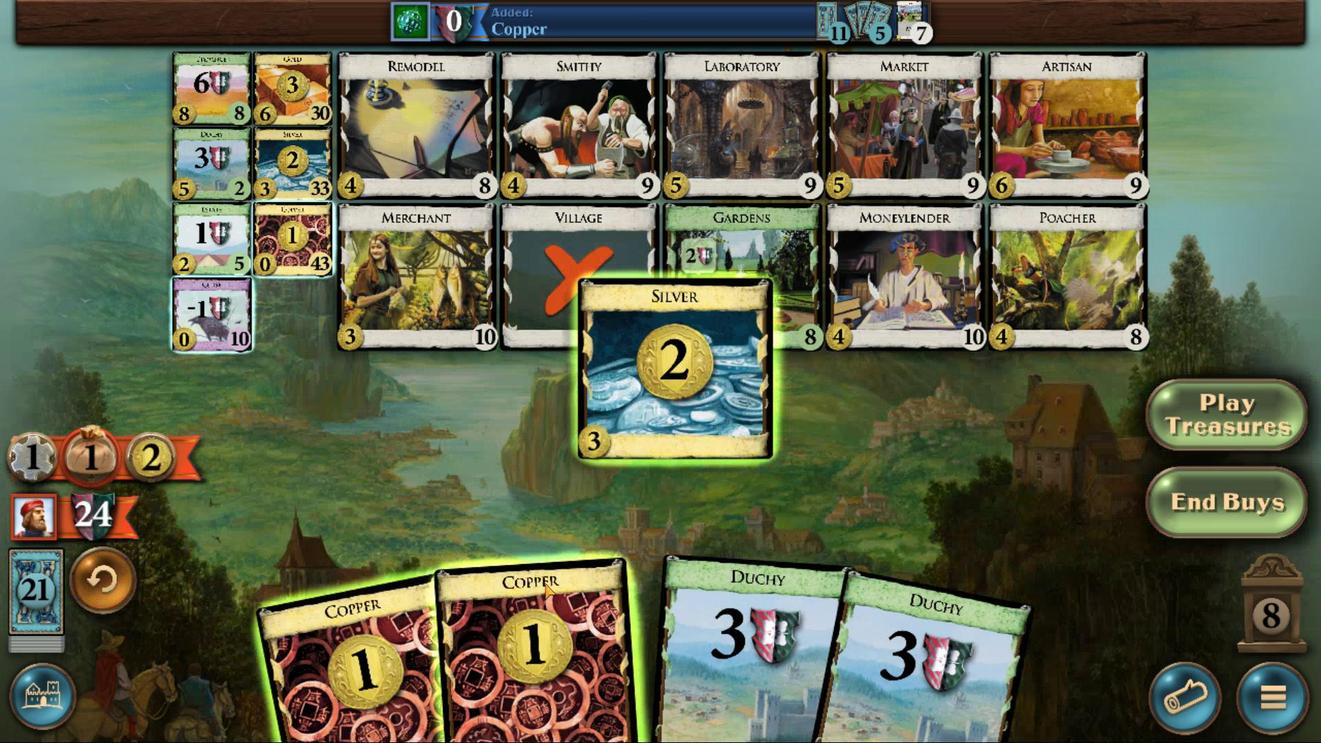 
Action: Mouse pressed left at (551, 532)
Screenshot: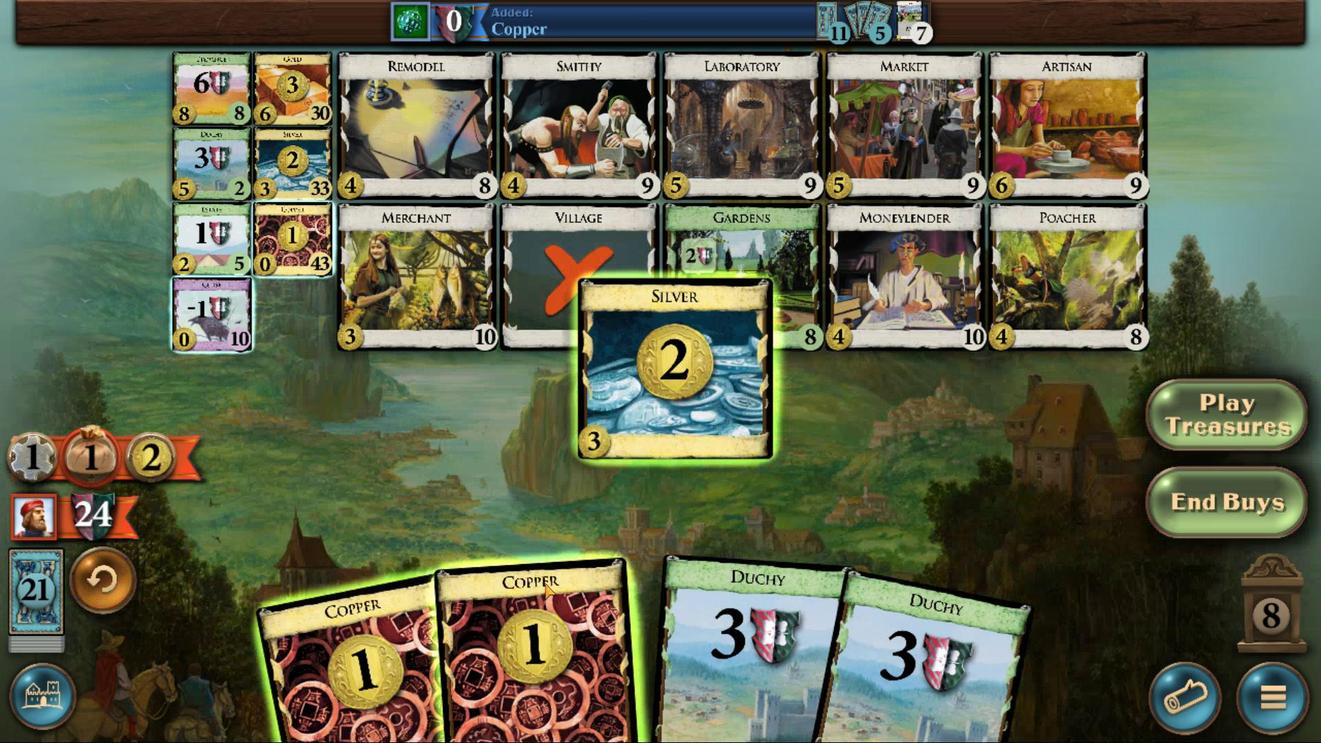 
Action: Mouse moved to (538, 530)
Screenshot: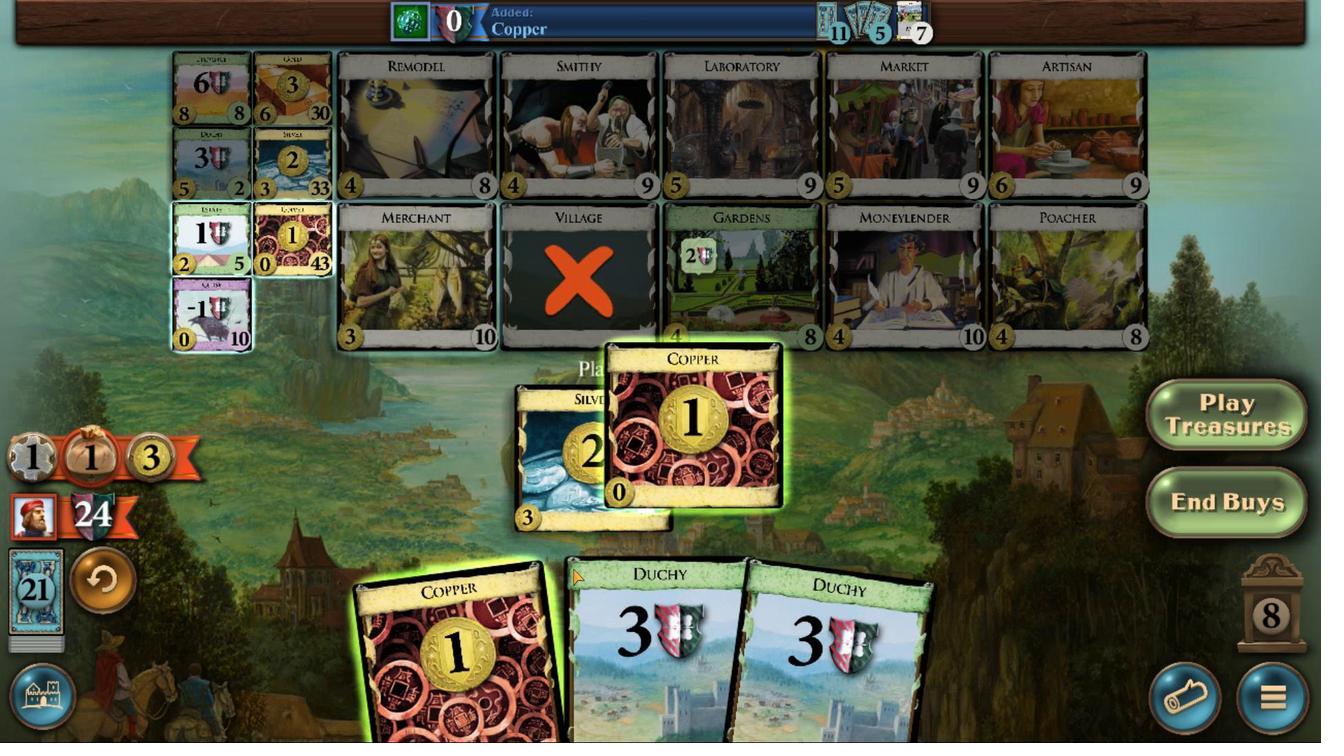 
Action: Mouse pressed left at (538, 530)
Screenshot: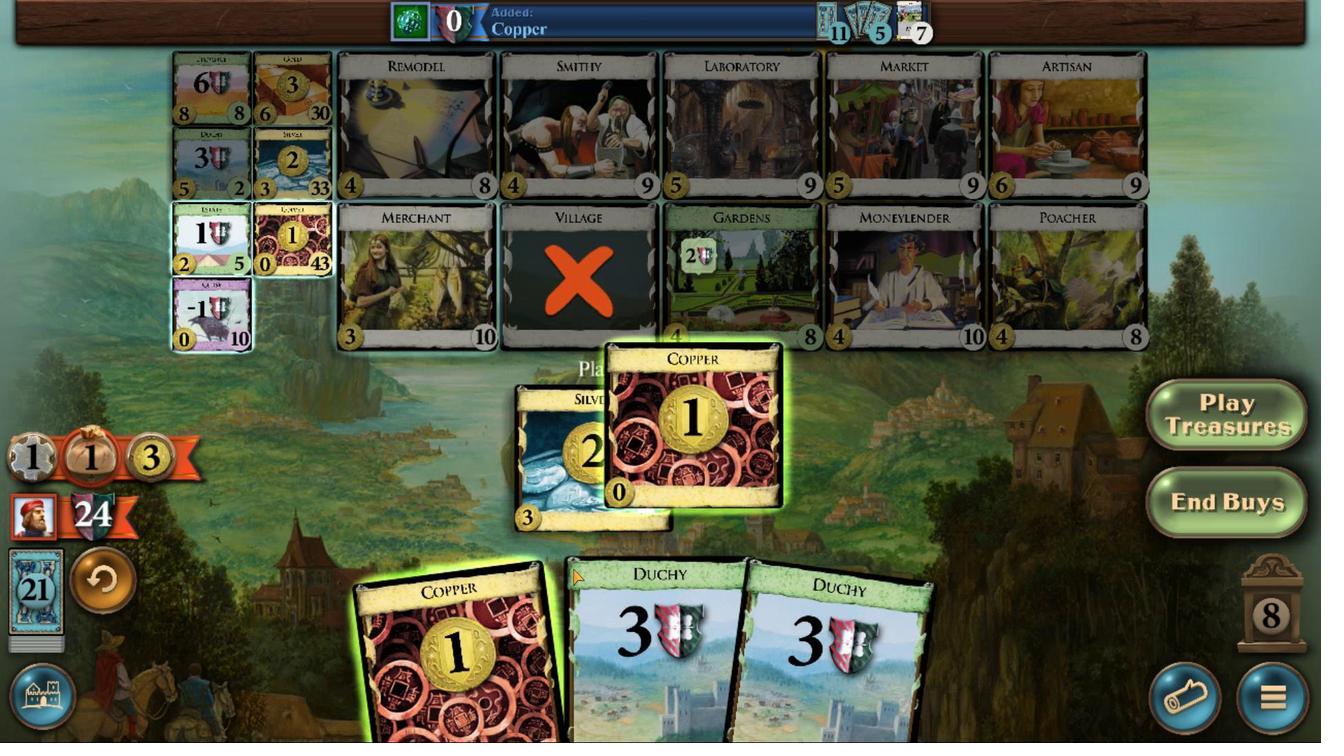 
Action: Mouse moved to (514, 417)
Screenshot: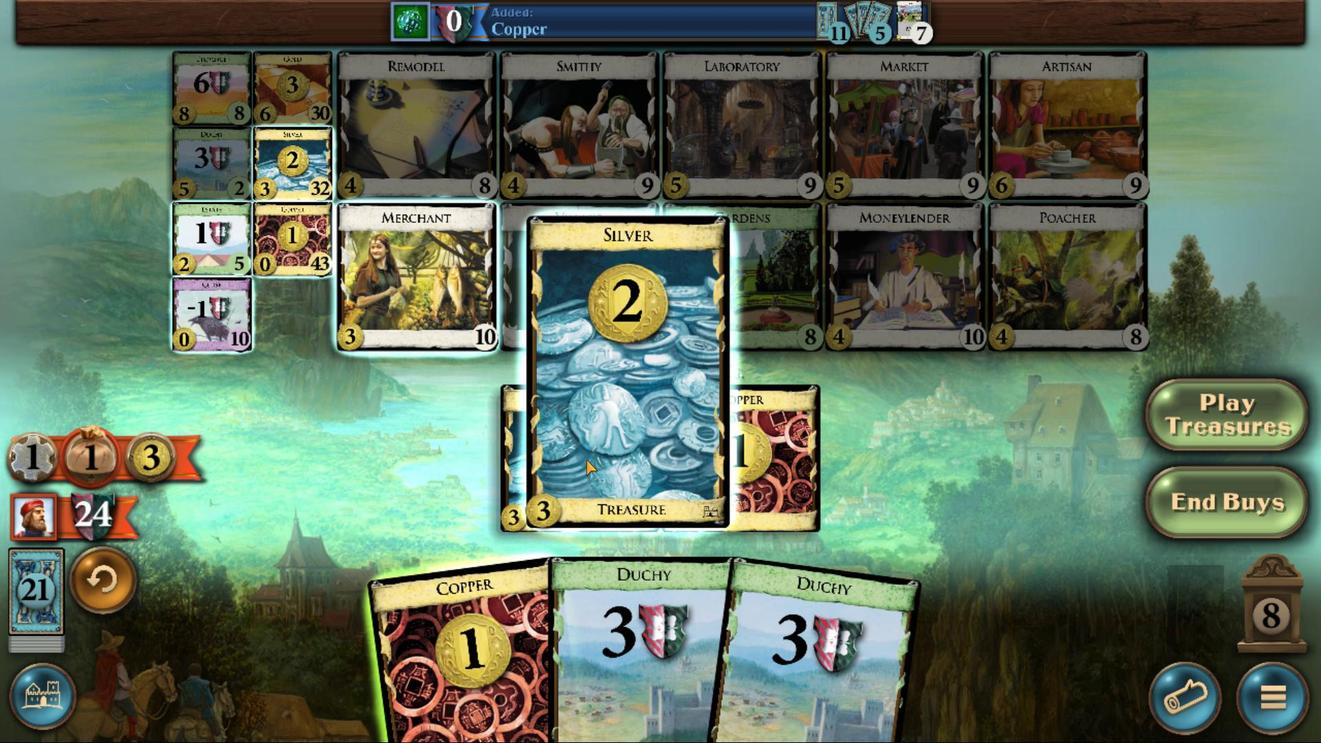 
Action: Mouse pressed left at (514, 417)
Screenshot: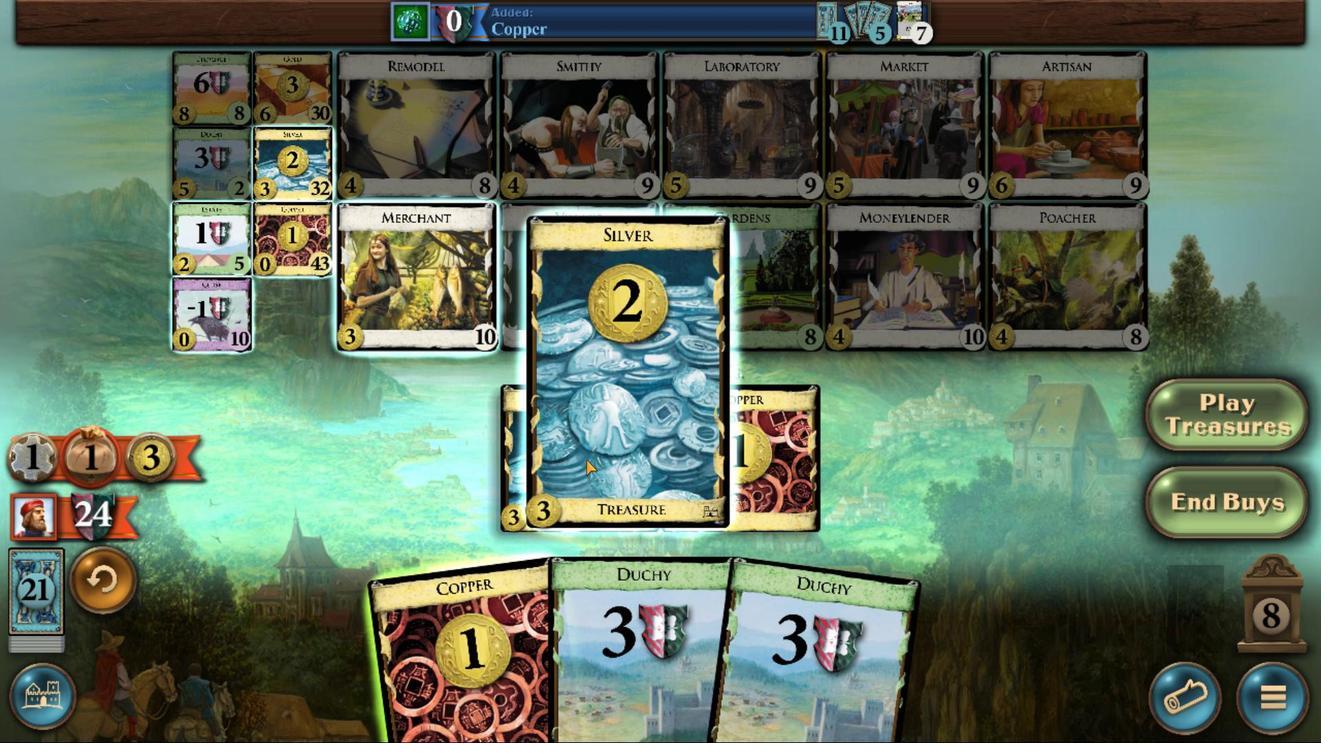 
Action: Mouse moved to (538, 533)
Screenshot: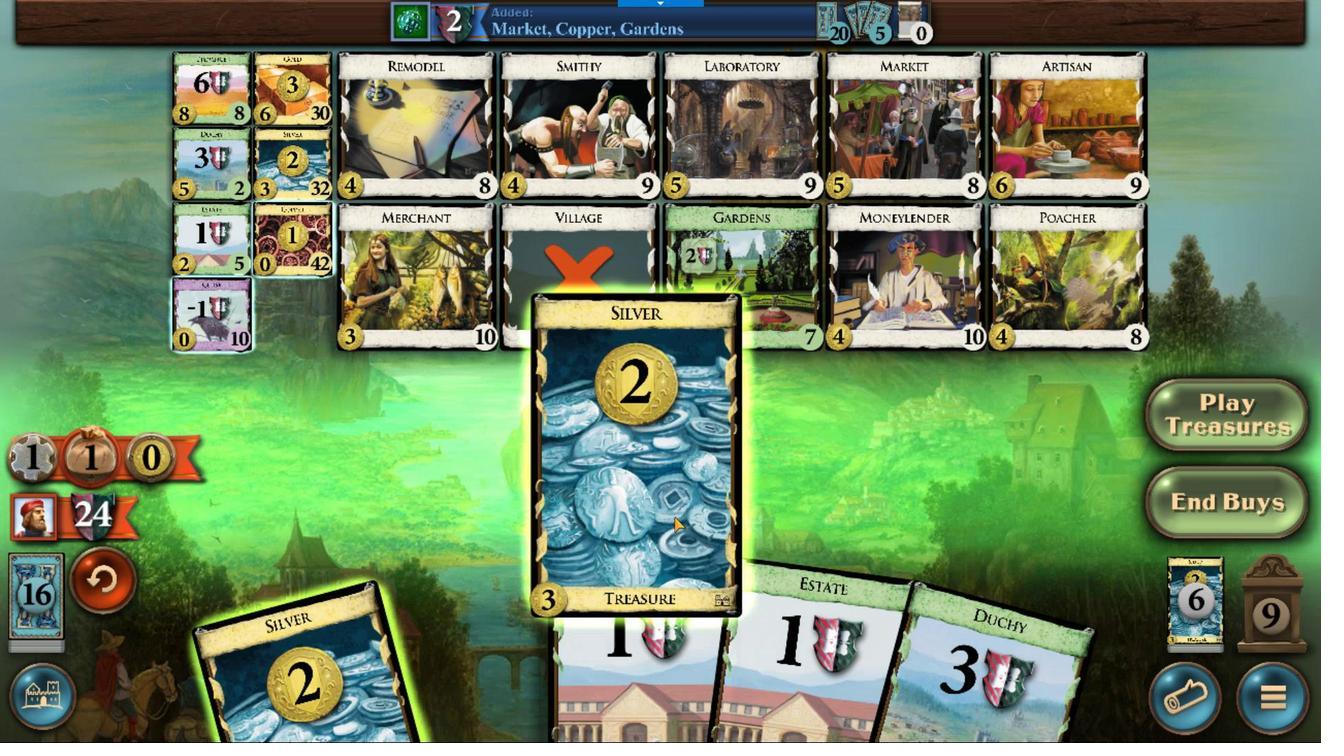 
Action: Mouse pressed left at (538, 533)
Screenshot: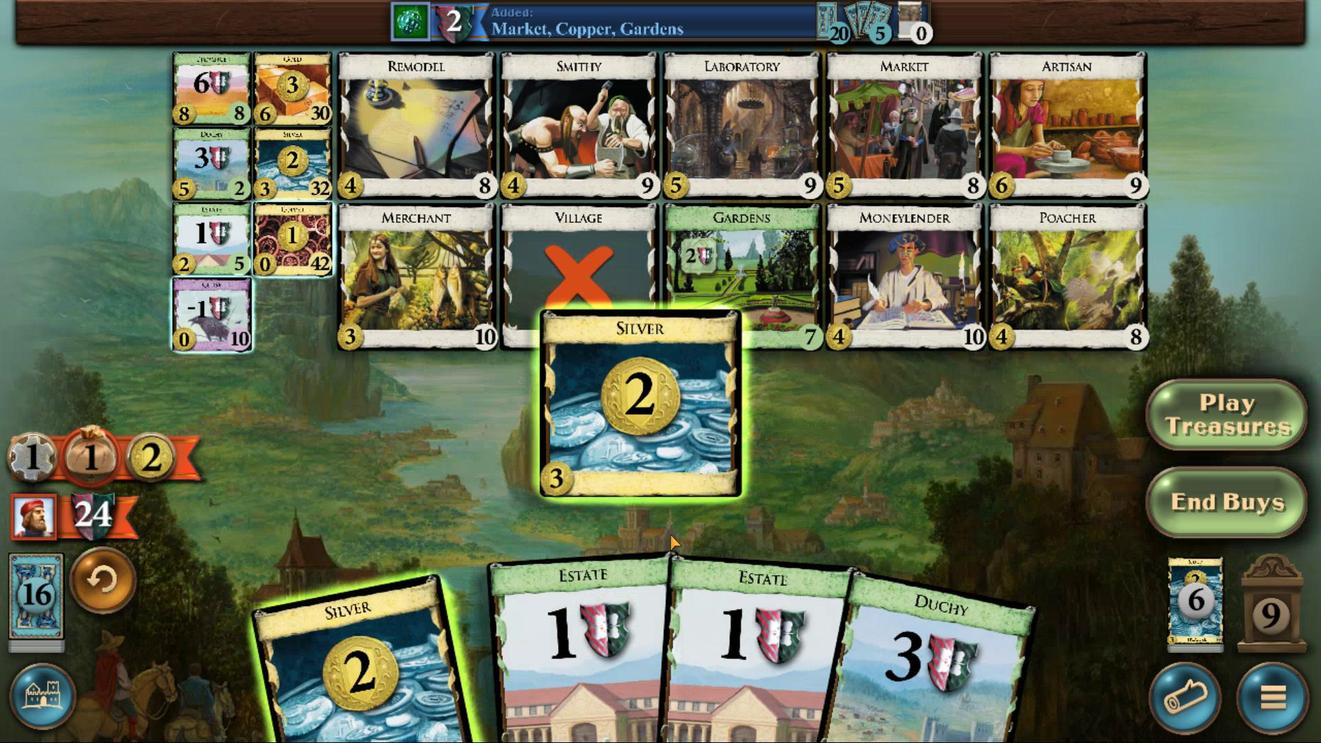 
Action: Mouse moved to (502, 430)
Screenshot: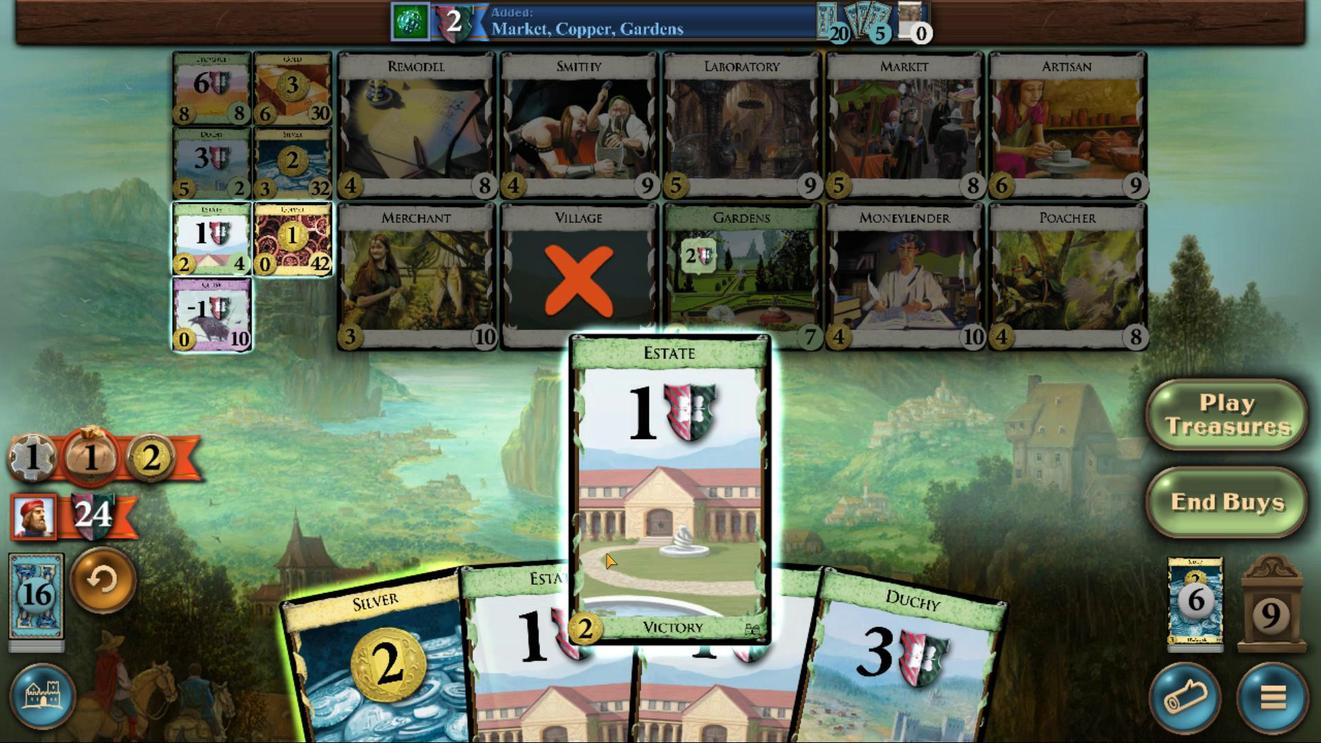 
Action: Mouse pressed left at (502, 430)
Screenshot: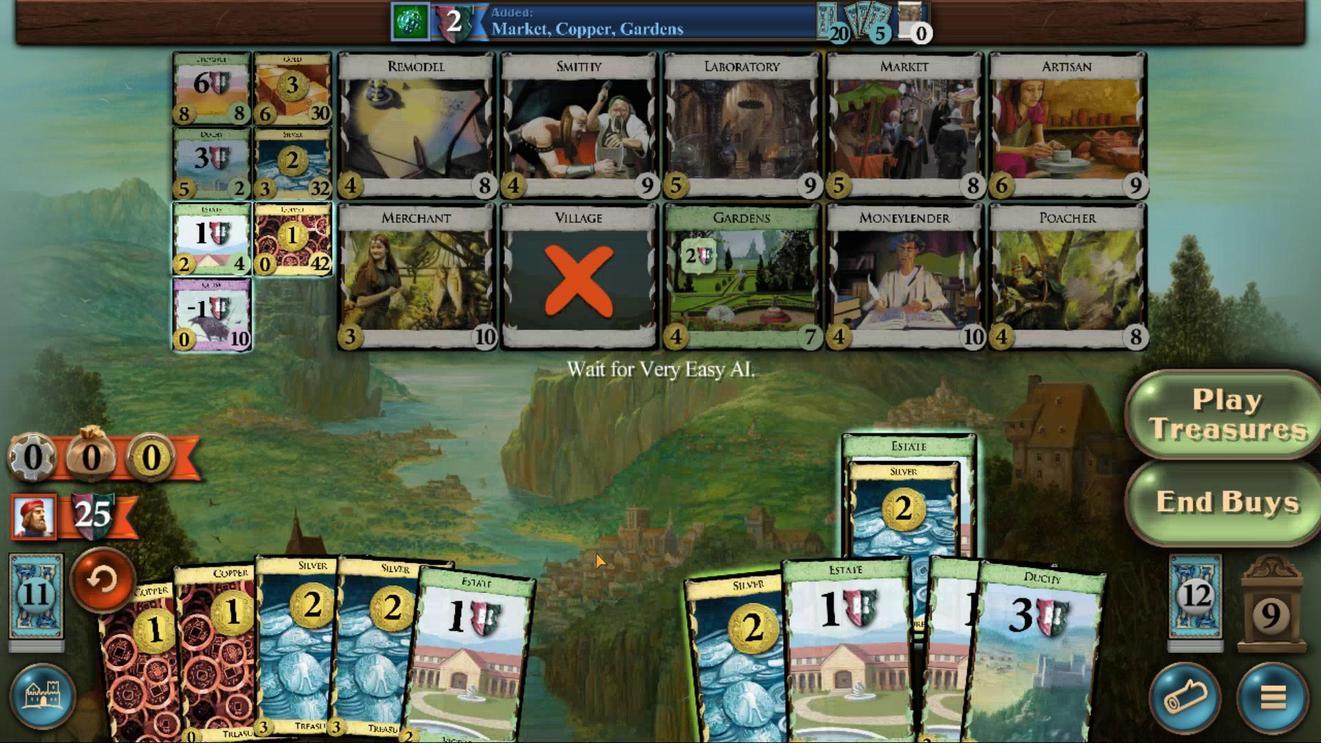 
Action: Mouse moved to (570, 530)
Screenshot: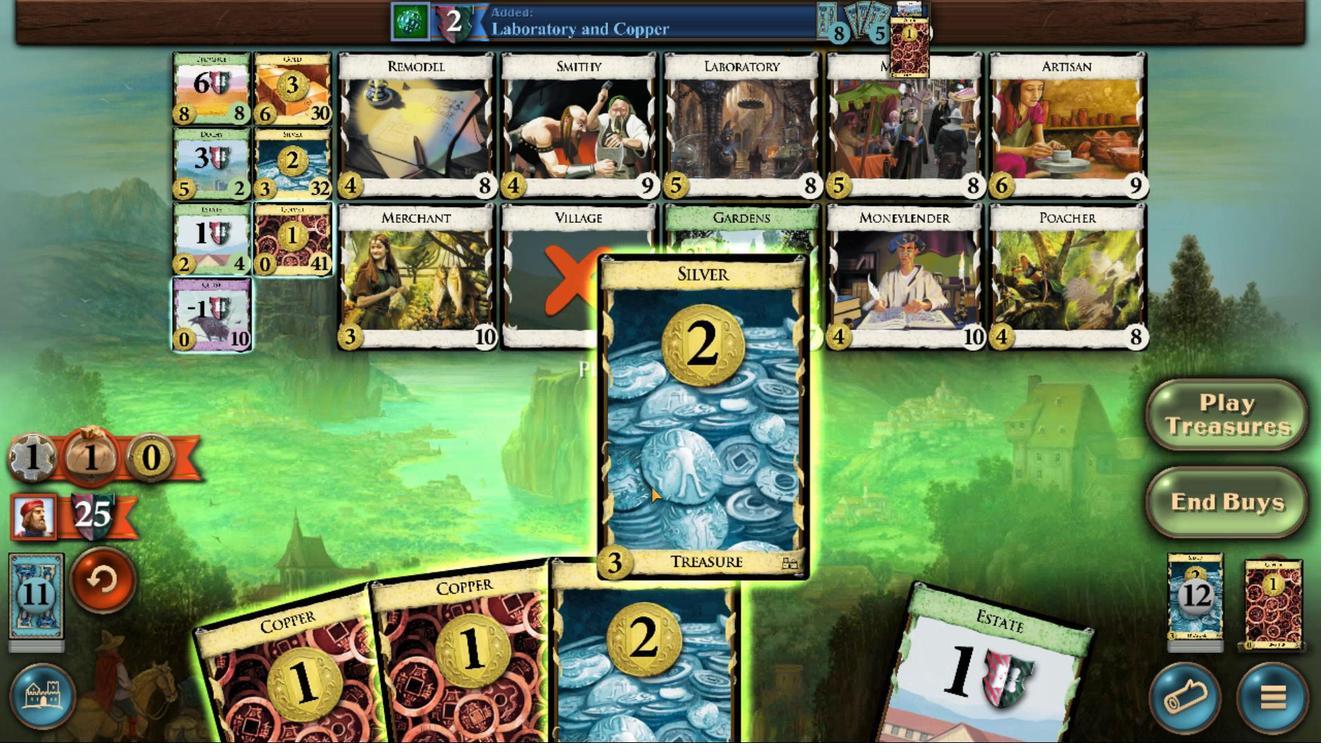 
Action: Mouse pressed left at (570, 530)
Screenshot: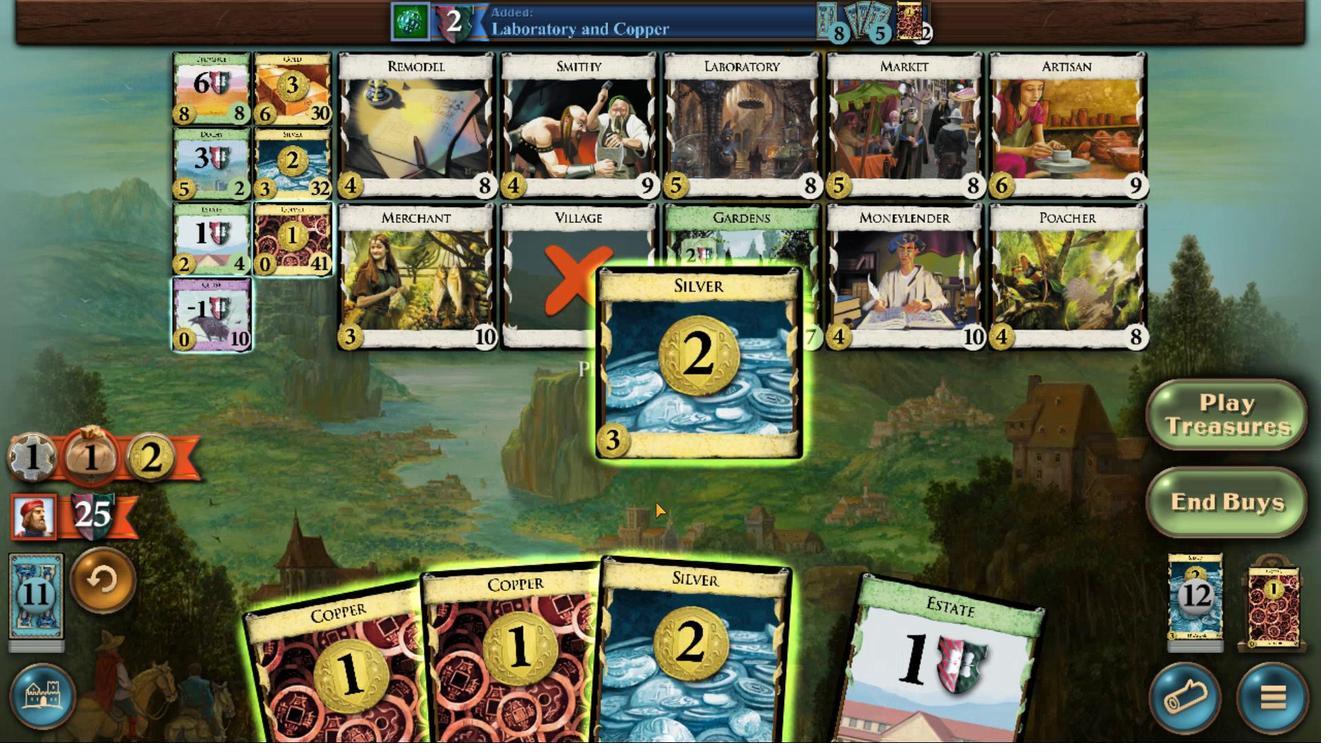 
Action: Mouse moved to (558, 522)
Screenshot: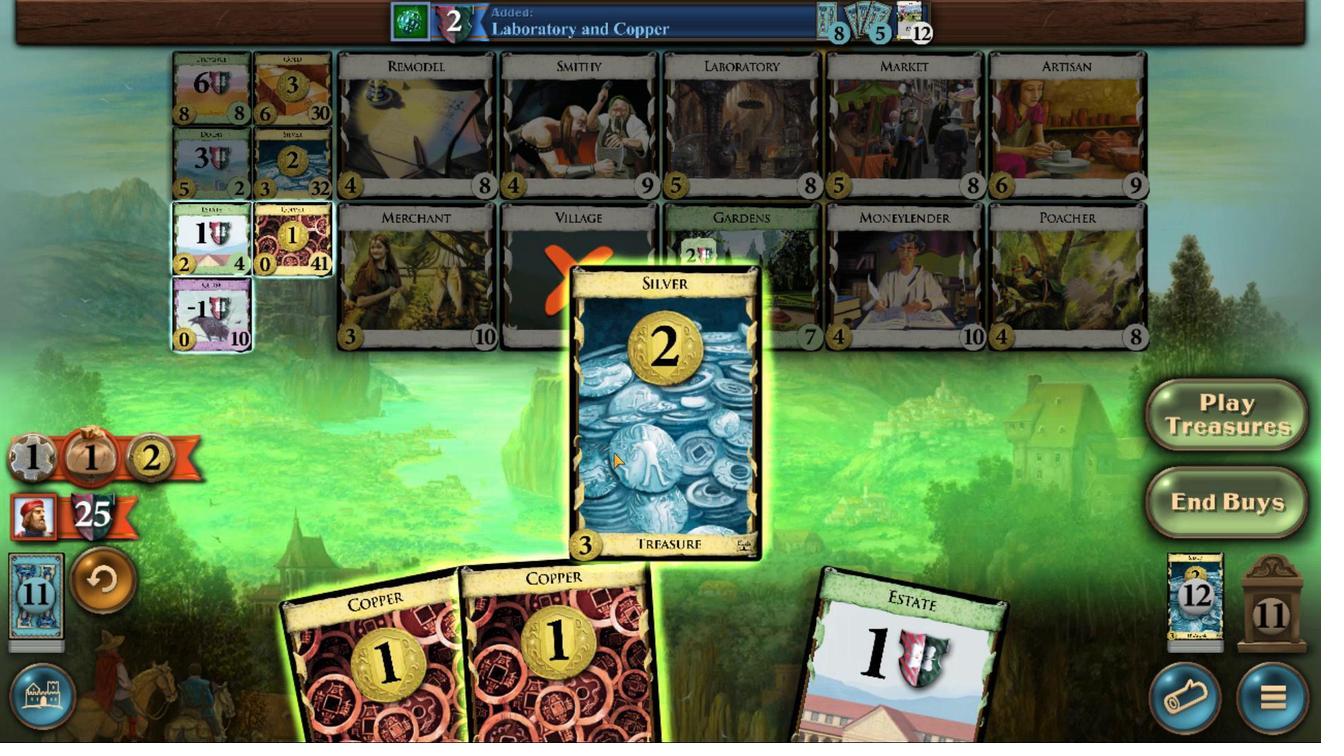 
Action: Mouse pressed left at (558, 522)
Screenshot: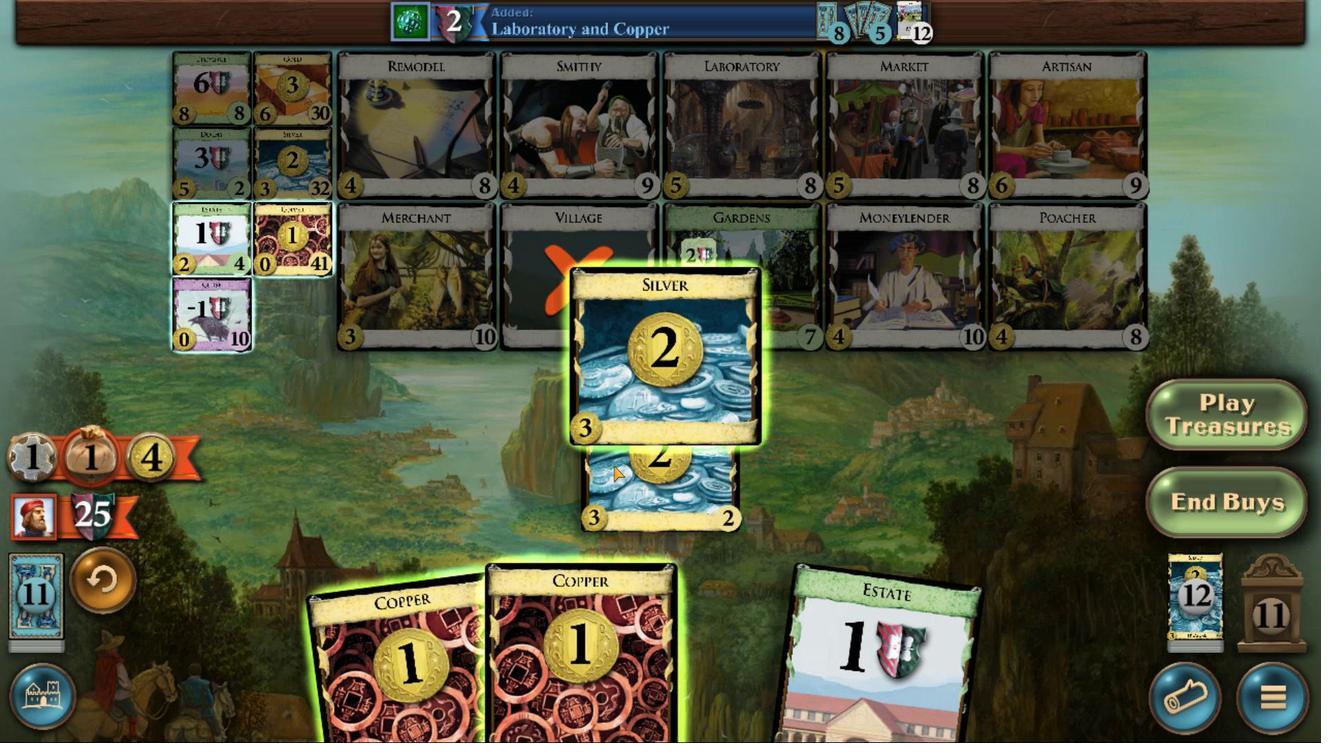 
Action: Mouse moved to (552, 527)
Screenshot: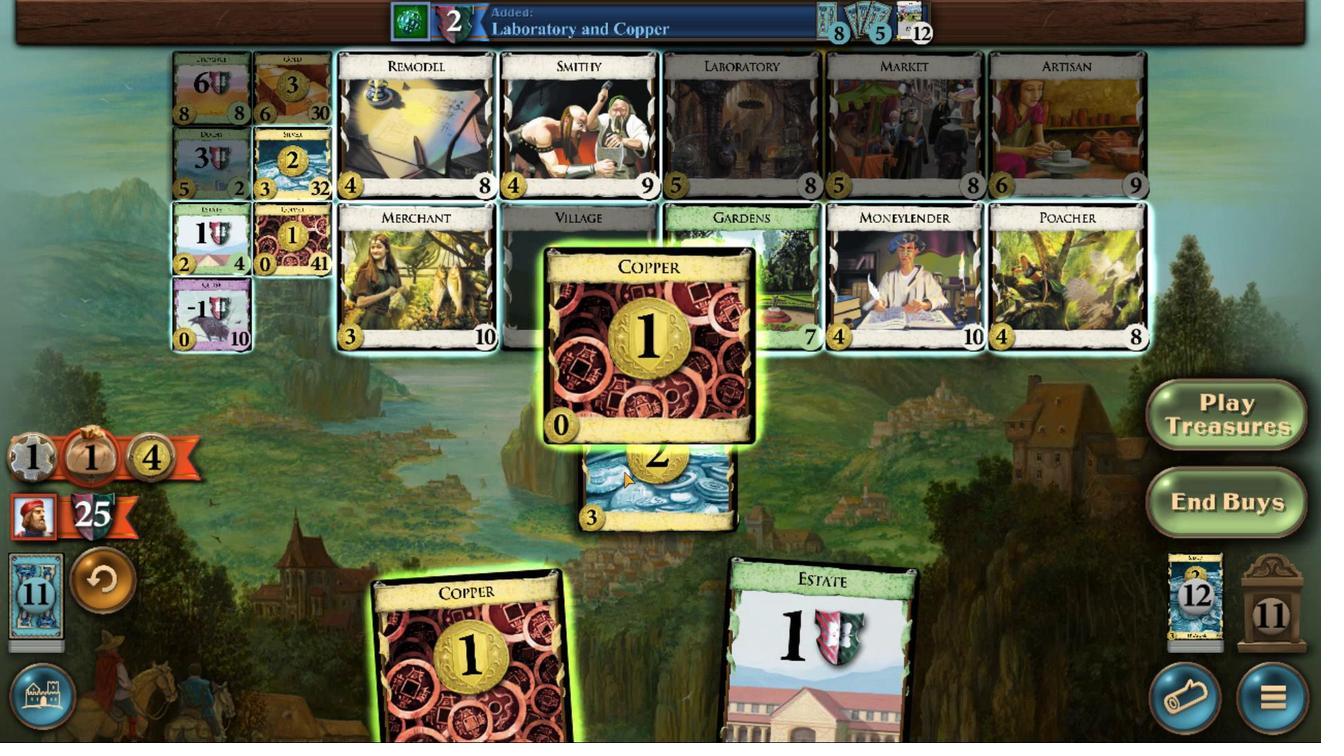 
Action: Mouse pressed left at (552, 527)
Screenshot: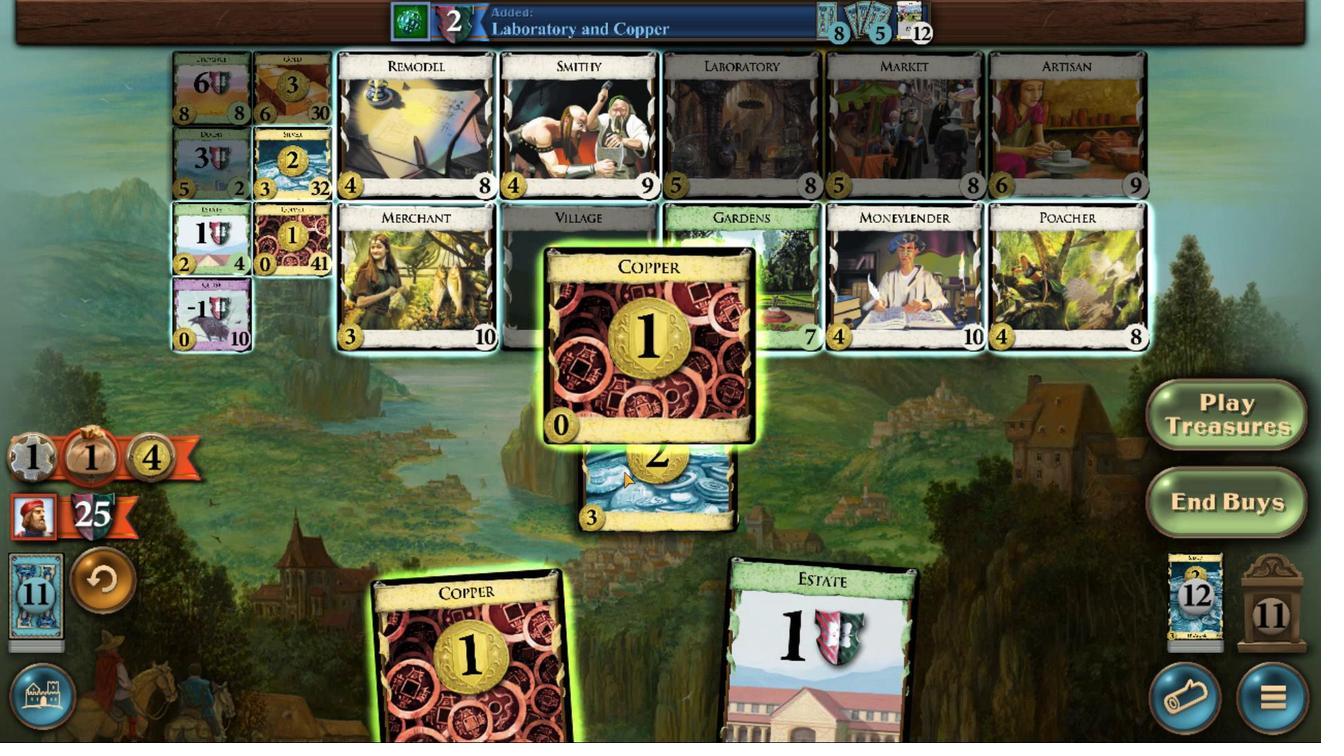 
Action: Mouse moved to (505, 416)
Screenshot: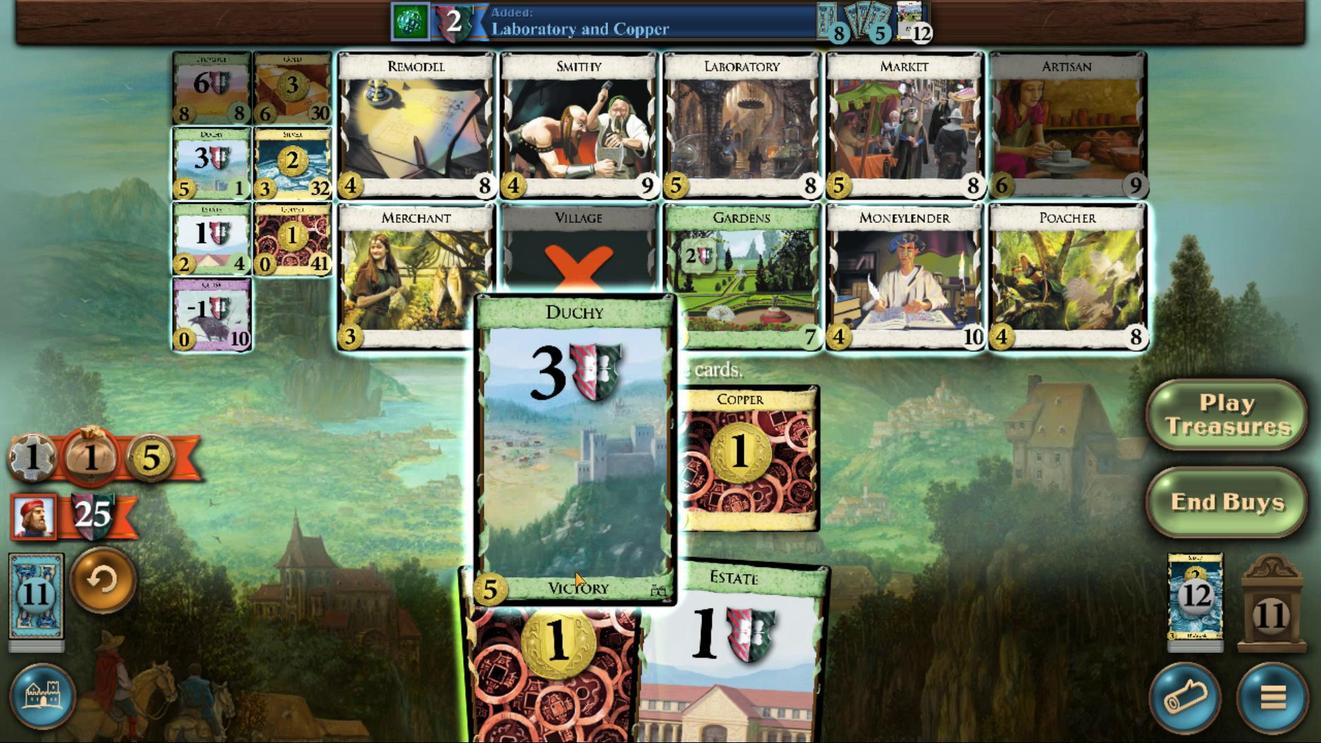 
Action: Mouse pressed left at (505, 416)
Screenshot: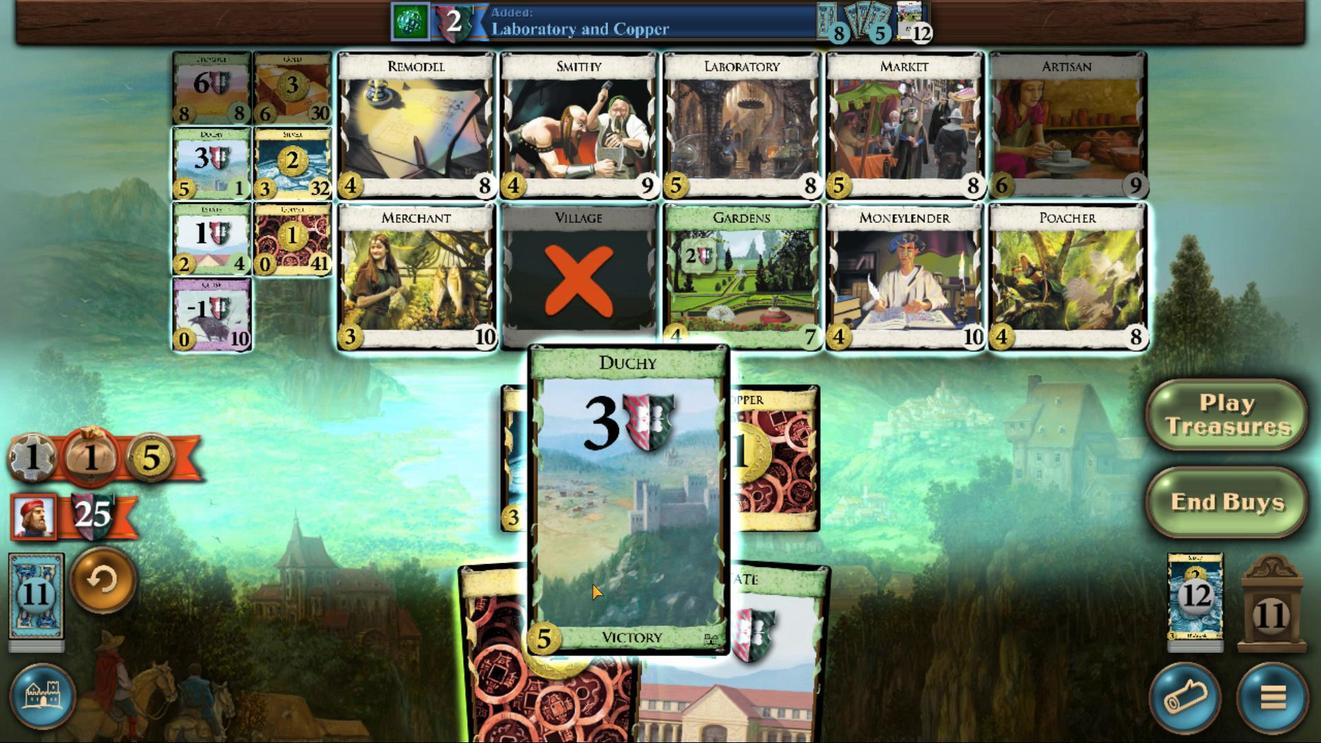 
Action: Mouse moved to (536, 528)
Screenshot: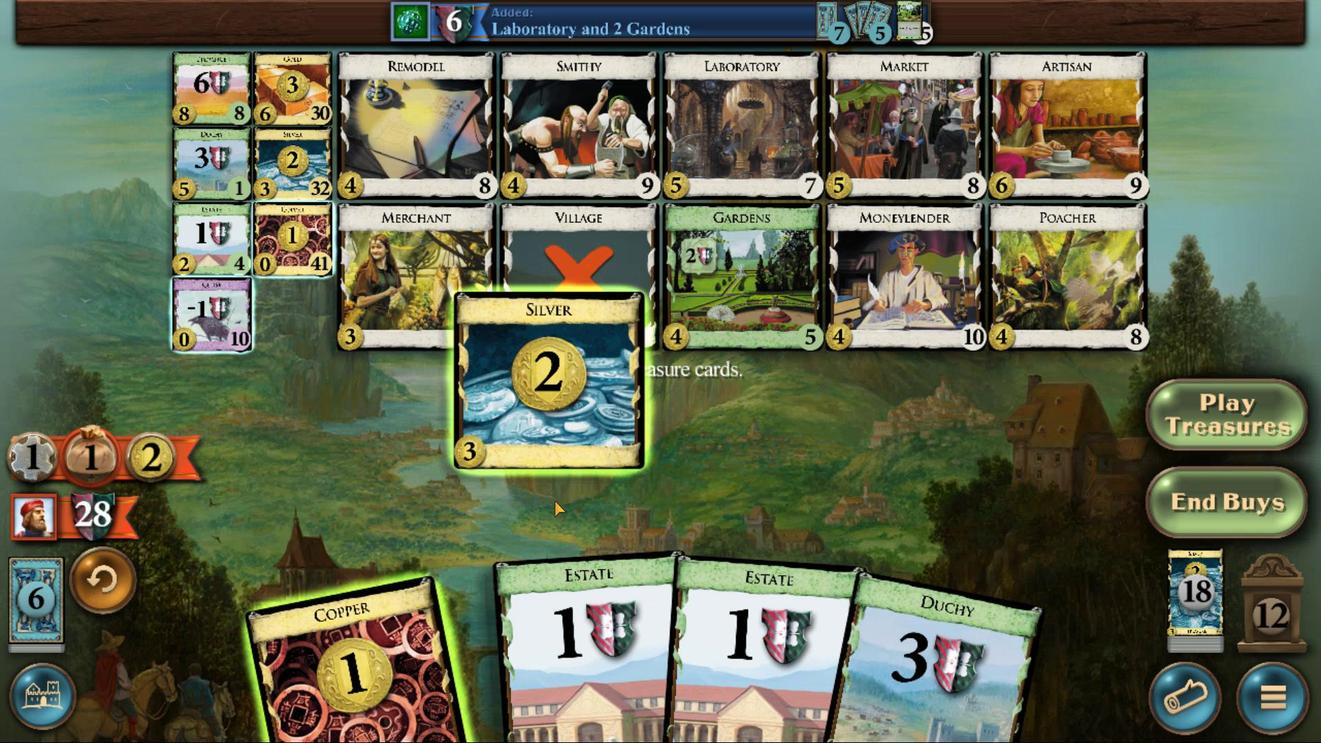 
Action: Mouse pressed left at (536, 528)
Screenshot: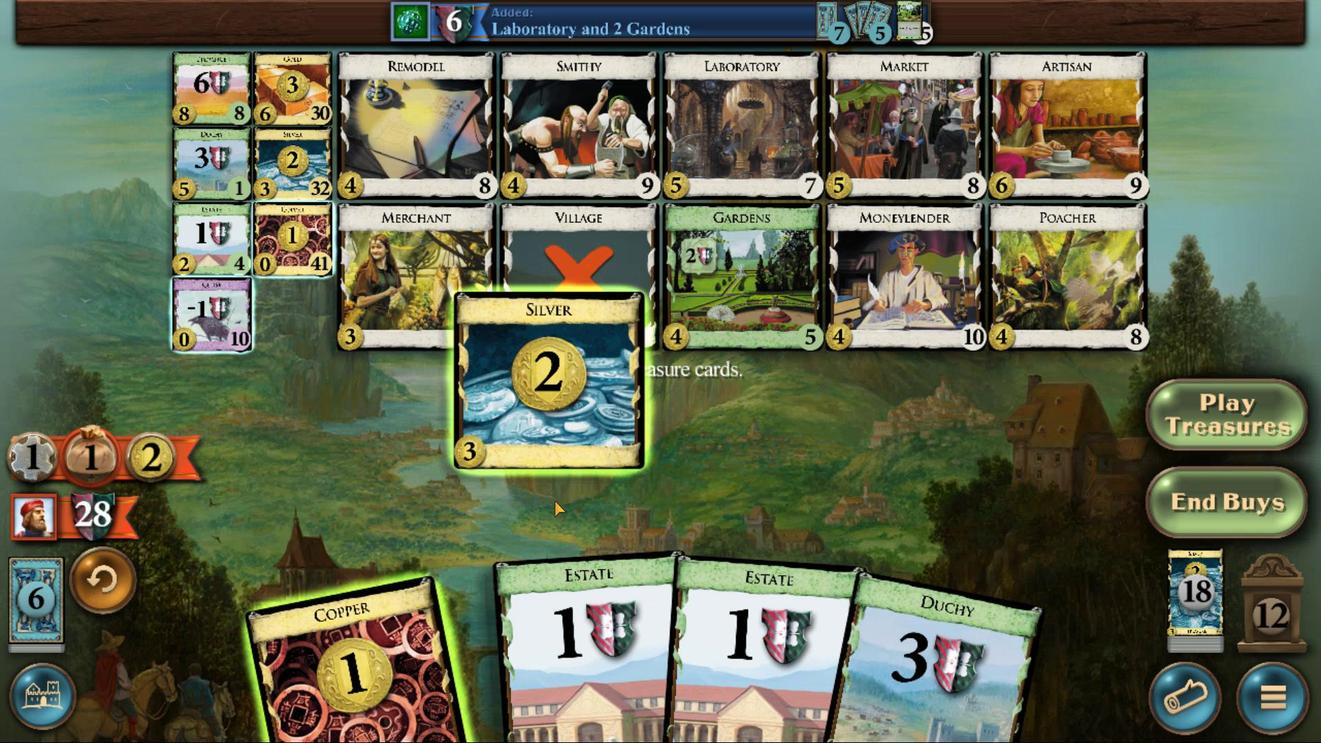 
Action: Mouse moved to (507, 431)
Screenshot: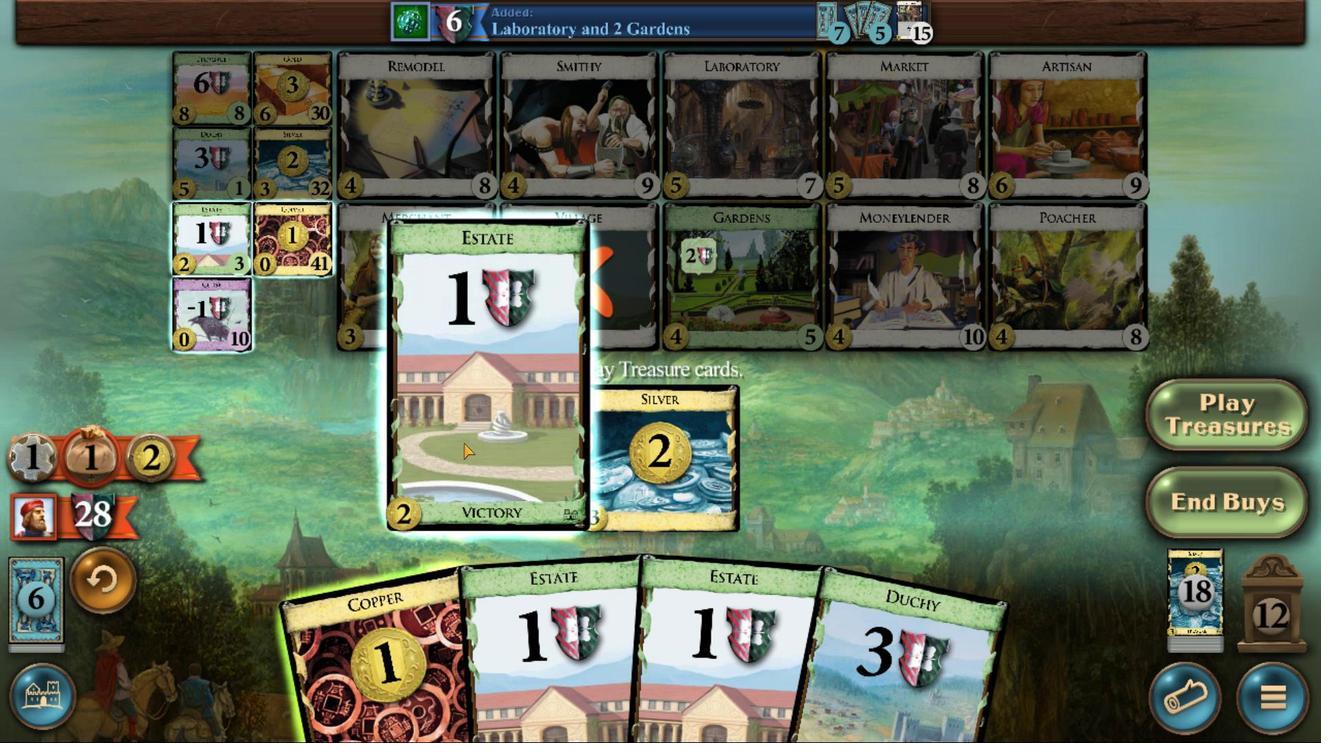 
Action: Mouse pressed left at (507, 431)
Screenshot: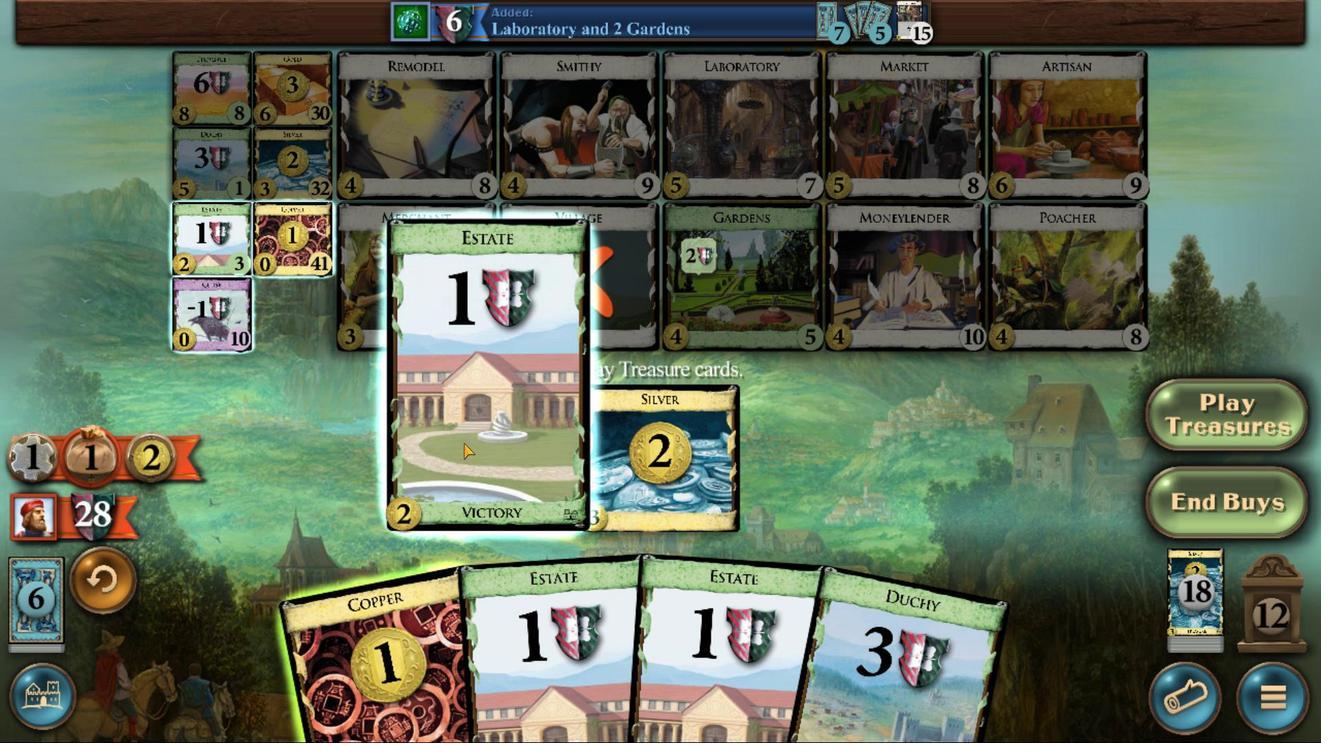 
Action: Mouse moved to (555, 535)
Screenshot: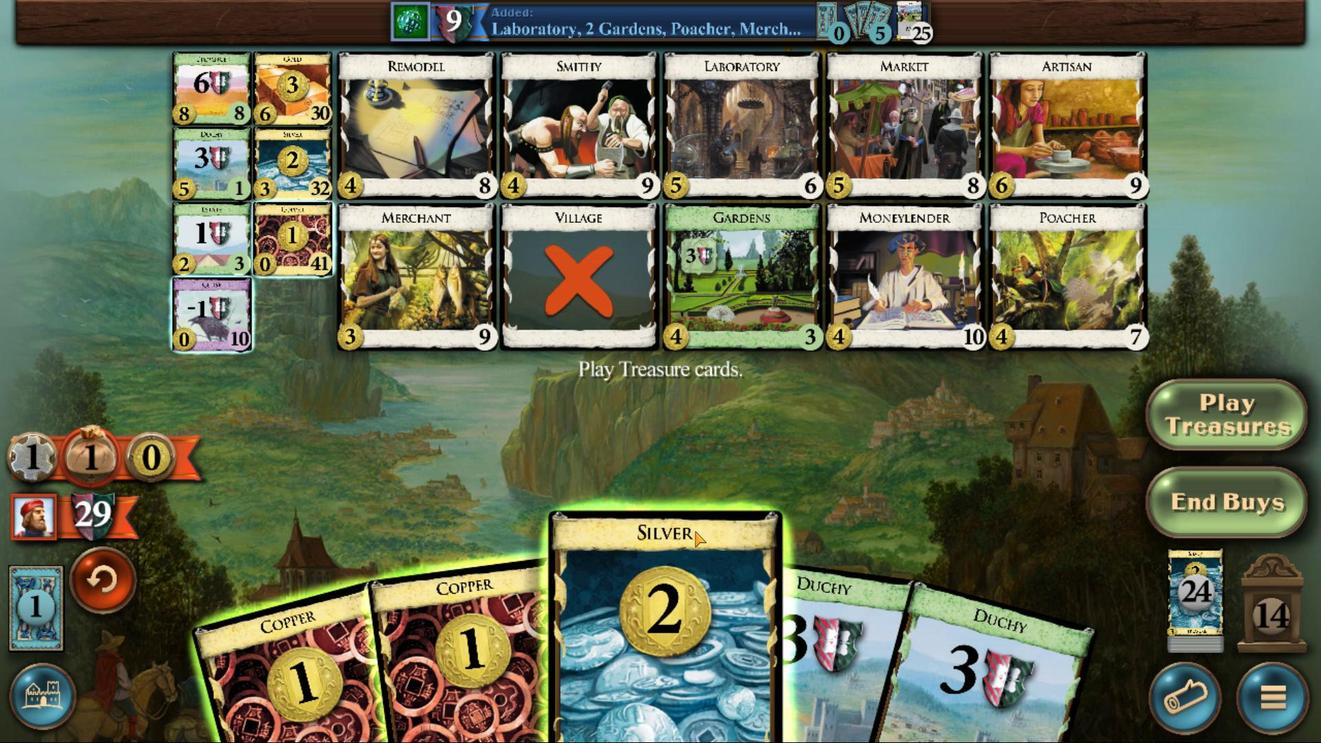 
Action: Mouse pressed left at (555, 535)
Screenshot: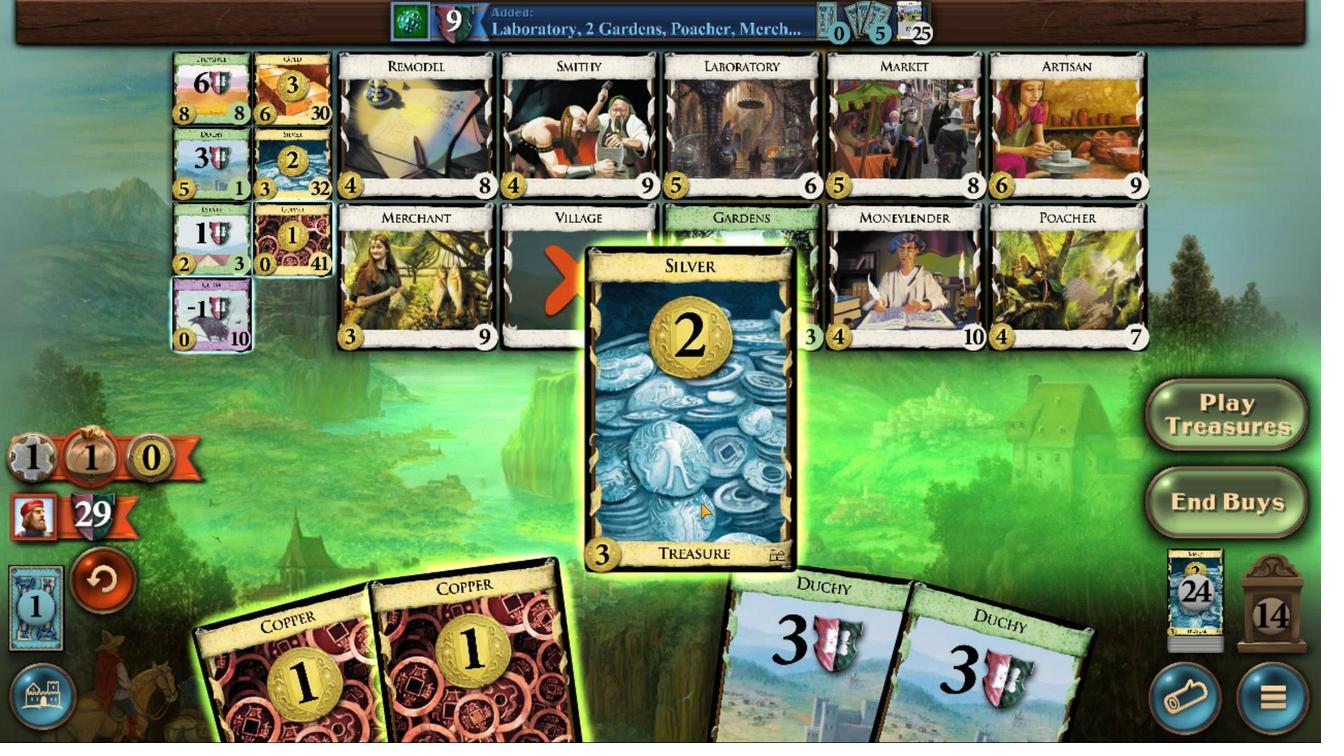 
Action: Mouse moved to (547, 522)
Screenshot: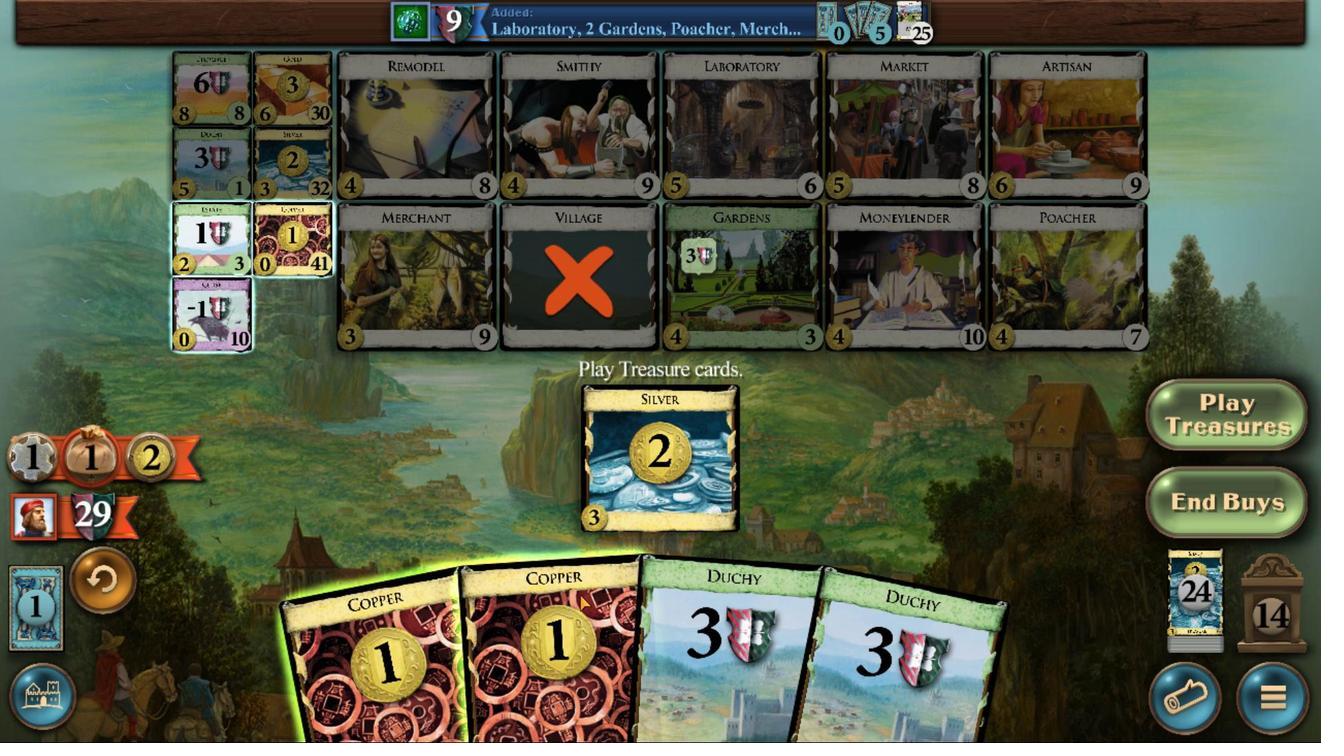 
Action: Mouse pressed left at (547, 522)
Screenshot: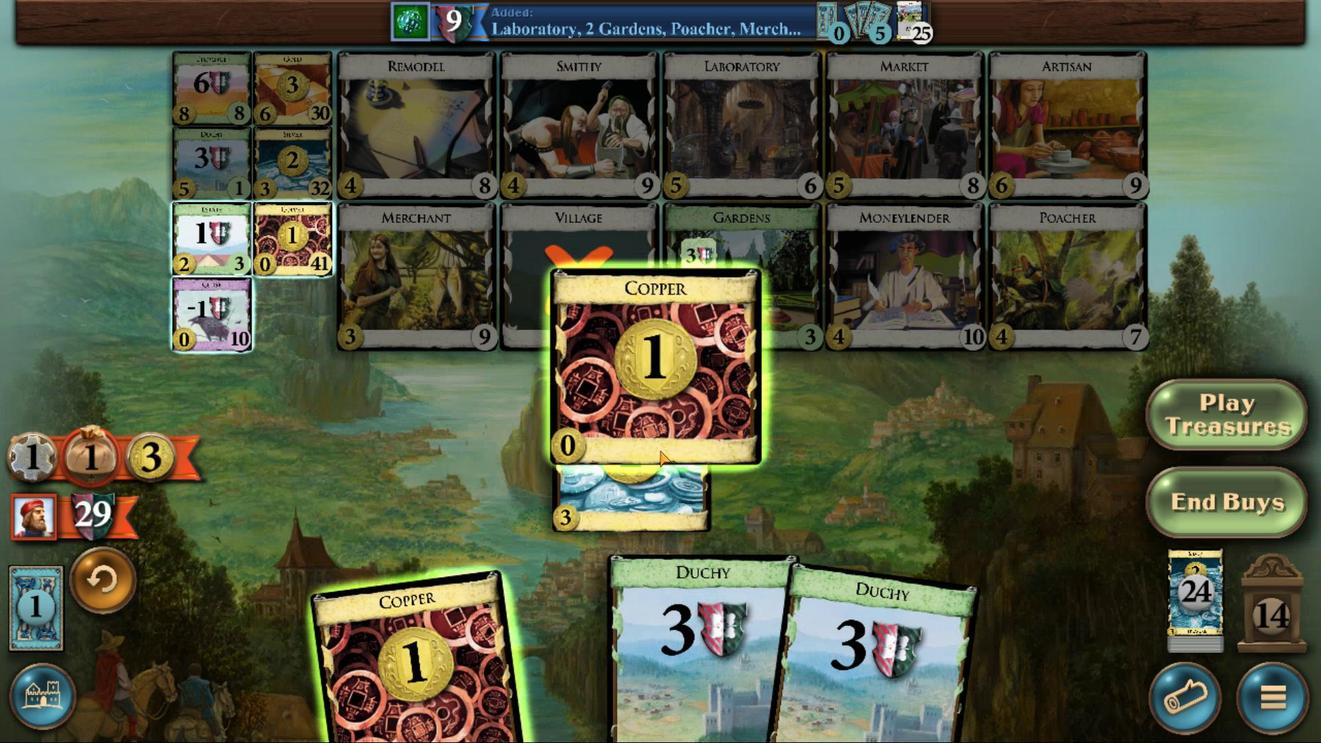 
Action: Mouse moved to (514, 412)
Screenshot: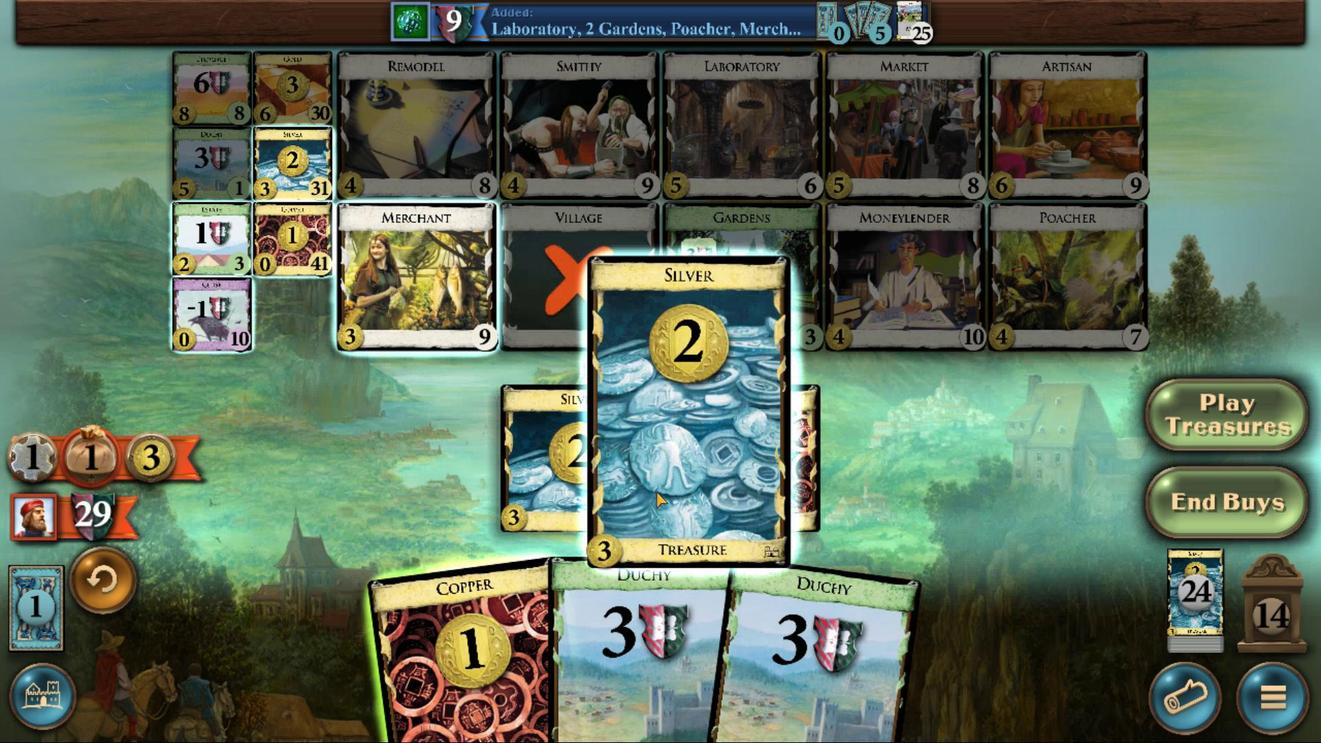 
Action: Mouse pressed left at (514, 412)
Screenshot: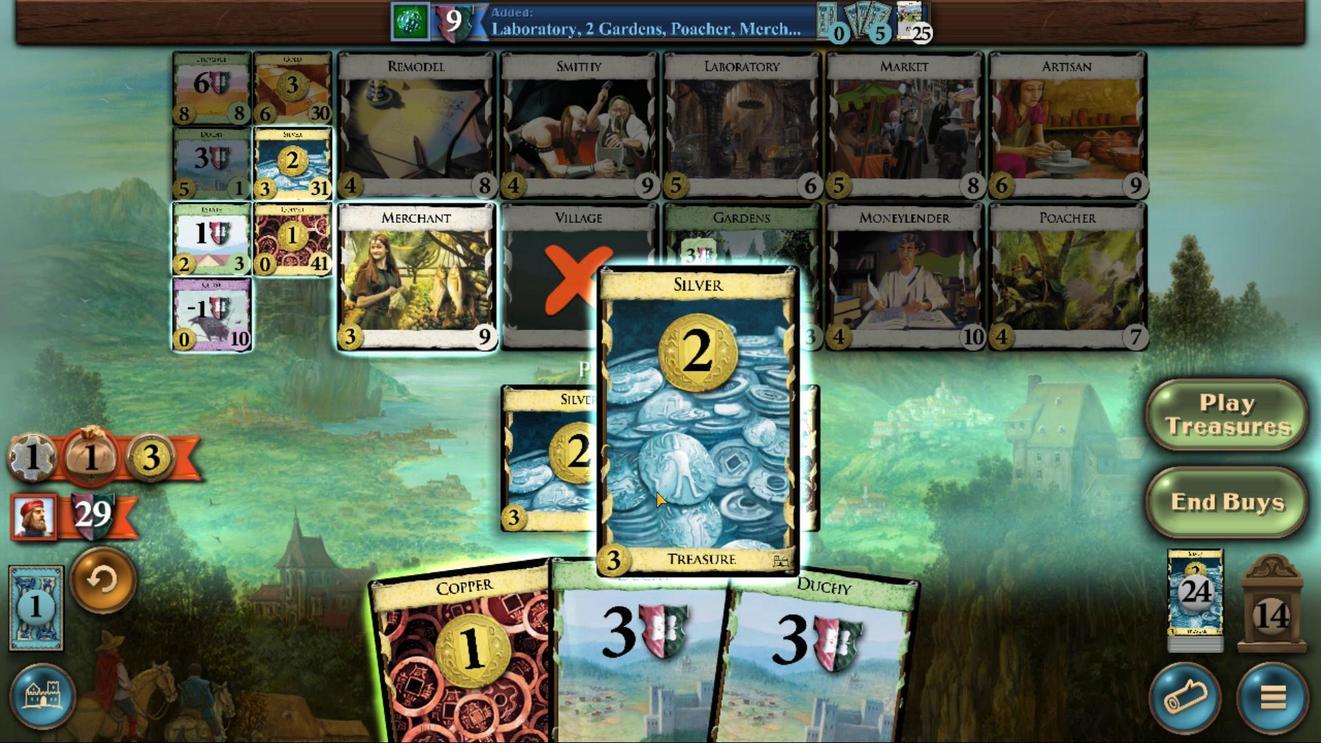 
Action: Mouse moved to (576, 536)
Screenshot: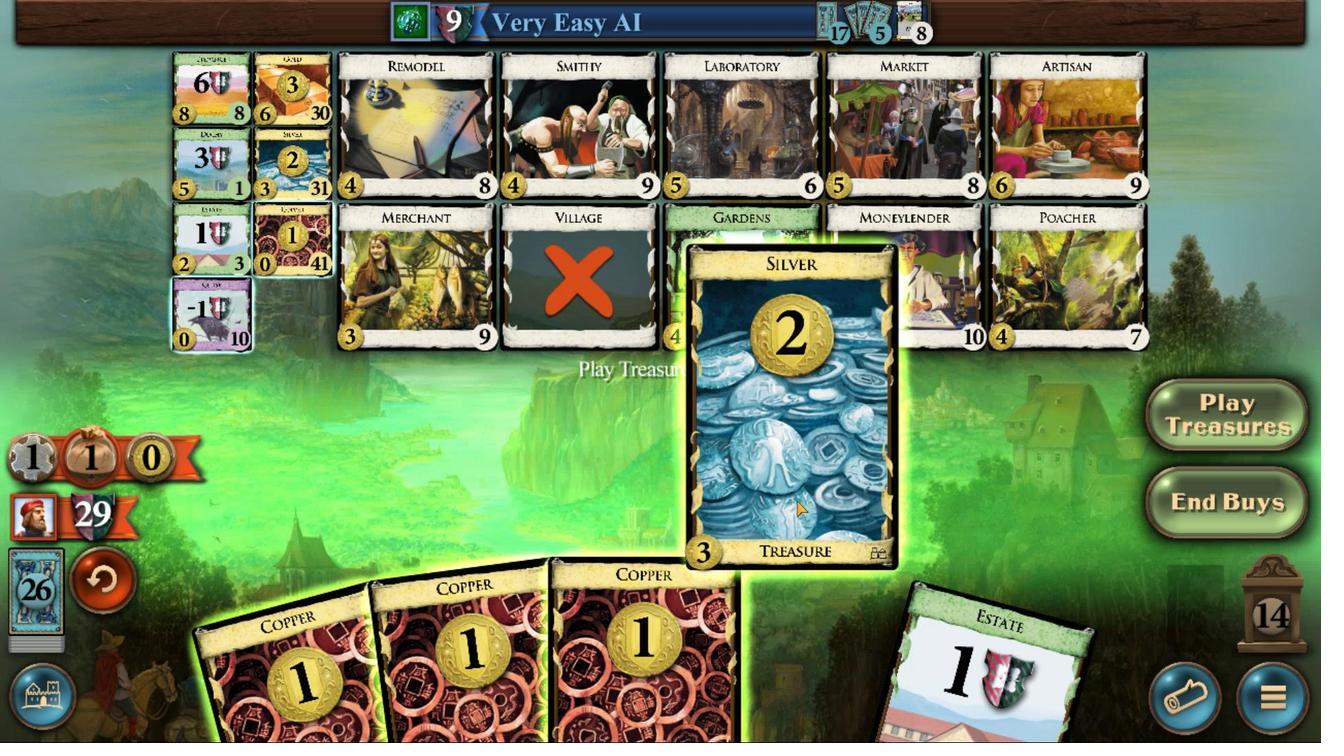 
Action: Mouse pressed left at (576, 536)
Screenshot: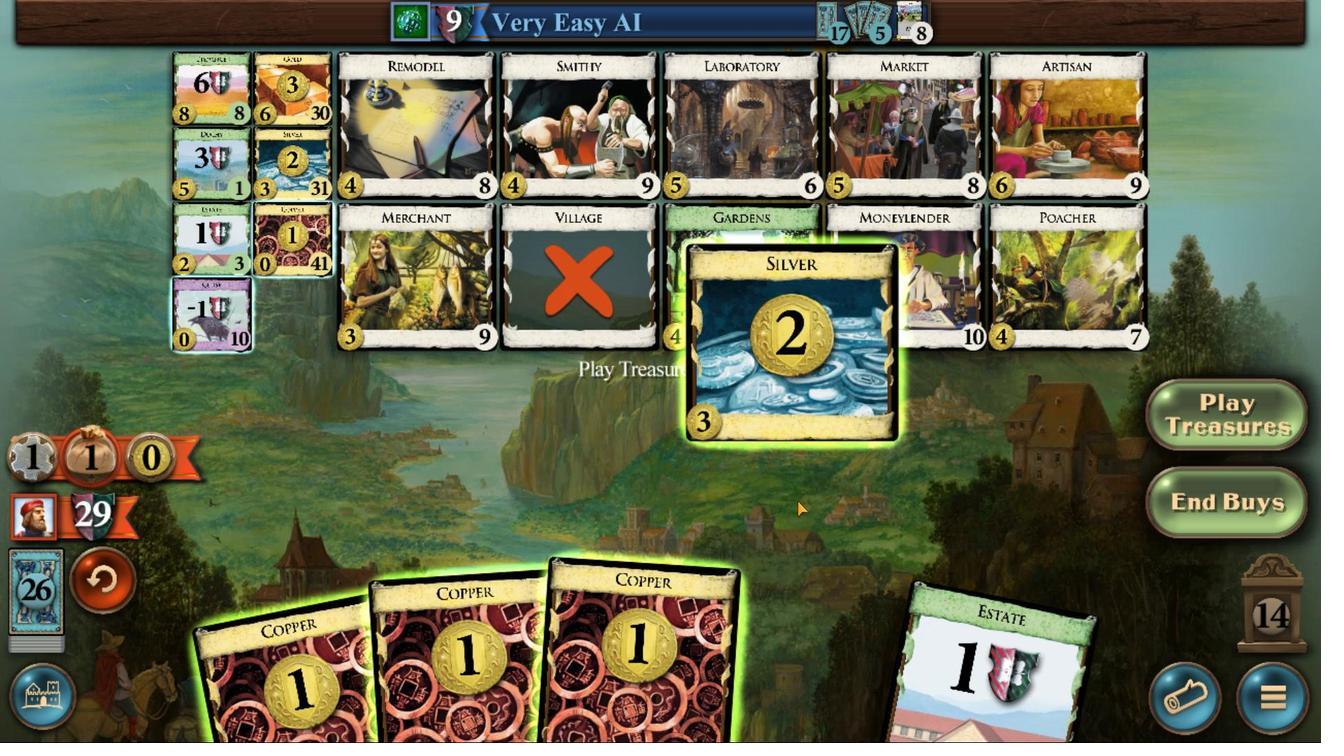 
Action: Mouse moved to (564, 525)
Screenshot: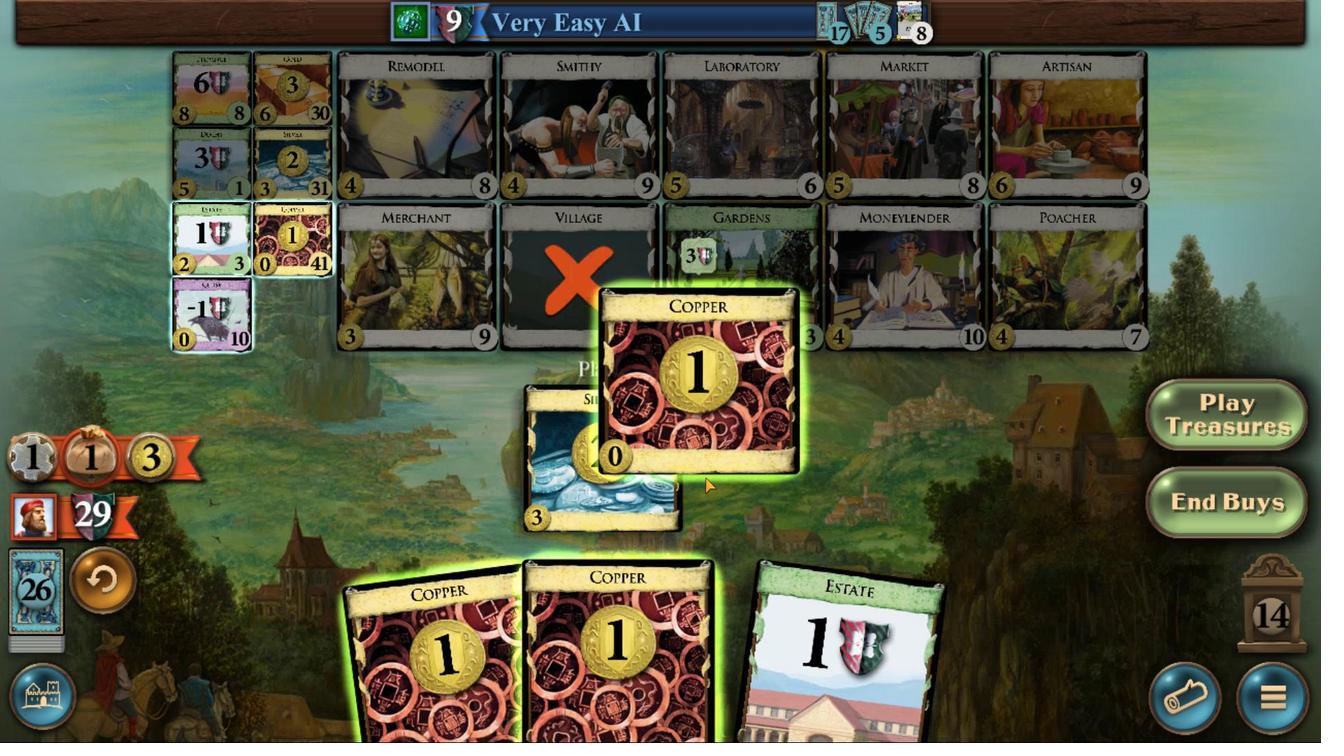 
Action: Mouse pressed left at (564, 525)
Screenshot: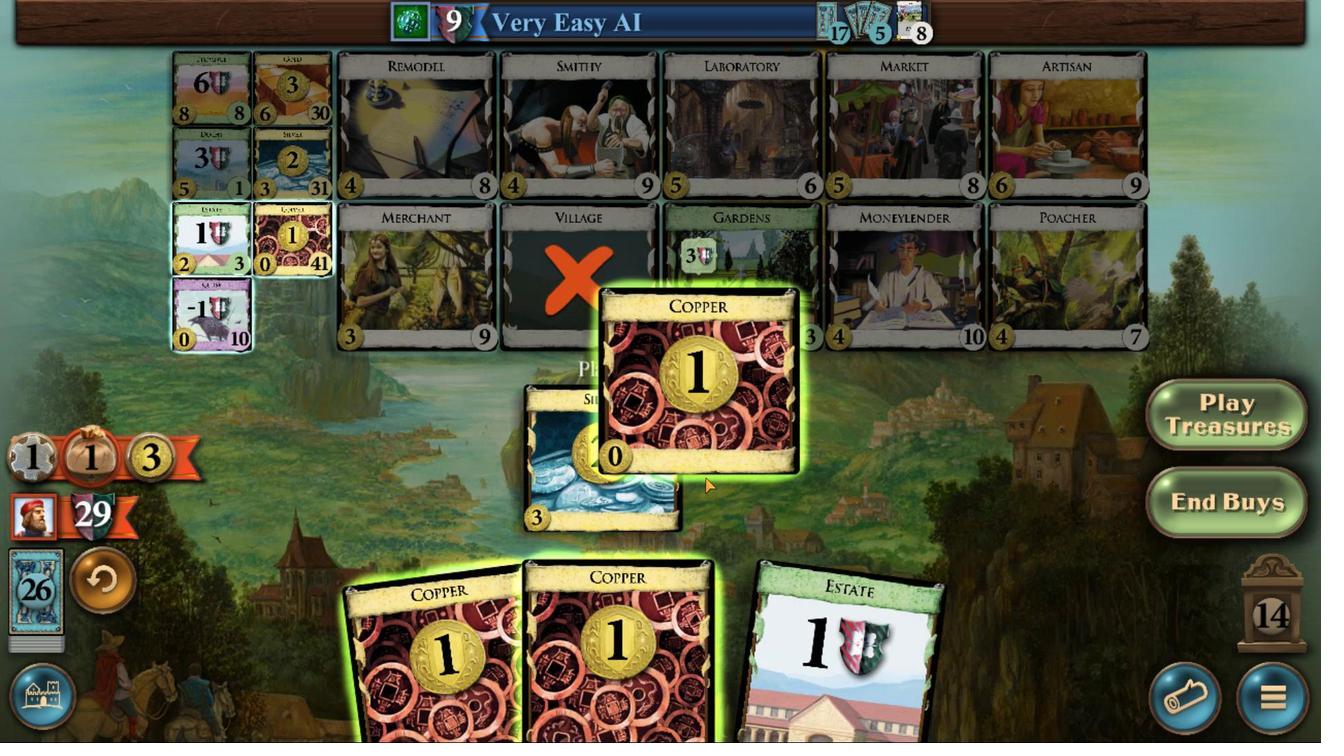 
Action: Mouse moved to (555, 525)
Screenshot: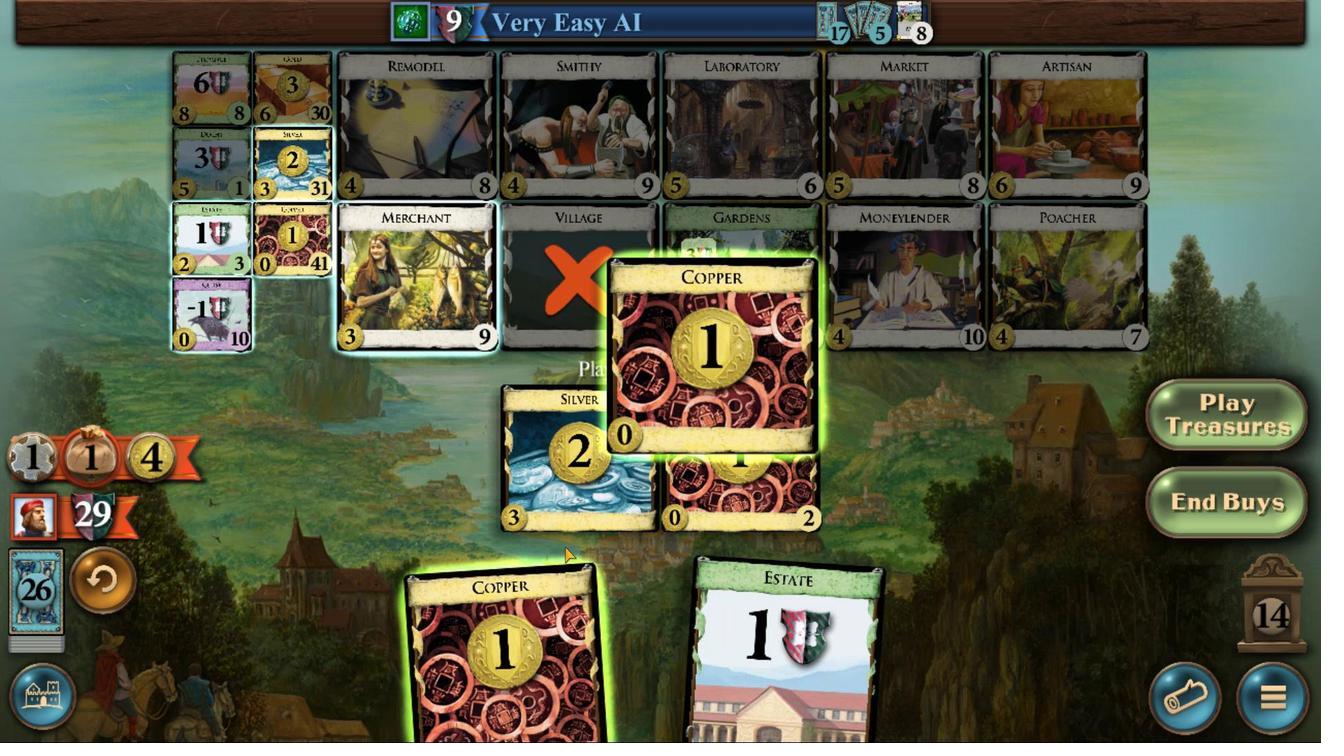 
Action: Mouse pressed left at (555, 525)
Screenshot: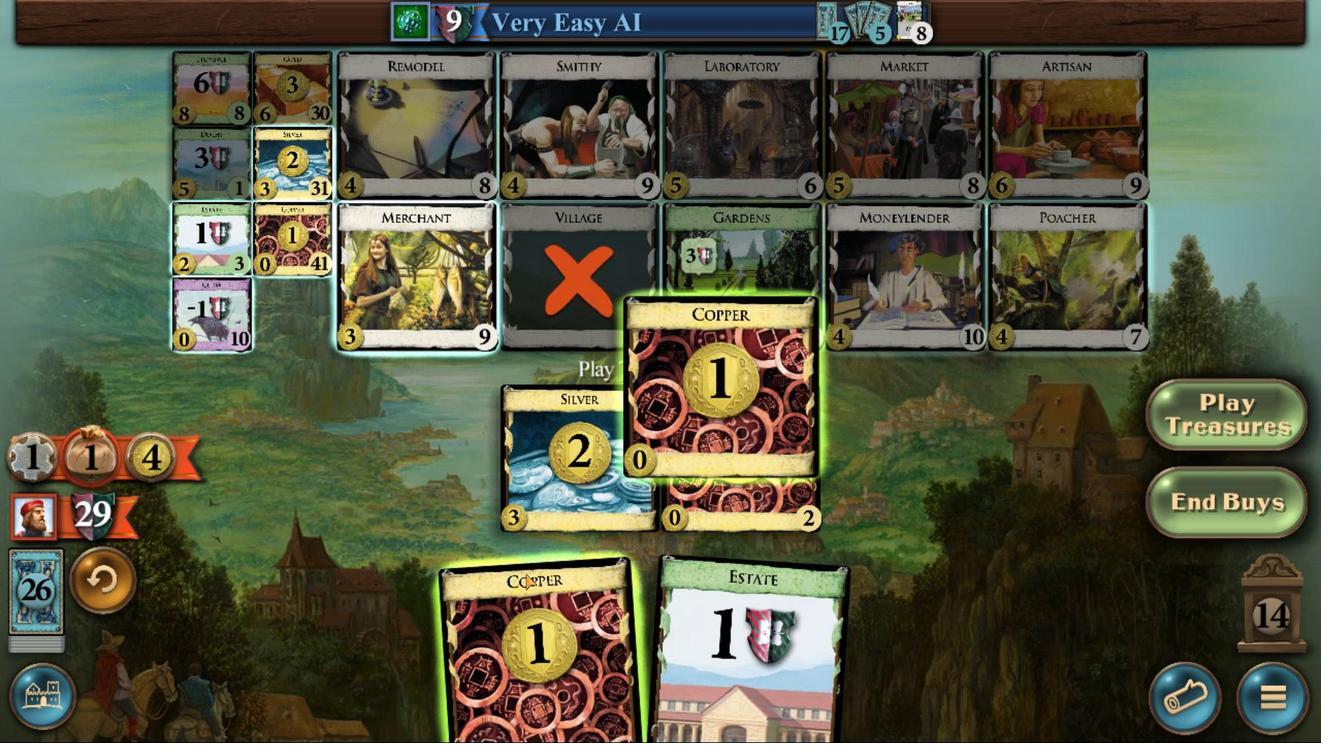
Action: Mouse moved to (540, 533)
Screenshot: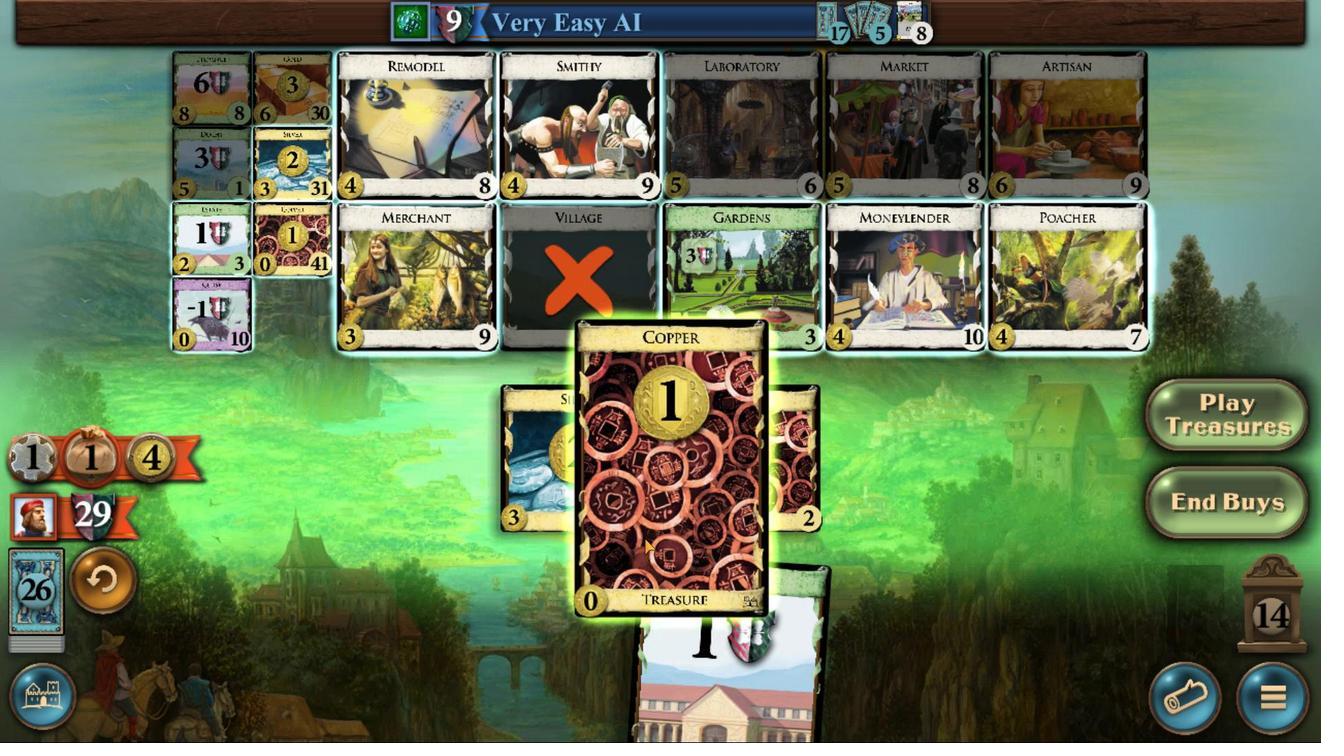 
Action: Mouse pressed left at (540, 533)
Screenshot: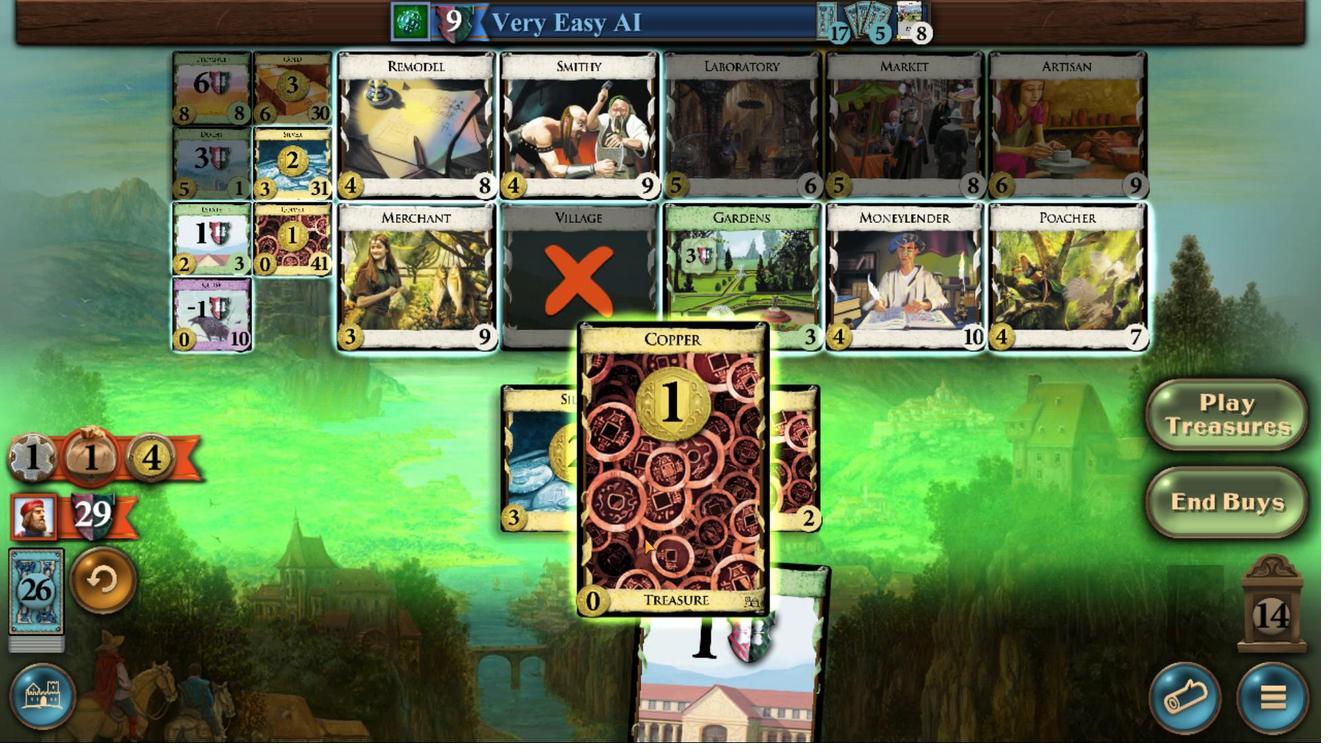 
Action: Mouse moved to (502, 416)
Screenshot: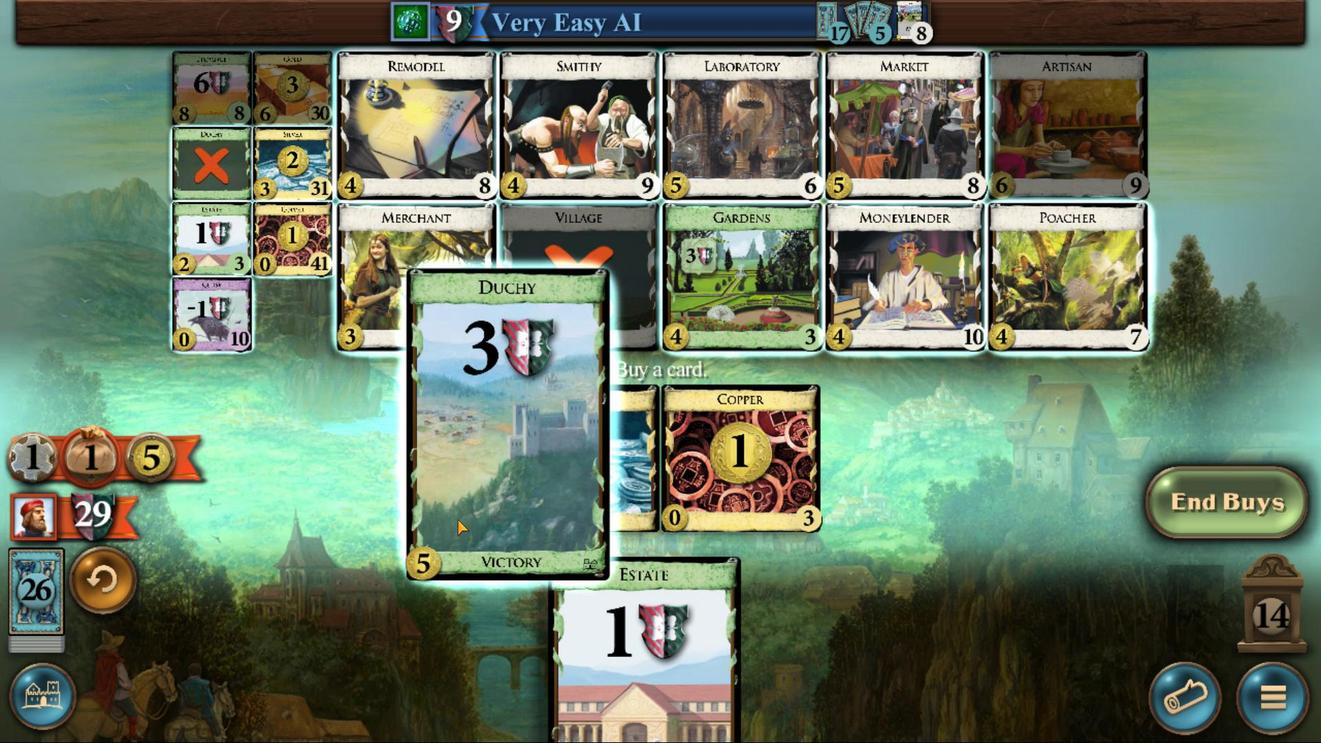 
Action: Mouse pressed left at (502, 416)
Screenshot: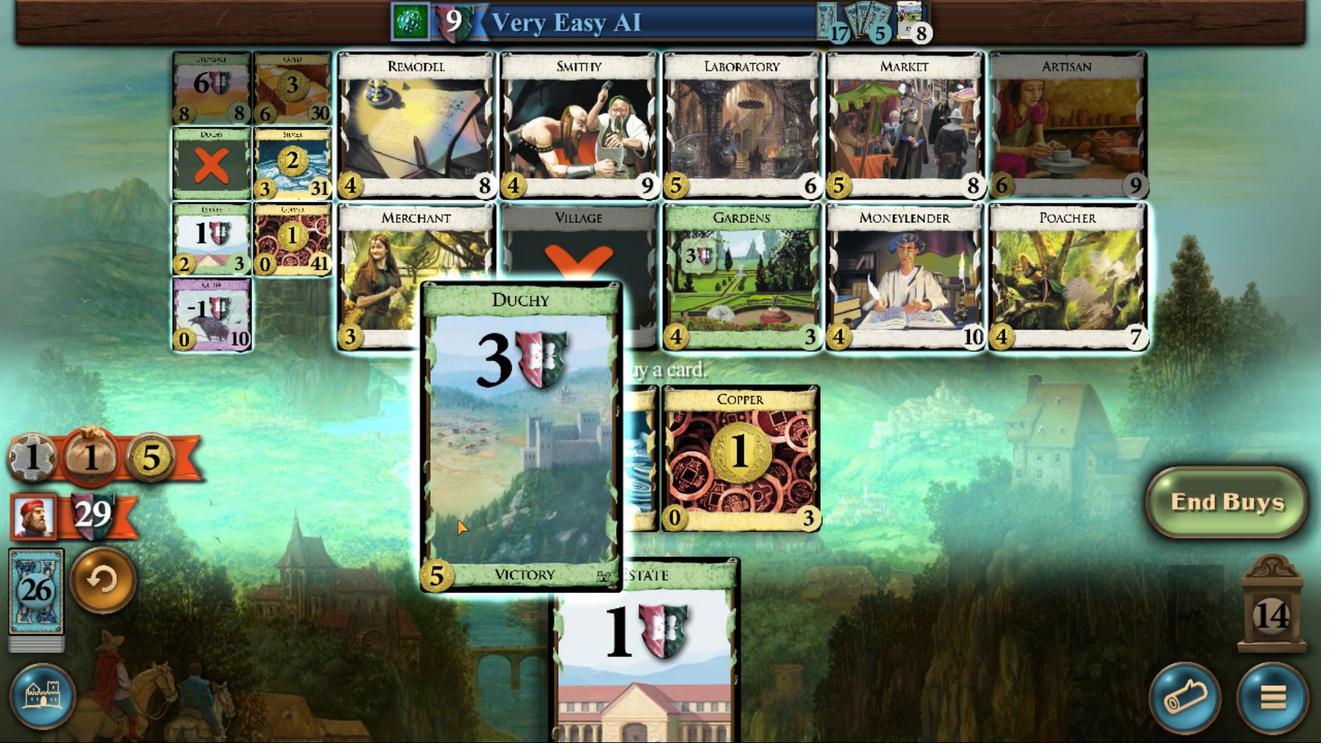 
Action: Mouse moved to (531, 539)
Screenshot: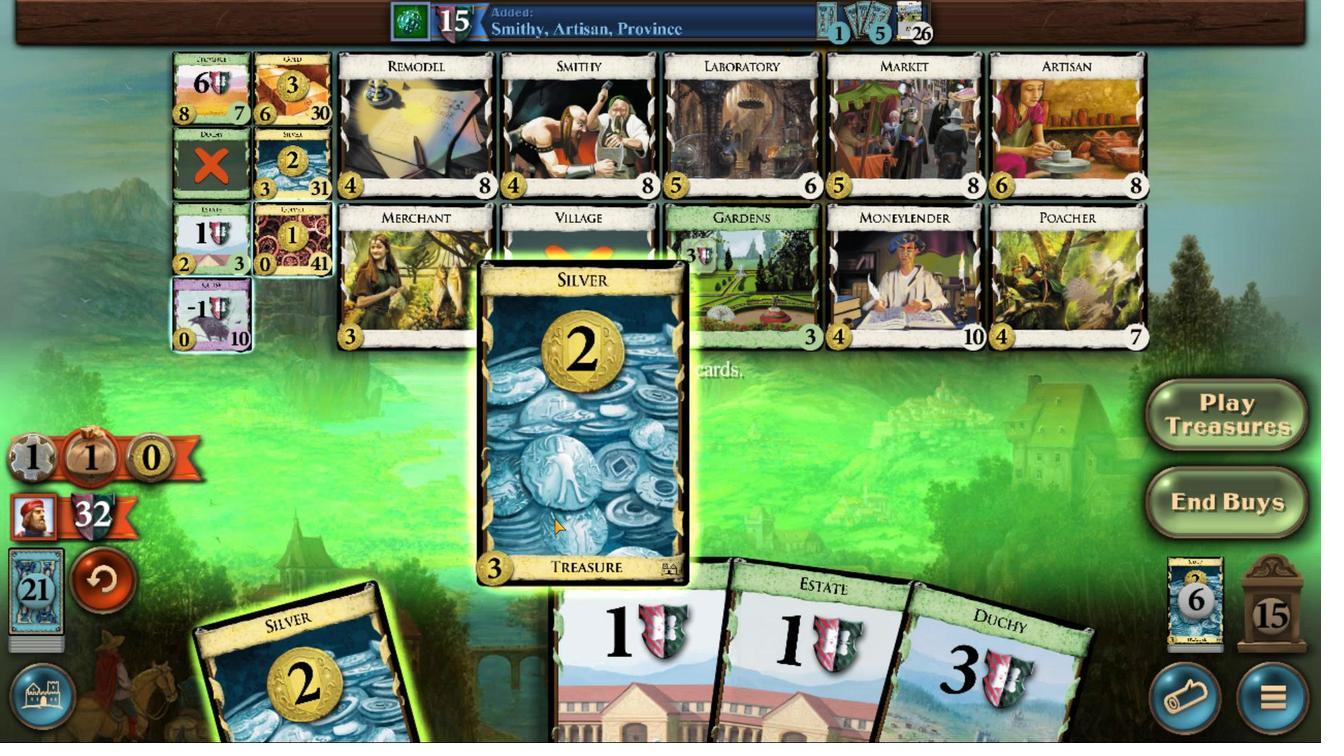 
Action: Mouse pressed left at (531, 539)
Screenshot: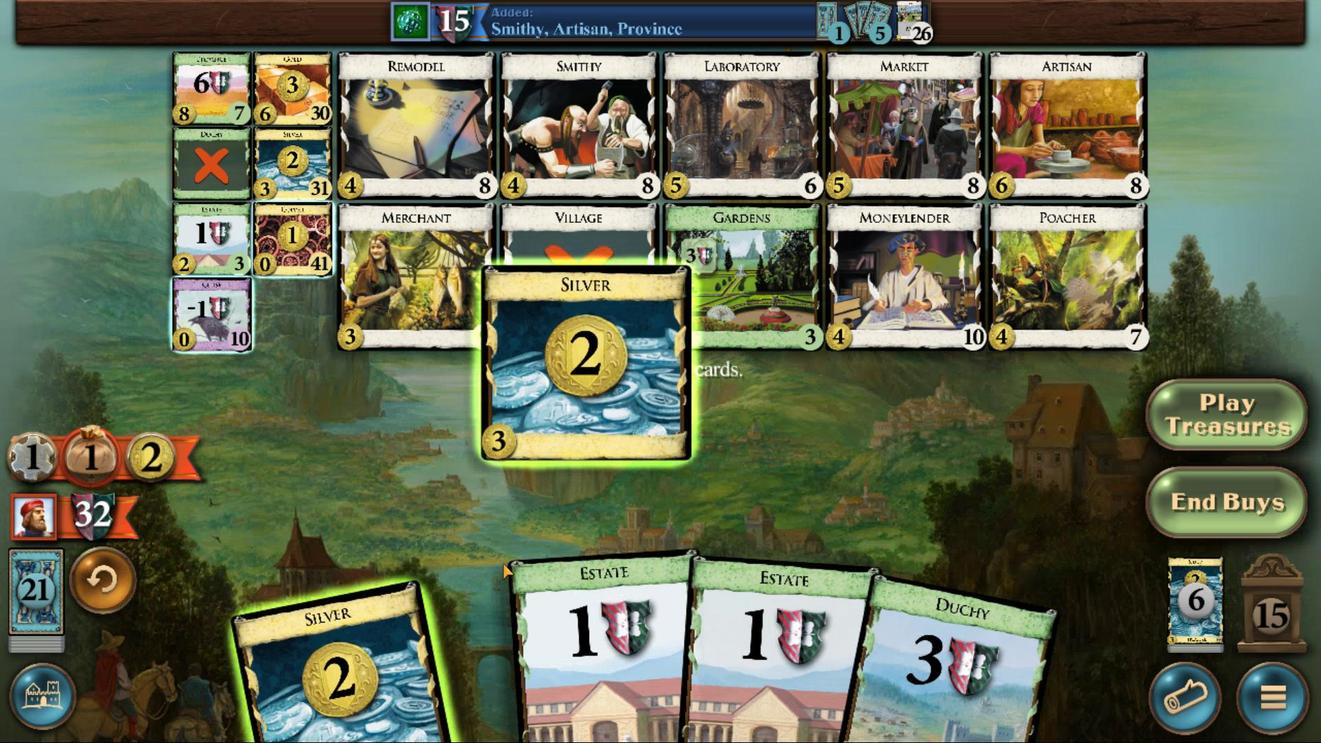 
Action: Mouse moved to (523, 538)
Screenshot: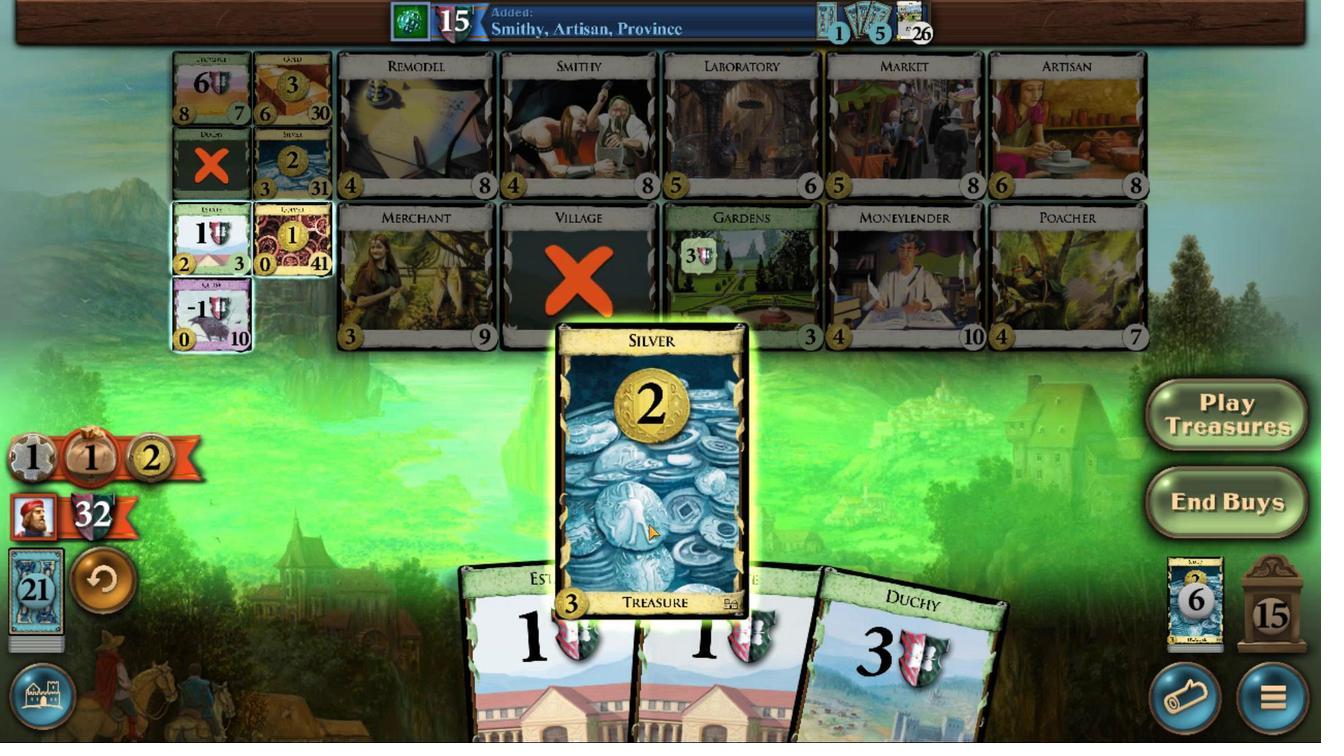 
Action: Mouse pressed left at (523, 538)
Screenshot: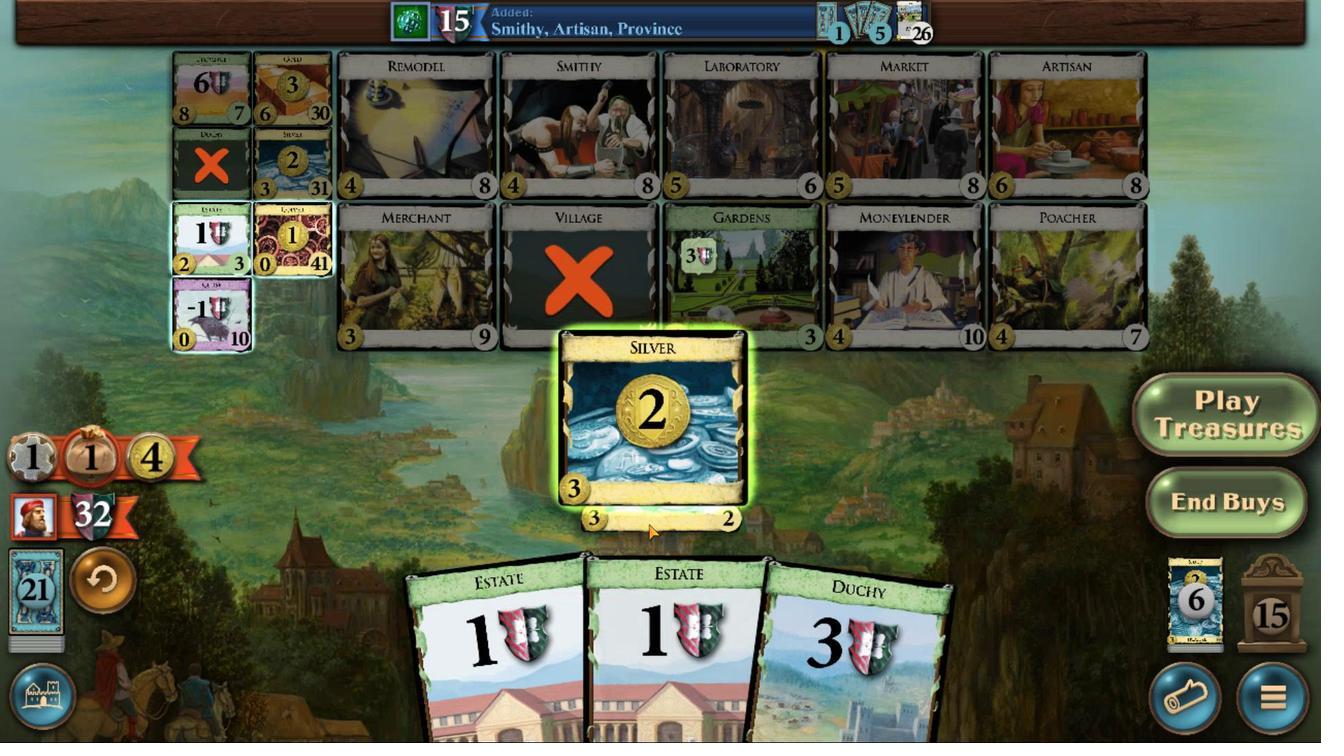 
Action: Mouse moved to (513, 419)
Screenshot: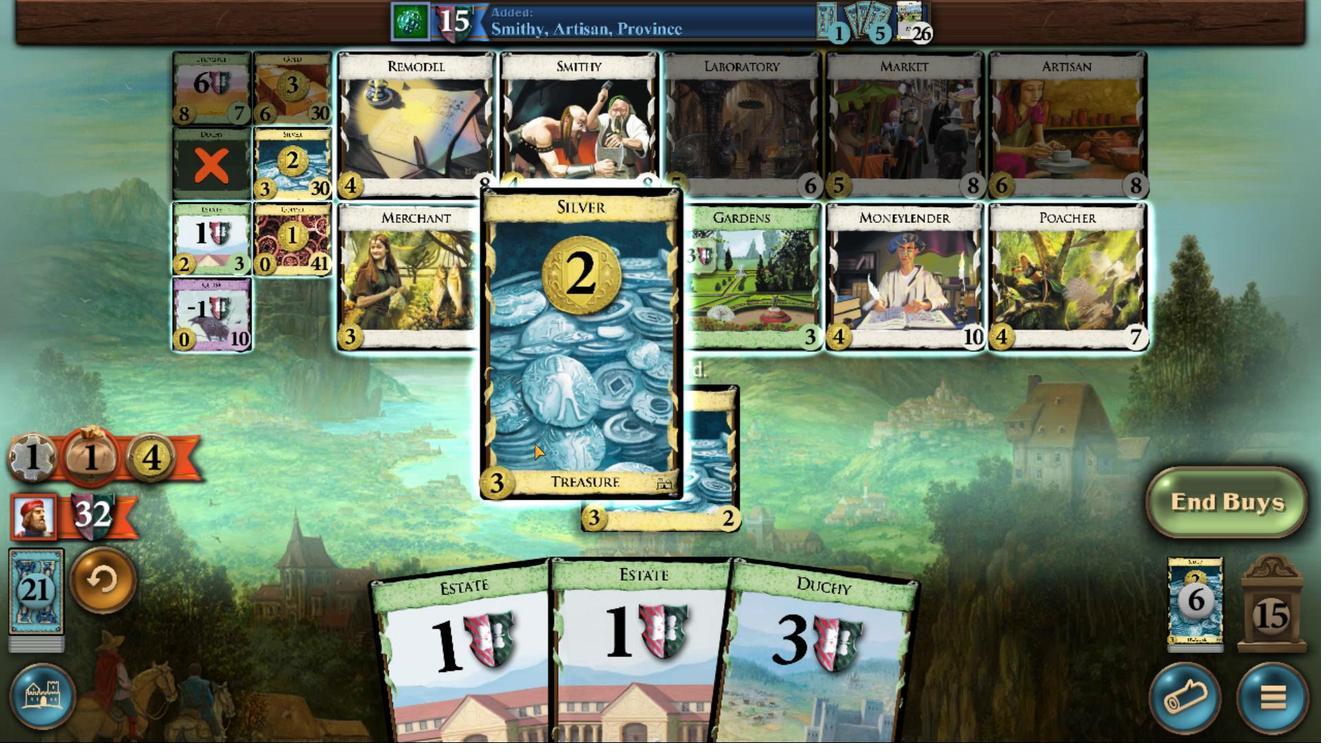 
Action: Mouse pressed left at (513, 419)
Screenshot: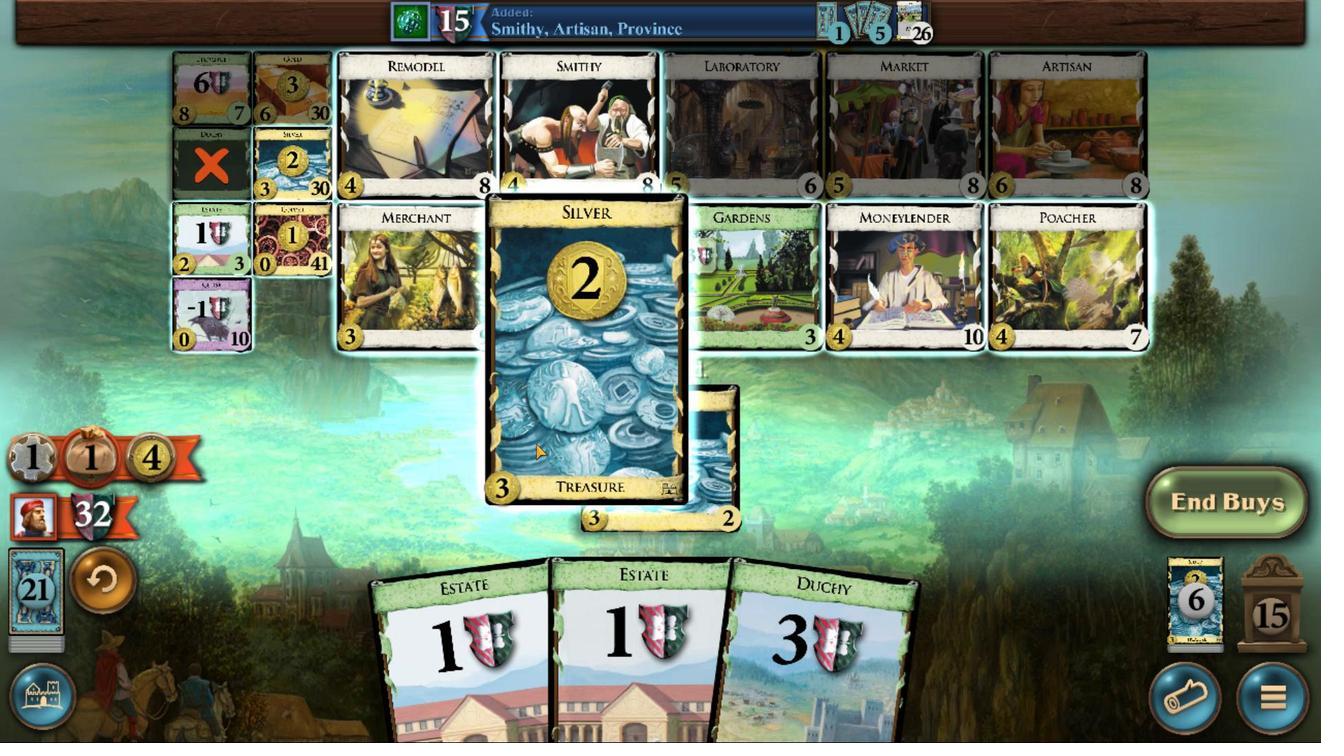 
Action: Mouse moved to (553, 539)
Screenshot: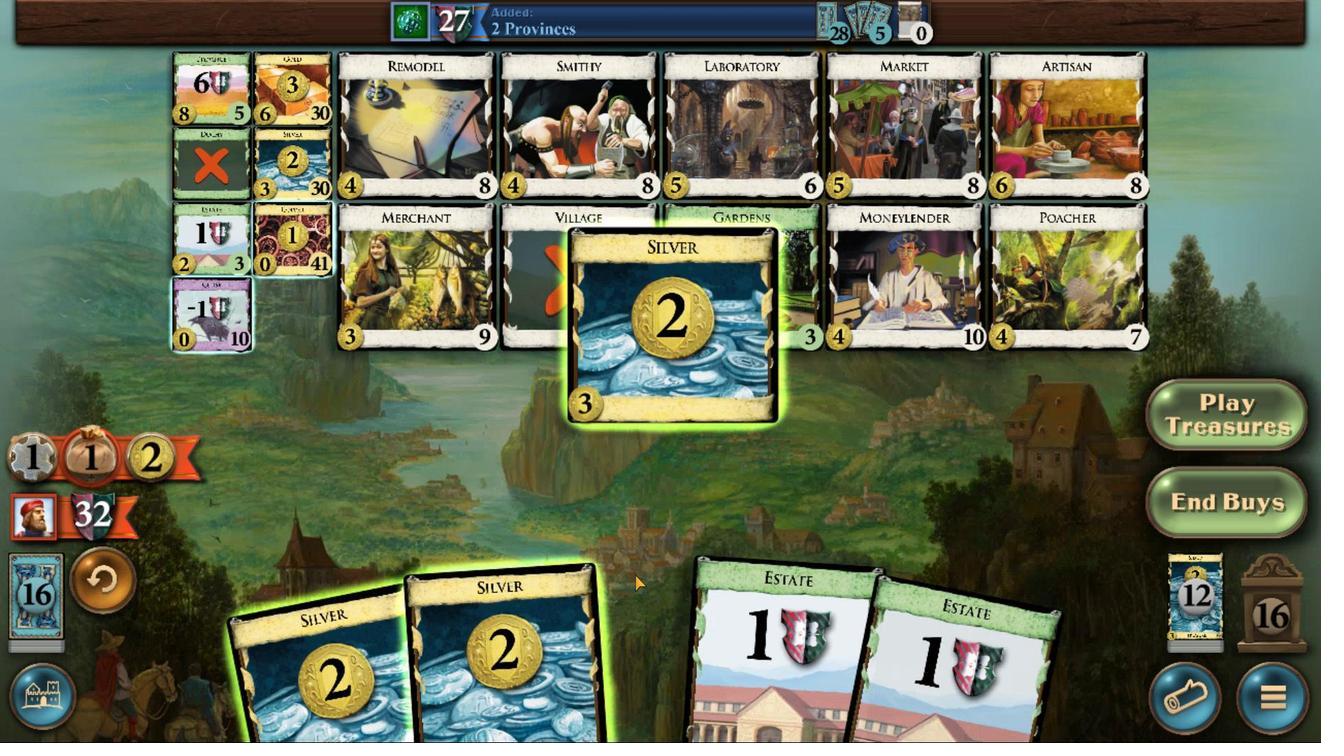 
Action: Mouse pressed left at (553, 539)
Screenshot: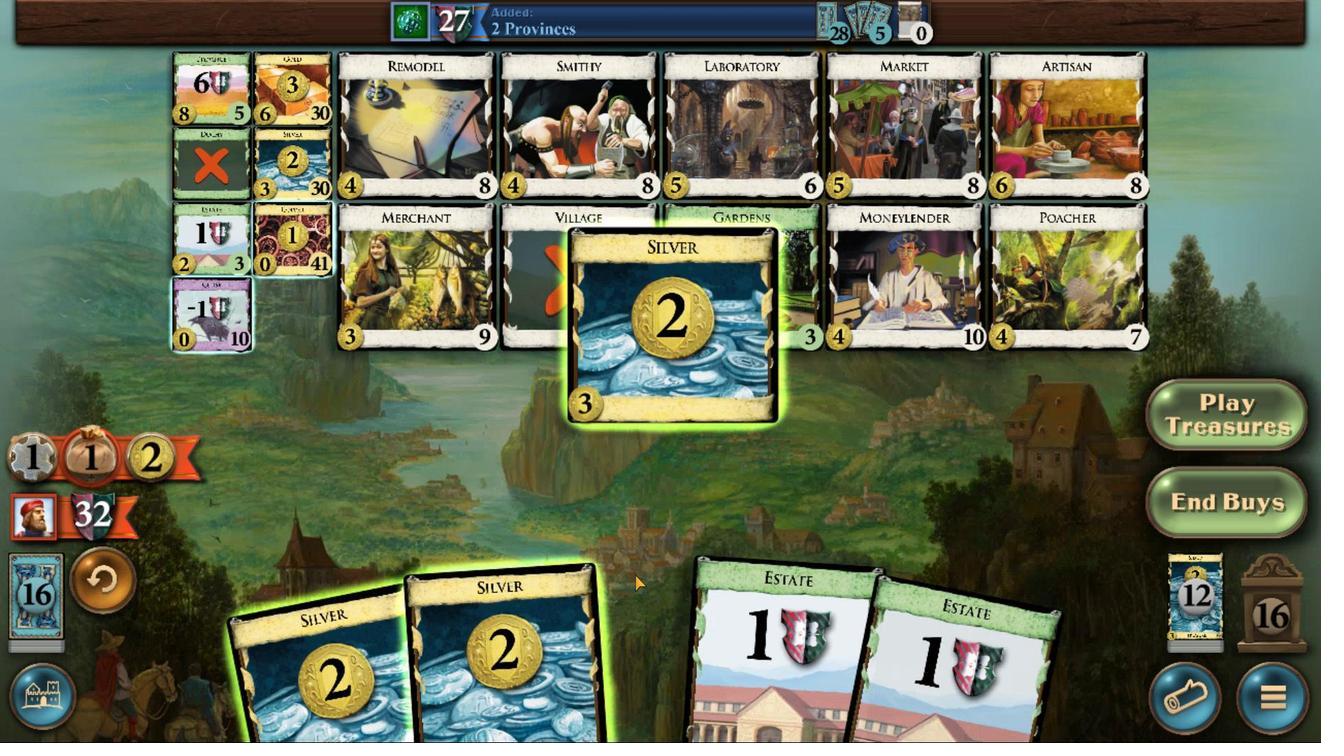
Action: Mouse moved to (547, 536)
Screenshot: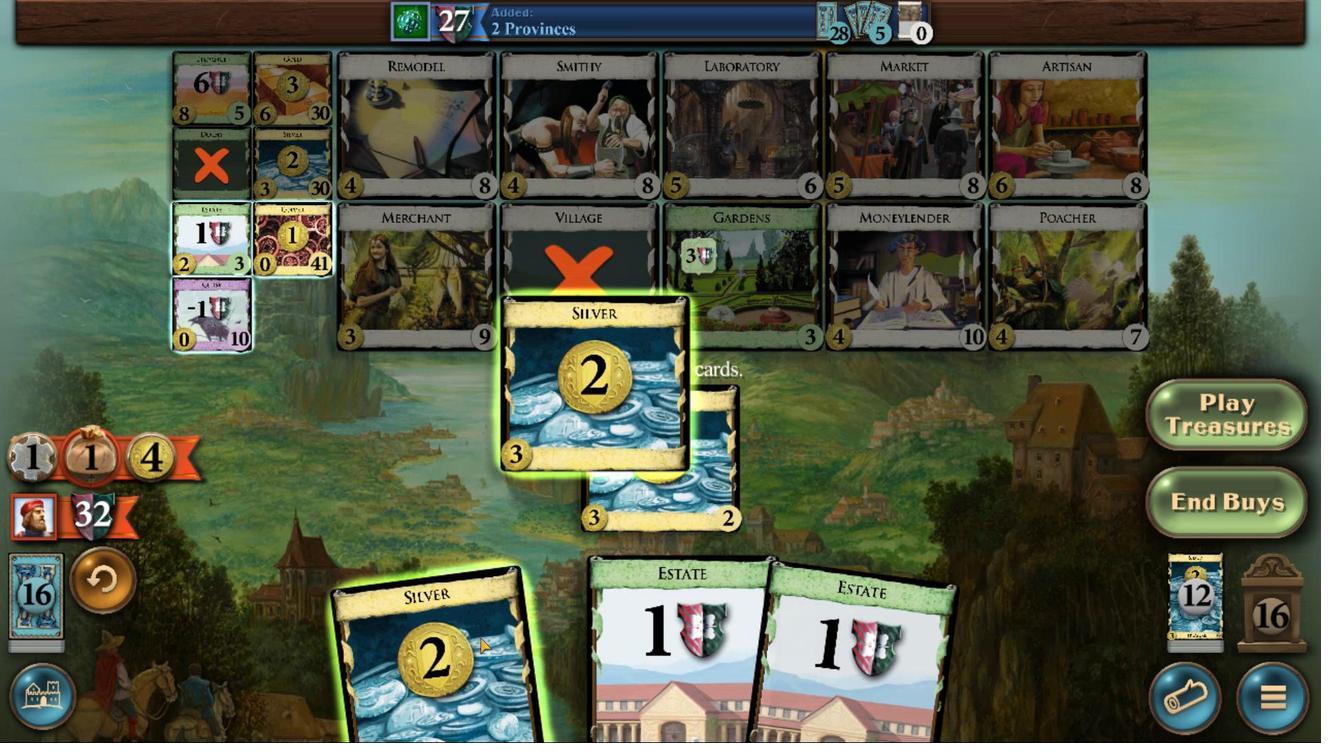 
Action: Mouse pressed left at (547, 536)
Screenshot: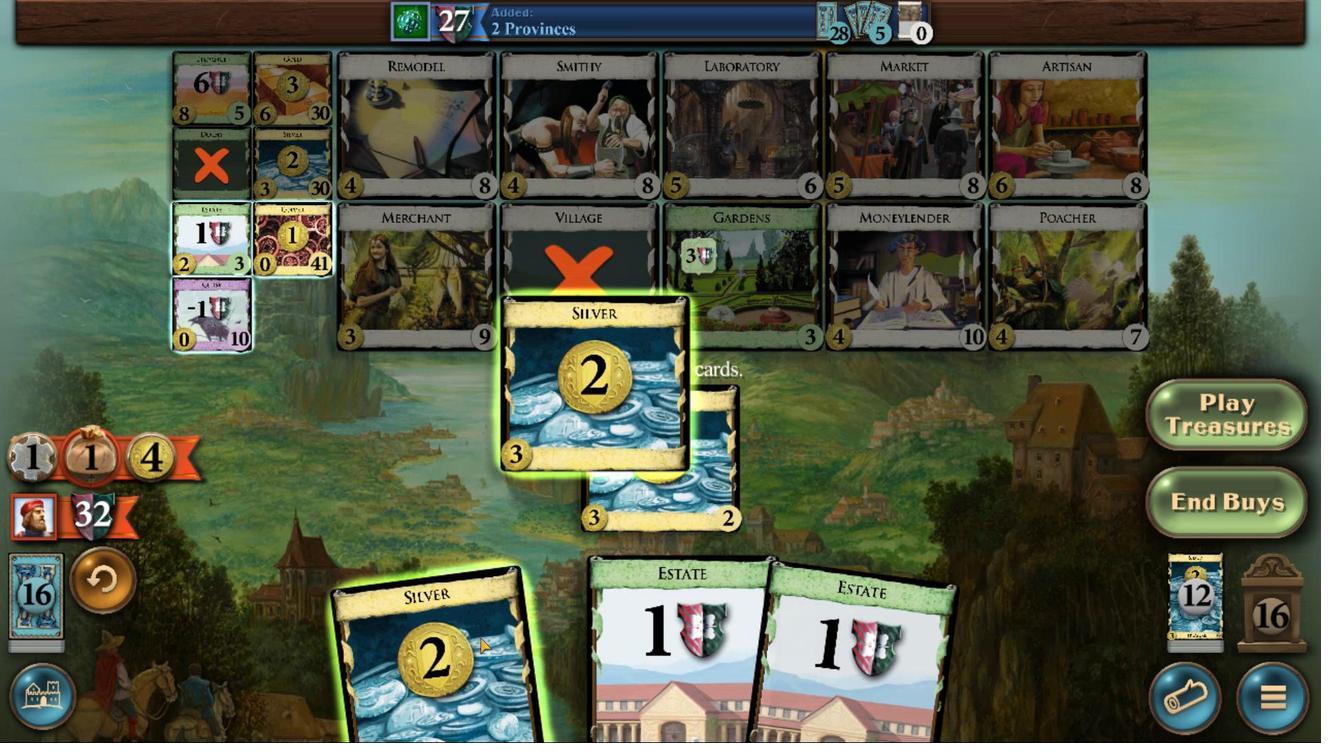 
Action: Mouse moved to (536, 536)
Screenshot: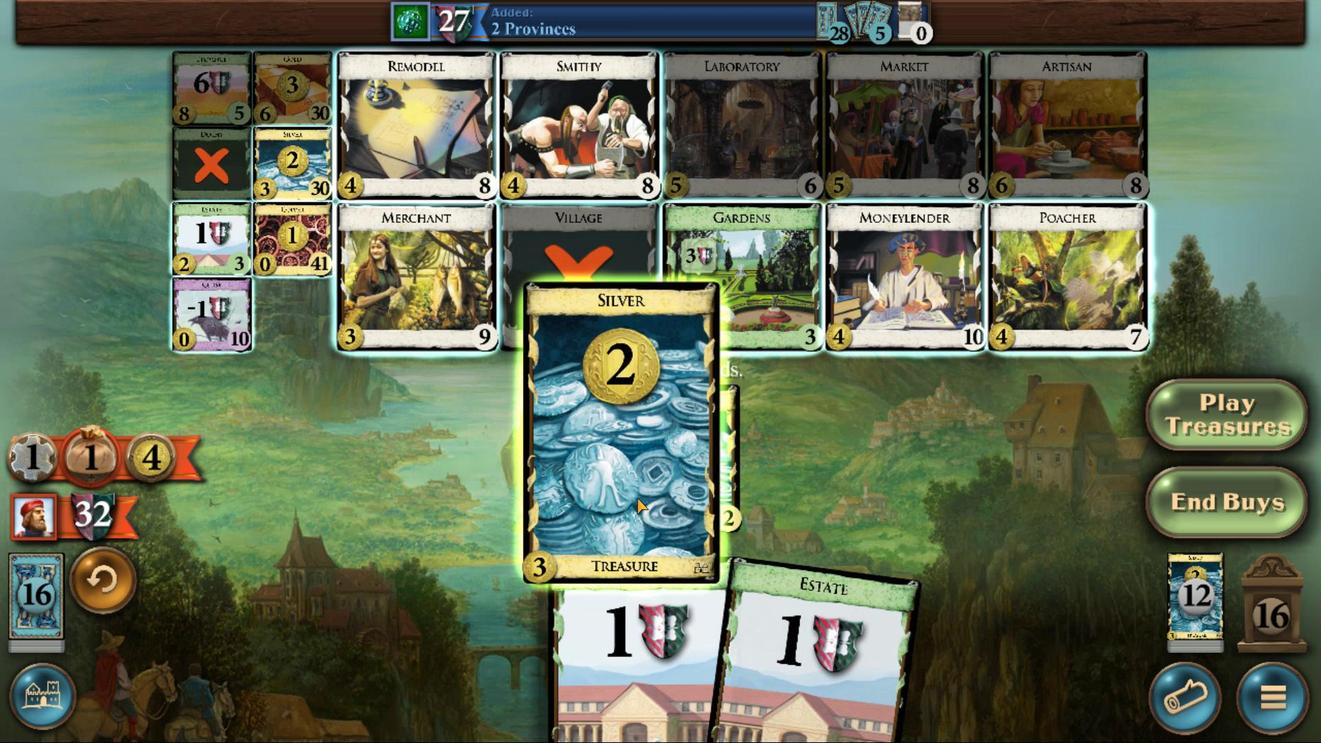 
Action: Mouse pressed left at (536, 536)
Screenshot: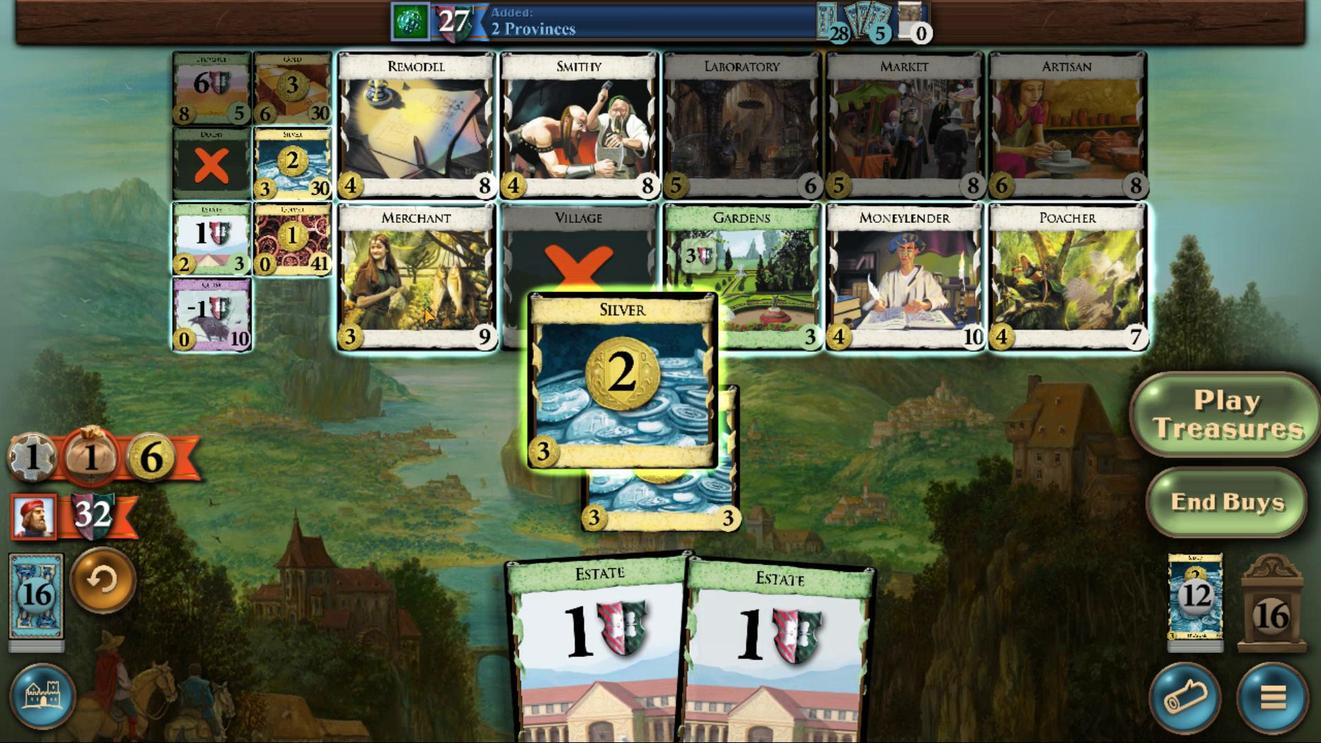 
Action: Mouse moved to (514, 391)
Screenshot: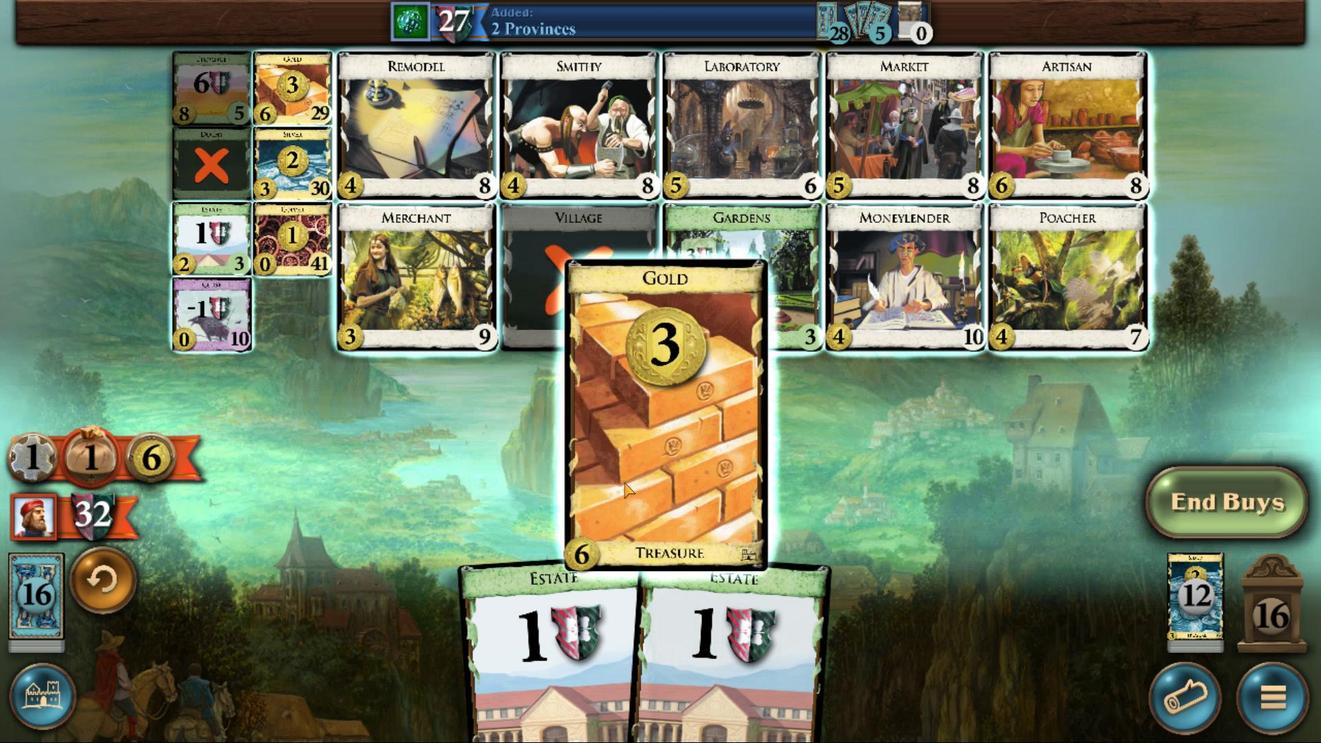
Action: Mouse pressed left at (514, 391)
Screenshot: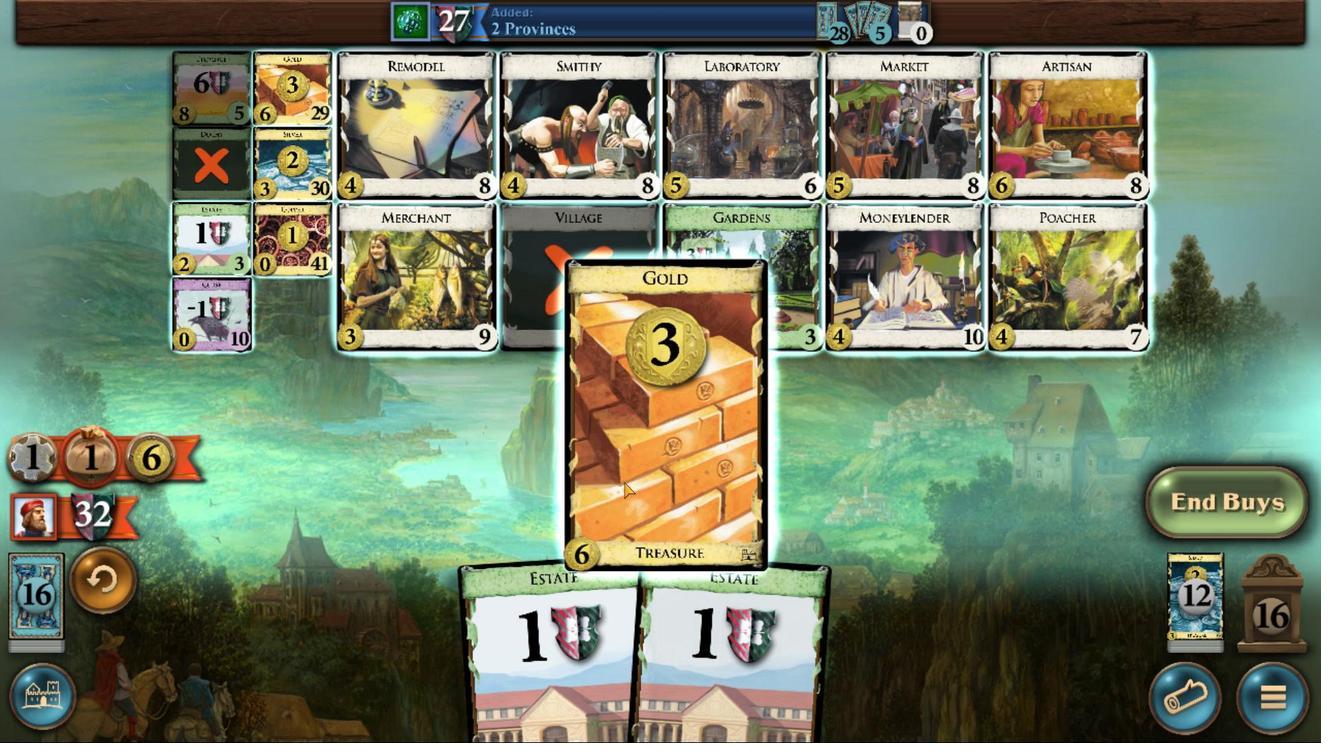 
Action: Mouse moved to (535, 544)
Screenshot: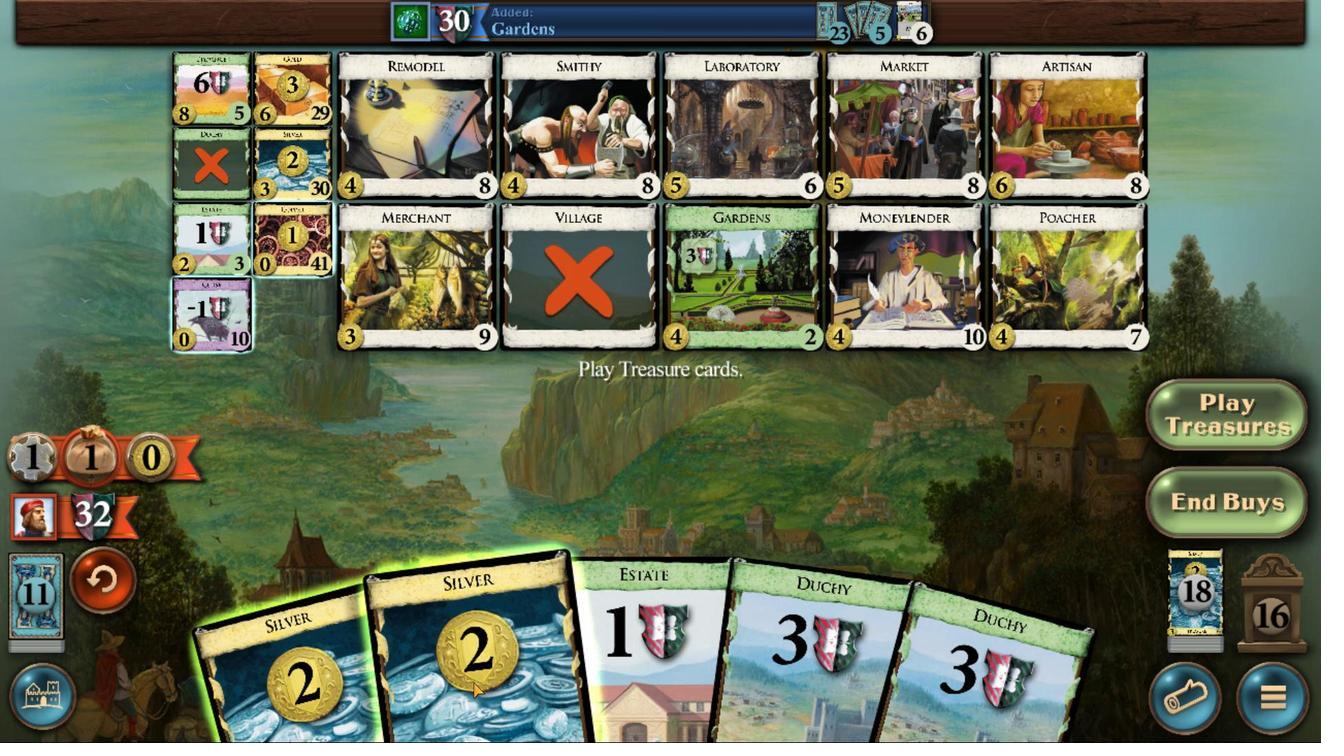 
Action: Mouse pressed left at (535, 544)
Screenshot: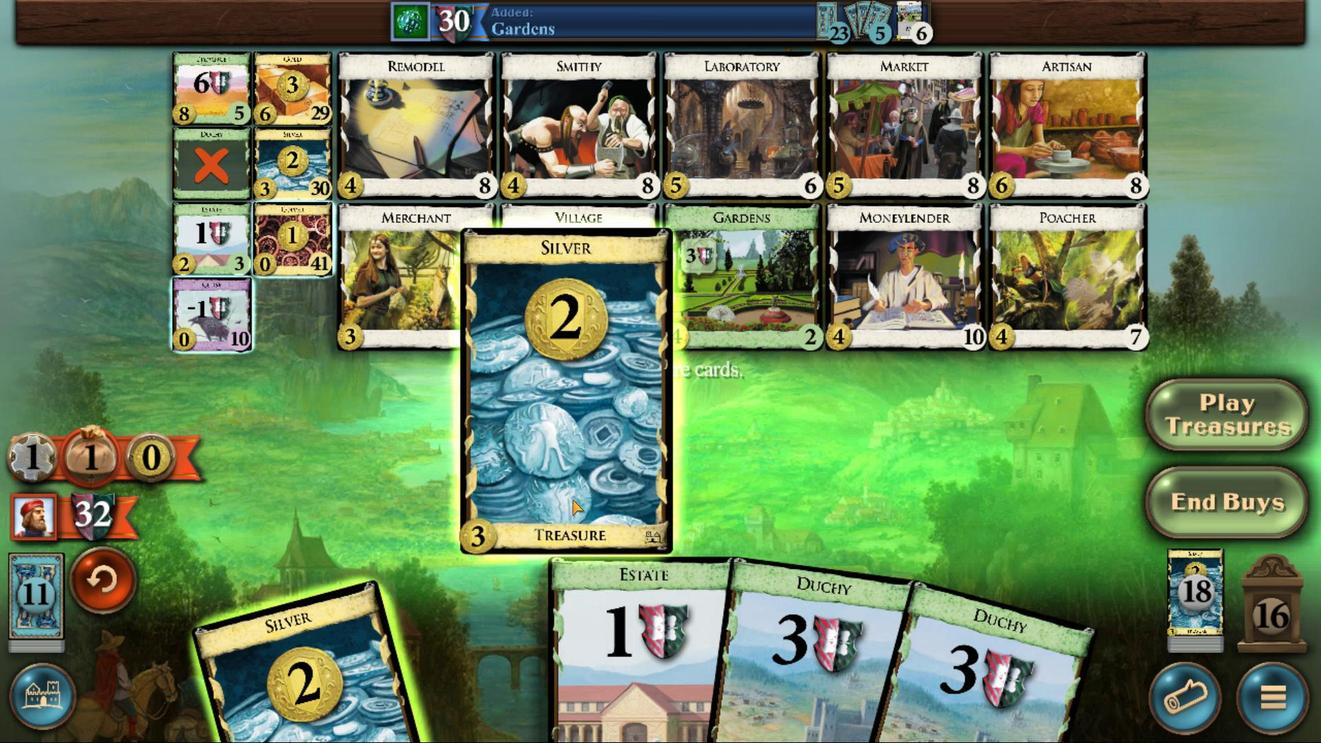 
Action: Mouse moved to (503, 434)
Screenshot: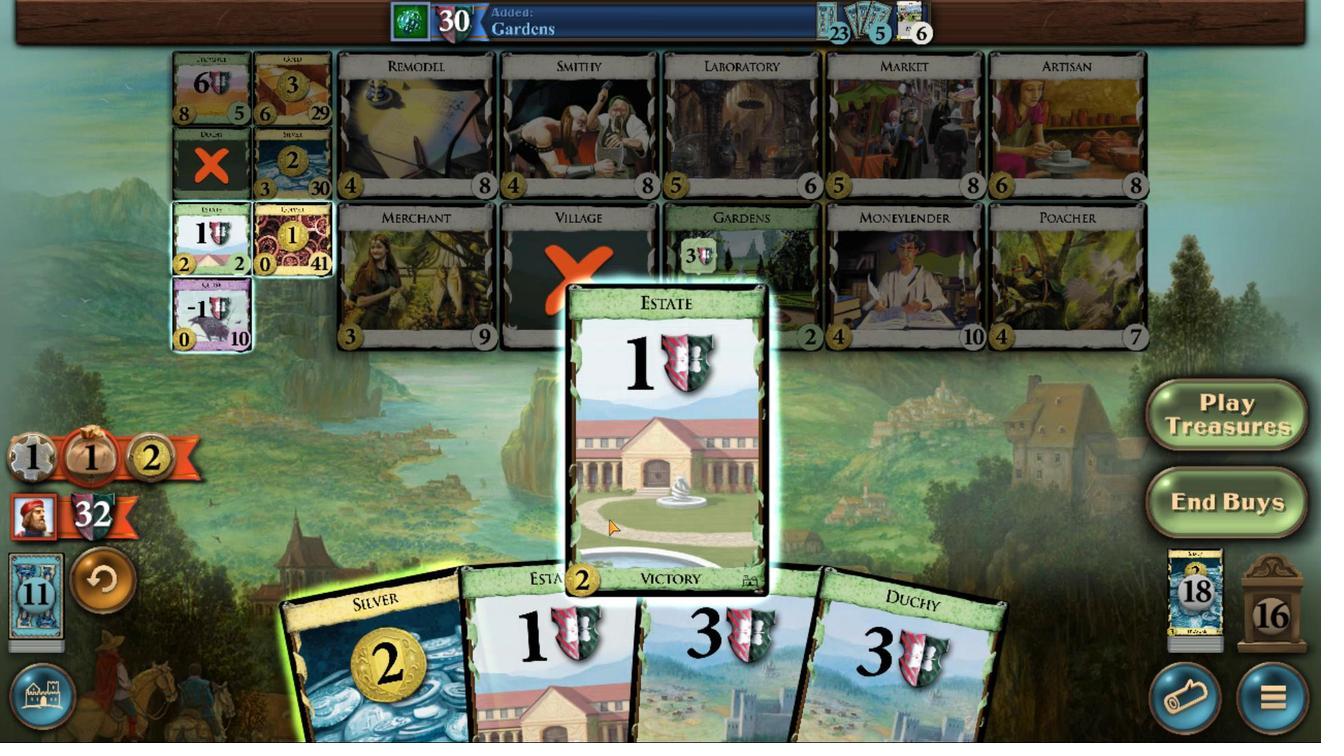 
Action: Mouse pressed left at (503, 434)
Screenshot: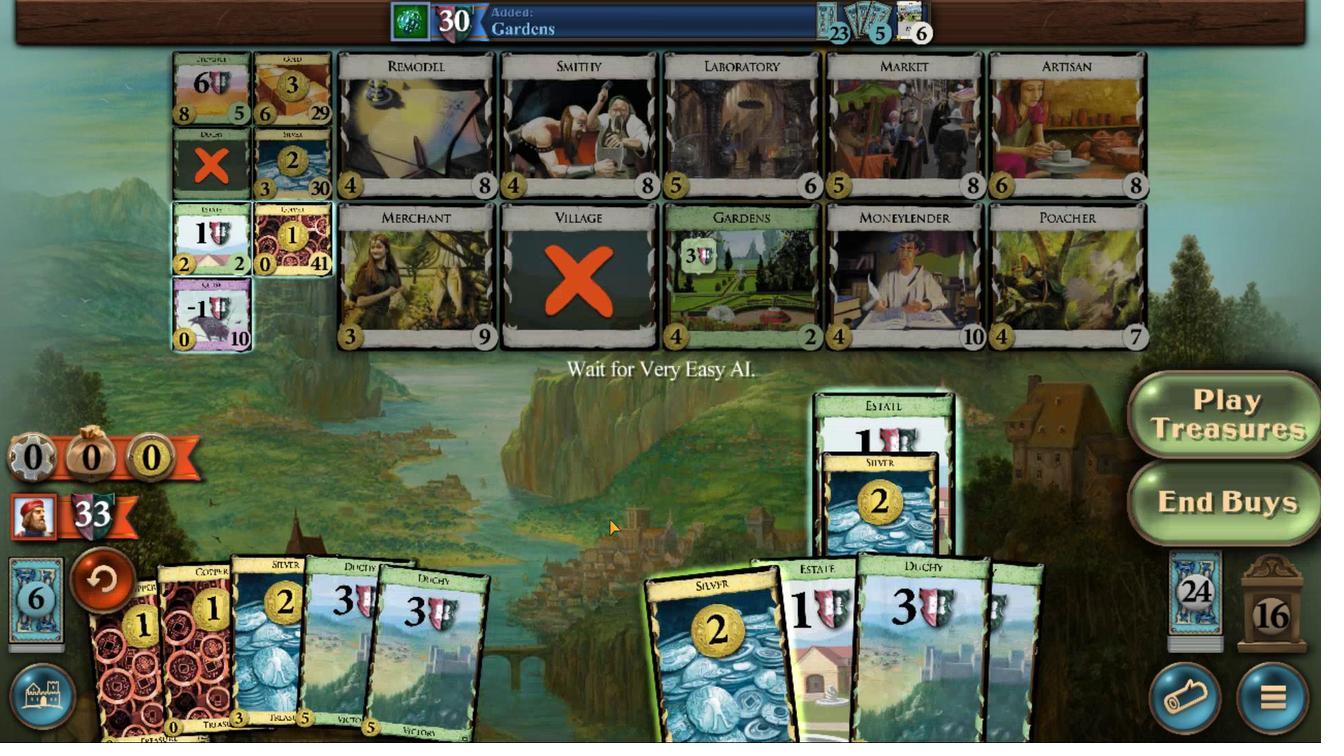 
Action: Mouse moved to (558, 514)
Screenshot: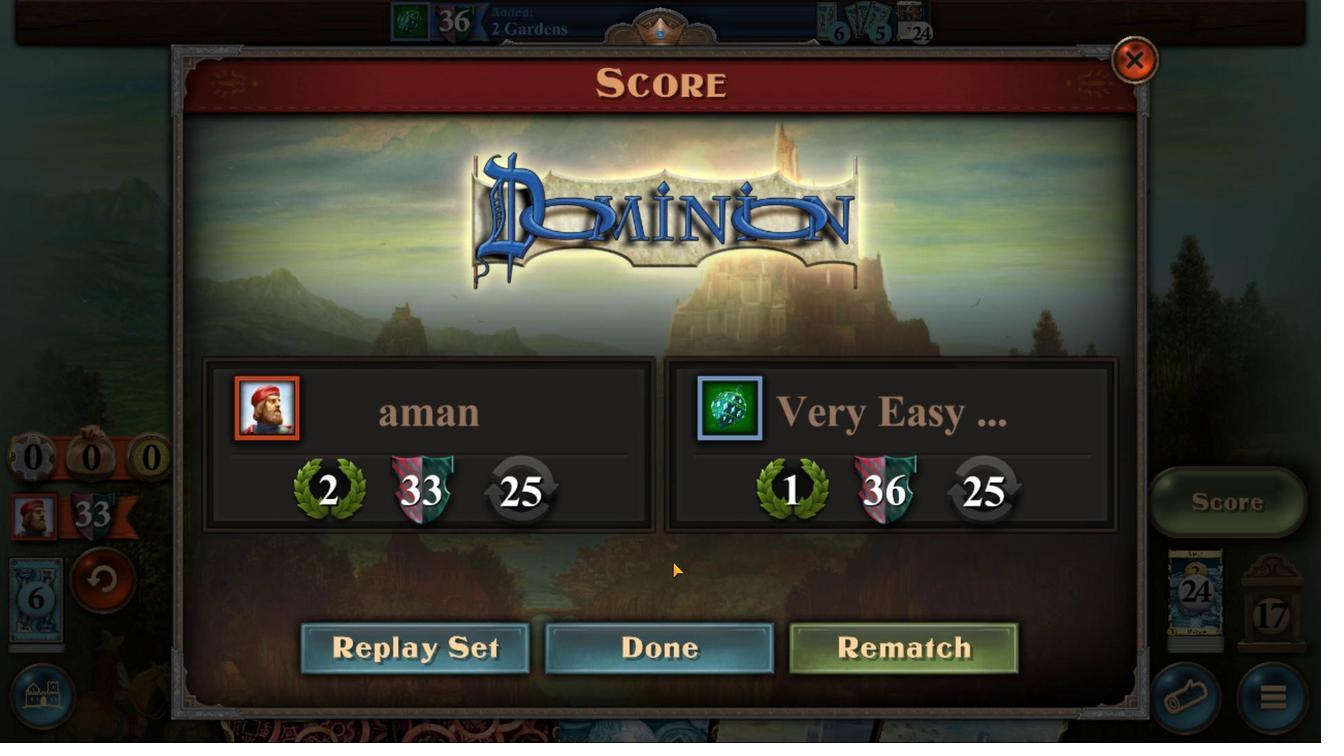 
